 Task: In the  document illustration. Add the mentioned hyperlink after second sentence in main content 'www.wikipedia.org' Insert the picture of  'Wrestling' with name   Wrestling.png  Change shape height to 3.3
Action: Mouse moved to (26, 23)
Screenshot: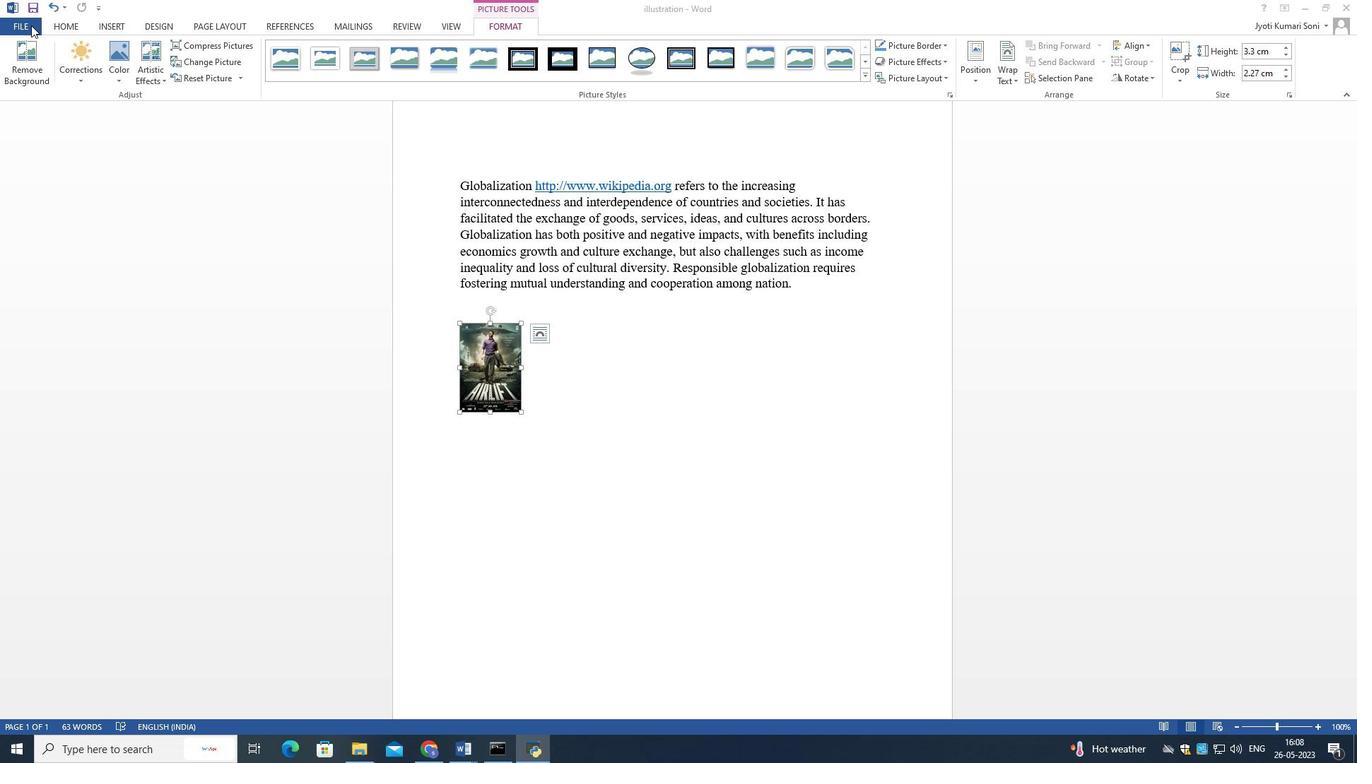 
Action: Mouse pressed left at (26, 23)
Screenshot: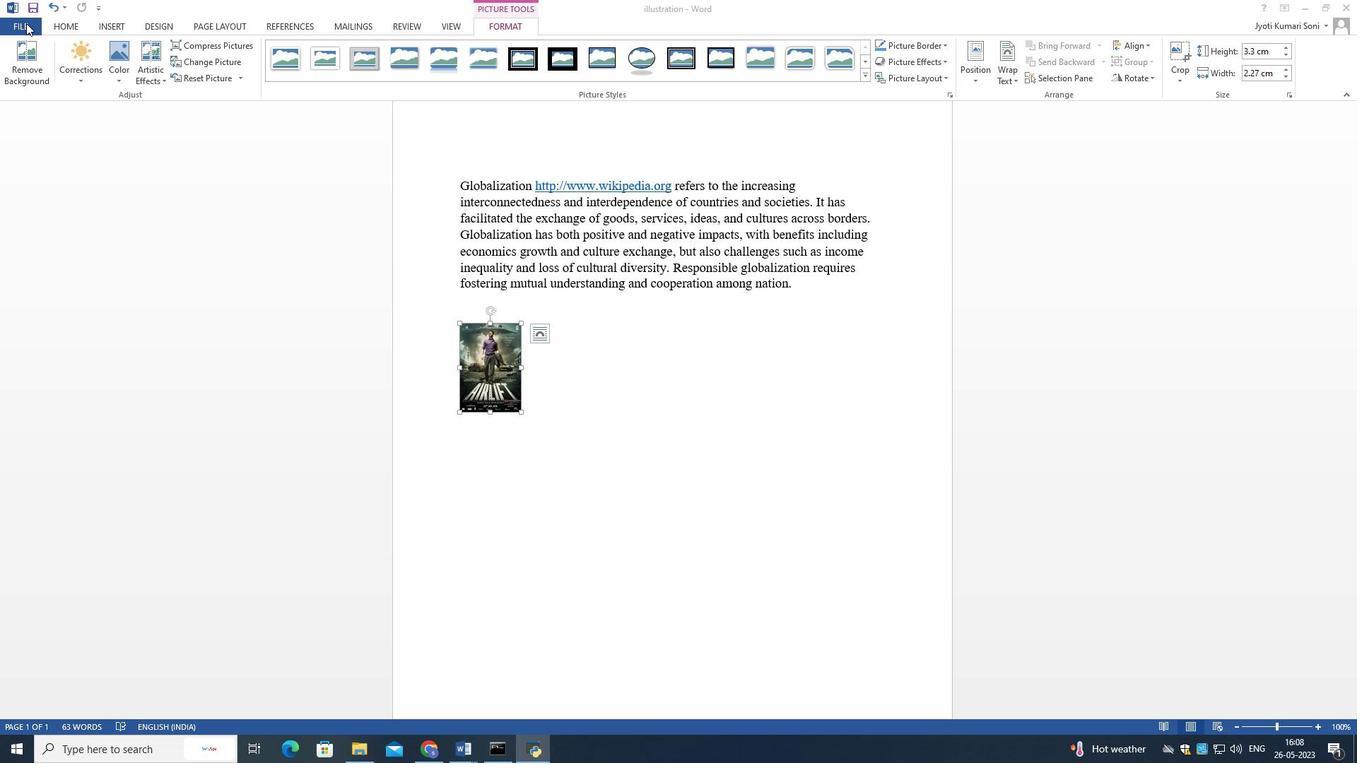 
Action: Mouse moved to (33, 24)
Screenshot: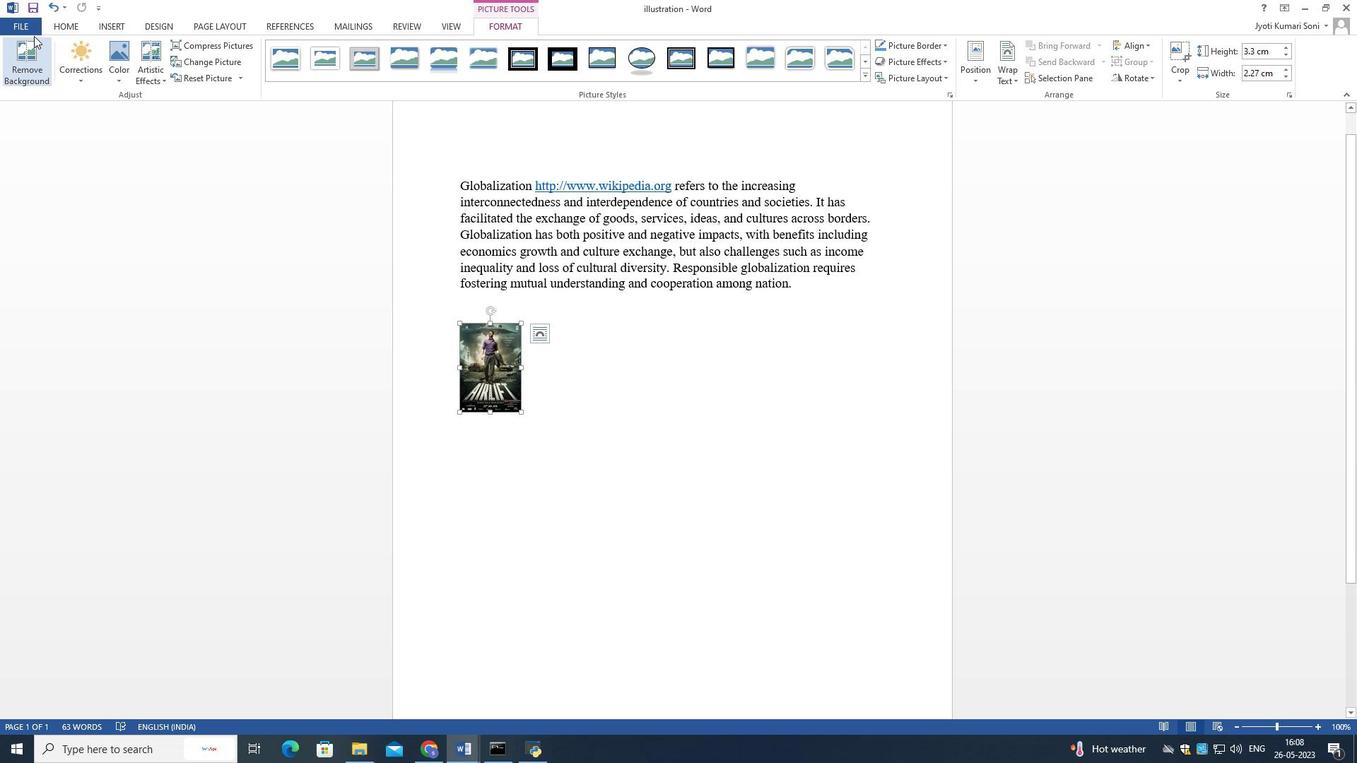 
Action: Mouse pressed left at (33, 24)
Screenshot: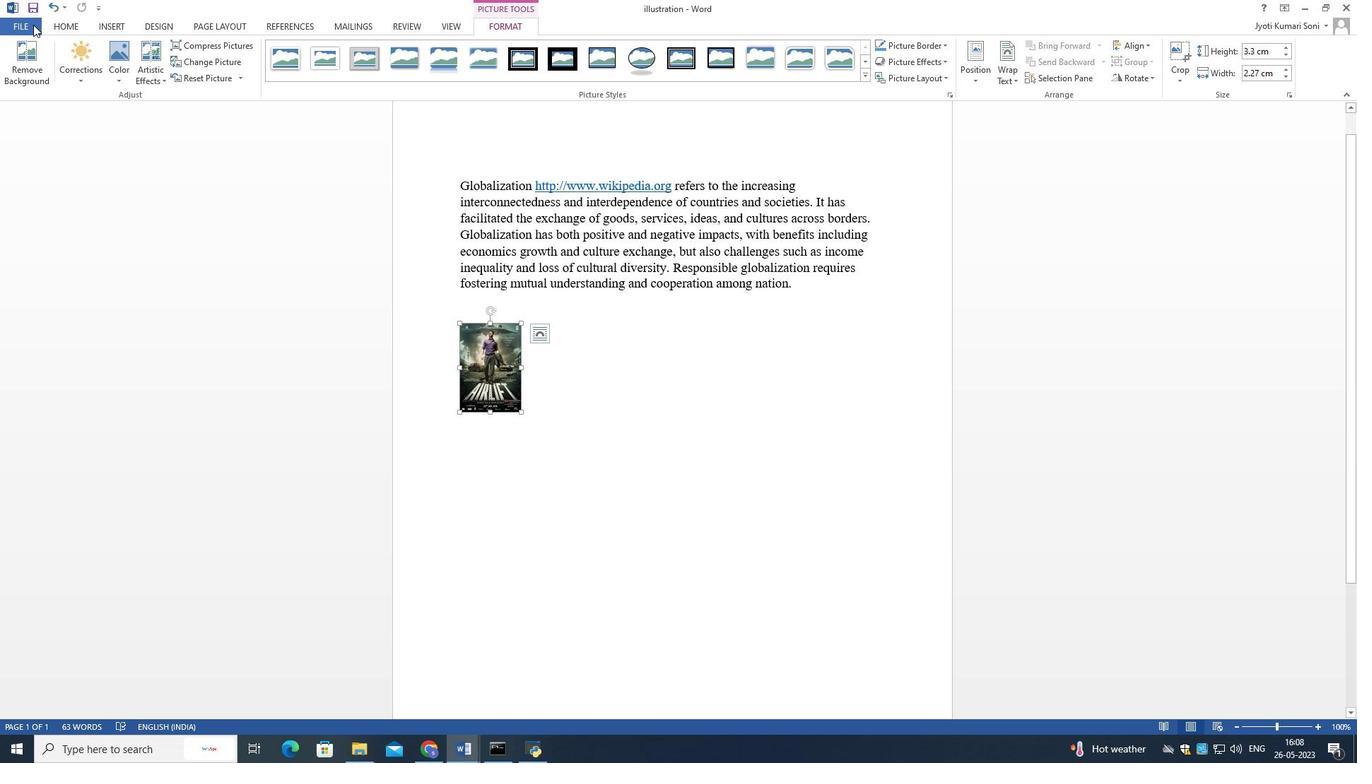 
Action: Mouse moved to (37, 115)
Screenshot: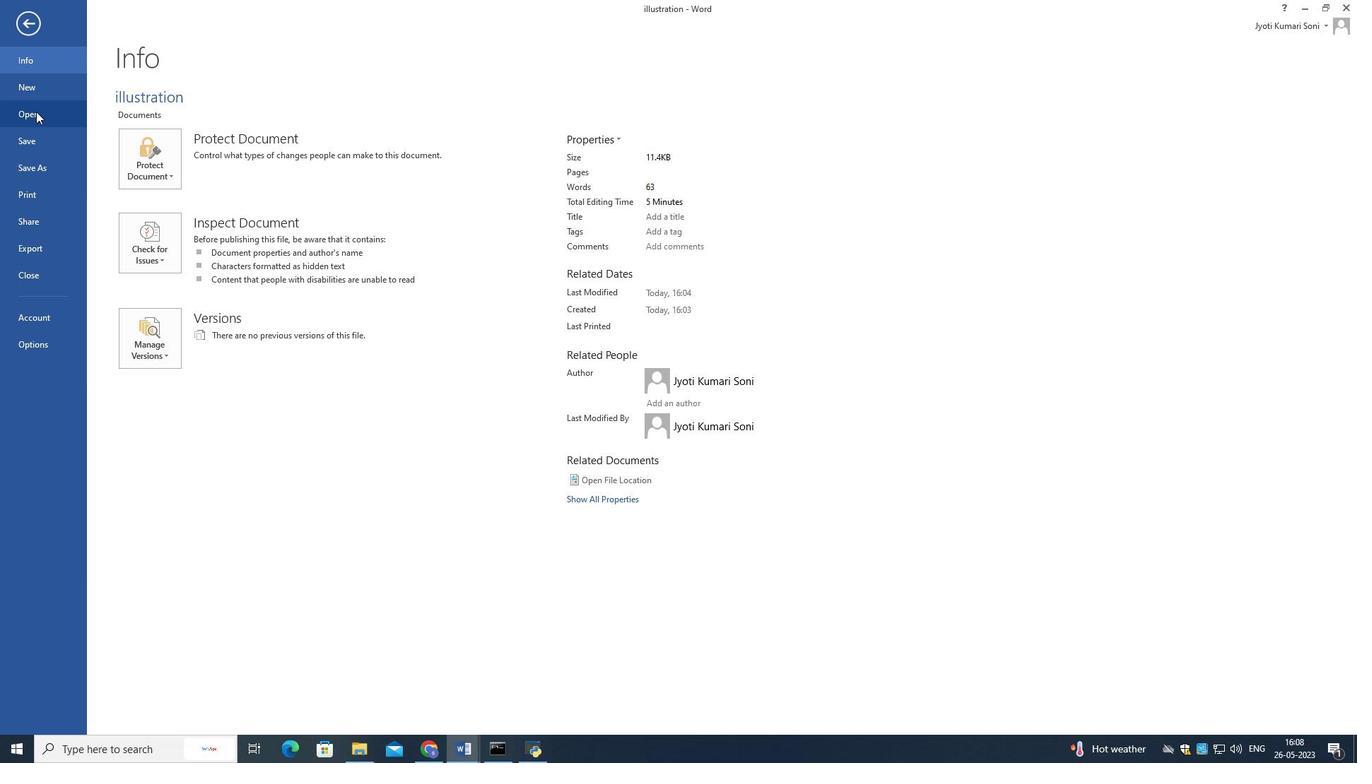 
Action: Mouse pressed left at (37, 115)
Screenshot: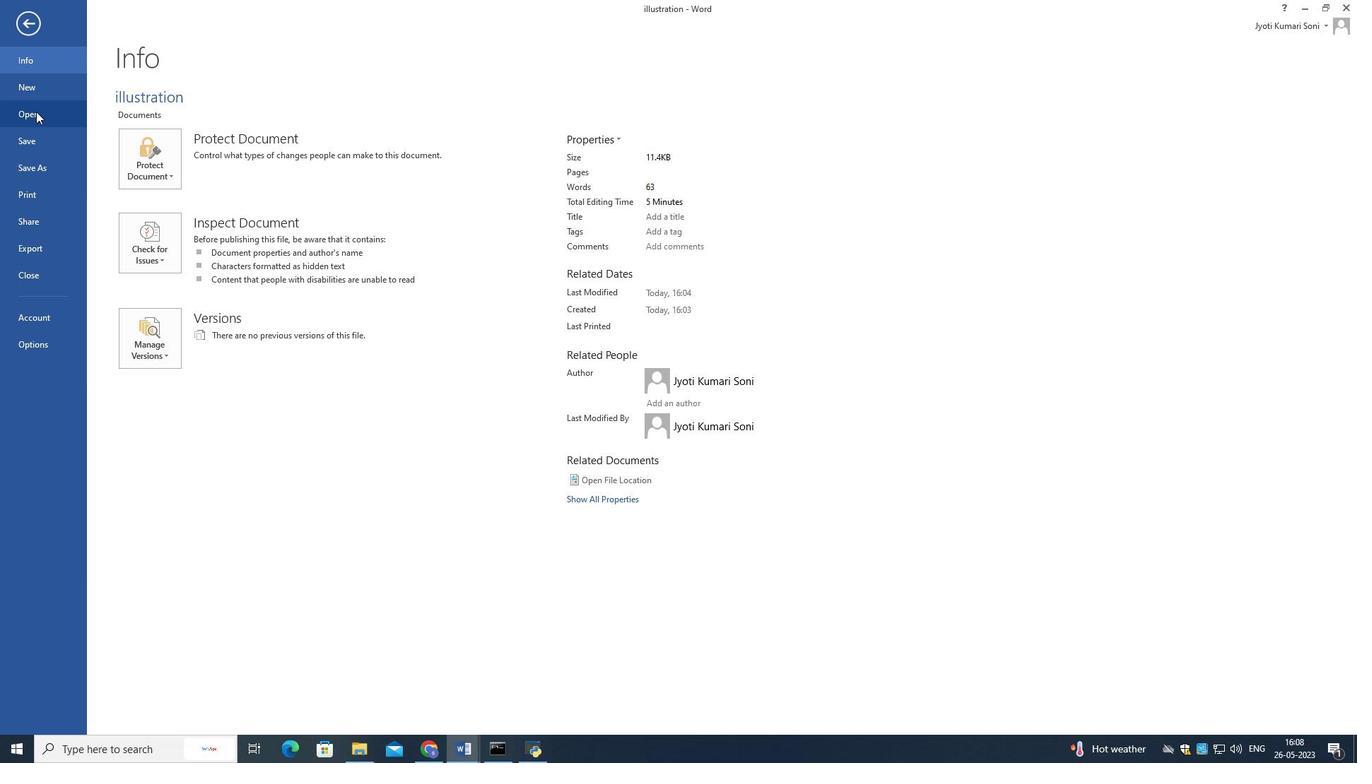 
Action: Mouse moved to (375, 124)
Screenshot: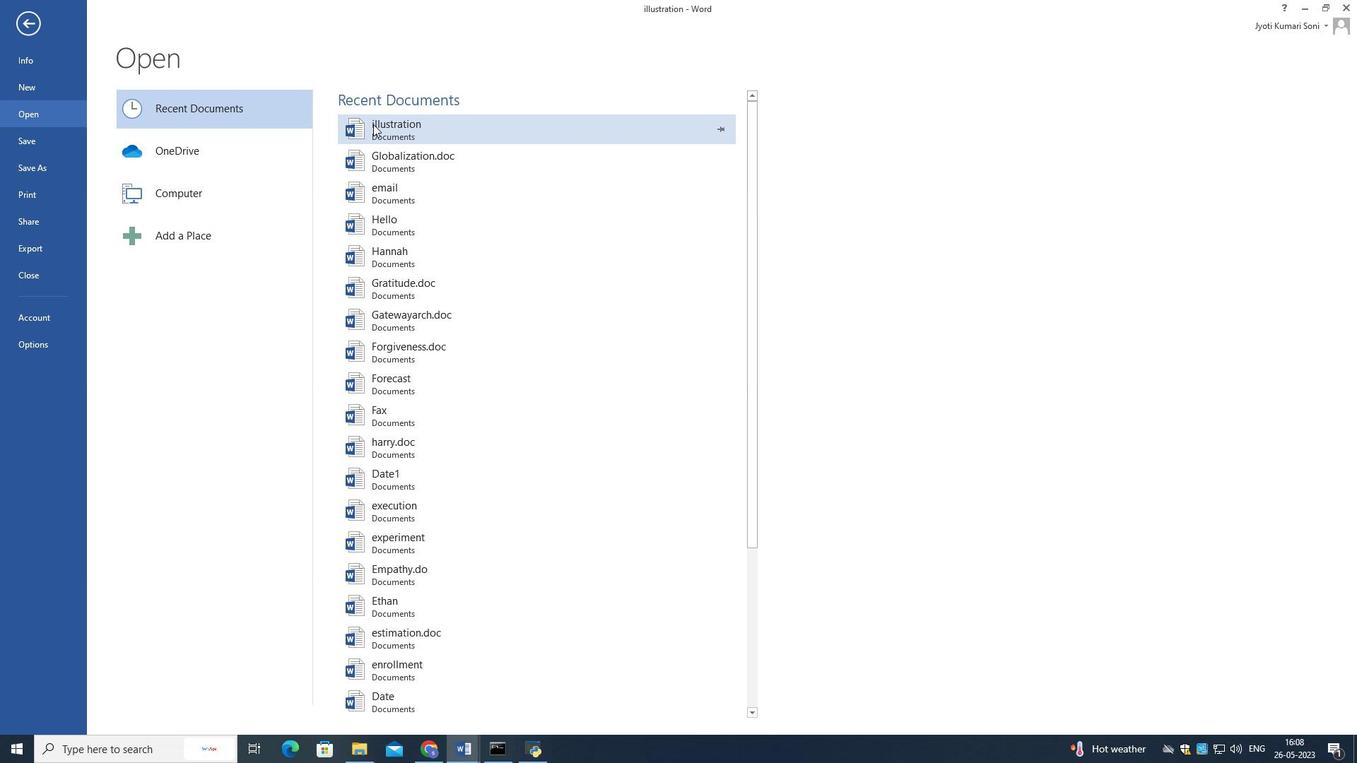 
Action: Mouse pressed left at (375, 124)
Screenshot: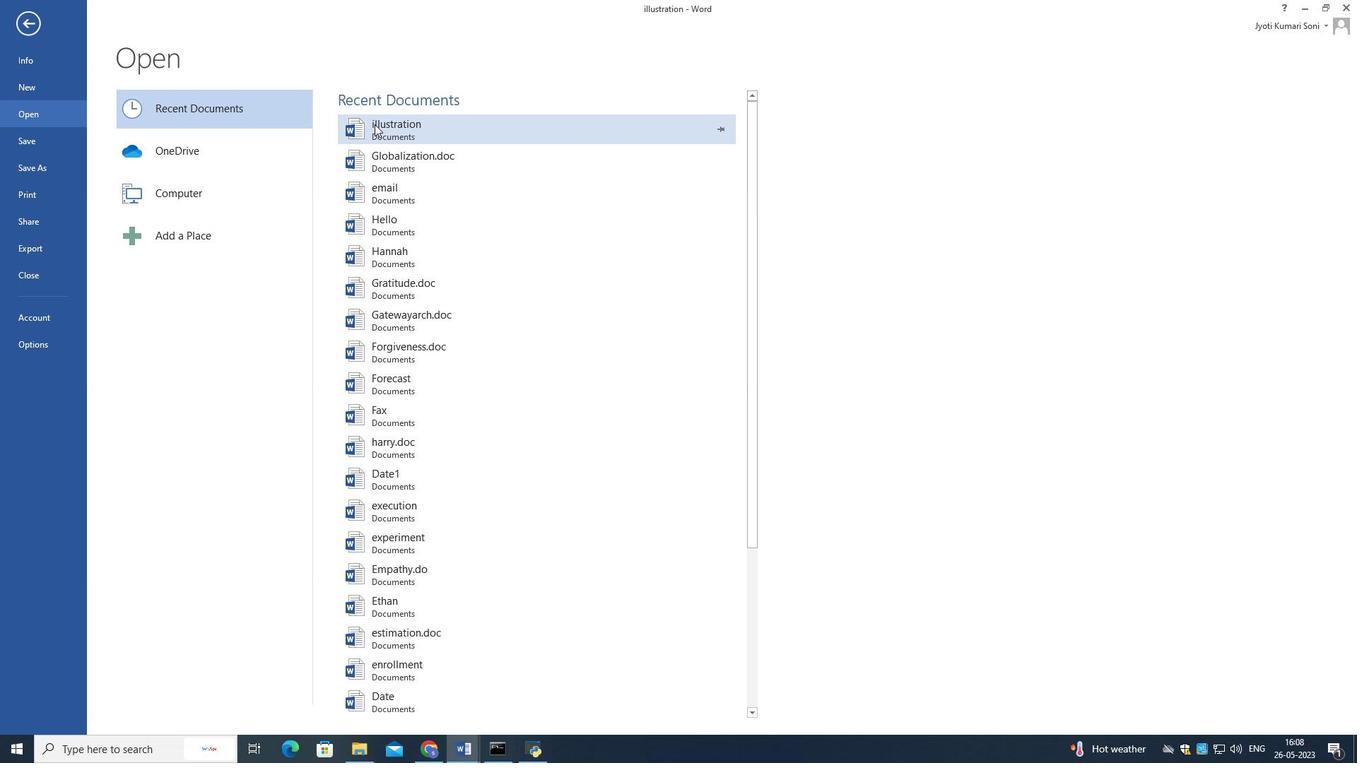 
Action: Mouse moved to (624, 325)
Screenshot: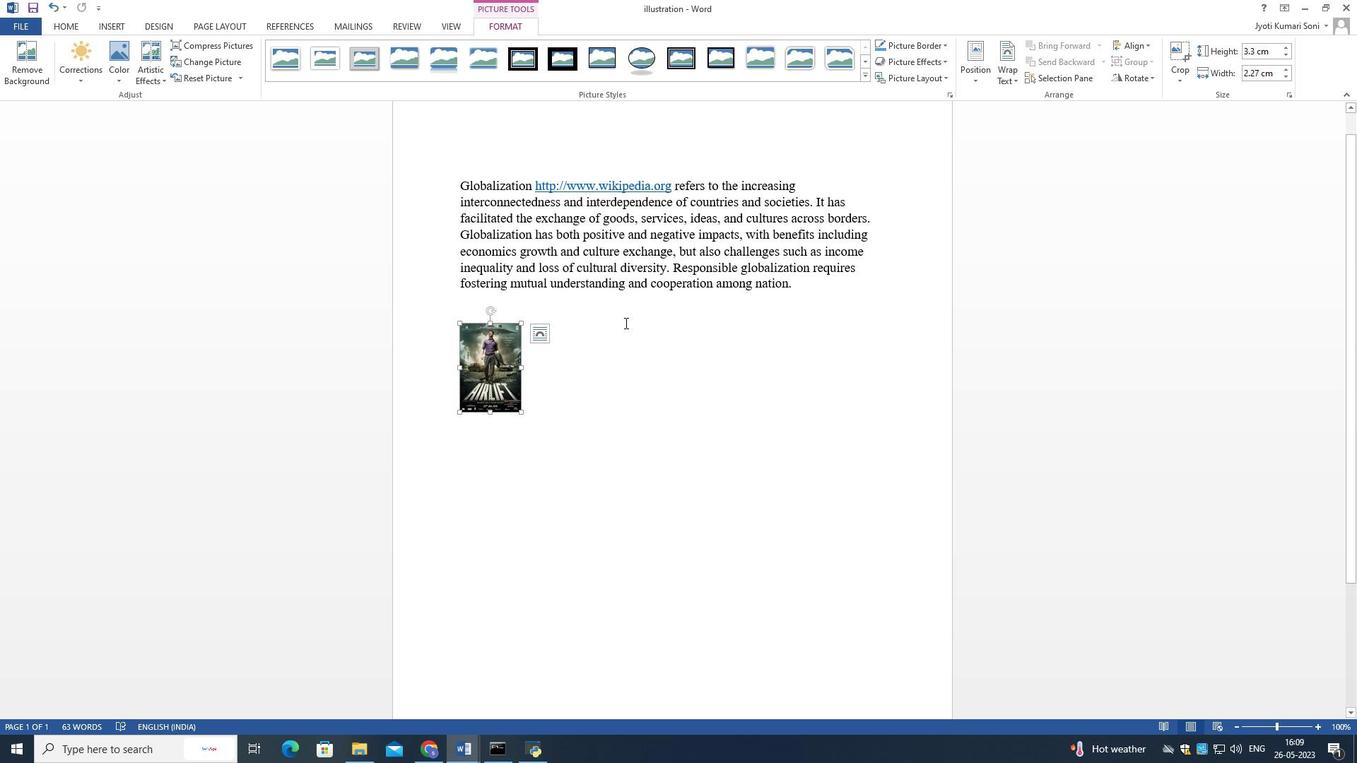 
Action: Mouse pressed left at (624, 325)
Screenshot: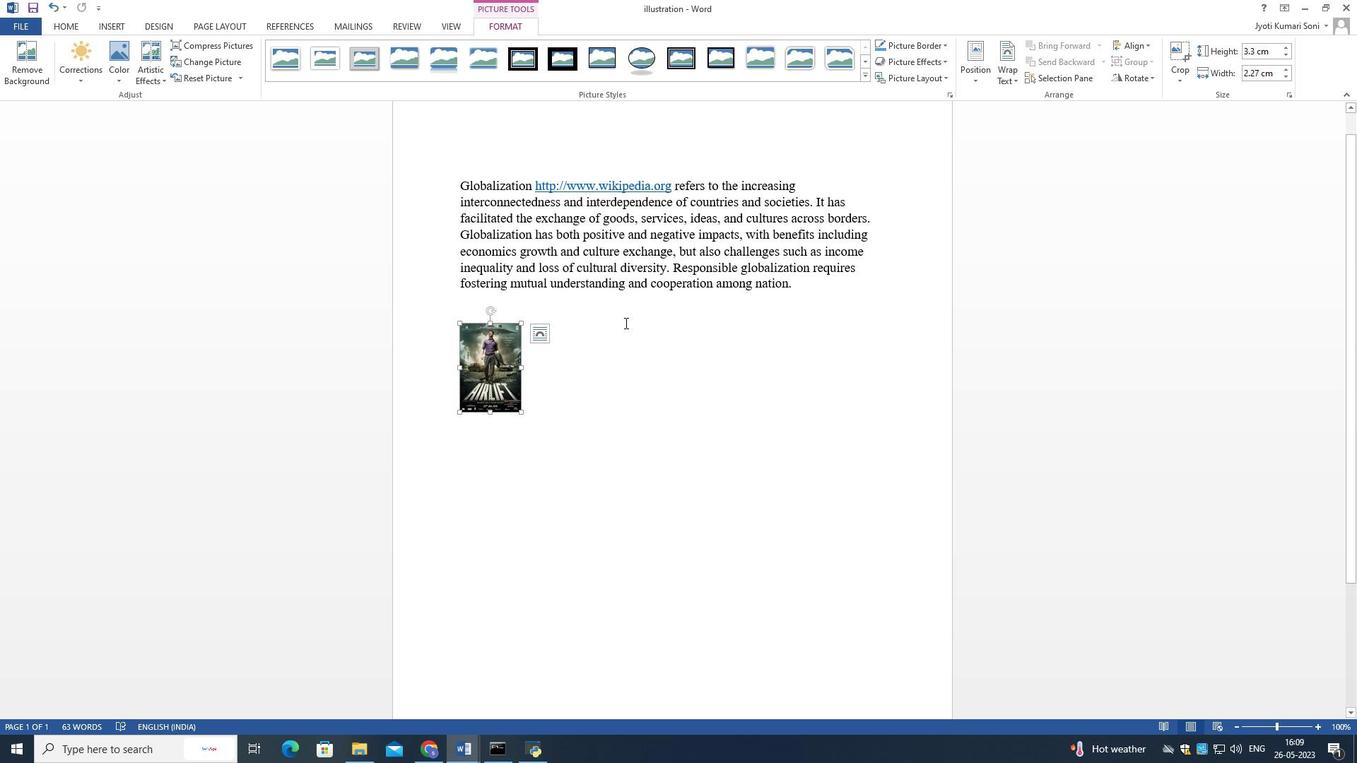 
Action: Mouse moved to (816, 201)
Screenshot: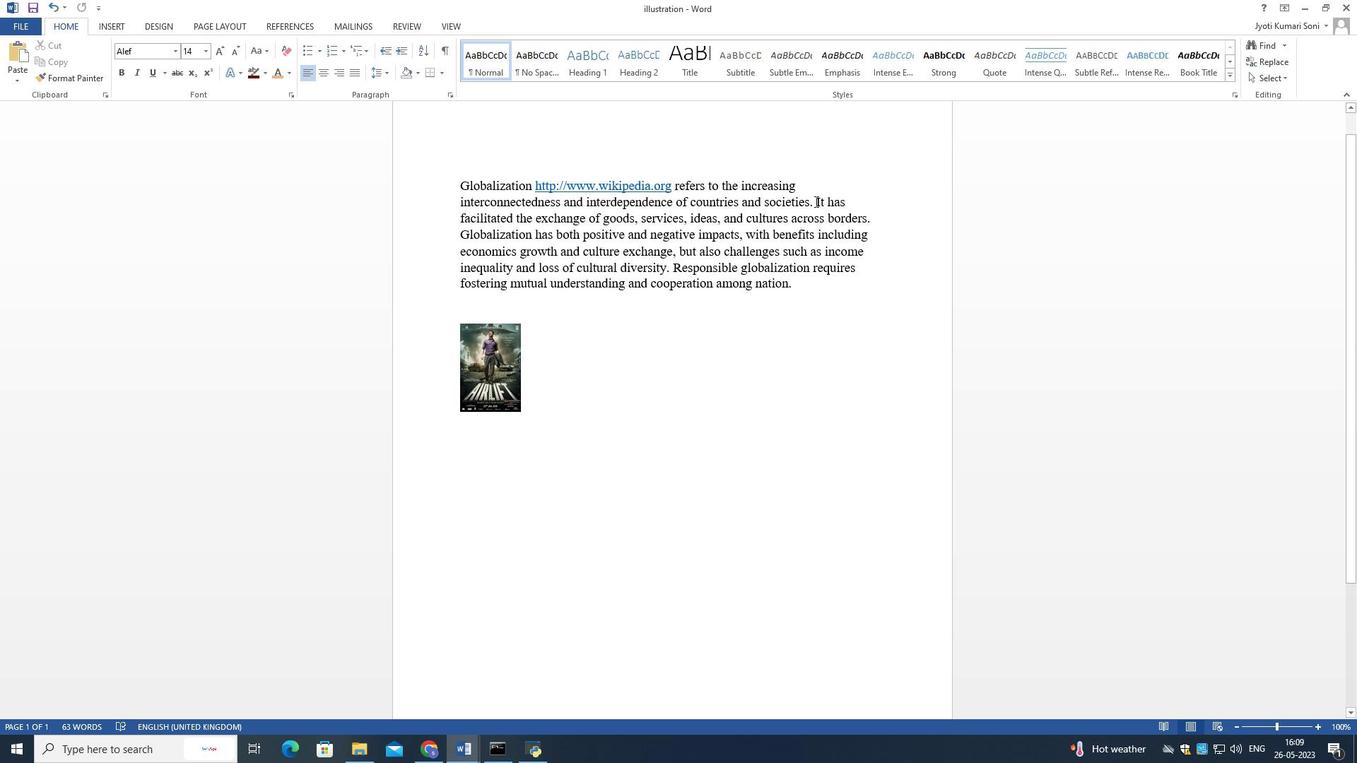 
Action: Mouse pressed left at (816, 201)
Screenshot: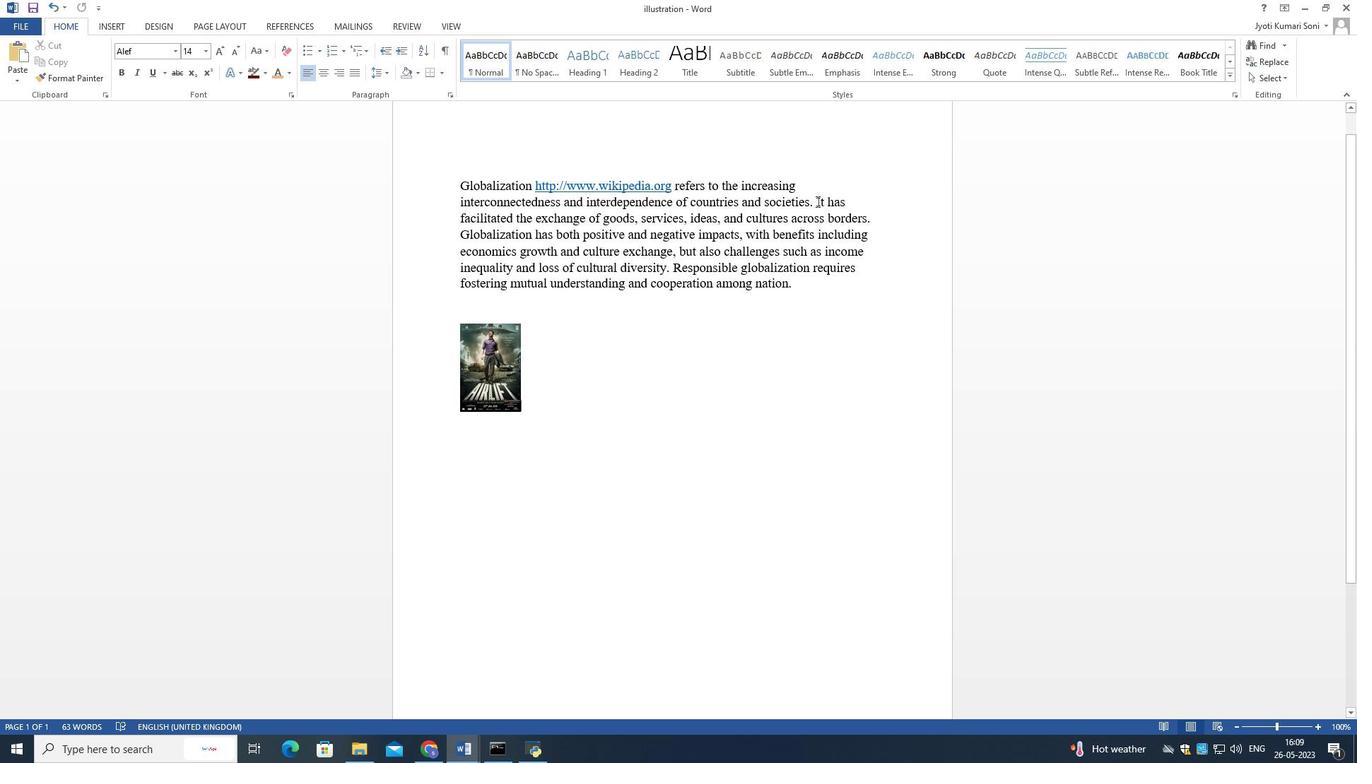 
Action: Mouse moved to (120, 24)
Screenshot: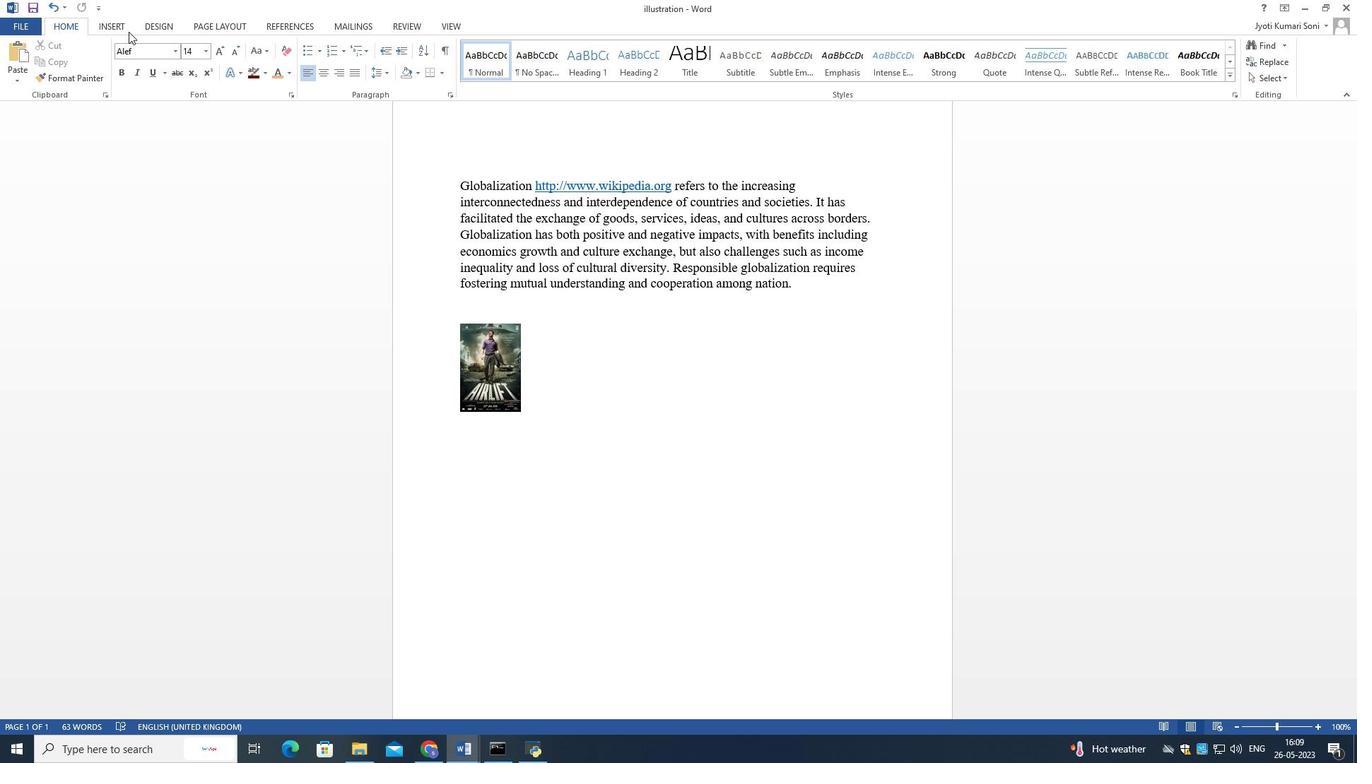 
Action: Mouse pressed left at (120, 24)
Screenshot: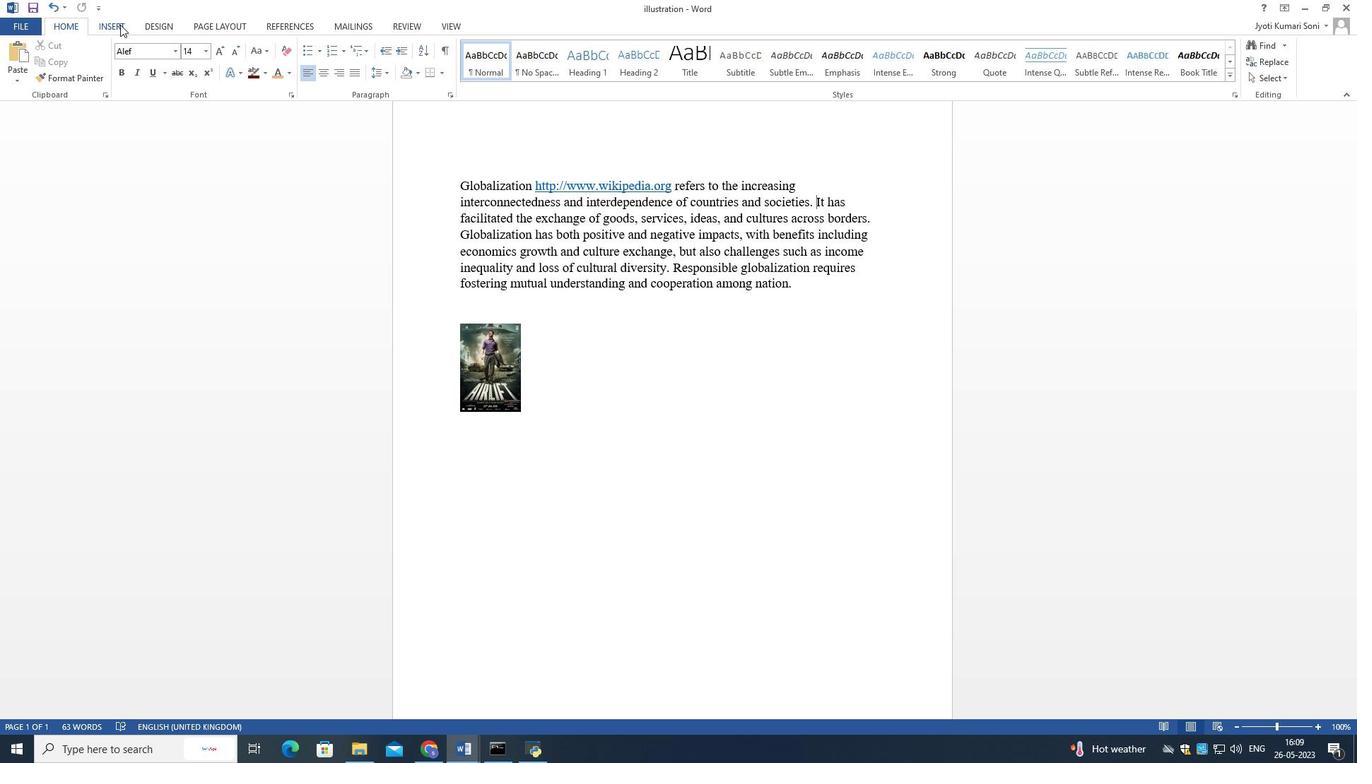 
Action: Mouse moved to (473, 57)
Screenshot: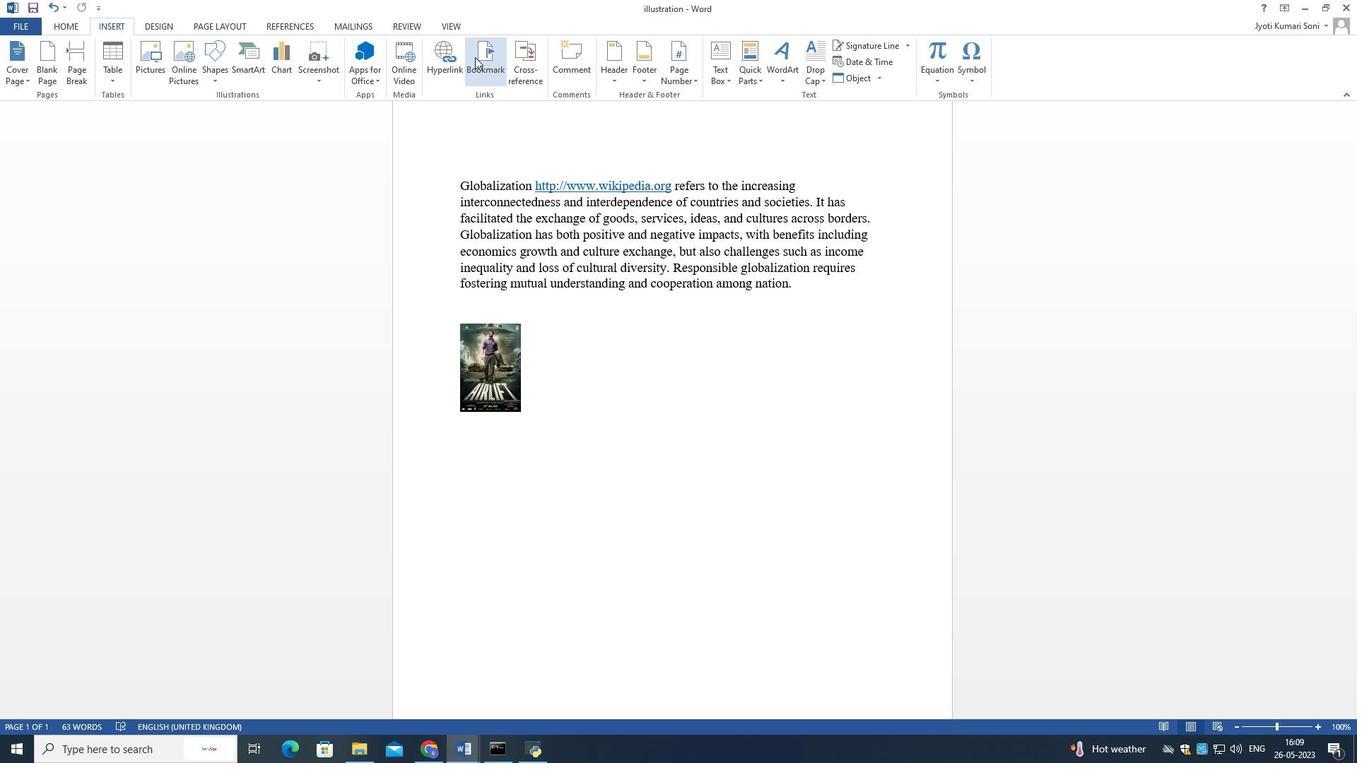 
Action: Mouse pressed left at (473, 57)
Screenshot: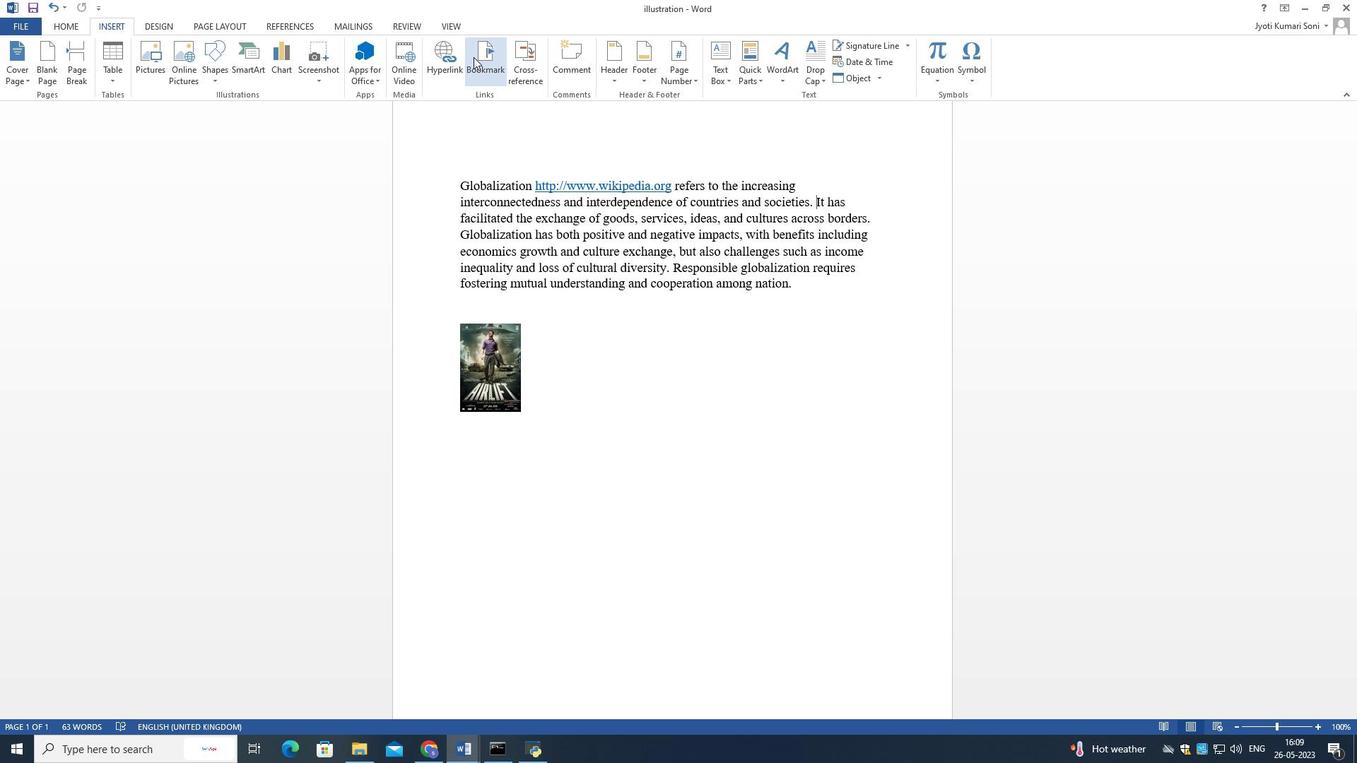 
Action: Mouse moved to (793, 243)
Screenshot: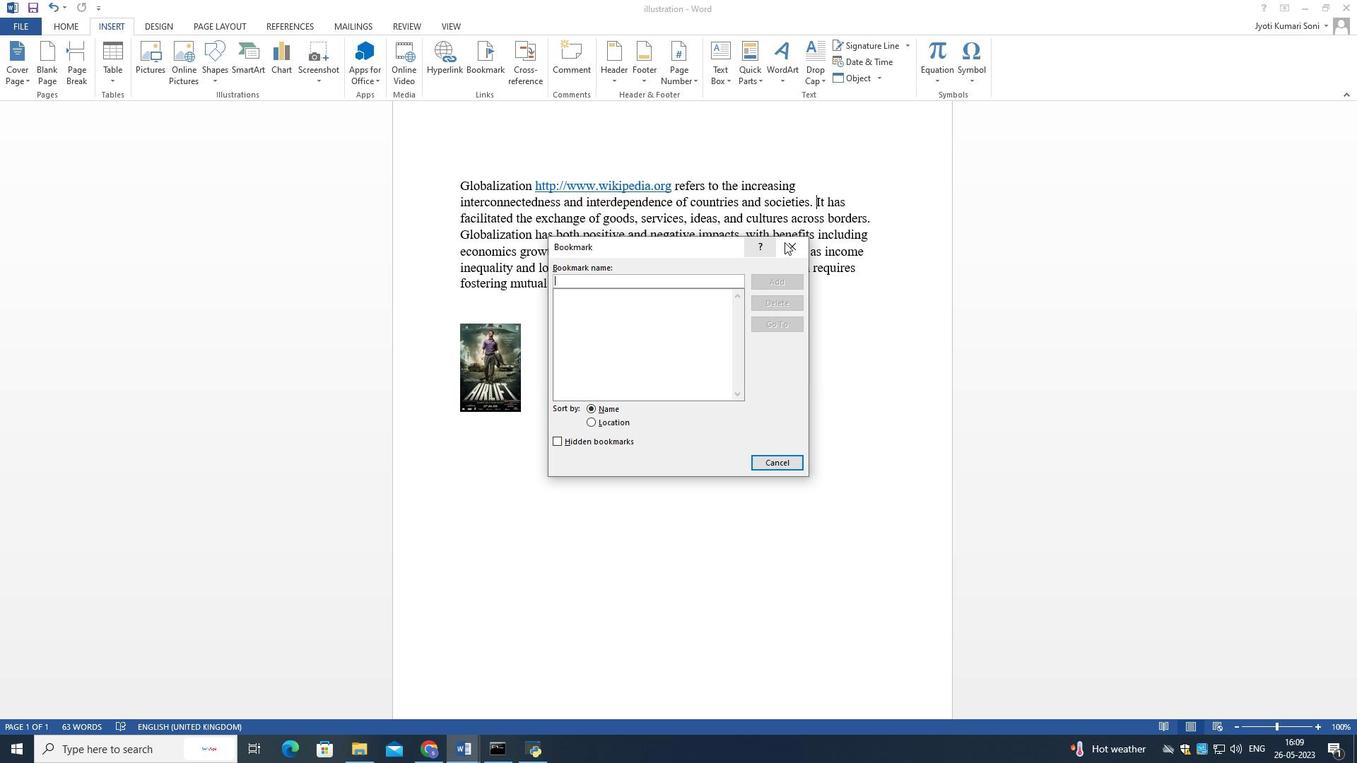 
Action: Mouse pressed left at (793, 243)
Screenshot: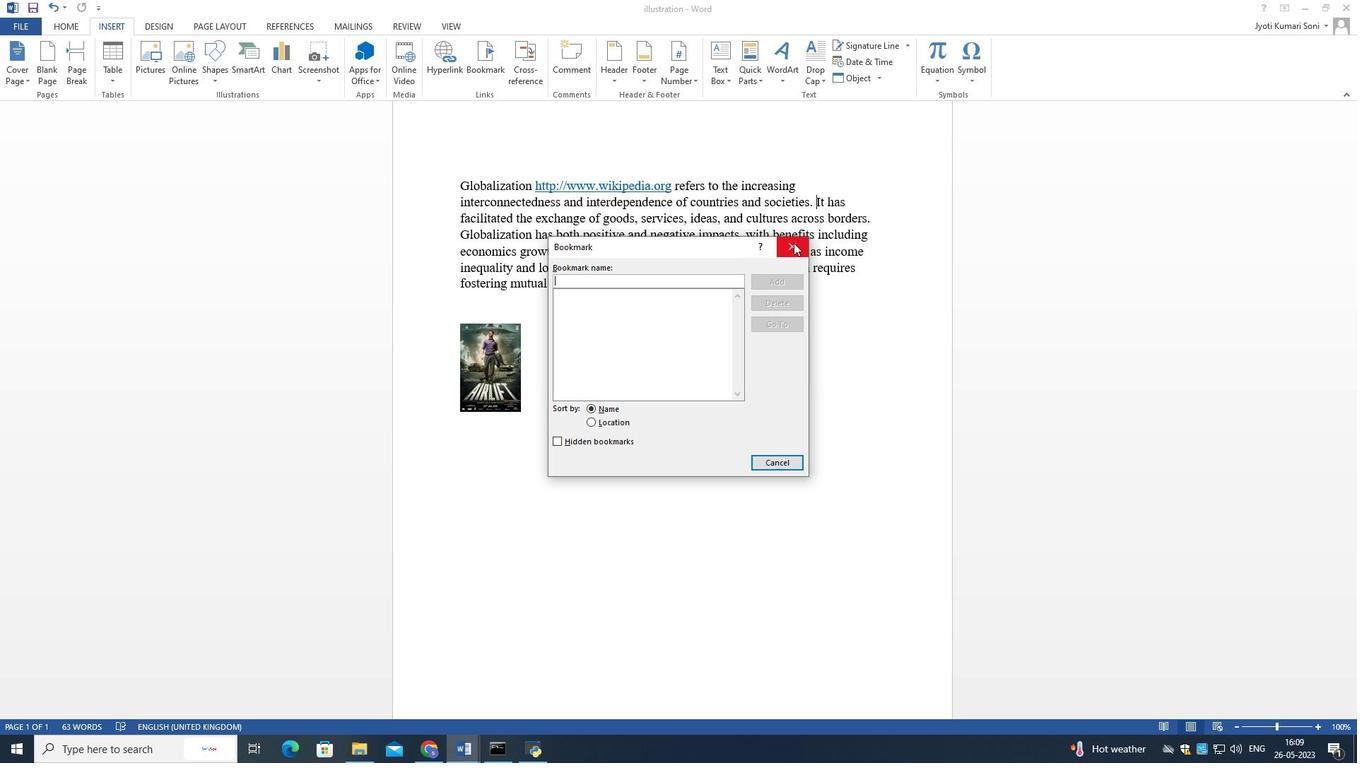
Action: Mouse moved to (454, 58)
Screenshot: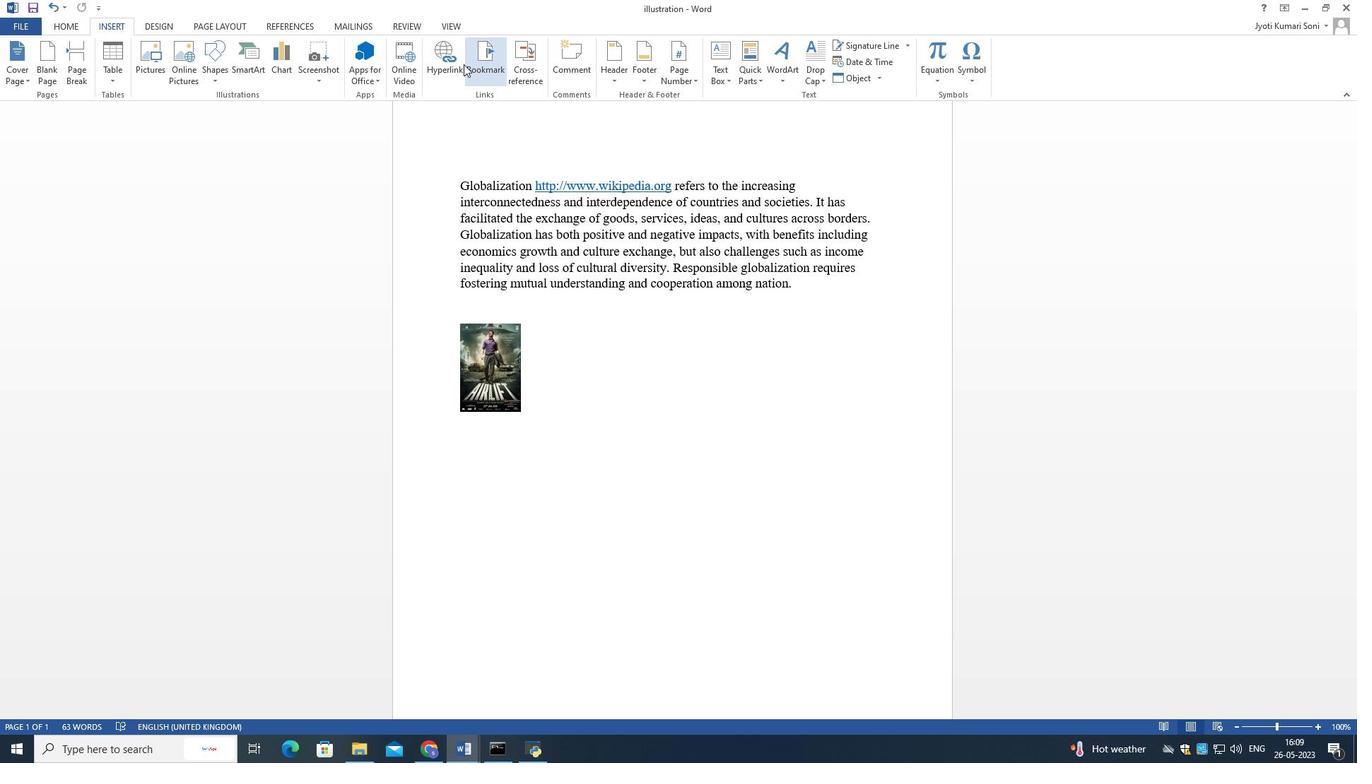 
Action: Mouse pressed left at (454, 58)
Screenshot: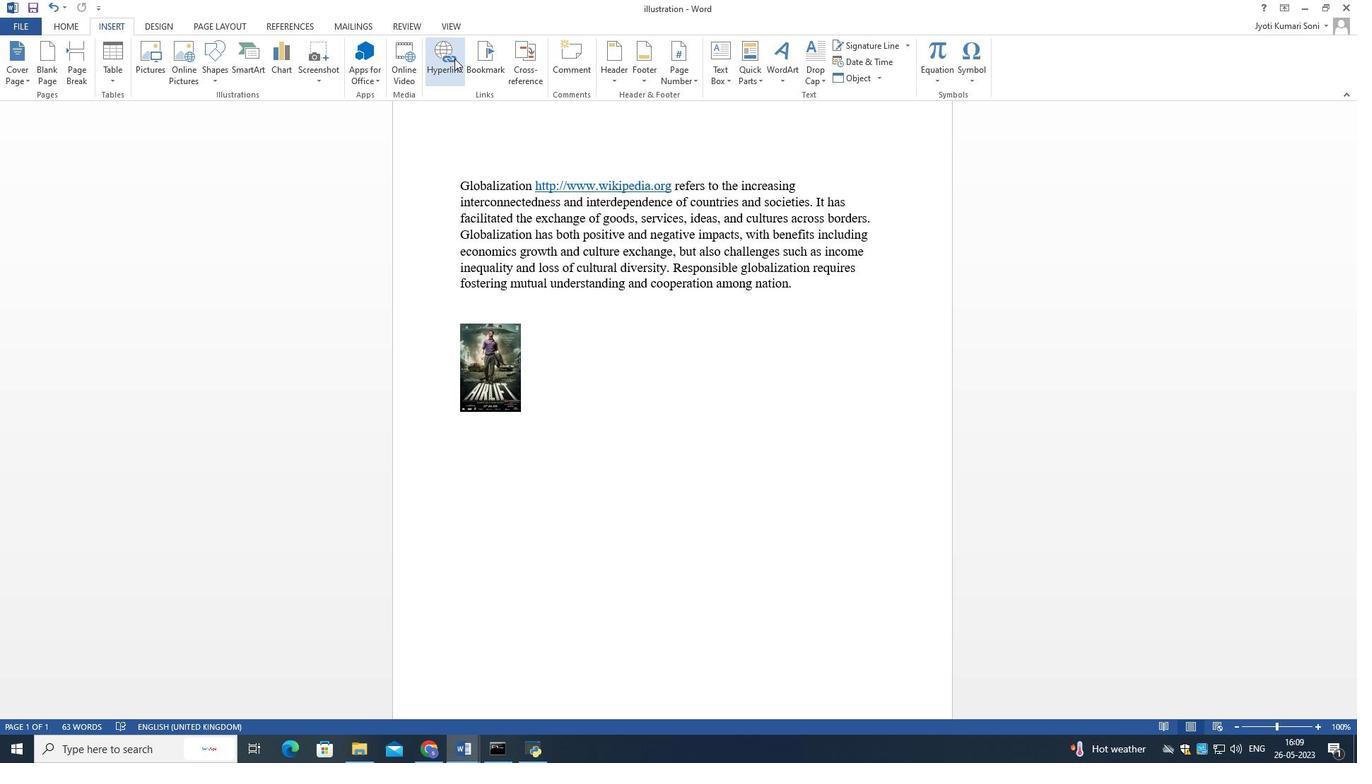 
Action: Mouse moved to (554, 167)
Screenshot: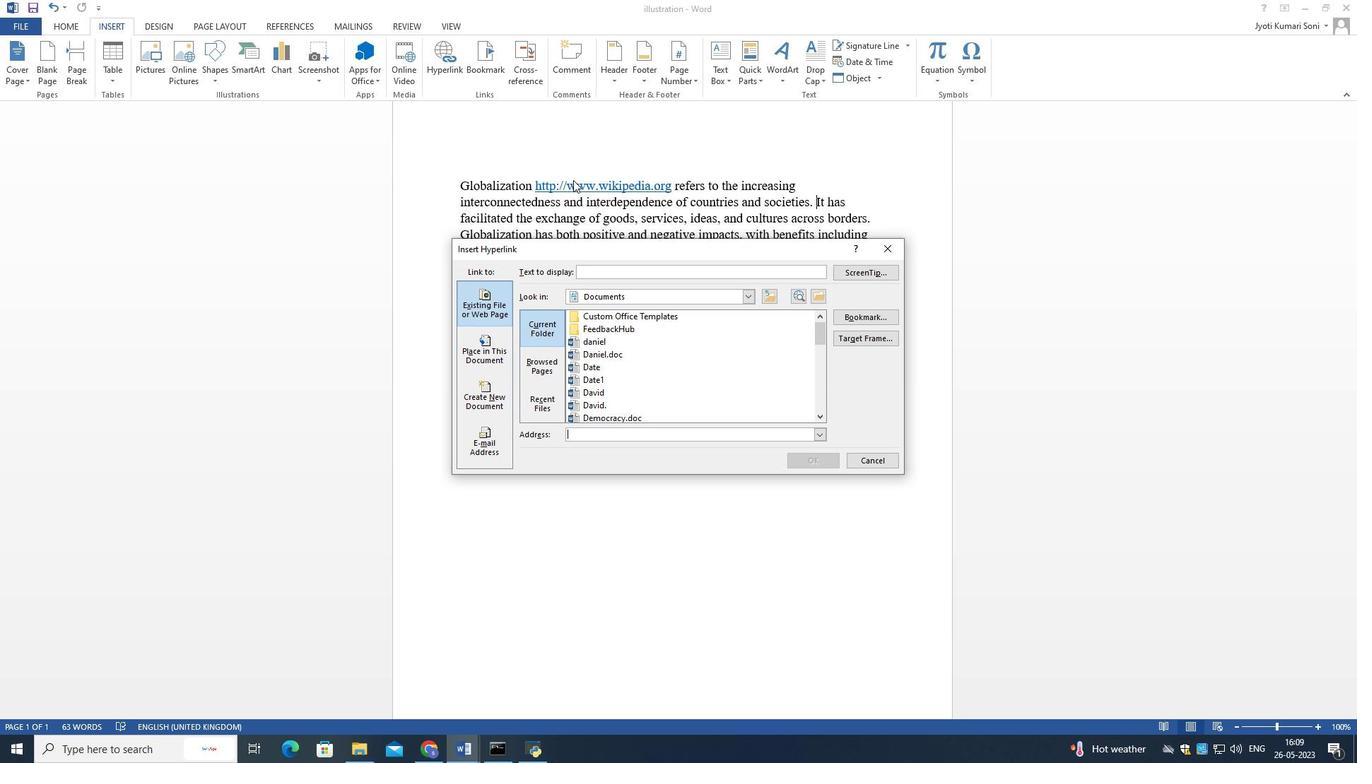 
Action: Key pressed www.
Screenshot: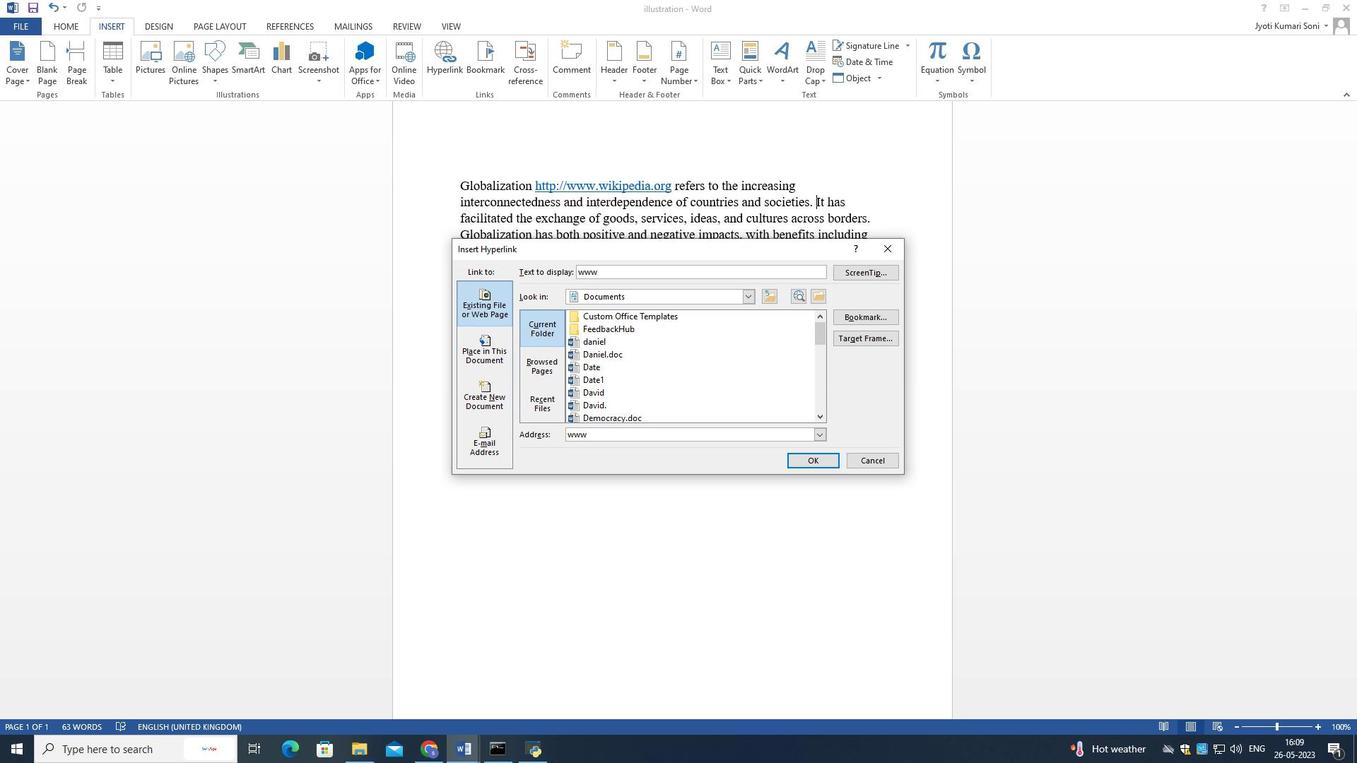 
Action: Mouse moved to (814, 460)
Screenshot: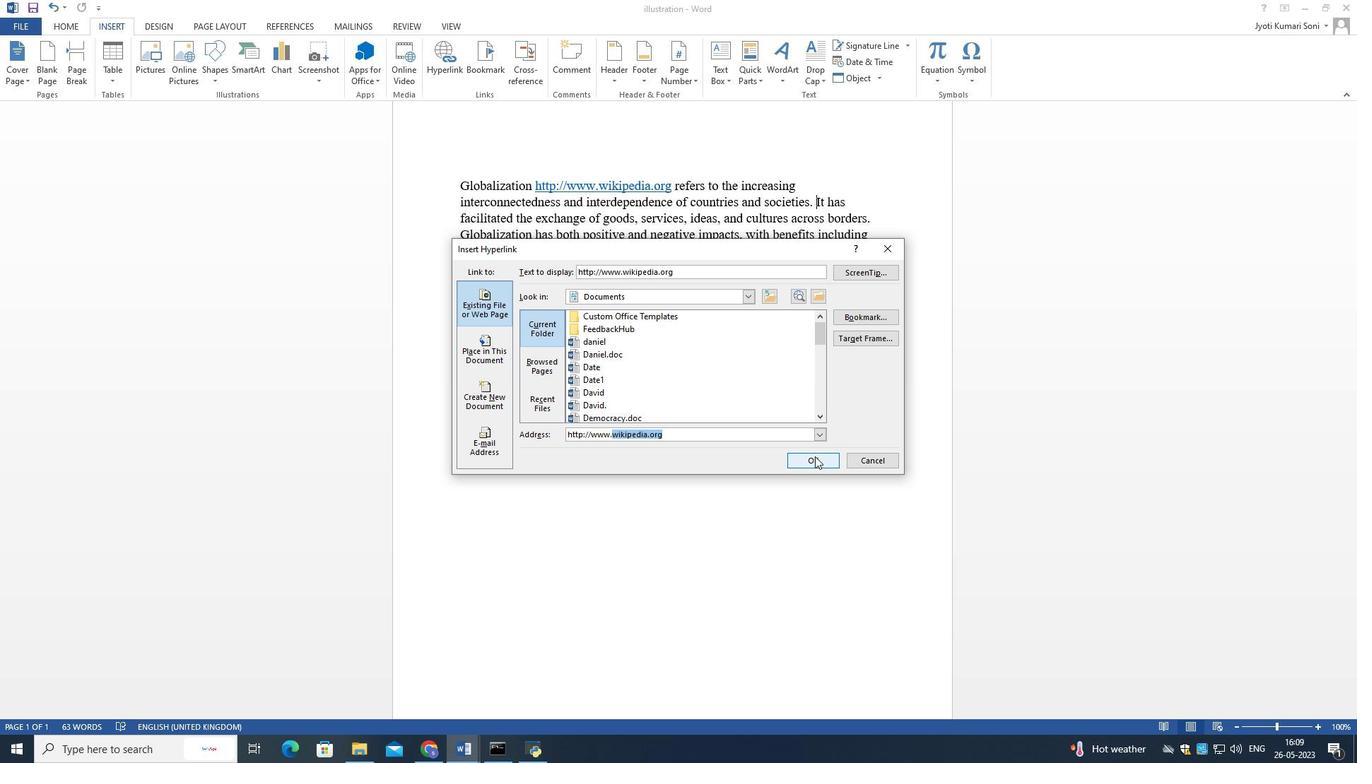 
Action: Mouse pressed left at (814, 460)
Screenshot: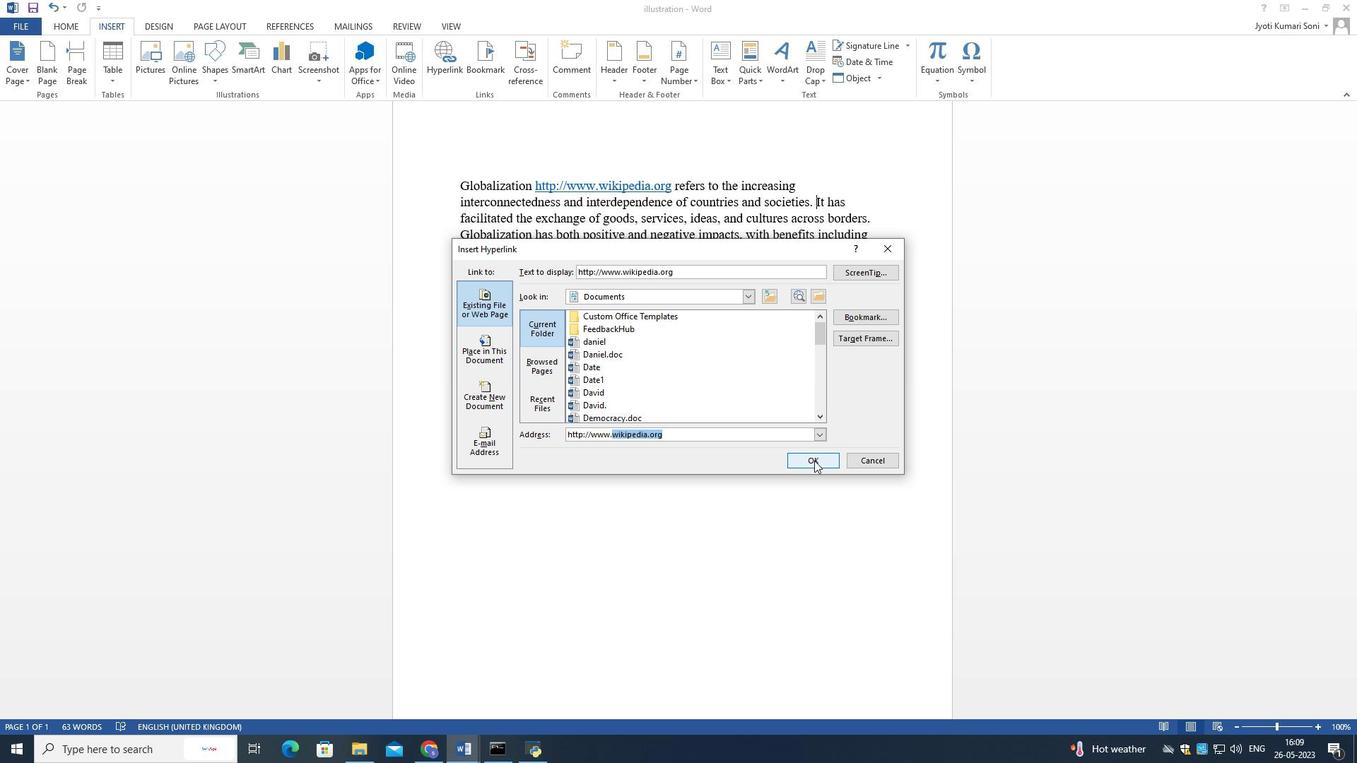 
Action: Mouse moved to (429, 748)
Screenshot: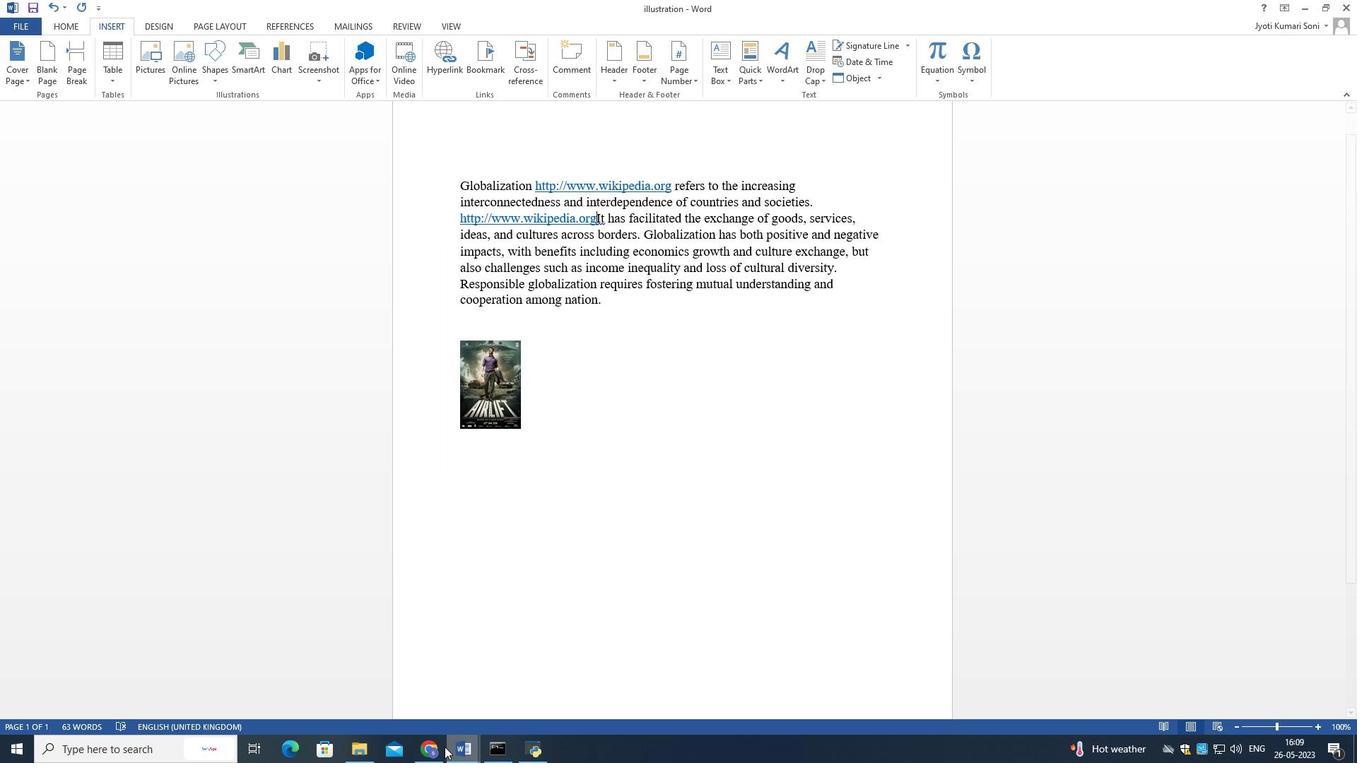 
Action: Mouse pressed left at (429, 748)
Screenshot: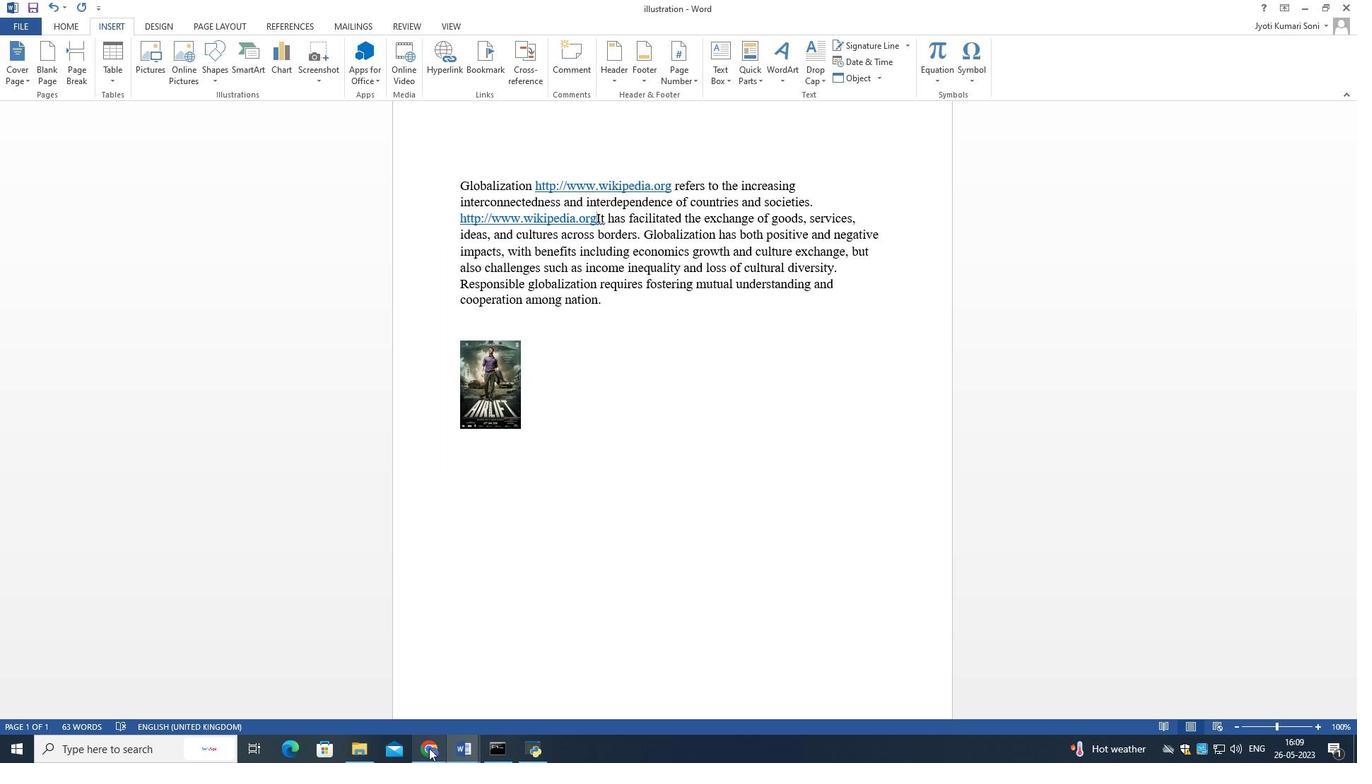 
Action: Mouse moved to (297, 96)
Screenshot: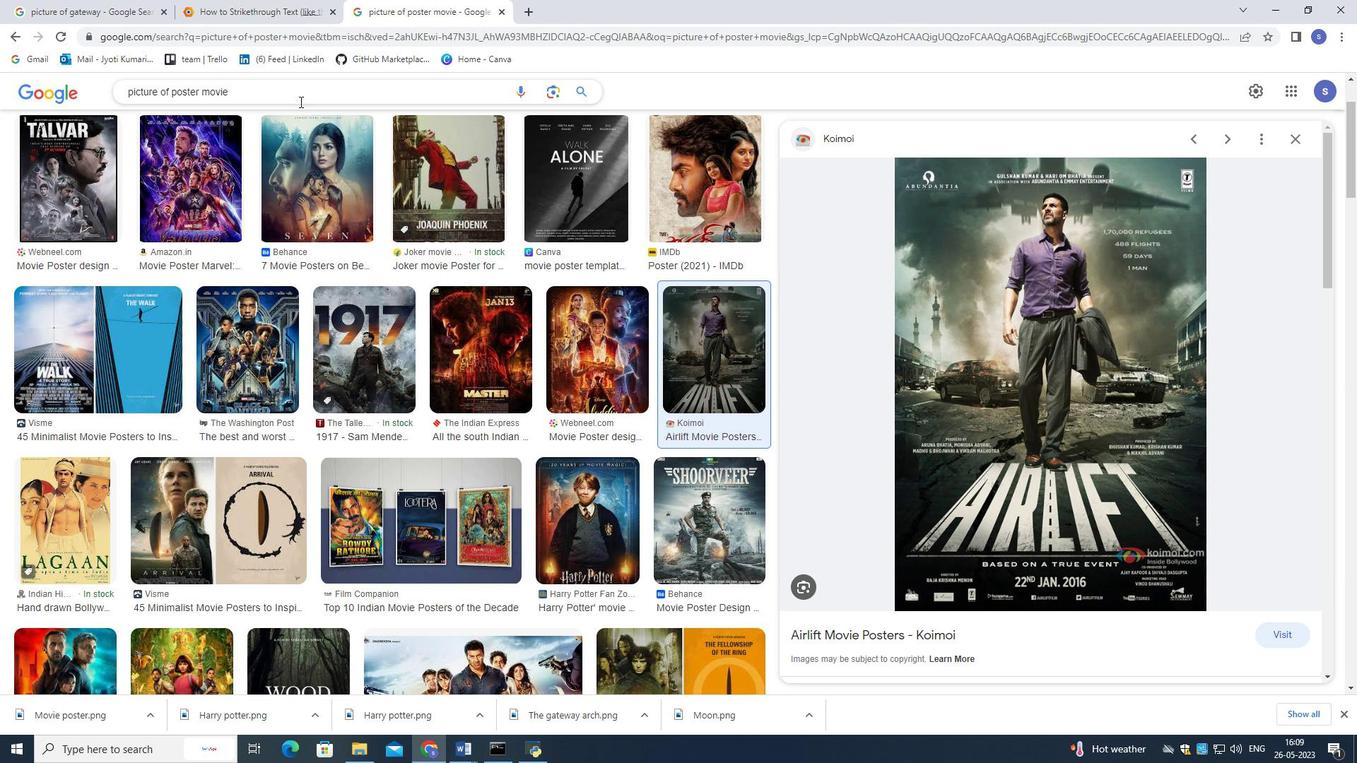 
Action: Mouse pressed left at (297, 96)
Screenshot: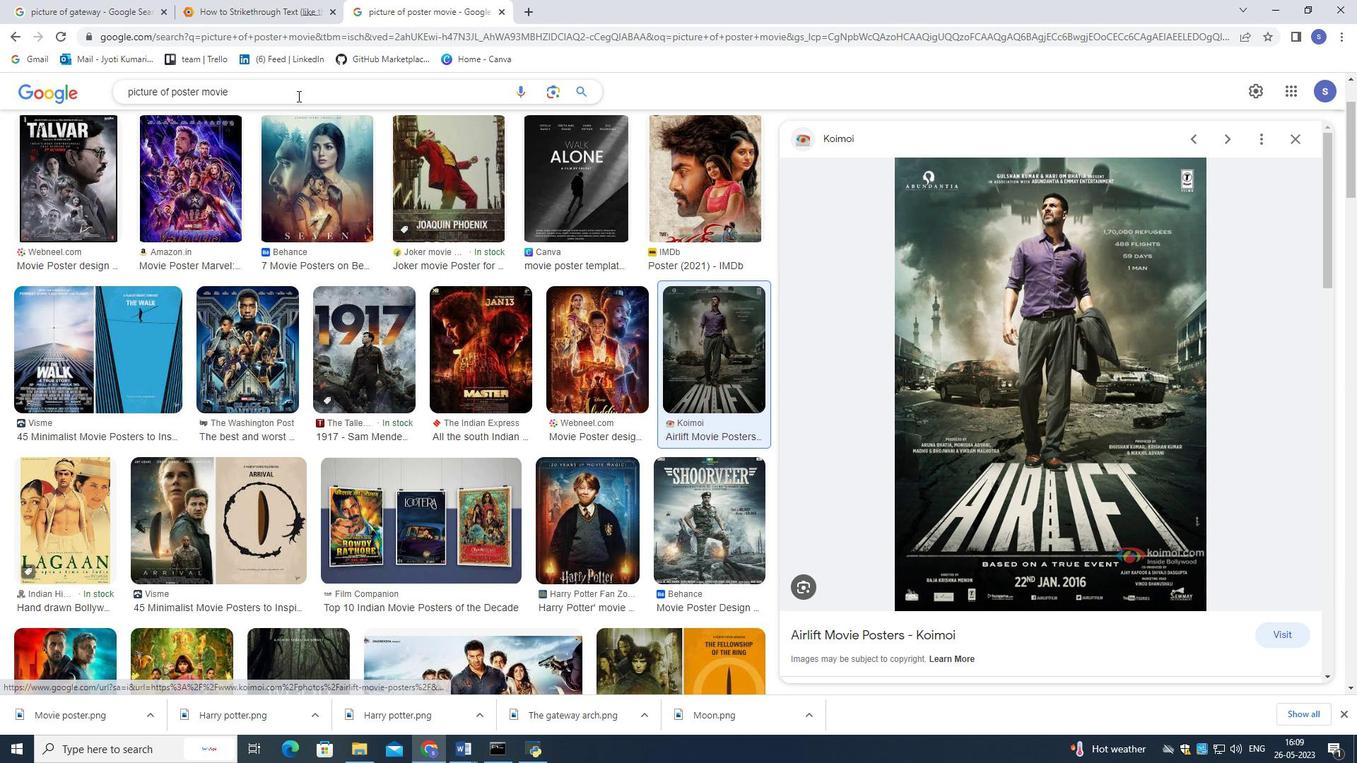 
Action: Key pressed <Key.backspace><Key.backspace><Key.backspace><Key.backspace><Key.backspace><Key.backspace><Key.backspace><Key.backspace><Key.backspace><Key.backspace><Key.backspace><Key.backspace>wrestling<Key.enter>
Screenshot: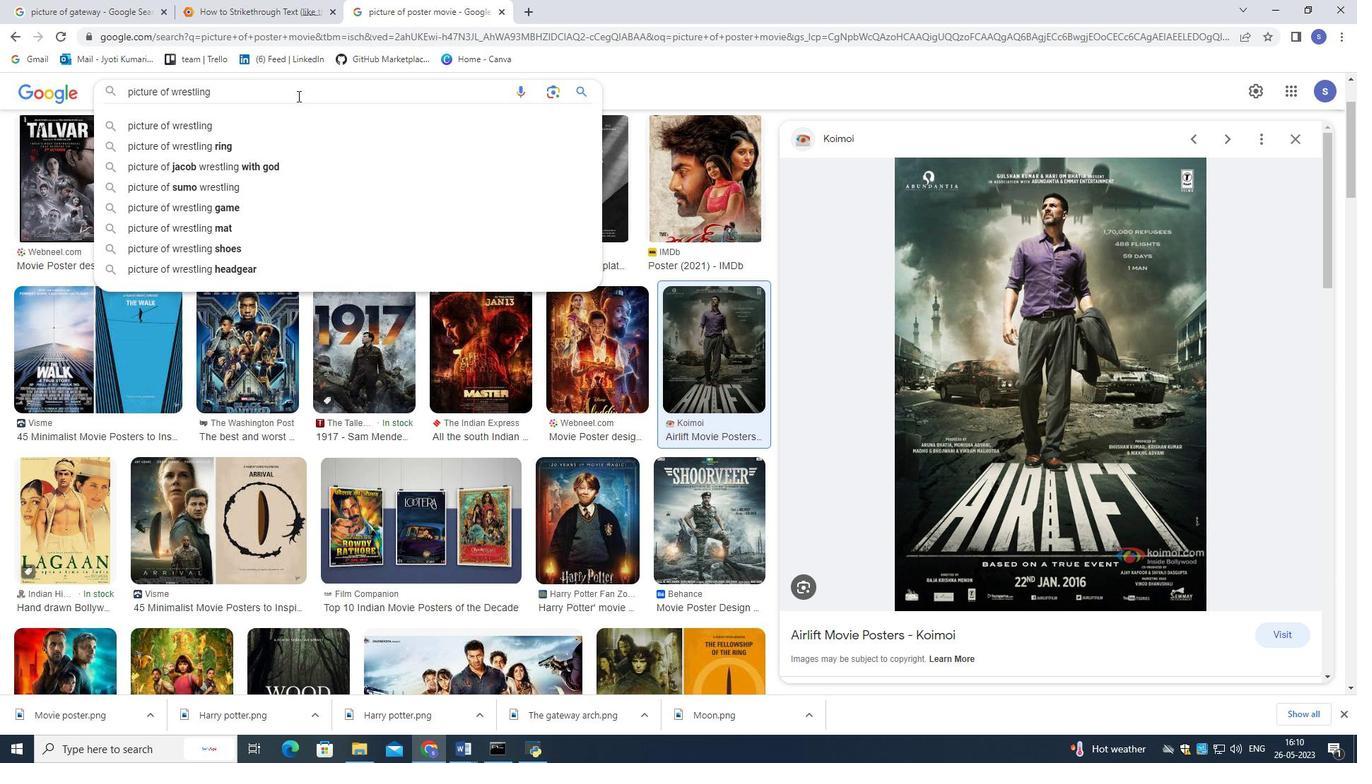 
Action: Mouse moved to (474, 368)
Screenshot: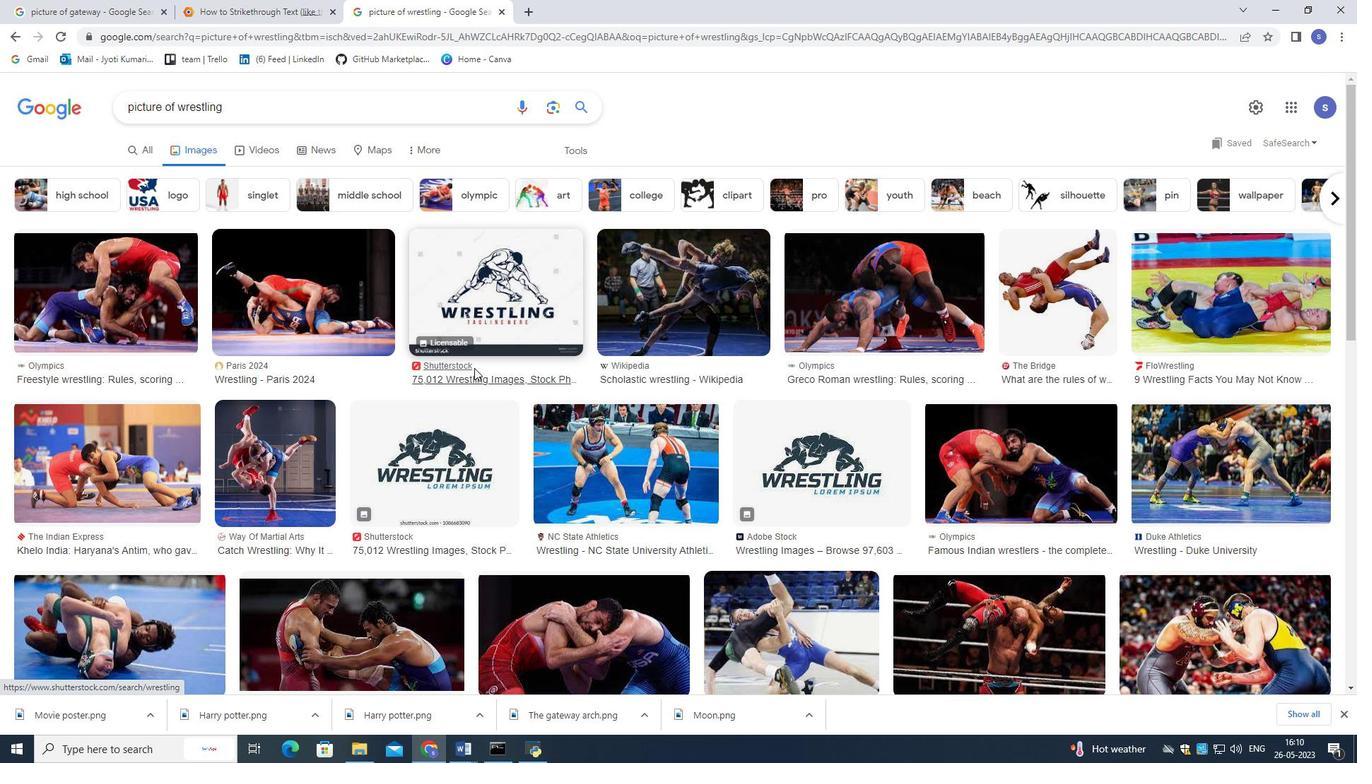 
Action: Mouse scrolled (474, 368) with delta (0, 0)
Screenshot: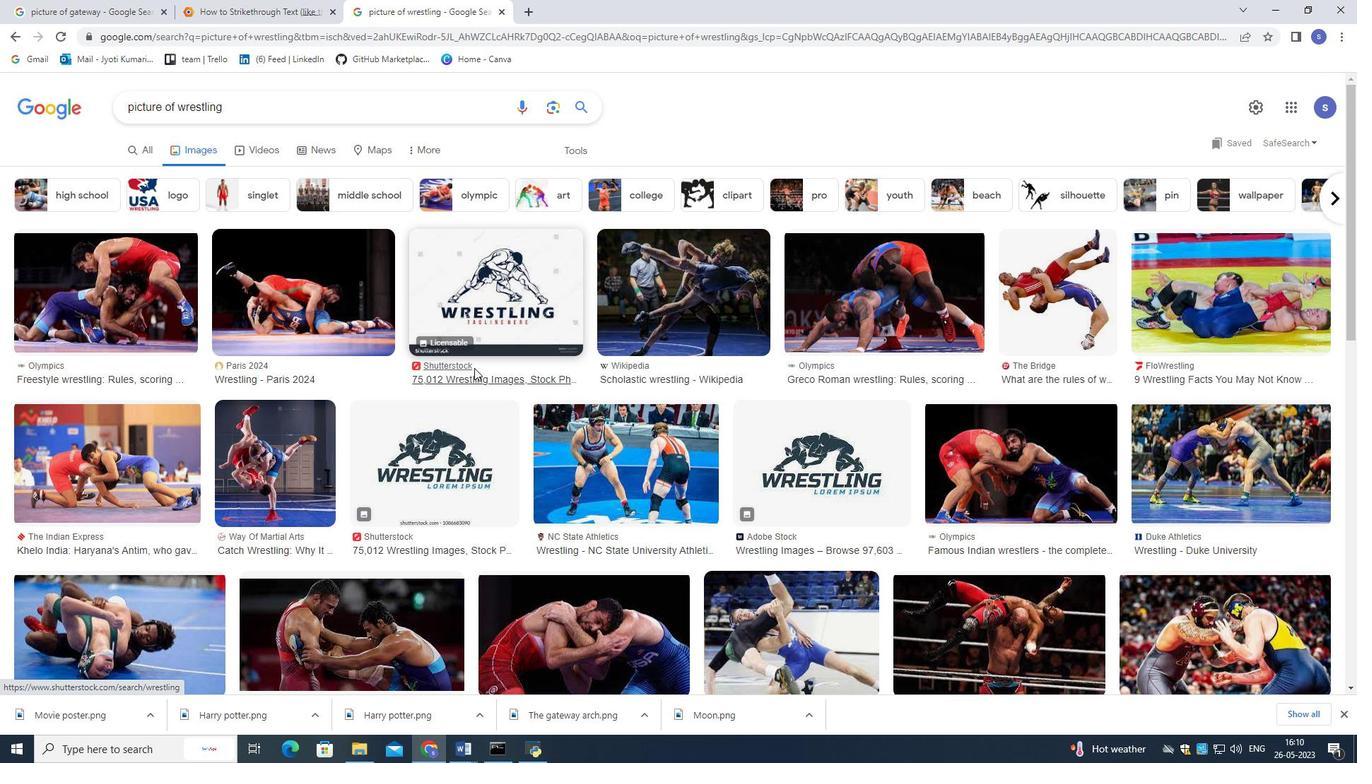 
Action: Mouse moved to (474, 371)
Screenshot: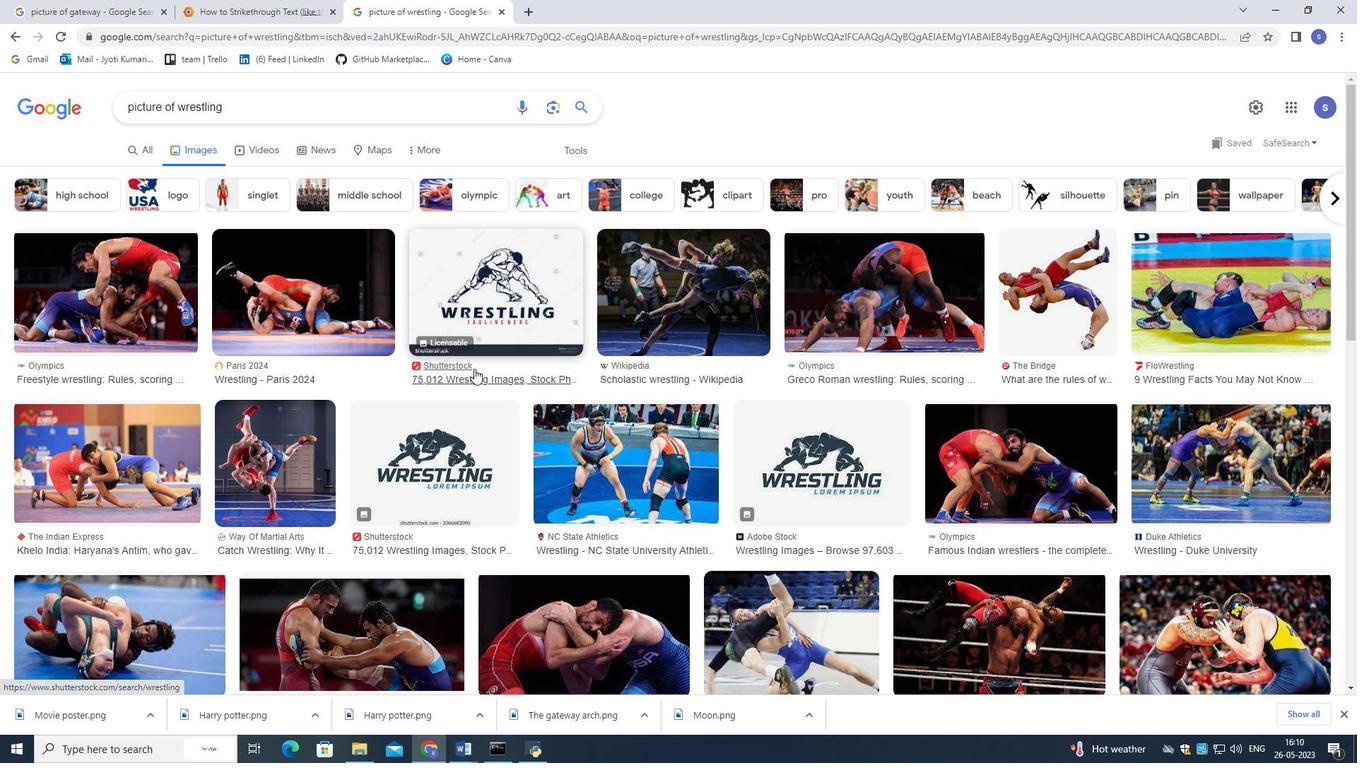 
Action: Mouse scrolled (474, 370) with delta (0, 0)
Screenshot: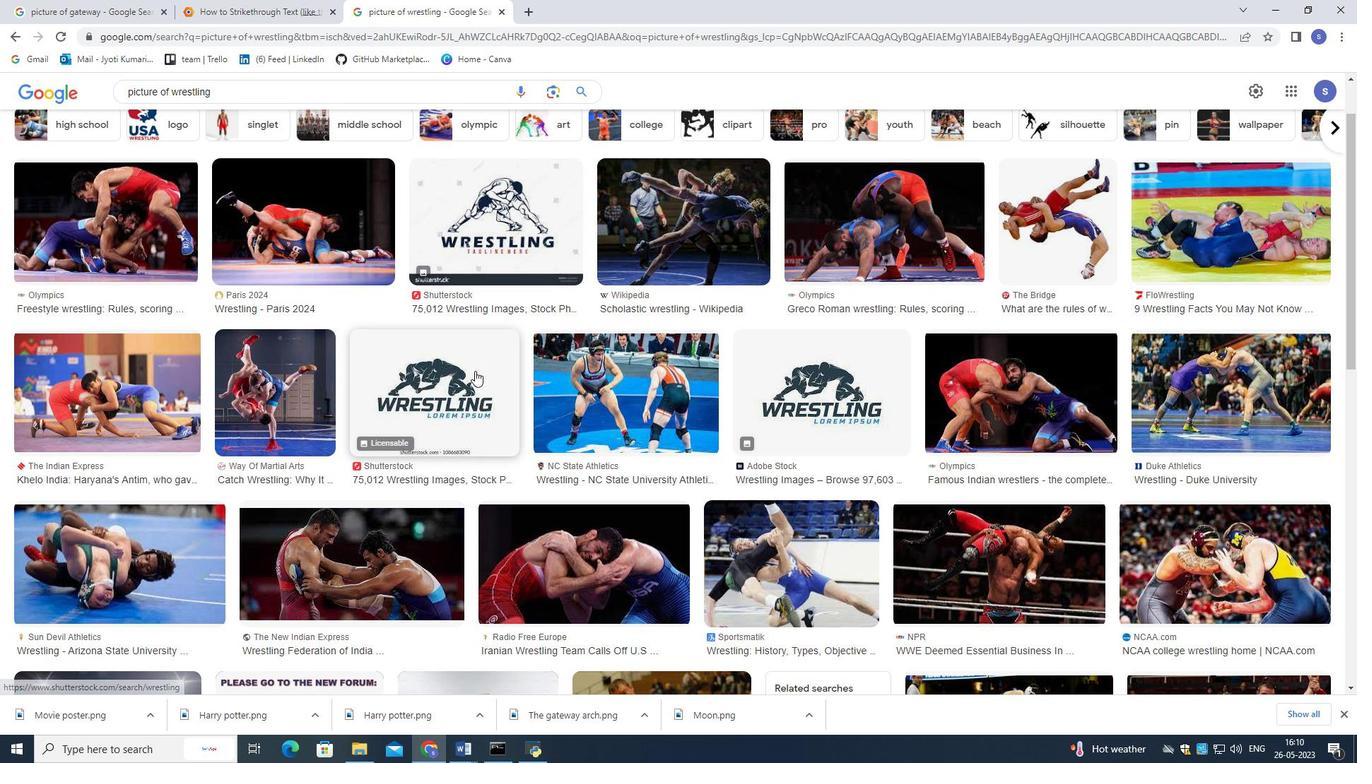 
Action: Mouse moved to (441, 387)
Screenshot: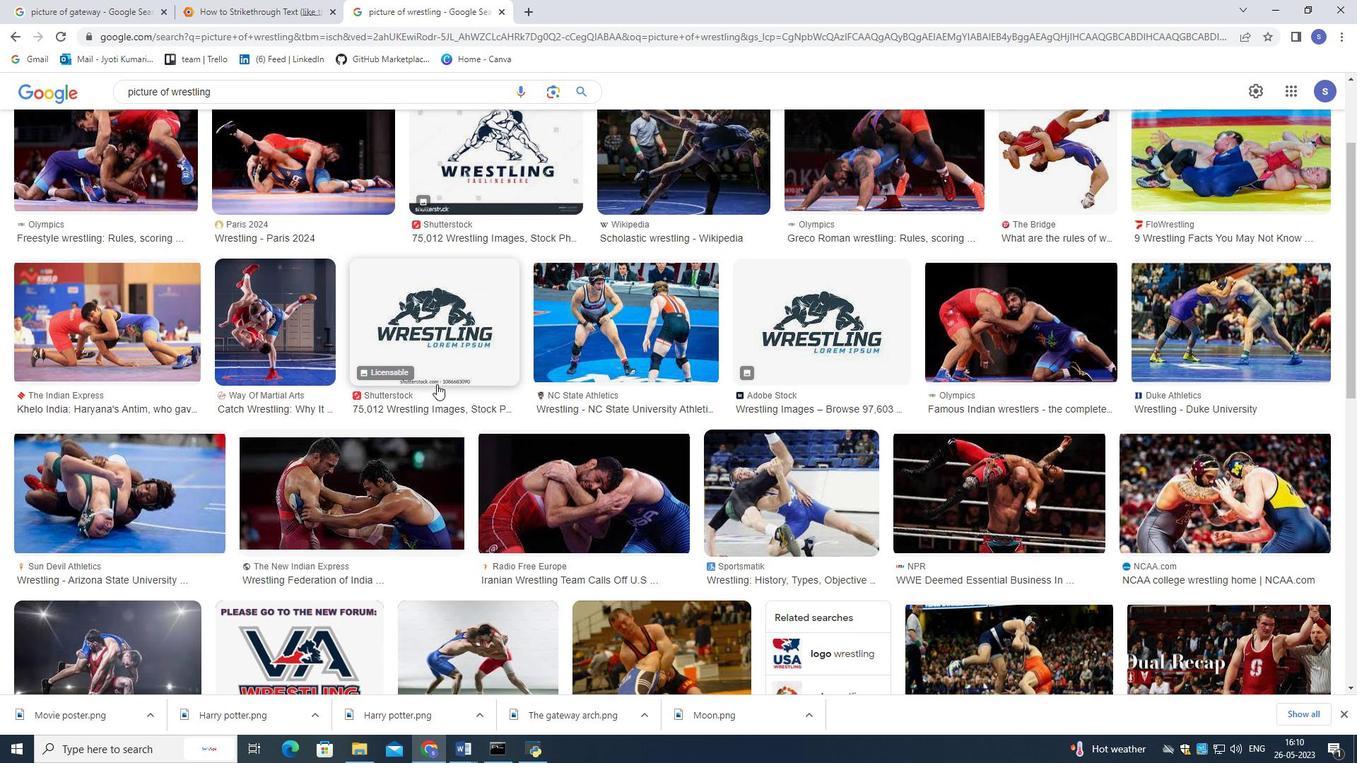 
Action: Mouse scrolled (441, 386) with delta (0, 0)
Screenshot: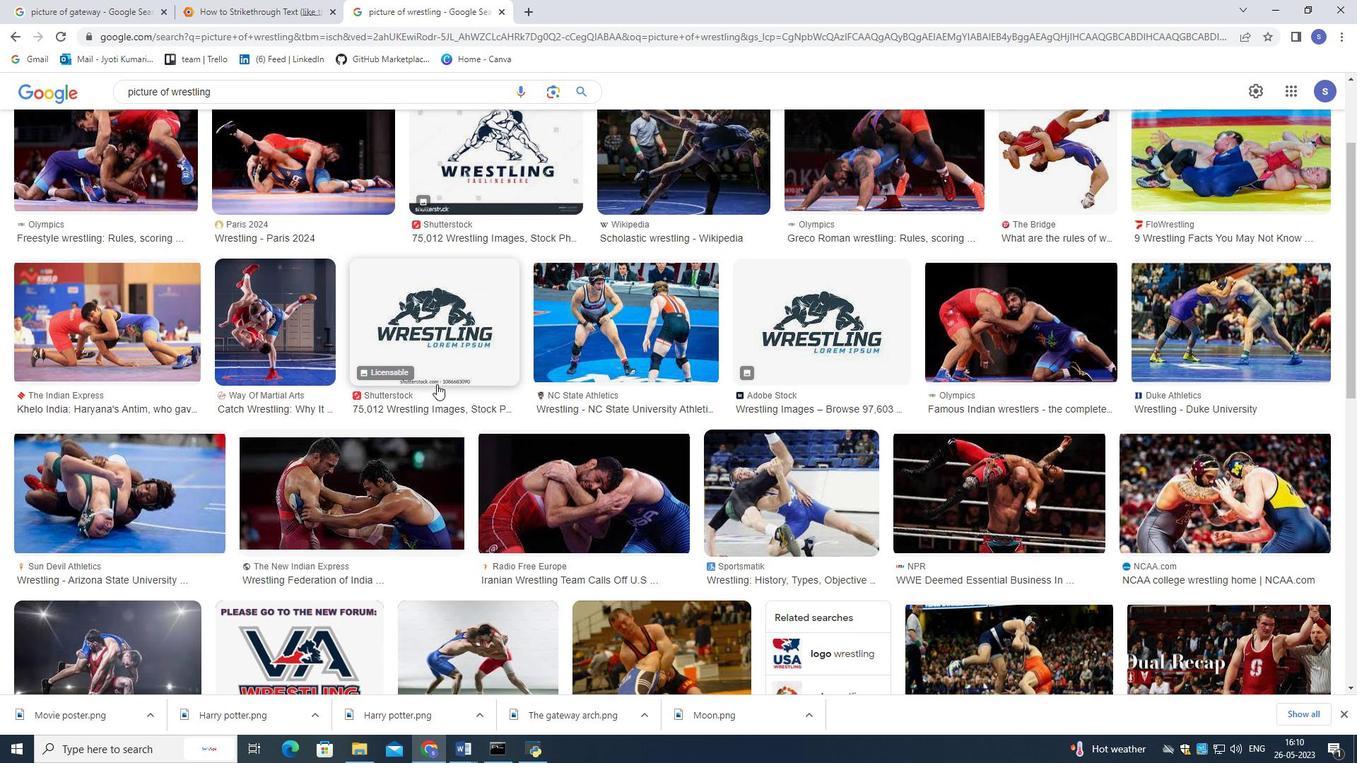 
Action: Mouse moved to (421, 371)
Screenshot: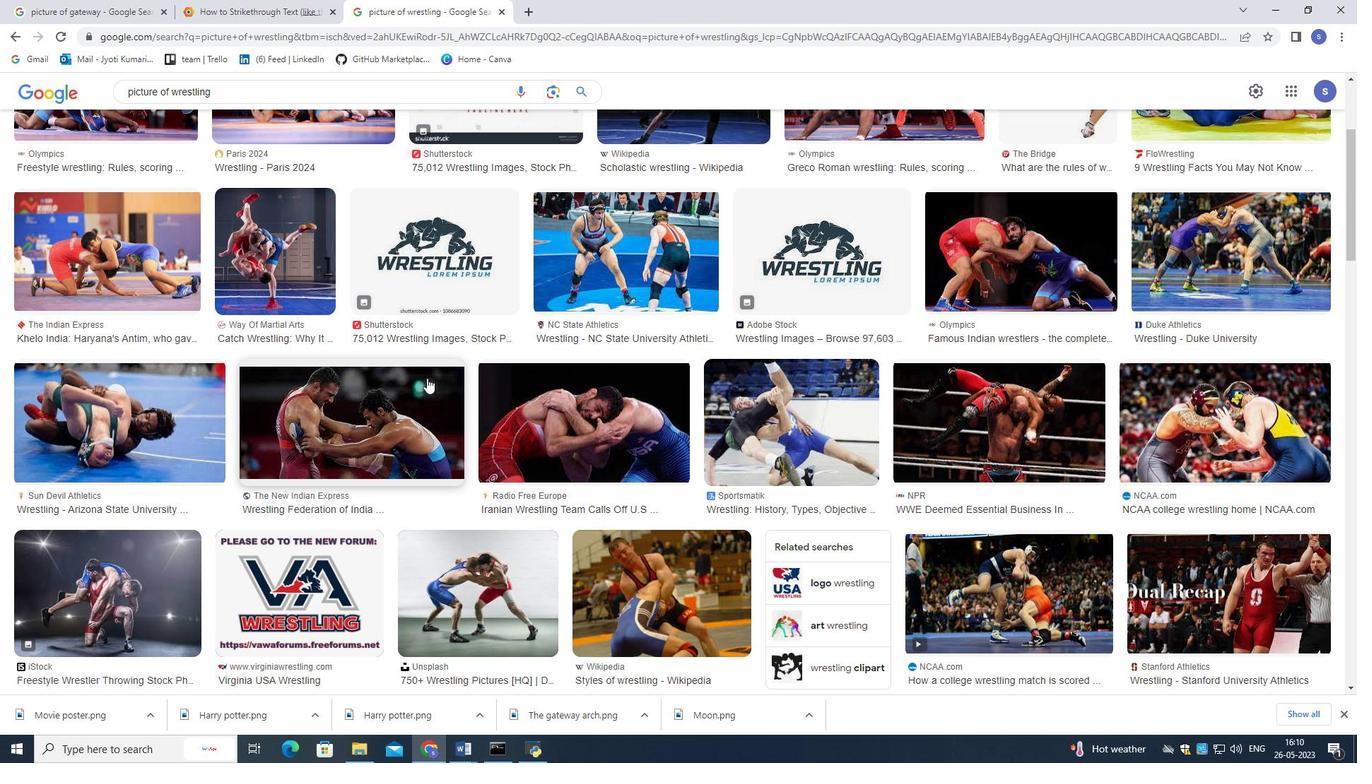 
Action: Mouse scrolled (421, 370) with delta (0, 0)
Screenshot: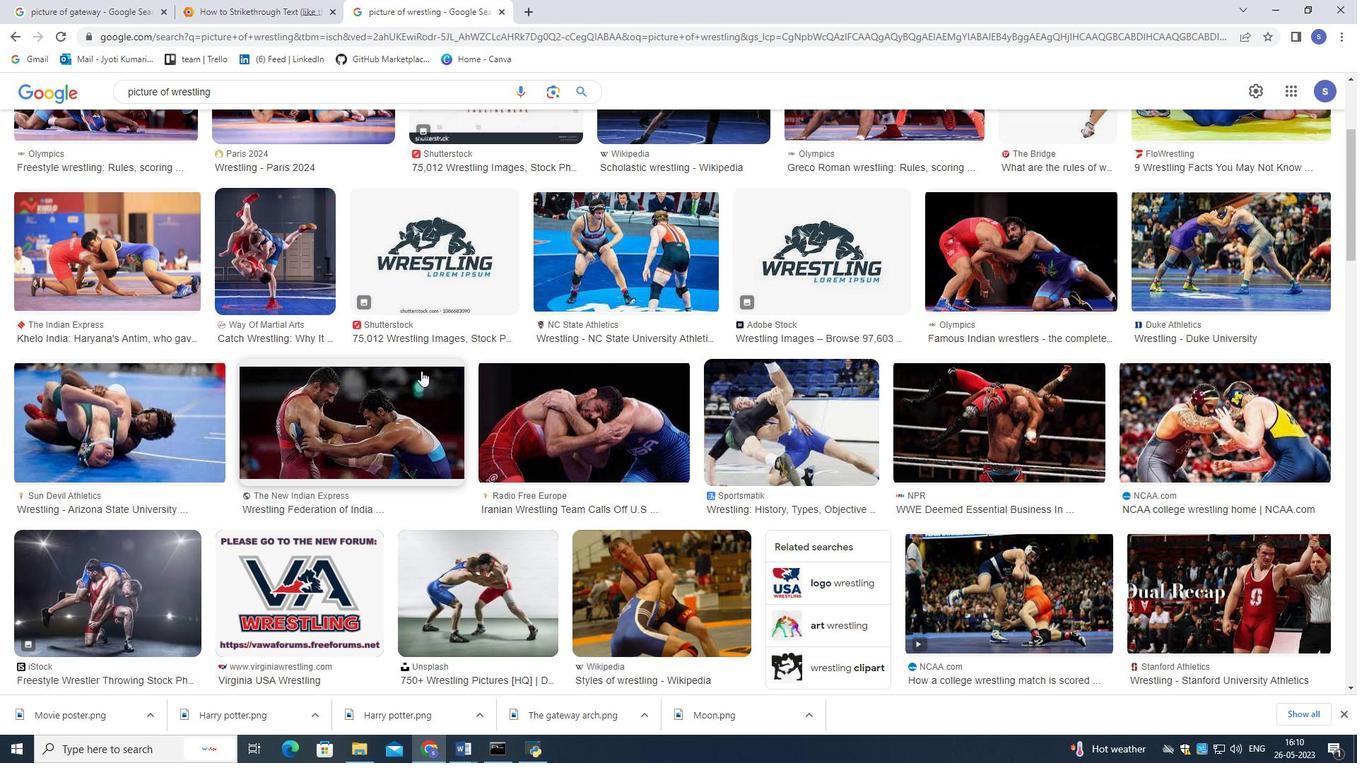 
Action: Mouse moved to (421, 371)
Screenshot: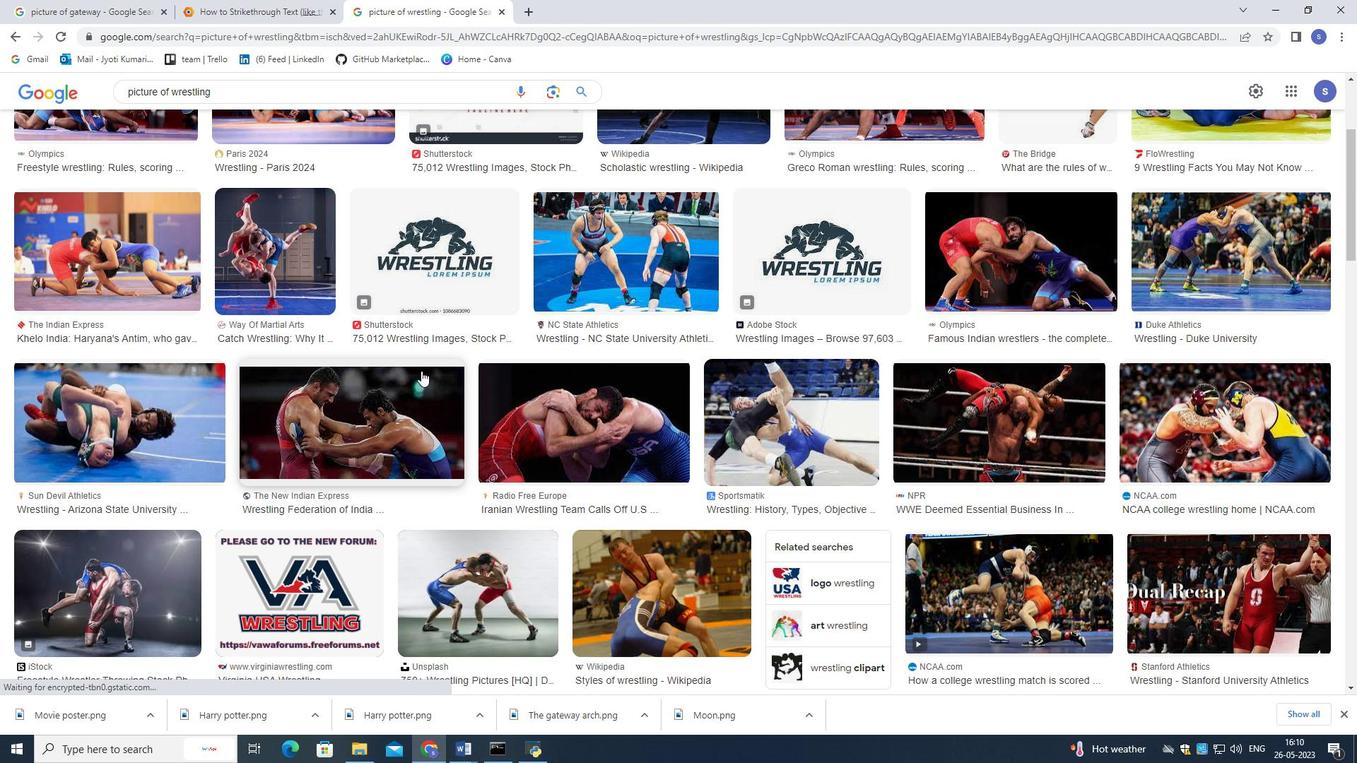 
Action: Mouse scrolled (421, 370) with delta (0, 0)
Screenshot: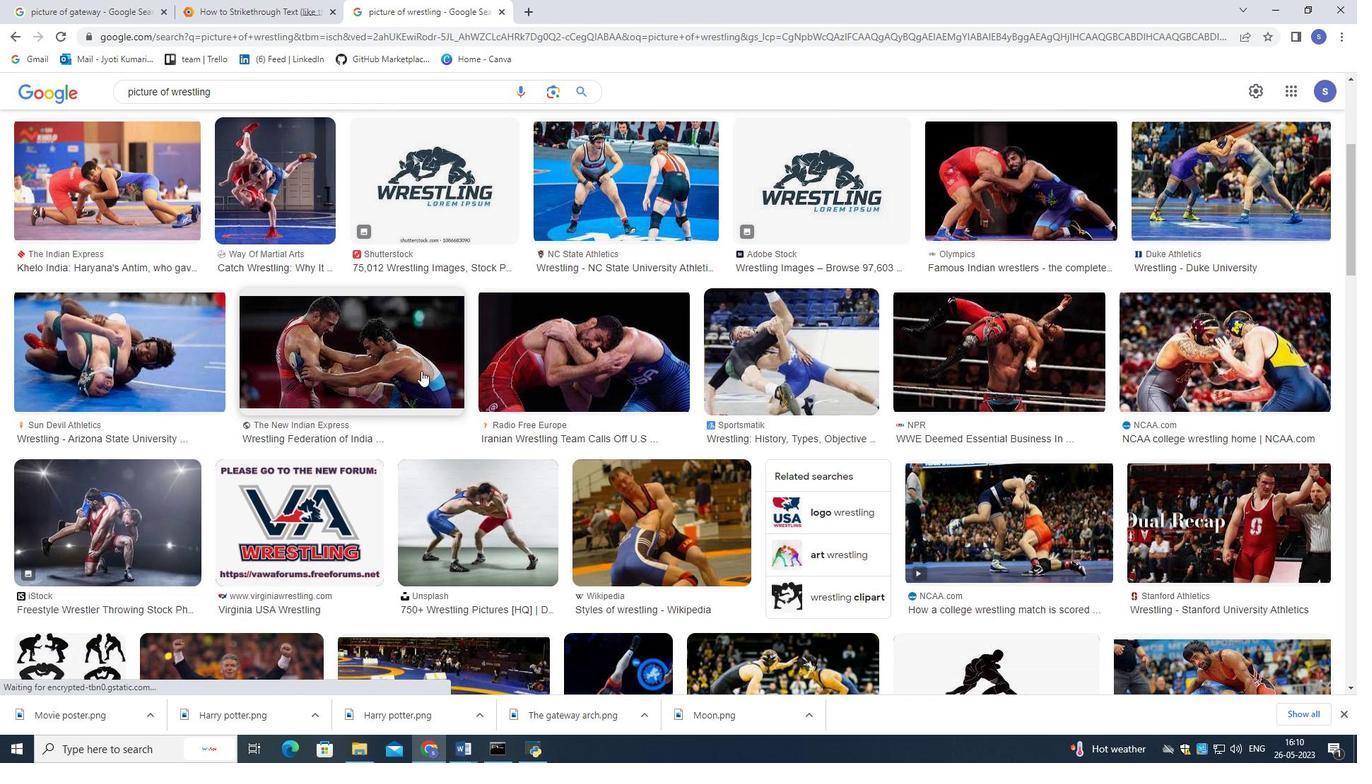 
Action: Mouse scrolled (421, 370) with delta (0, 0)
Screenshot: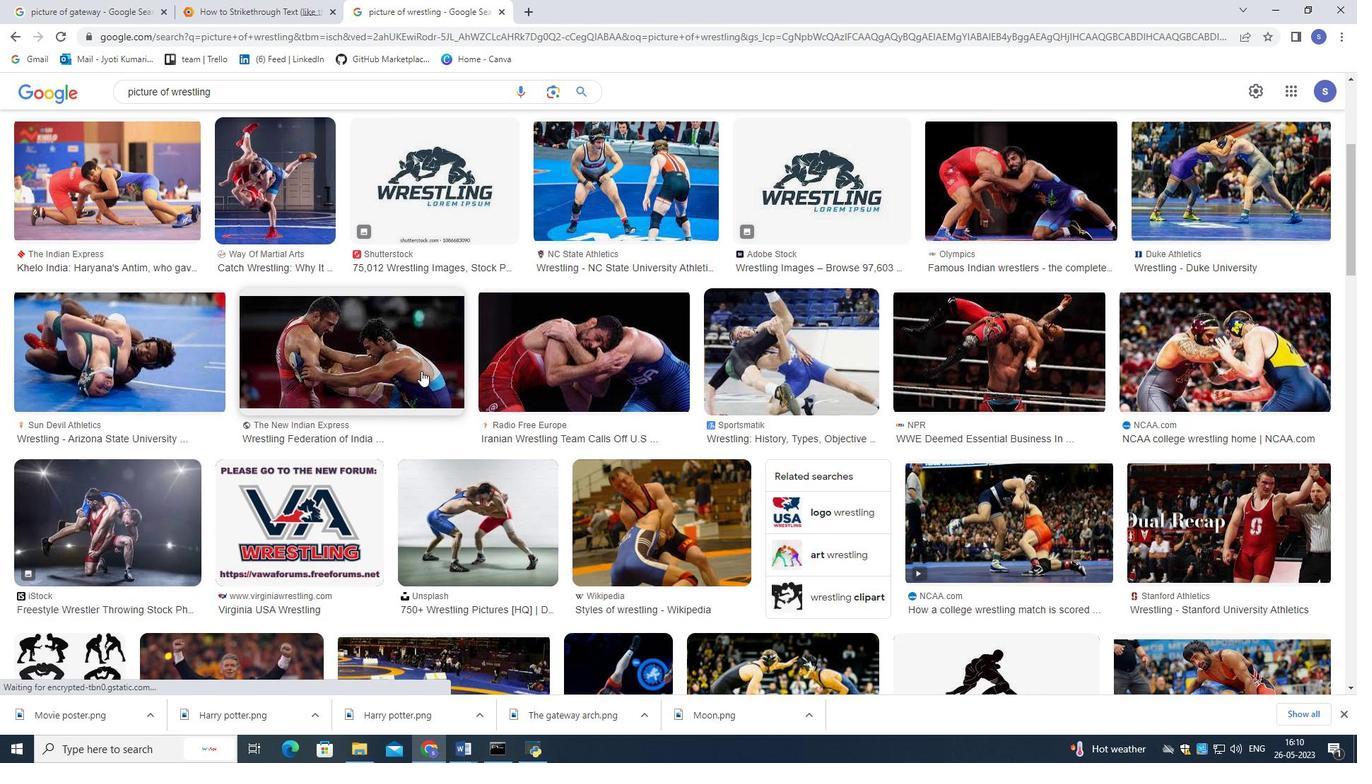 
Action: Mouse scrolled (421, 370) with delta (0, 0)
Screenshot: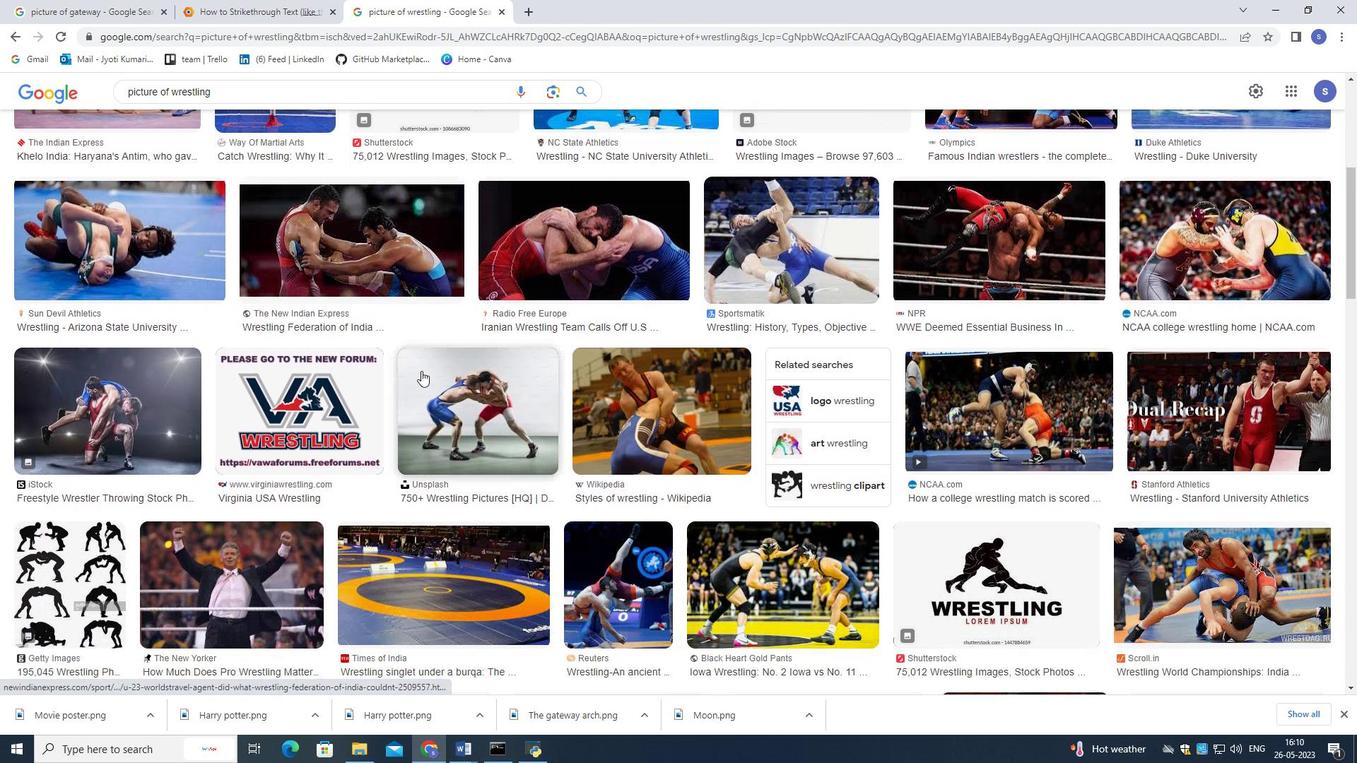
Action: Mouse scrolled (421, 370) with delta (0, 0)
Screenshot: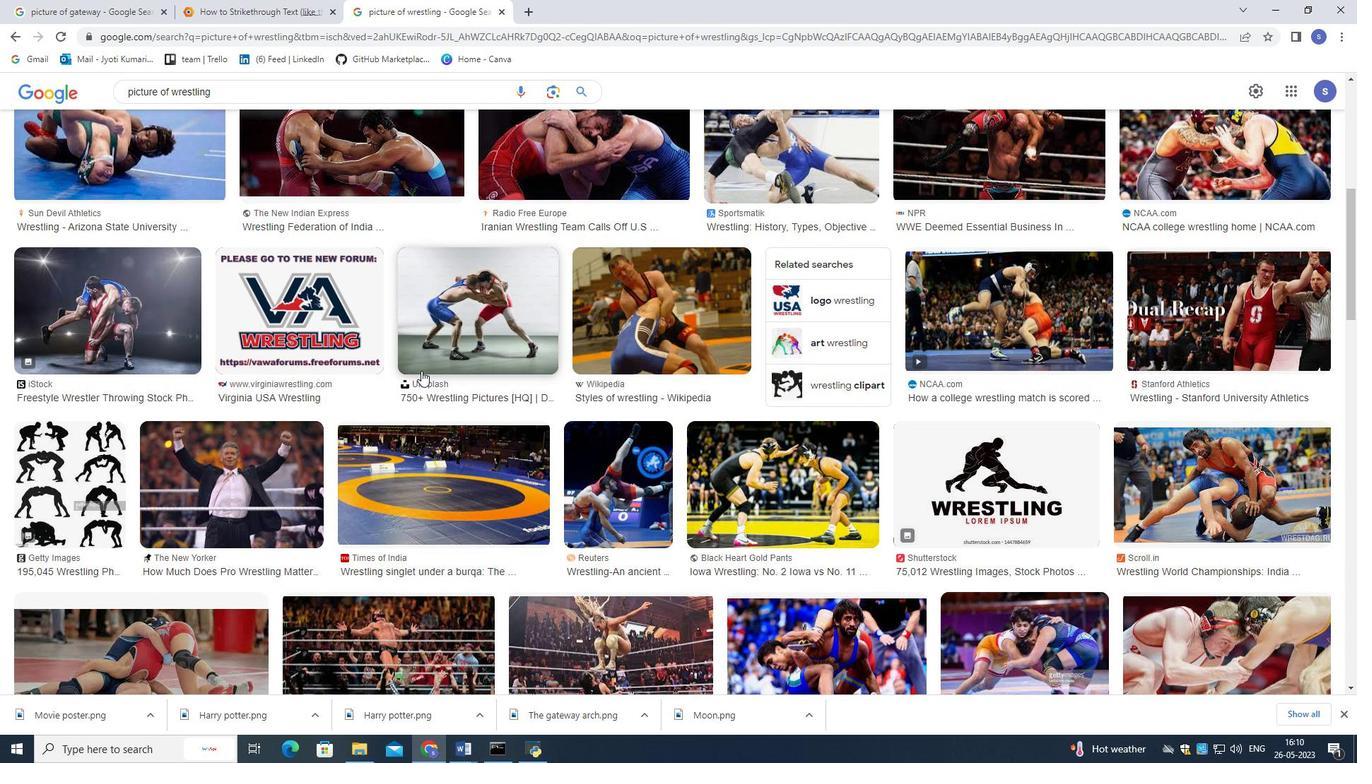 
Action: Mouse moved to (351, 476)
Screenshot: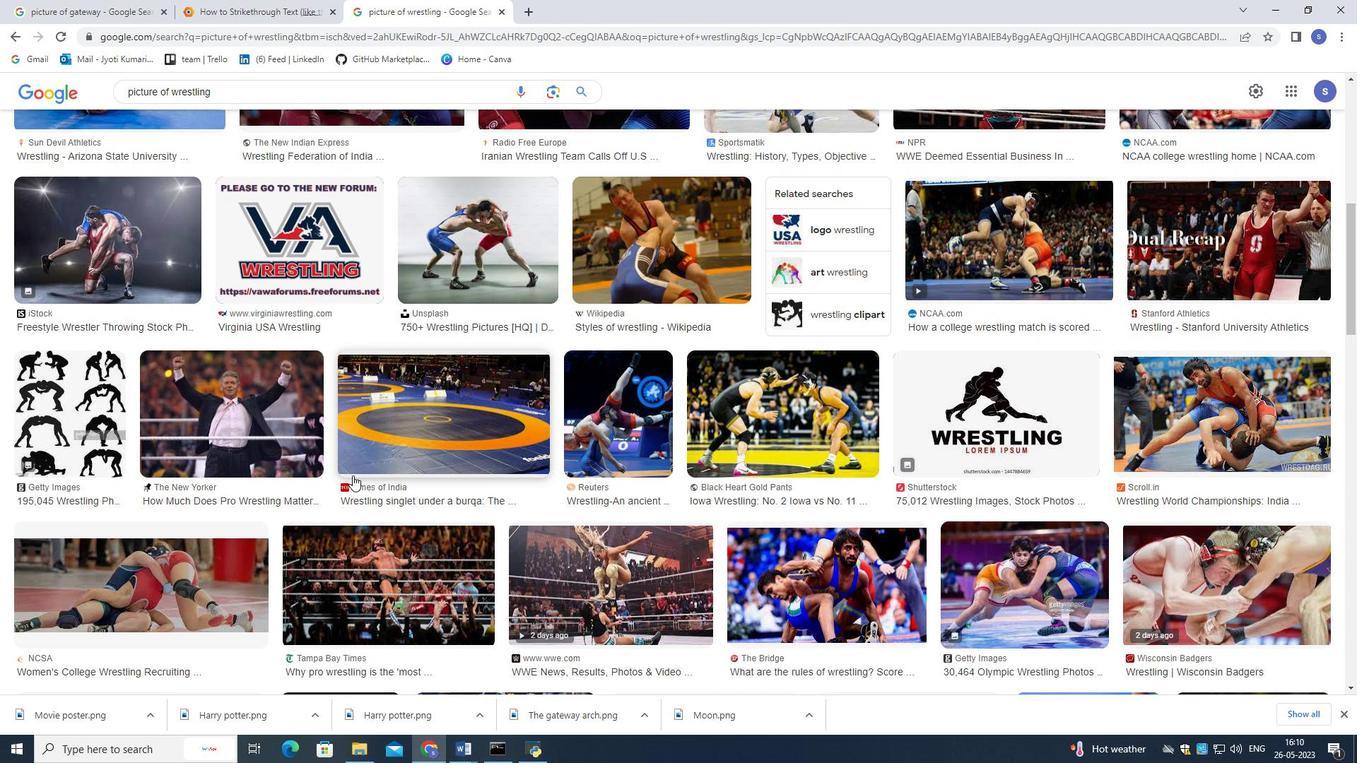 
Action: Mouse scrolled (351, 475) with delta (0, 0)
Screenshot: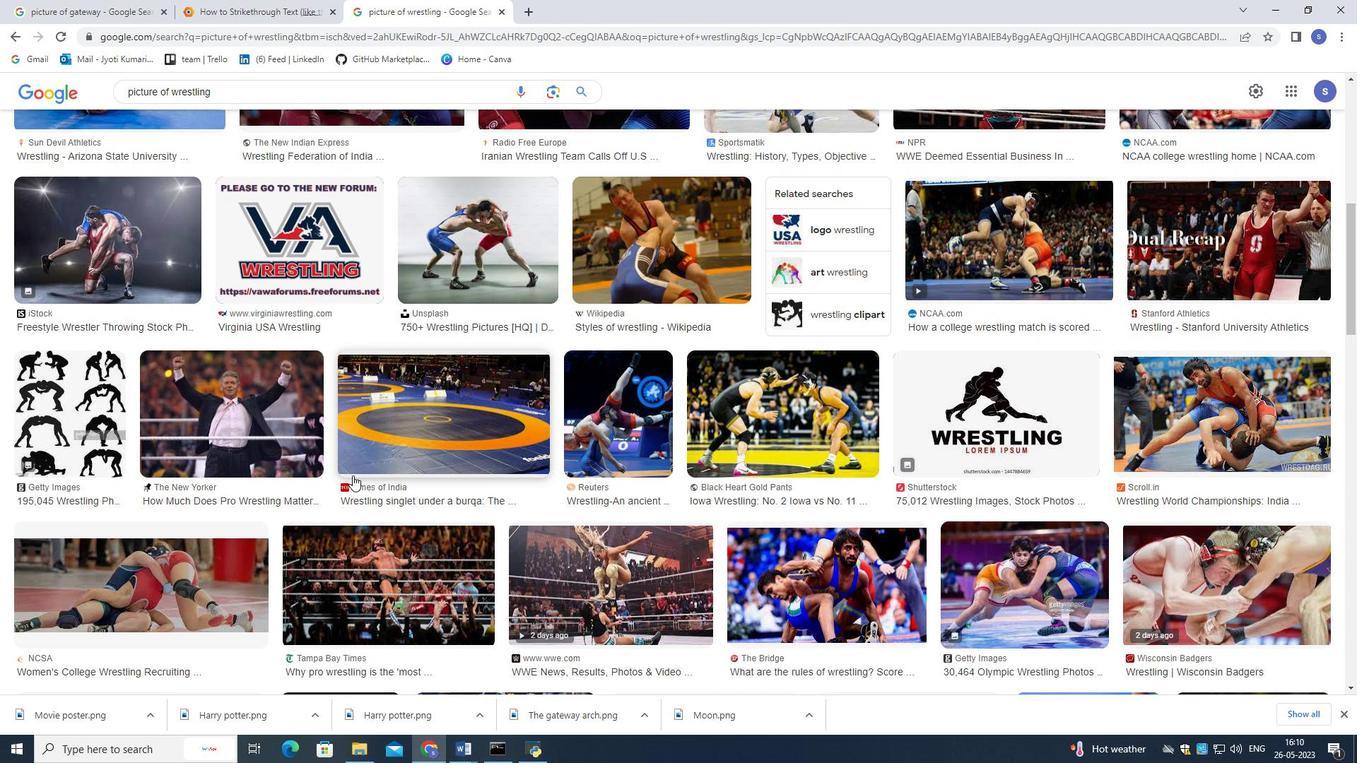 
Action: Mouse scrolled (351, 475) with delta (0, 0)
Screenshot: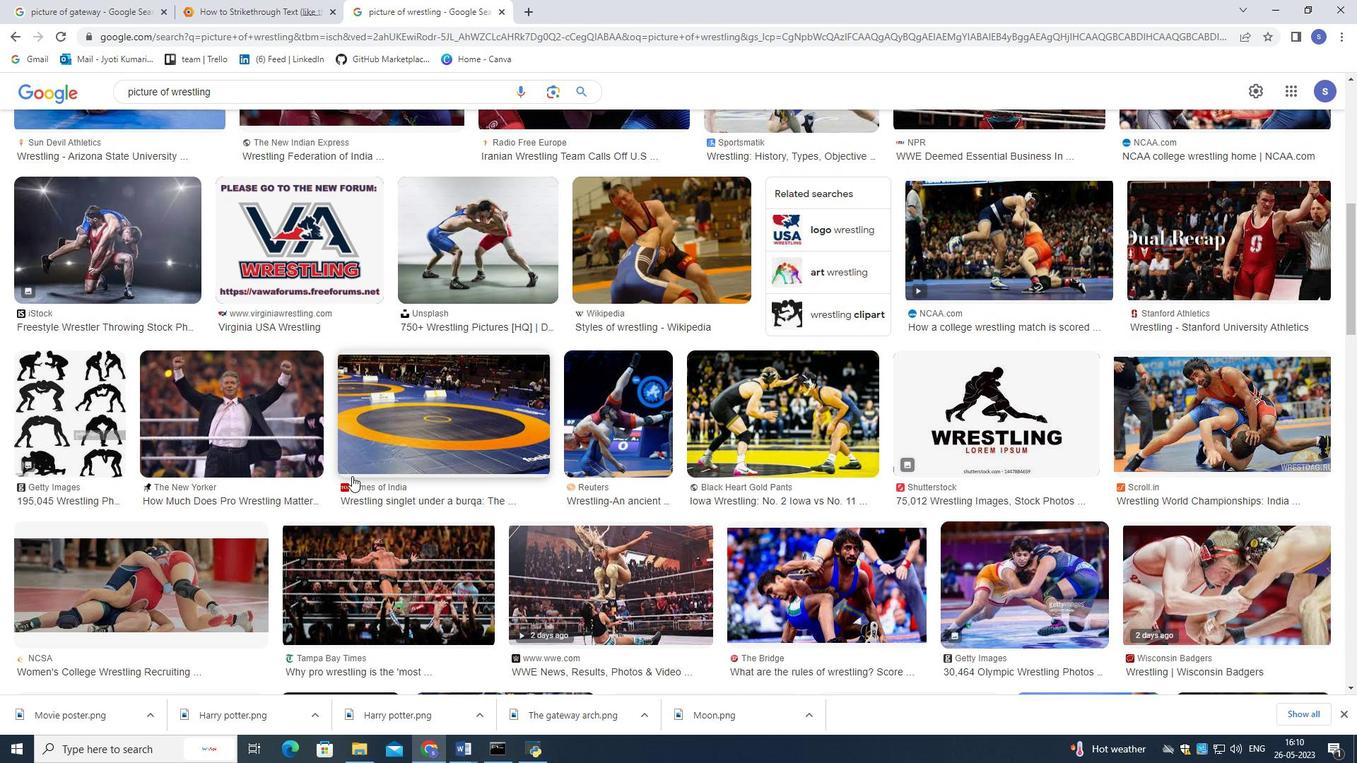 
Action: Mouse scrolled (351, 475) with delta (0, 0)
Screenshot: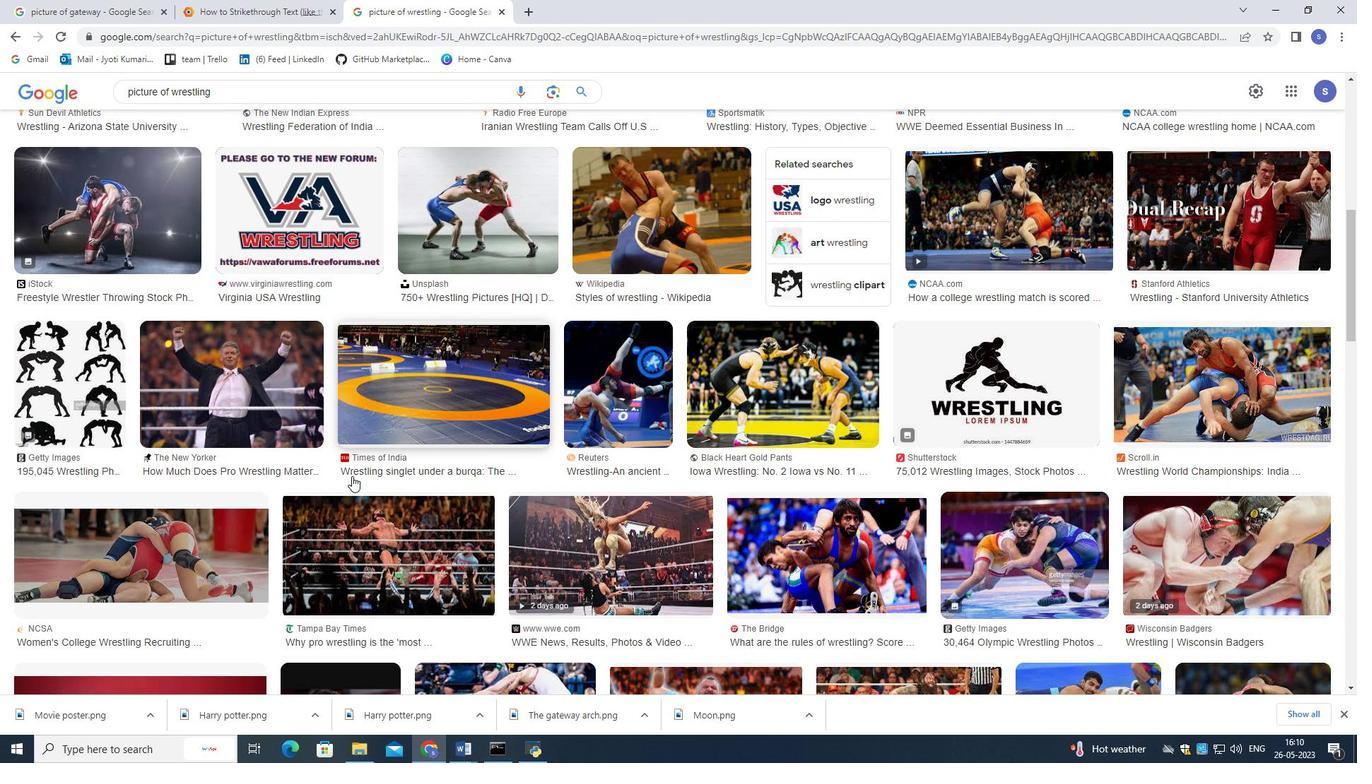 
Action: Mouse scrolled (351, 475) with delta (0, 0)
Screenshot: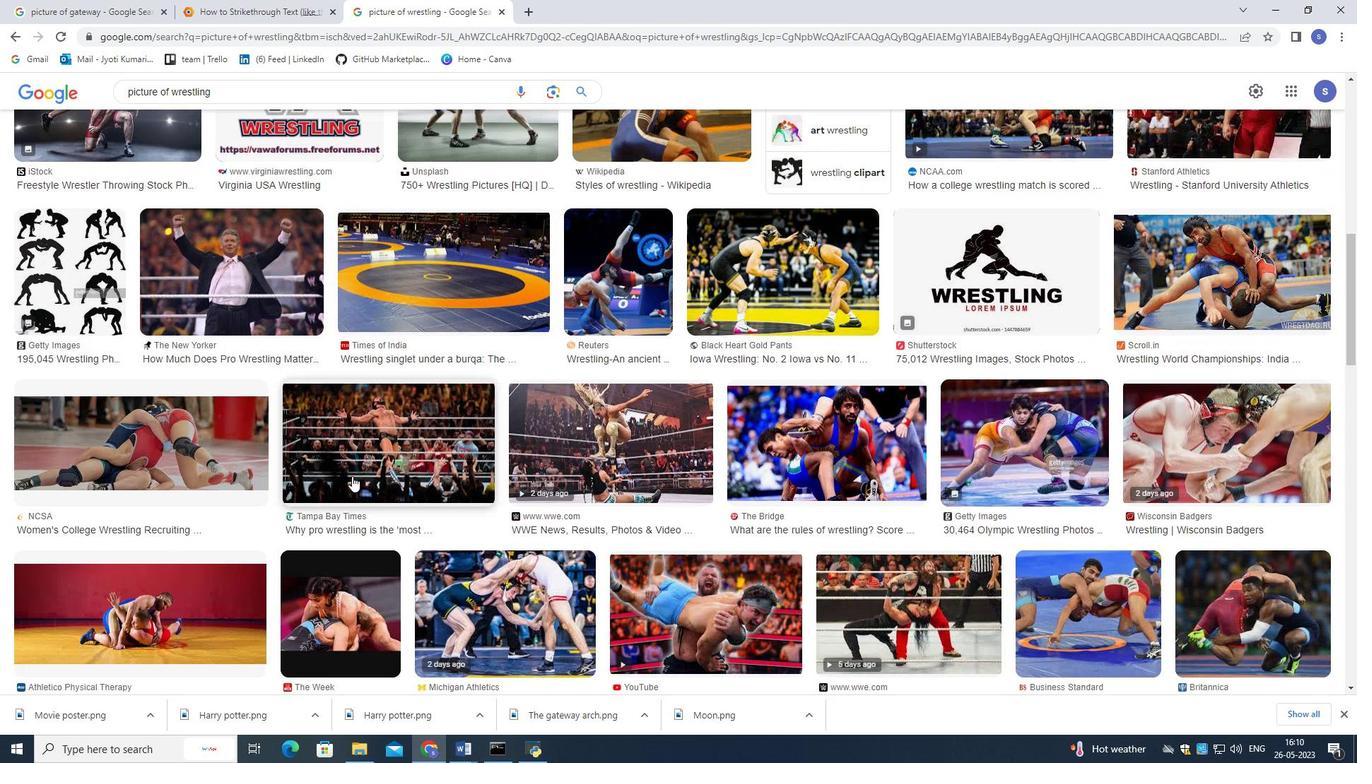 
Action: Mouse moved to (342, 512)
Screenshot: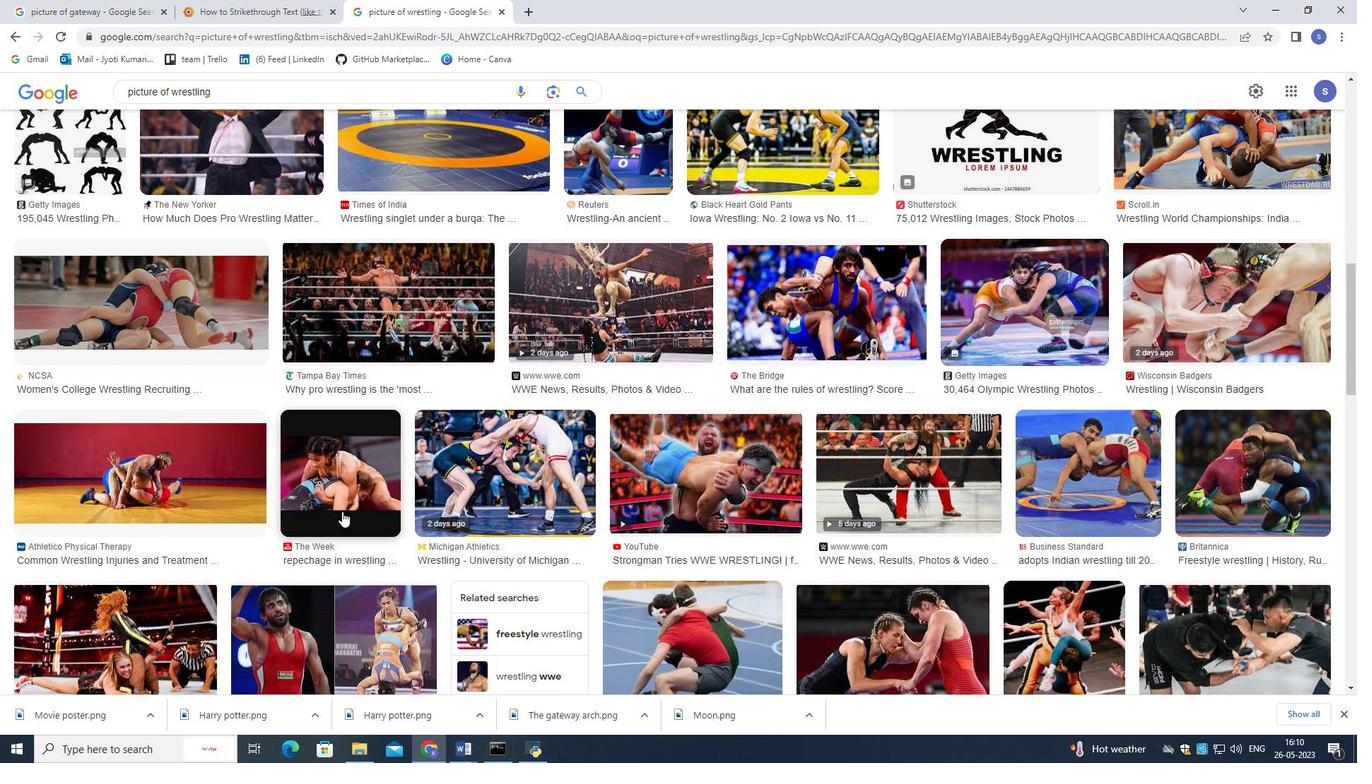 
Action: Mouse scrolled (342, 511) with delta (0, 0)
Screenshot: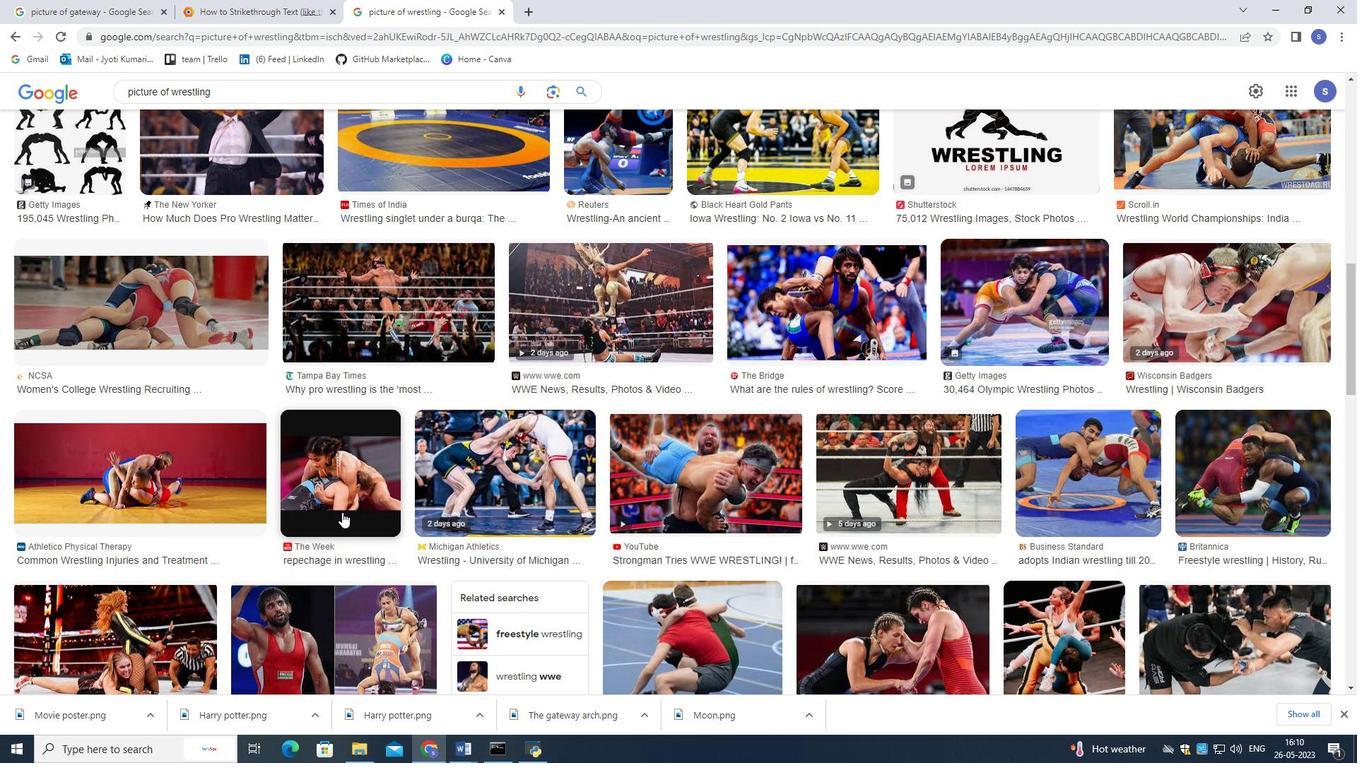 
Action: Mouse scrolled (342, 511) with delta (0, 0)
Screenshot: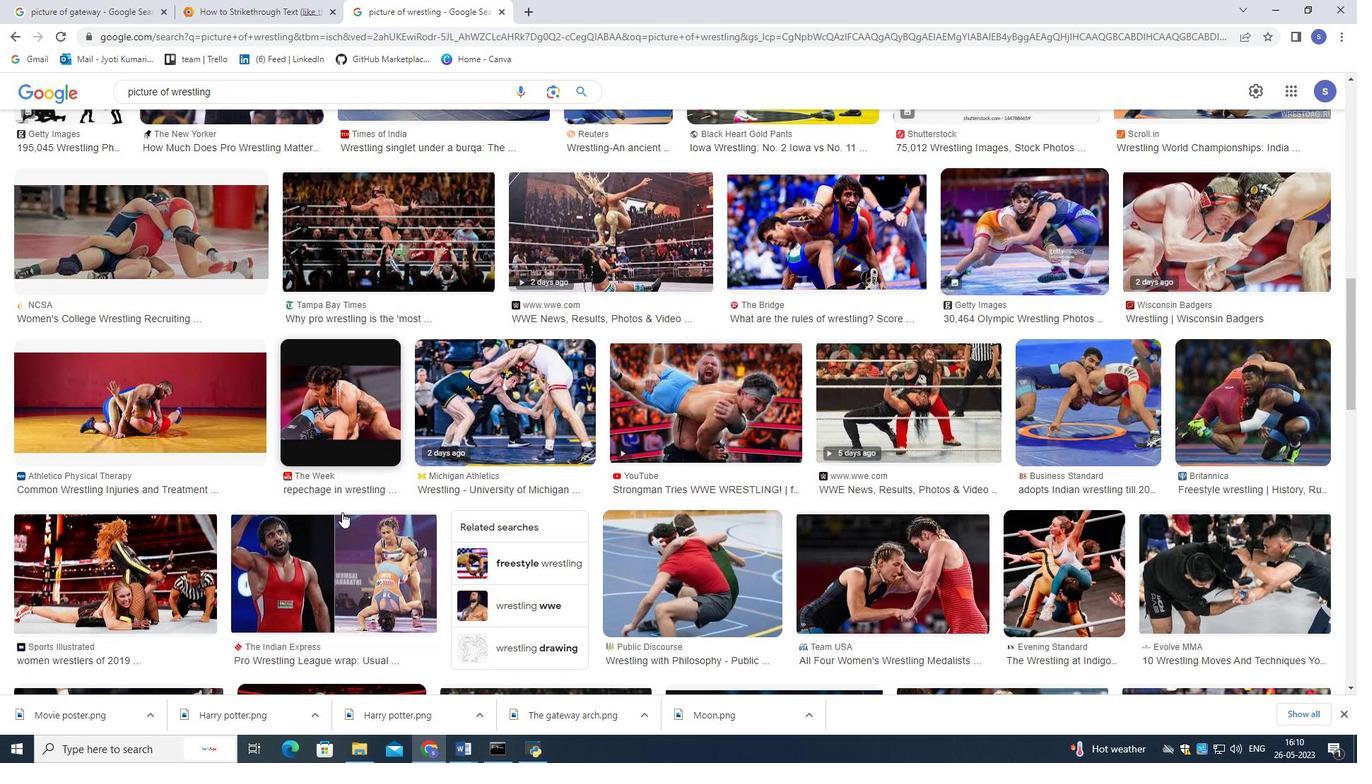 
Action: Mouse scrolled (342, 511) with delta (0, 0)
Screenshot: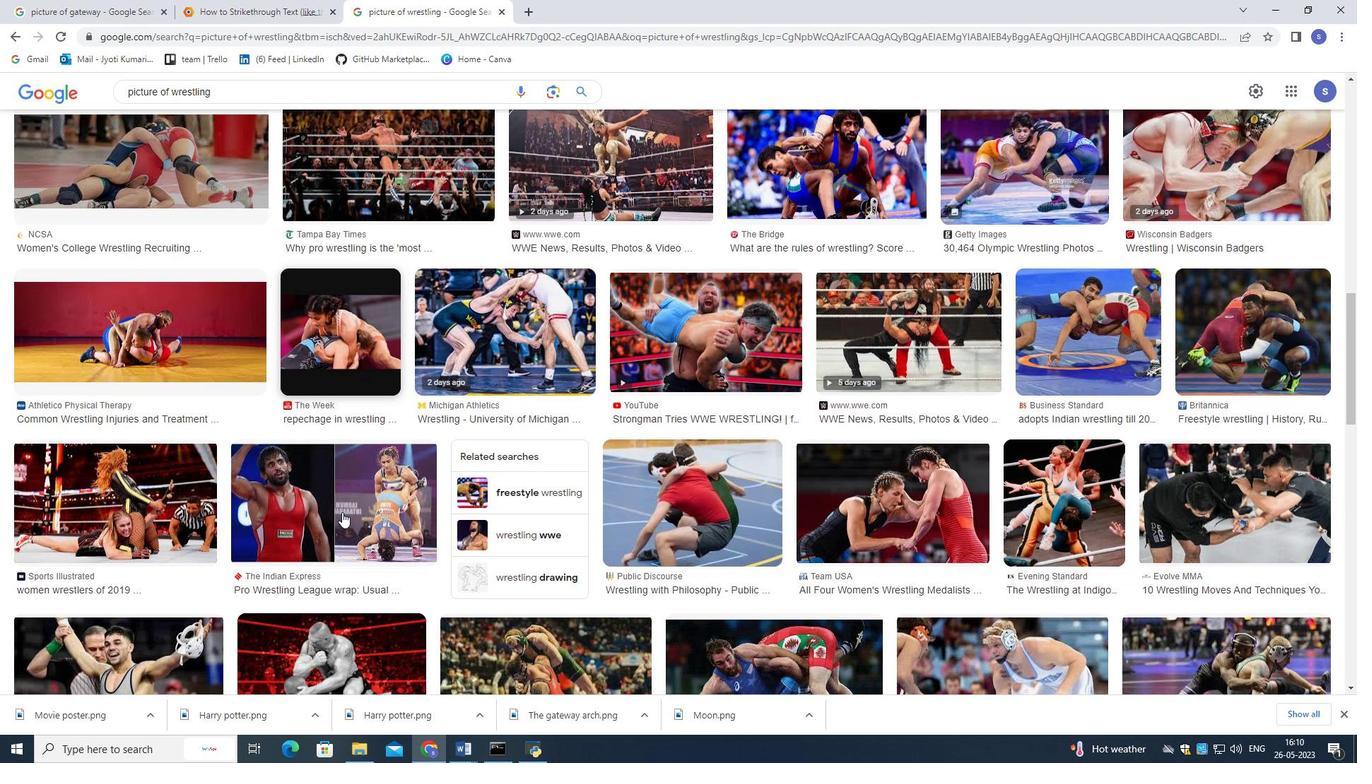 
Action: Mouse scrolled (342, 511) with delta (0, 0)
Screenshot: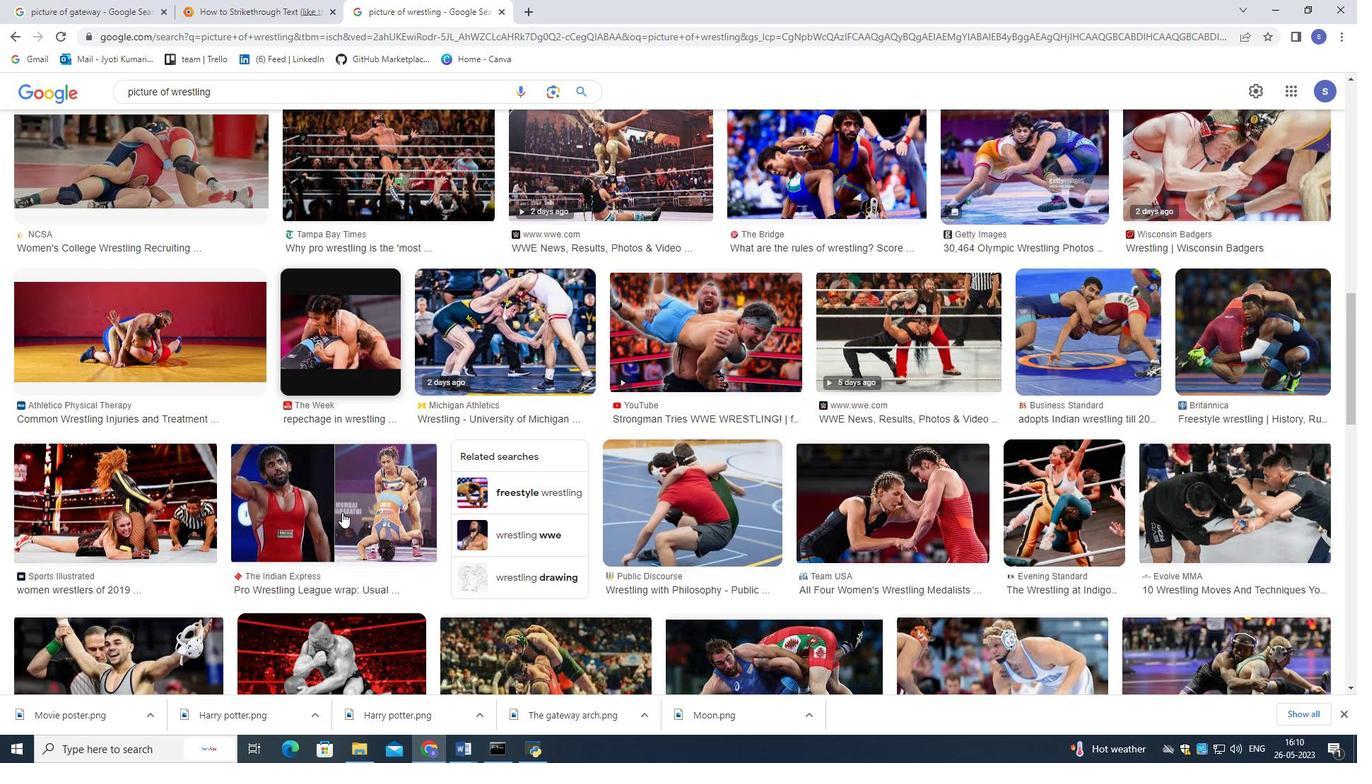 
Action: Mouse moved to (342, 512)
Screenshot: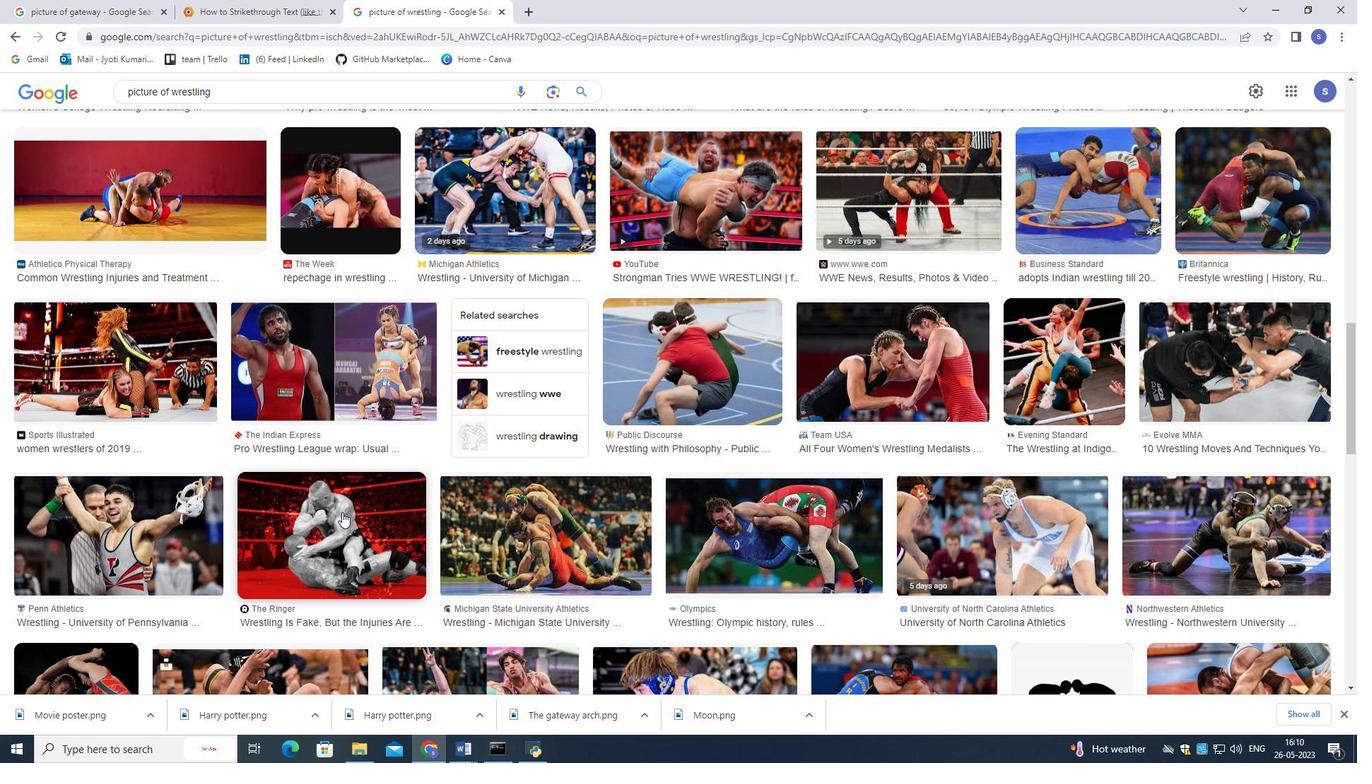 
Action: Mouse scrolled (342, 511) with delta (0, 0)
Screenshot: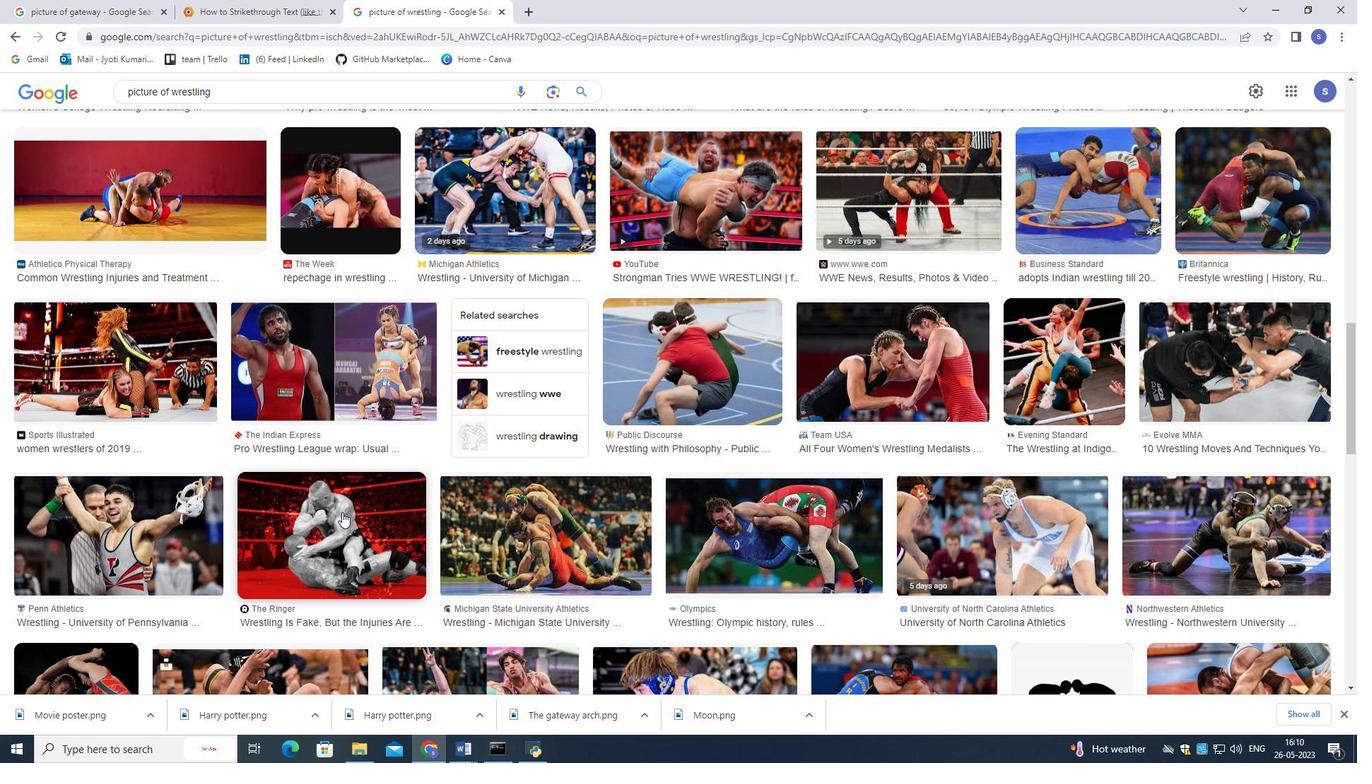
Action: Mouse moved to (342, 512)
Screenshot: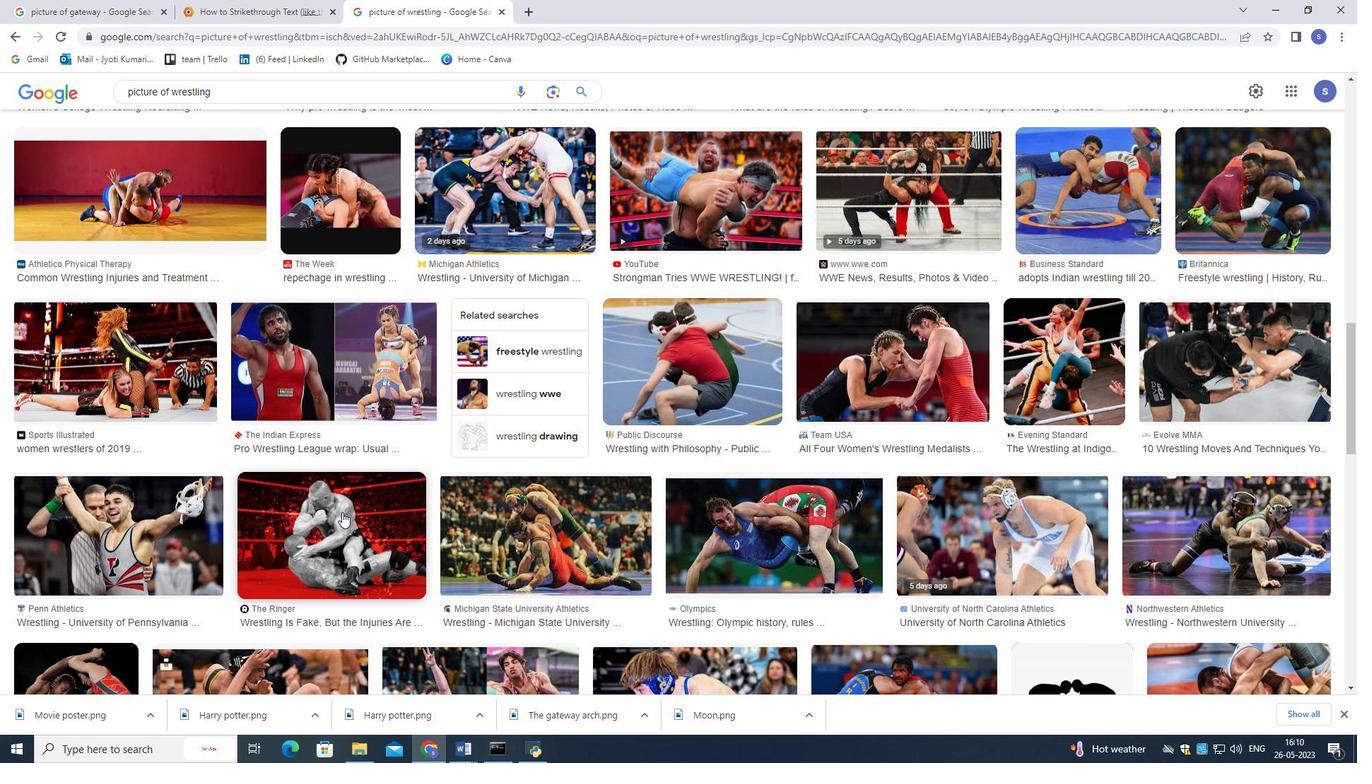 
Action: Mouse scrolled (342, 511) with delta (0, 0)
Screenshot: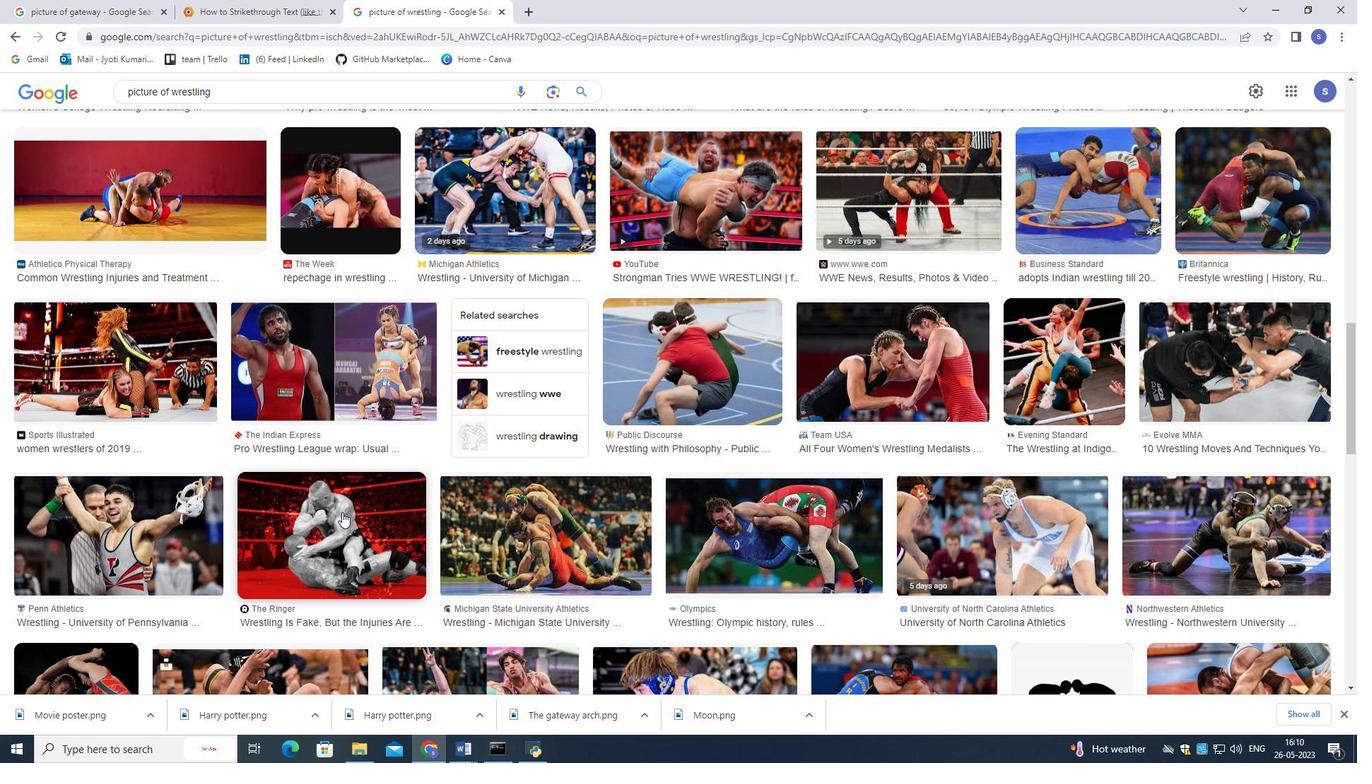 
Action: Mouse scrolled (342, 511) with delta (0, 0)
Screenshot: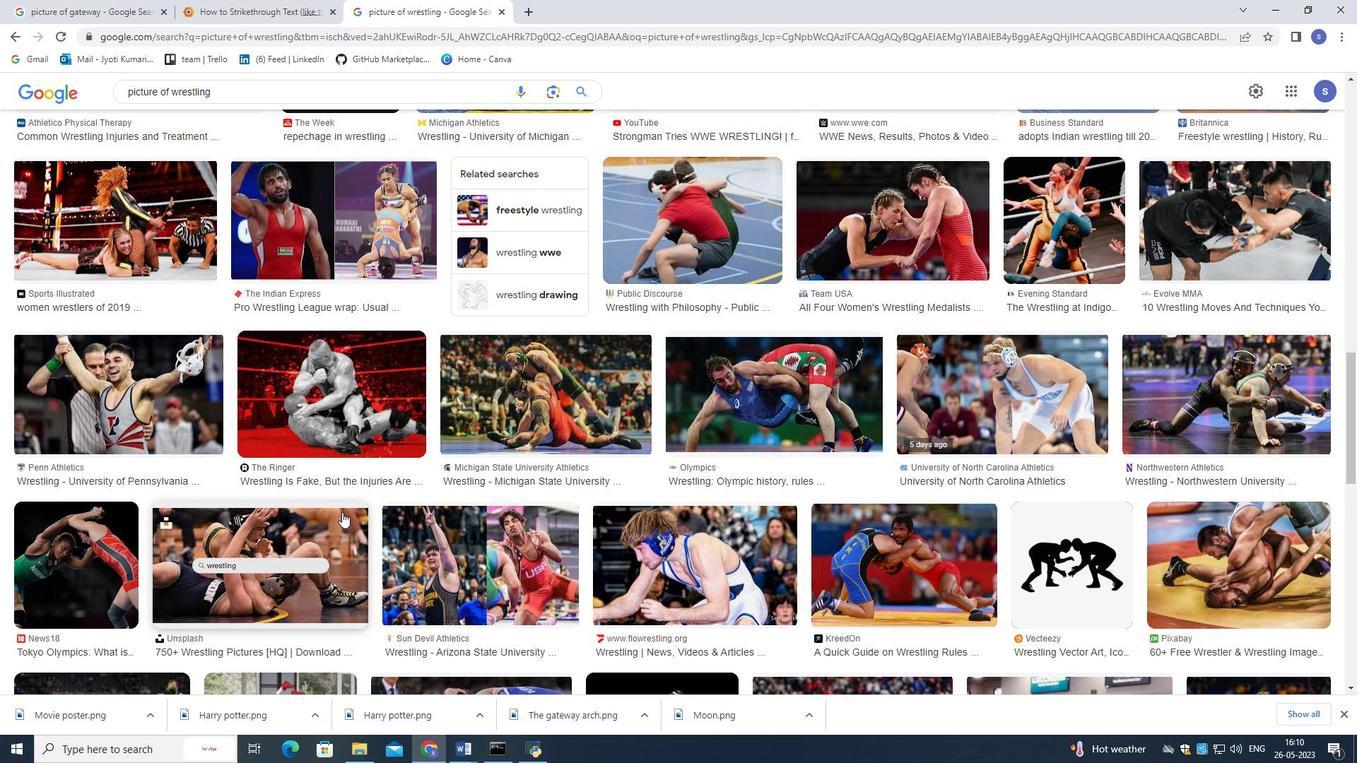 
Action: Mouse scrolled (342, 511) with delta (0, 0)
Screenshot: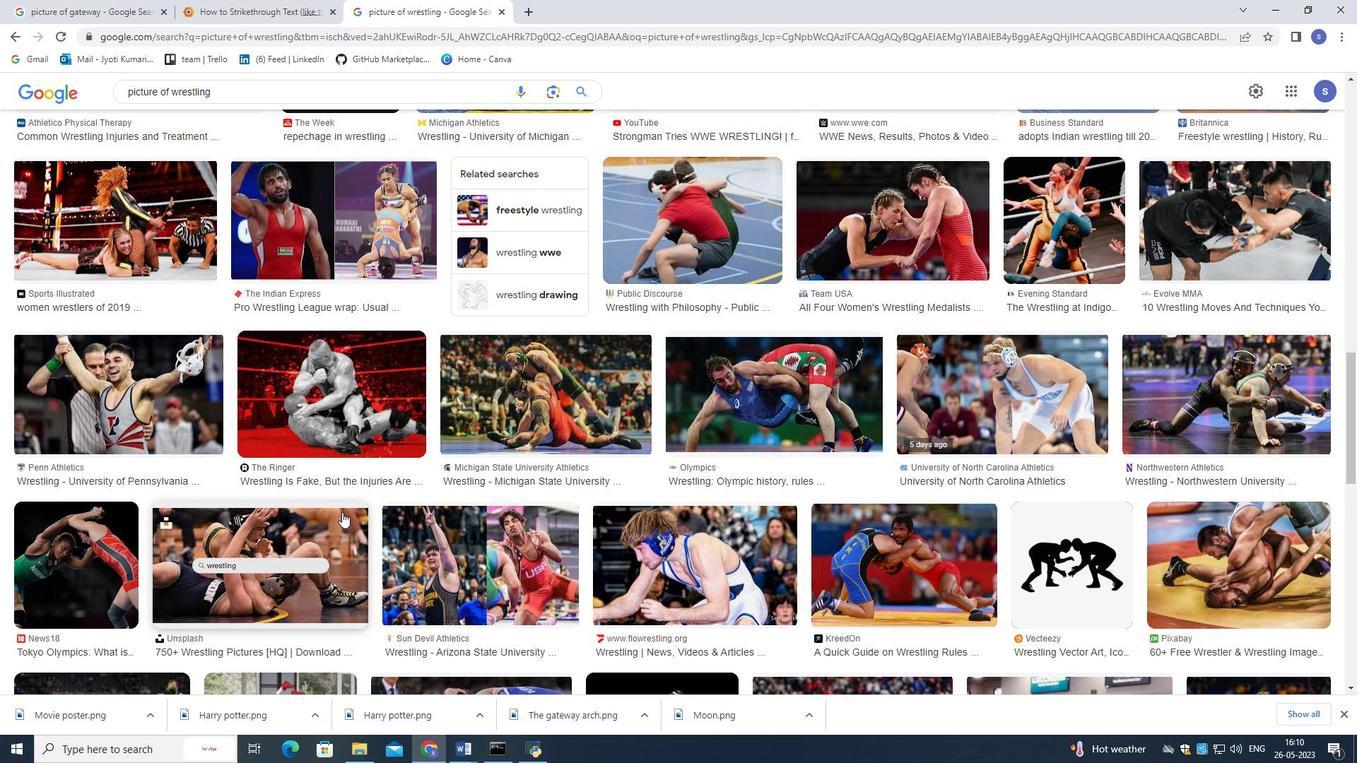 
Action: Mouse moved to (342, 511)
Screenshot: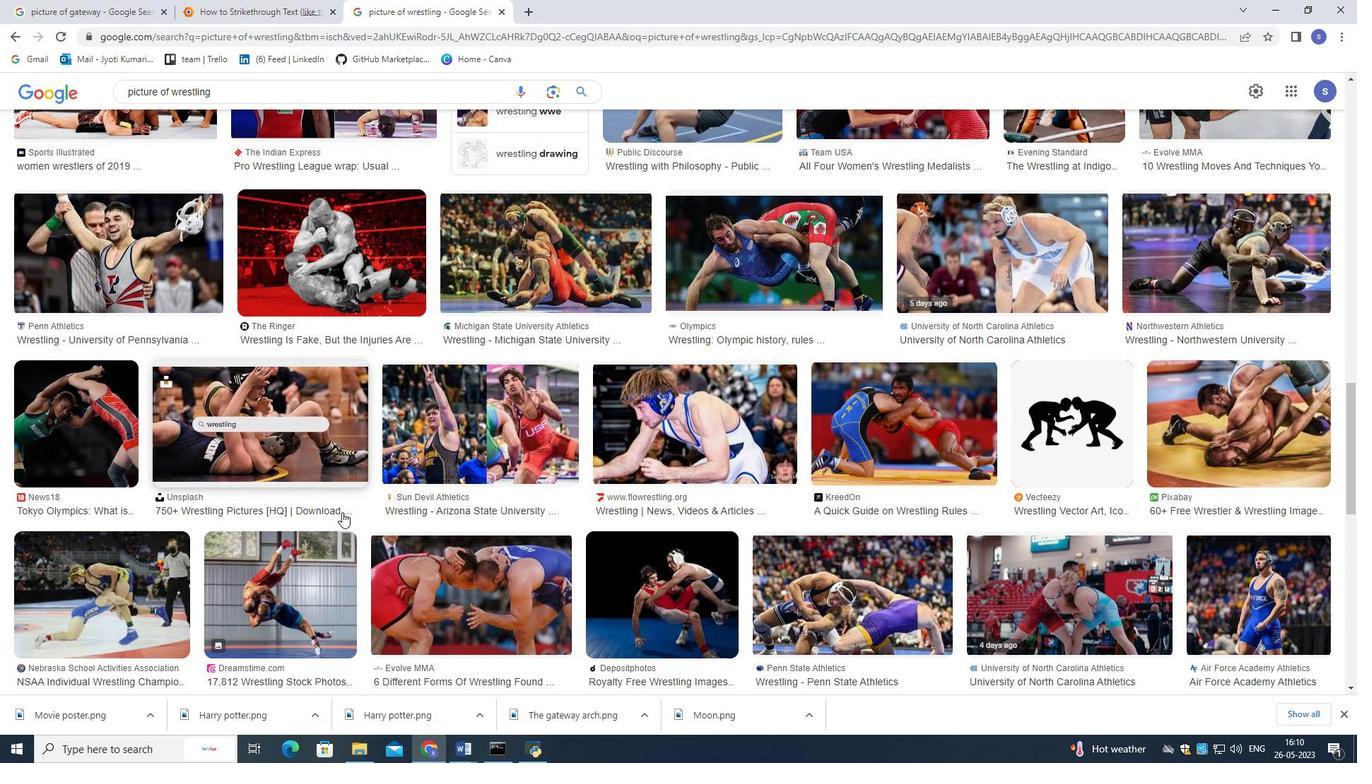 
Action: Mouse scrolled (342, 510) with delta (0, 0)
Screenshot: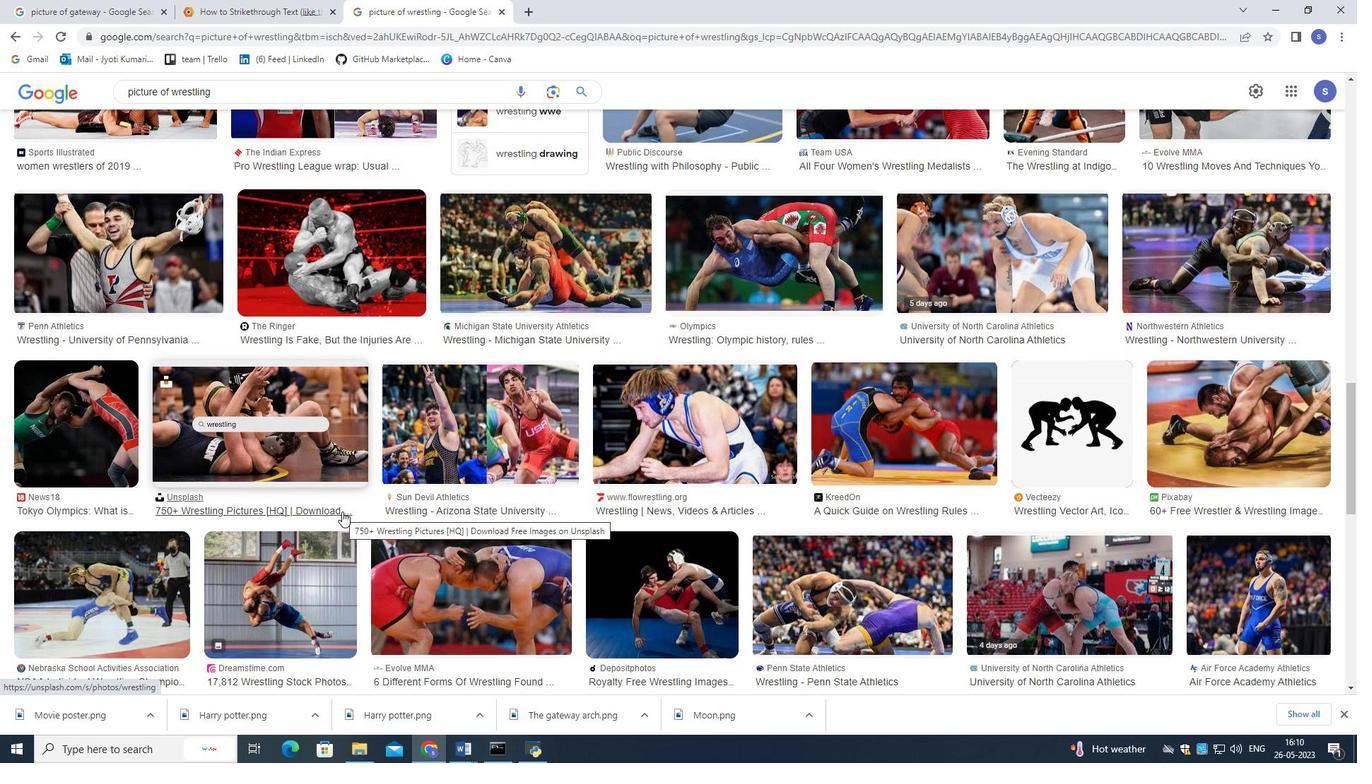 
Action: Mouse scrolled (342, 510) with delta (0, 0)
Screenshot: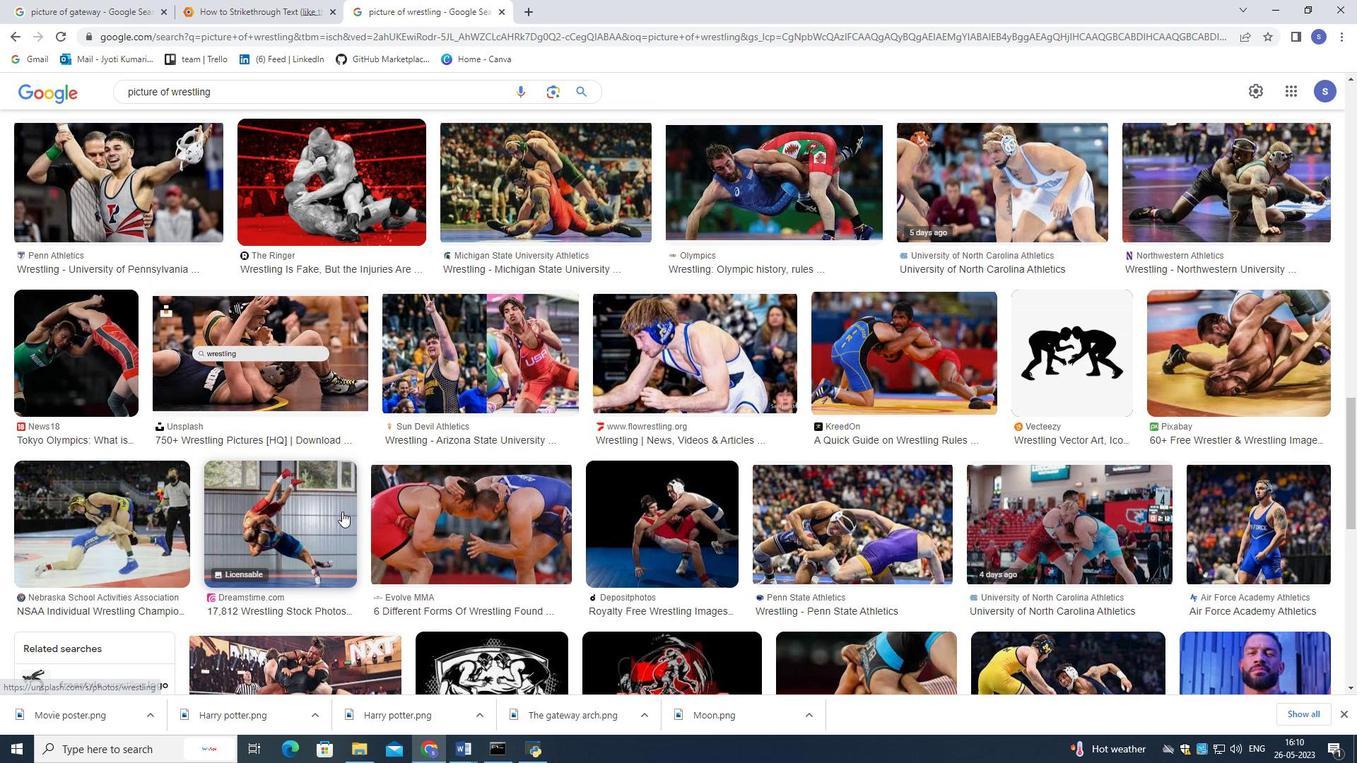 
Action: Mouse scrolled (342, 510) with delta (0, 0)
Screenshot: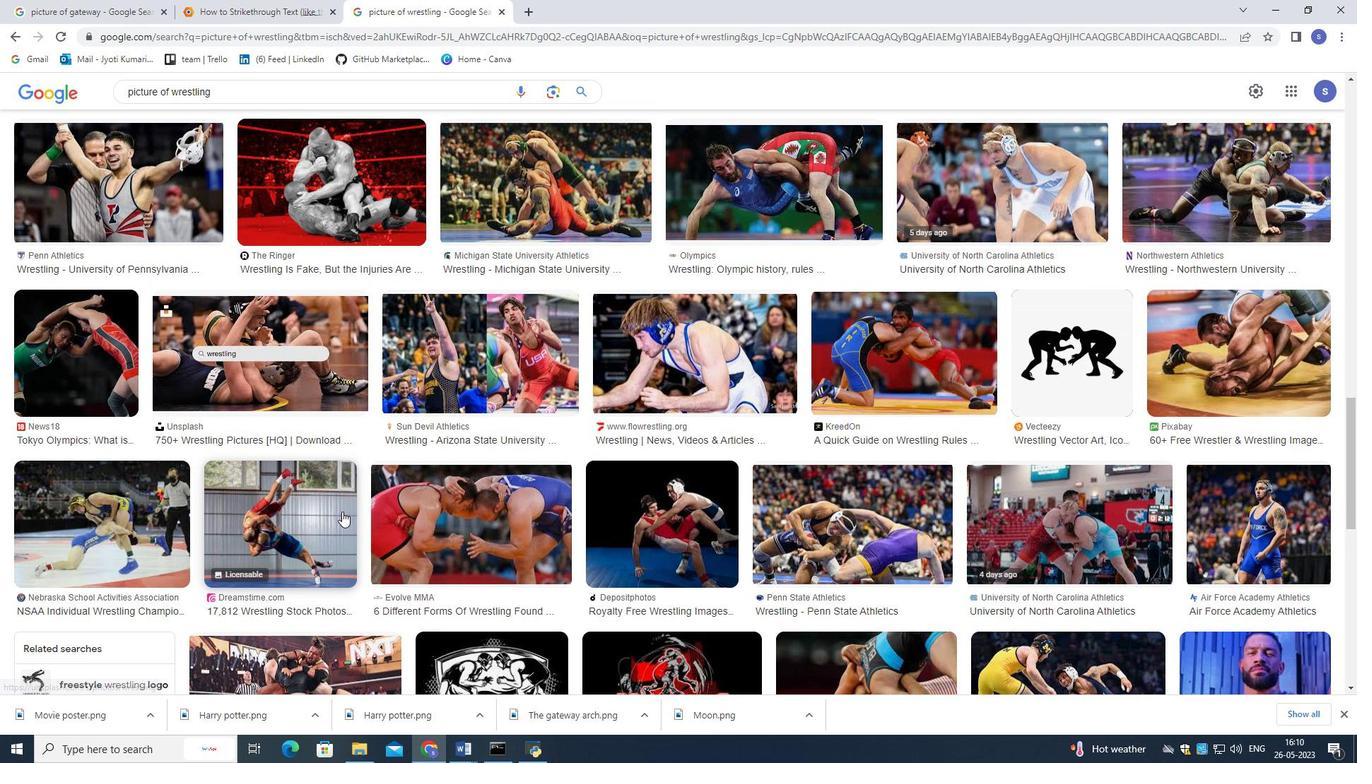 
Action: Mouse moved to (340, 508)
Screenshot: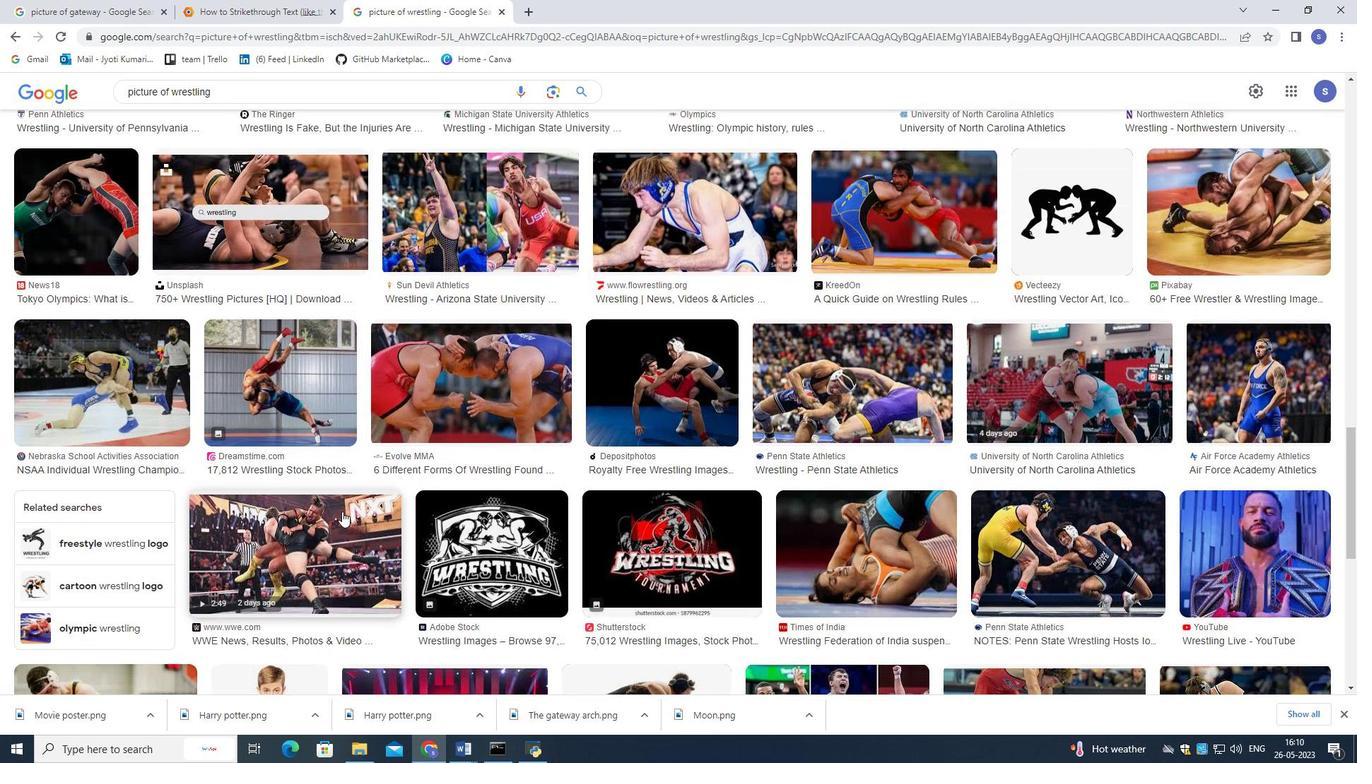 
Action: Mouse scrolled (340, 508) with delta (0, 0)
Screenshot: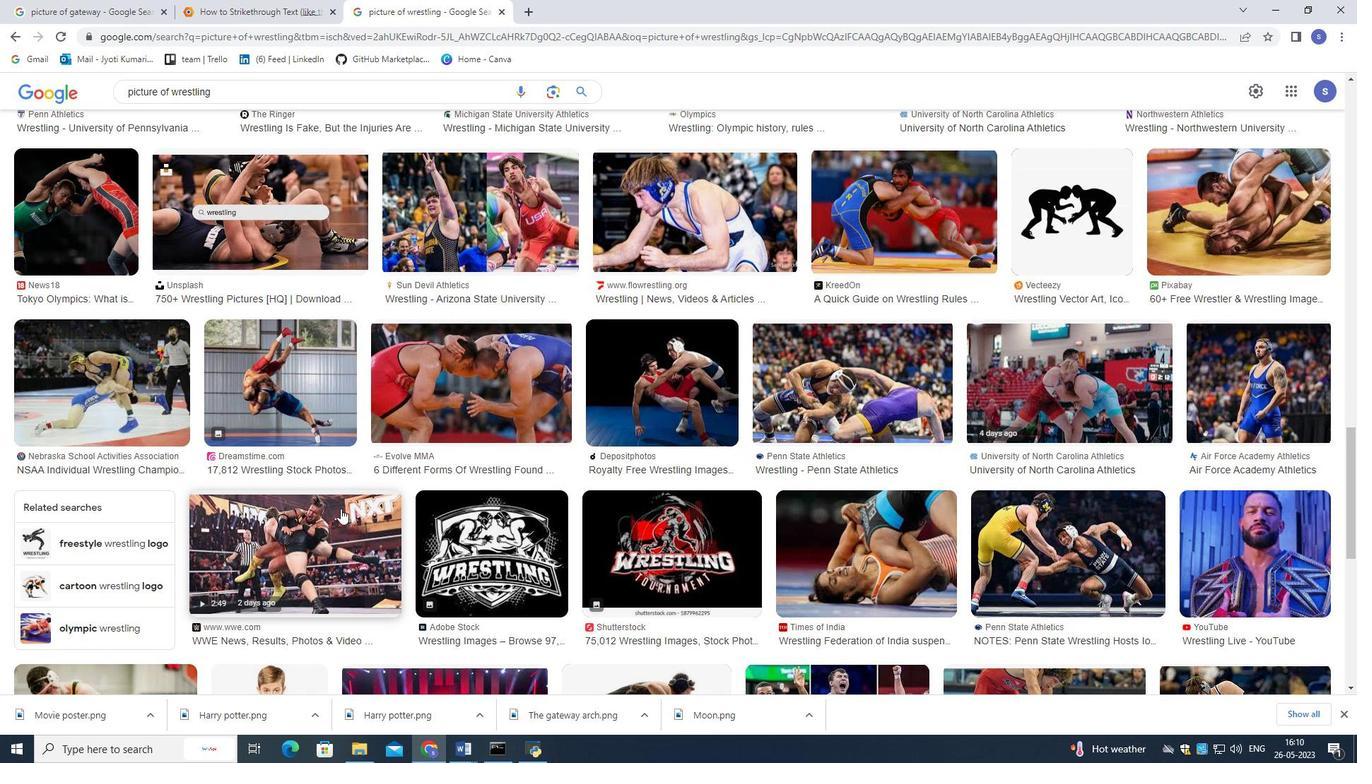 
Action: Mouse moved to (339, 508)
Screenshot: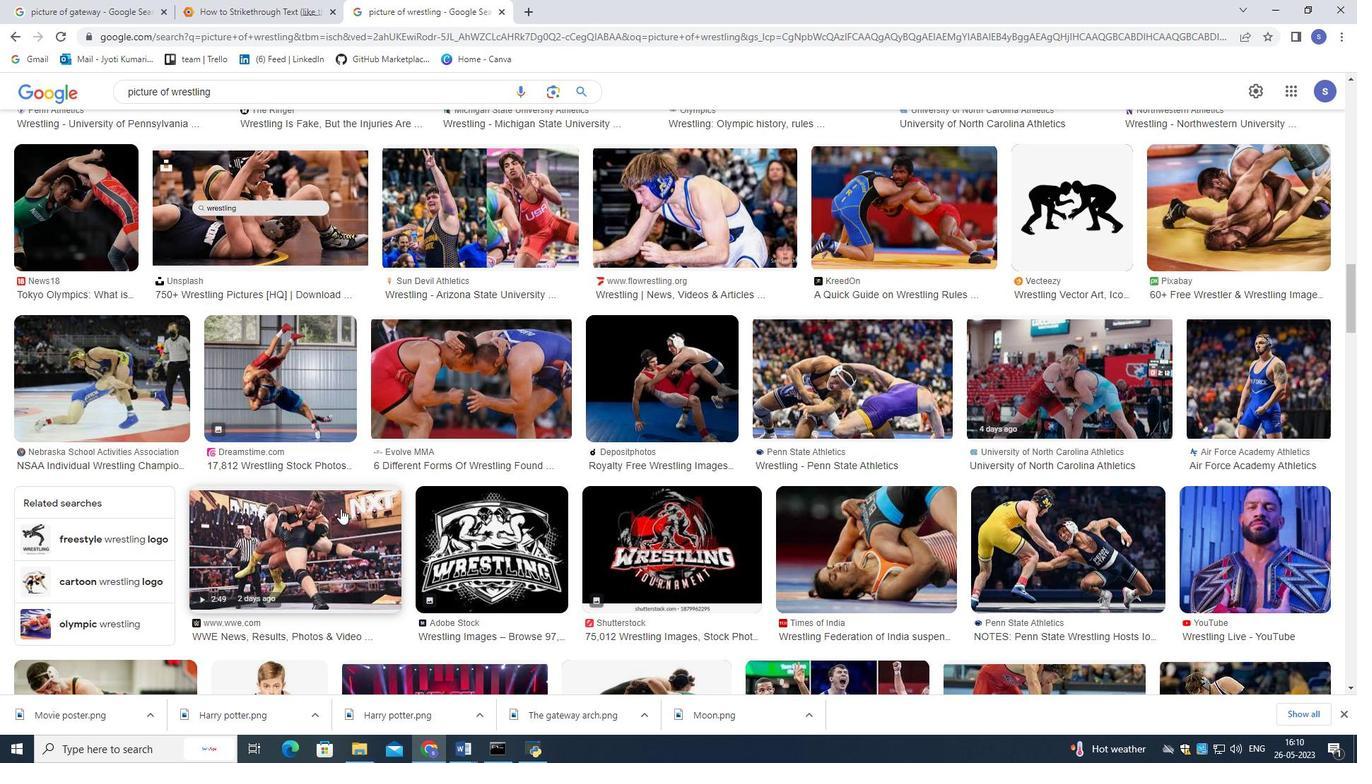 
Action: Mouse scrolled (339, 507) with delta (0, 0)
Screenshot: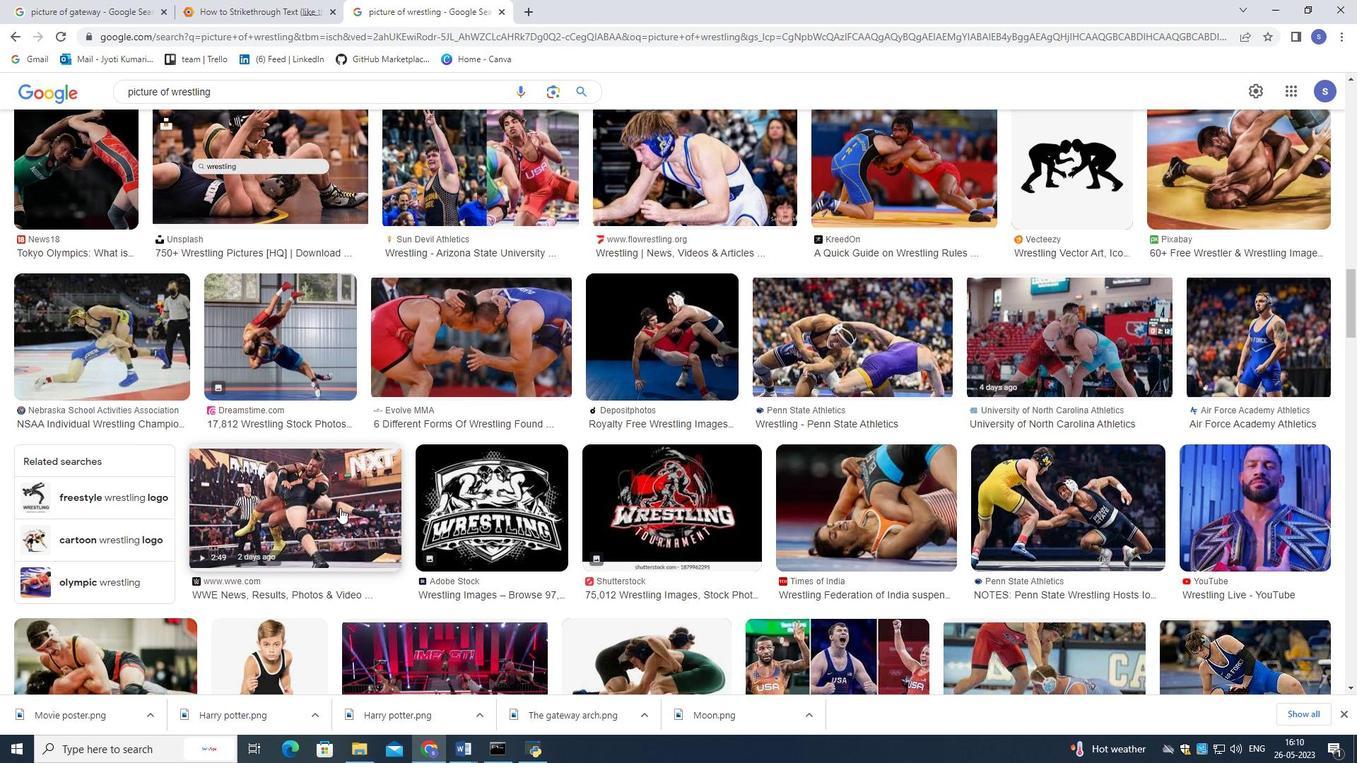 
Action: Mouse moved to (339, 507)
Screenshot: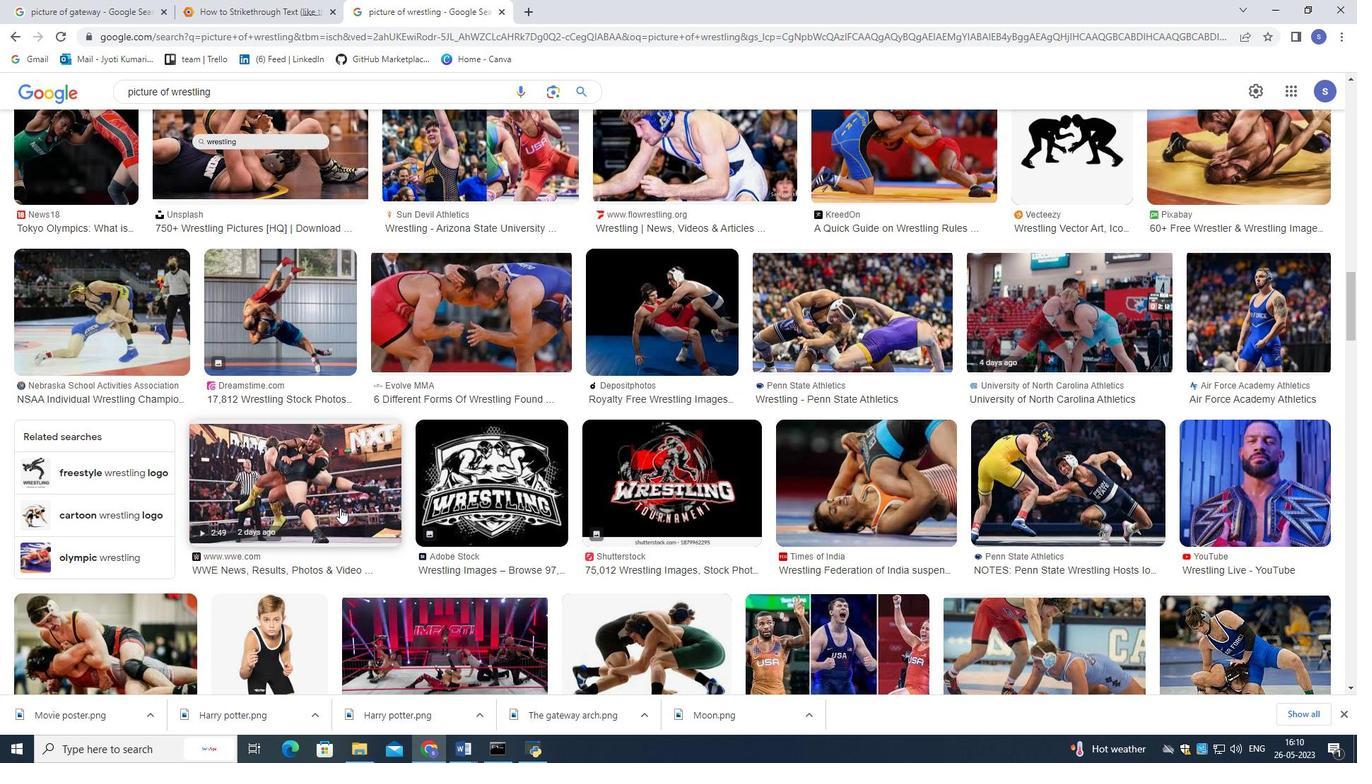 
Action: Mouse scrolled (339, 506) with delta (0, 0)
Screenshot: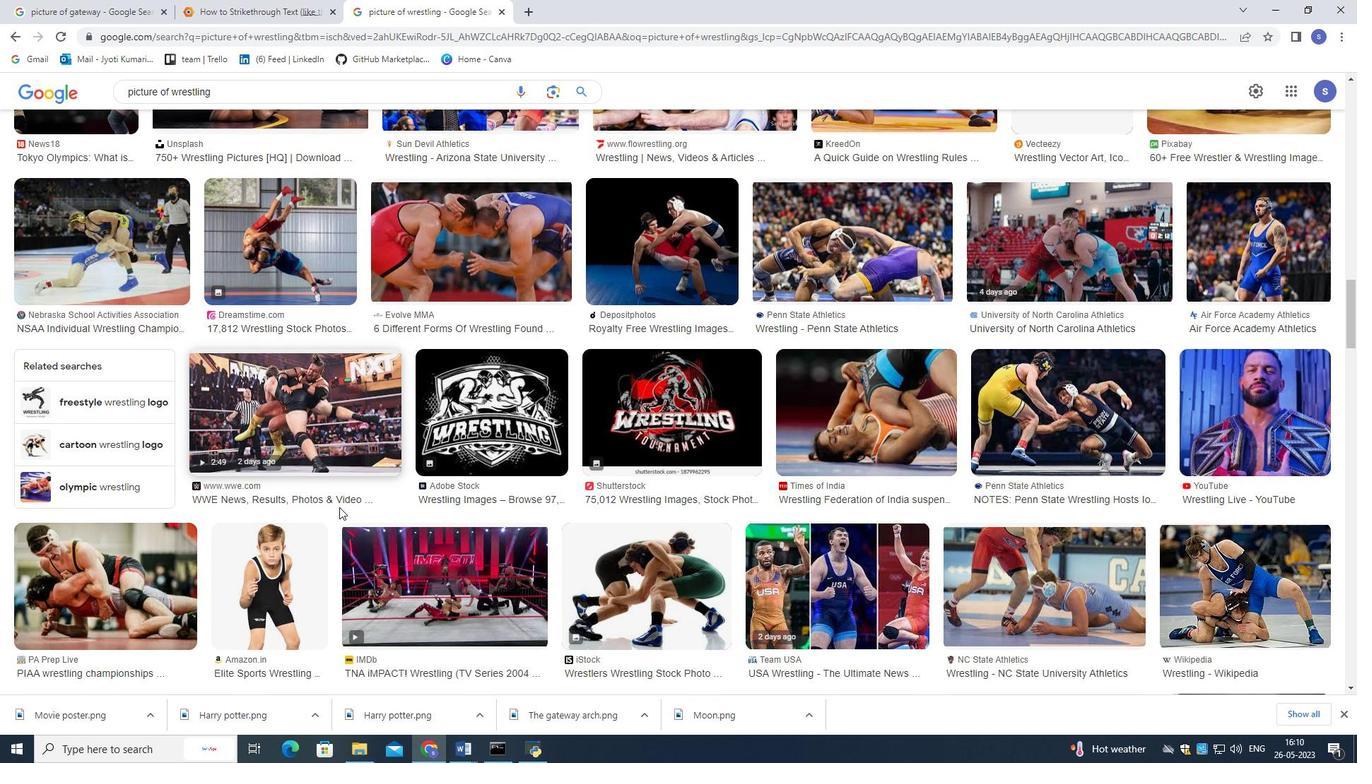 
Action: Mouse scrolled (339, 506) with delta (0, 0)
Screenshot: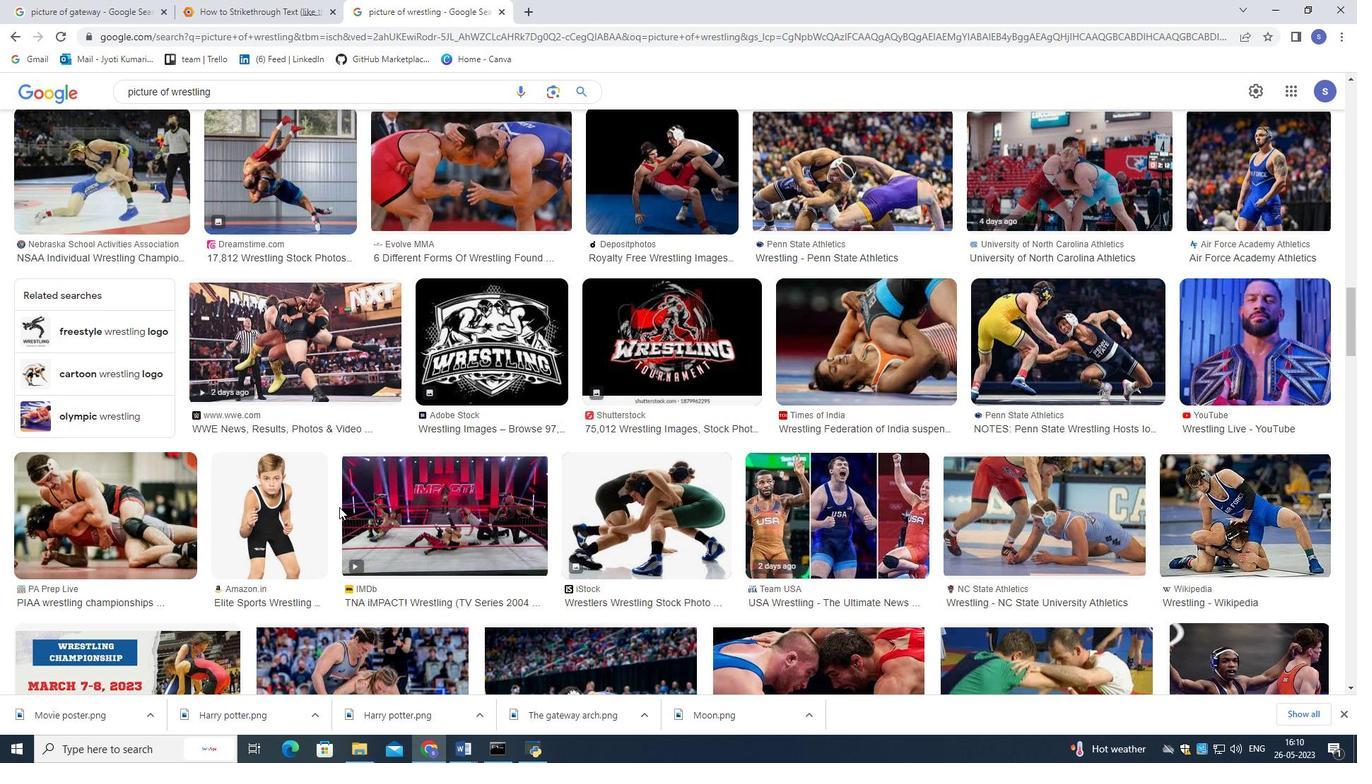 
Action: Mouse scrolled (339, 506) with delta (0, 0)
Screenshot: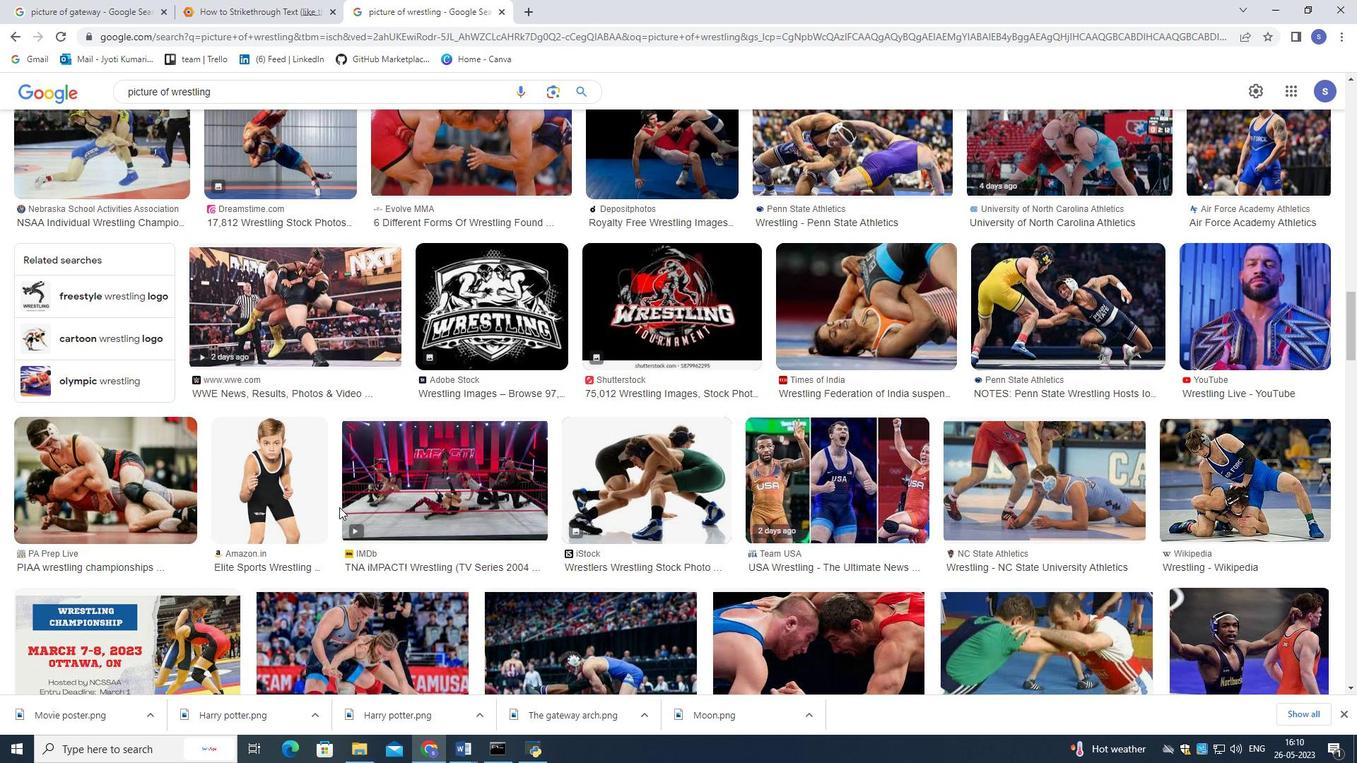 
Action: Mouse scrolled (339, 506) with delta (0, 0)
Screenshot: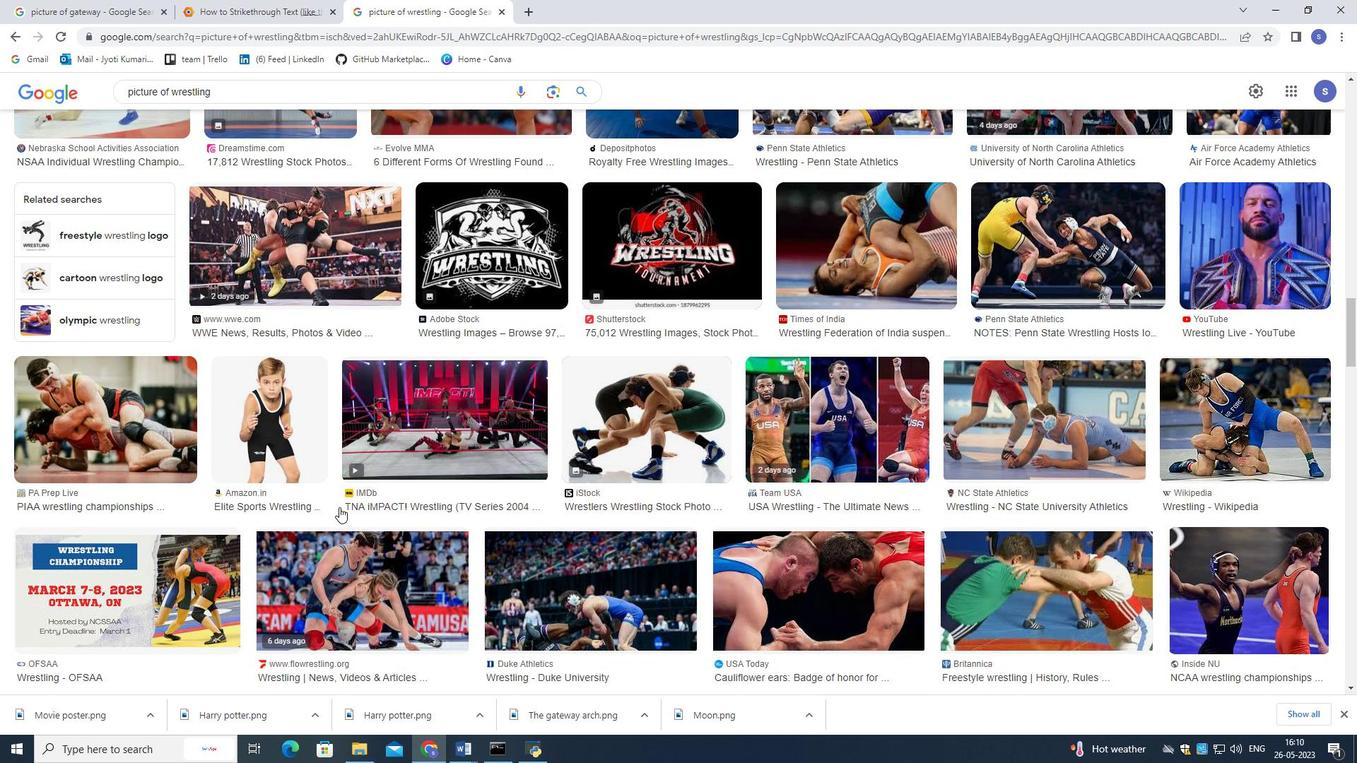 
Action: Mouse scrolled (339, 506) with delta (0, 0)
Screenshot: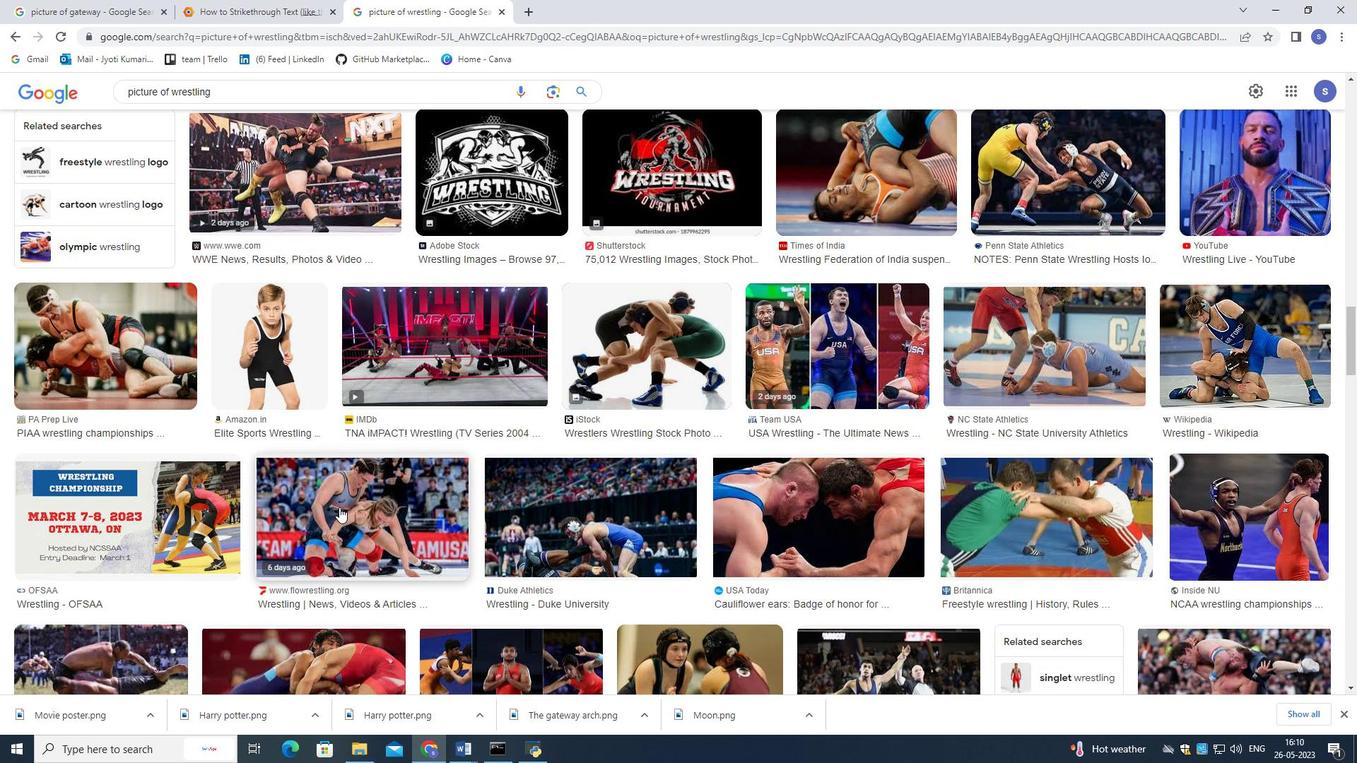 
Action: Mouse moved to (338, 507)
Screenshot: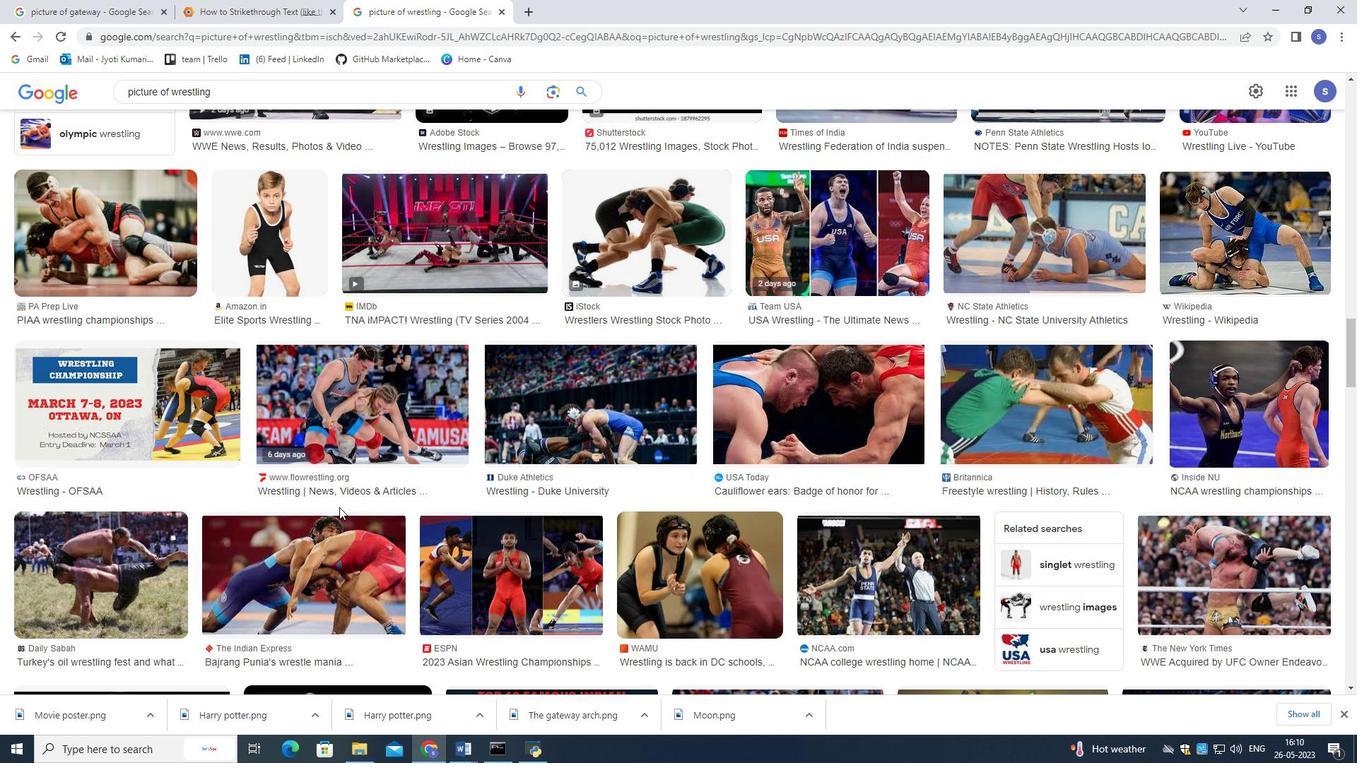 
Action: Mouse scrolled (338, 506) with delta (0, 0)
Screenshot: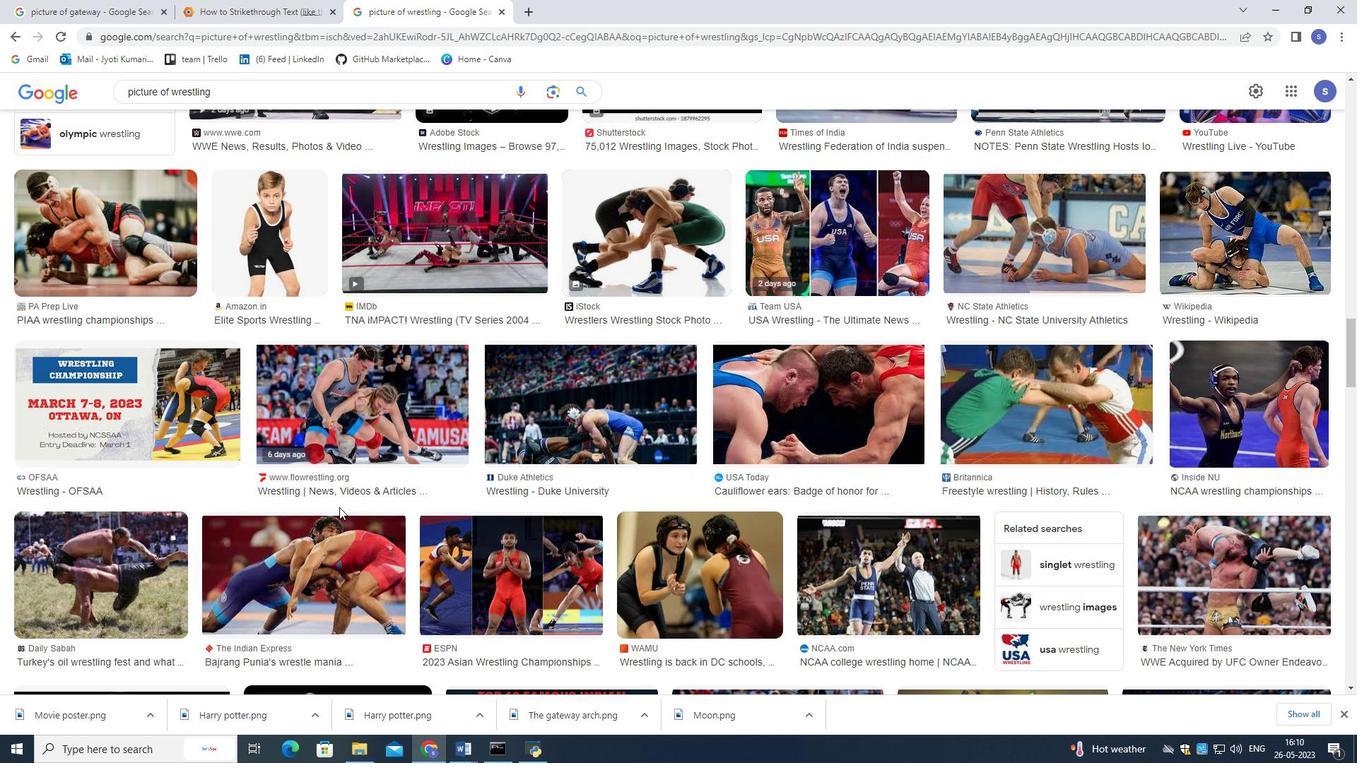 
Action: Mouse scrolled (338, 506) with delta (0, 0)
Screenshot: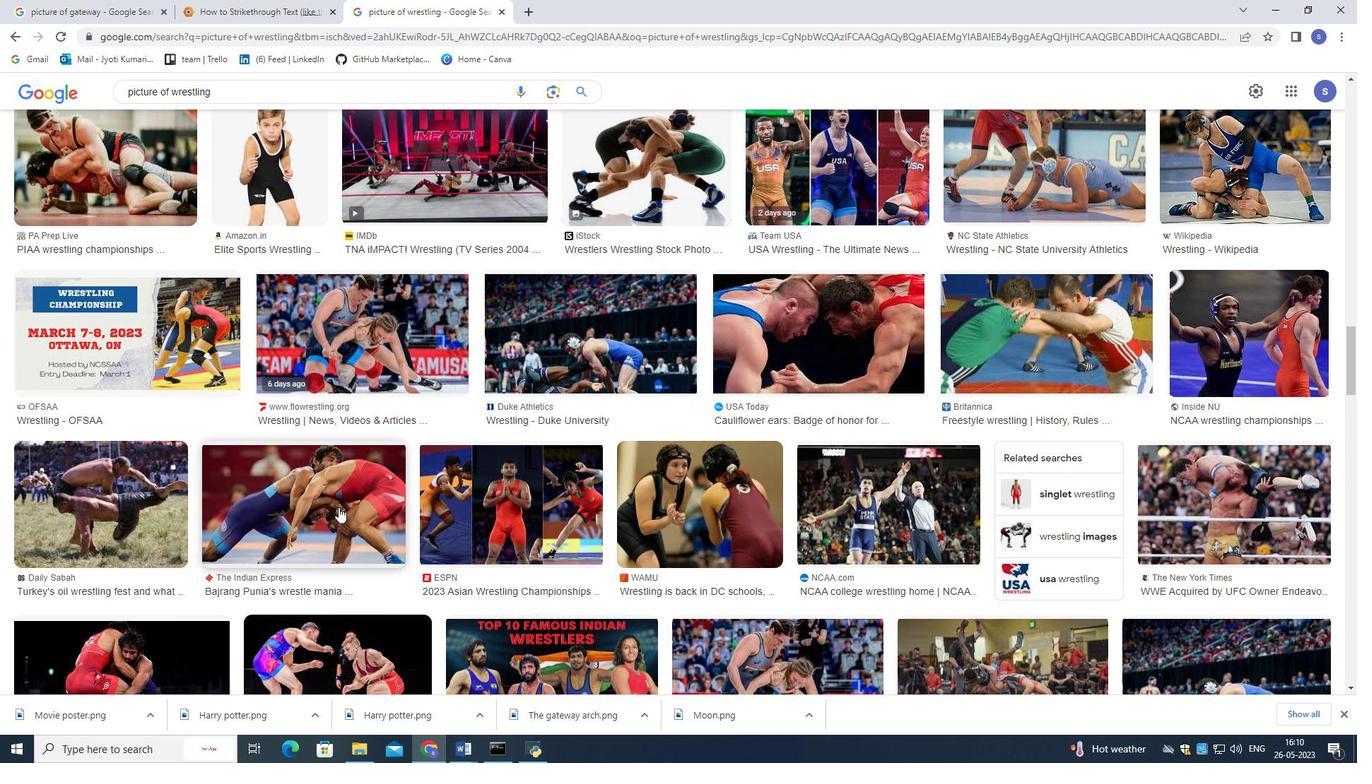 
Action: Mouse moved to (338, 509)
Screenshot: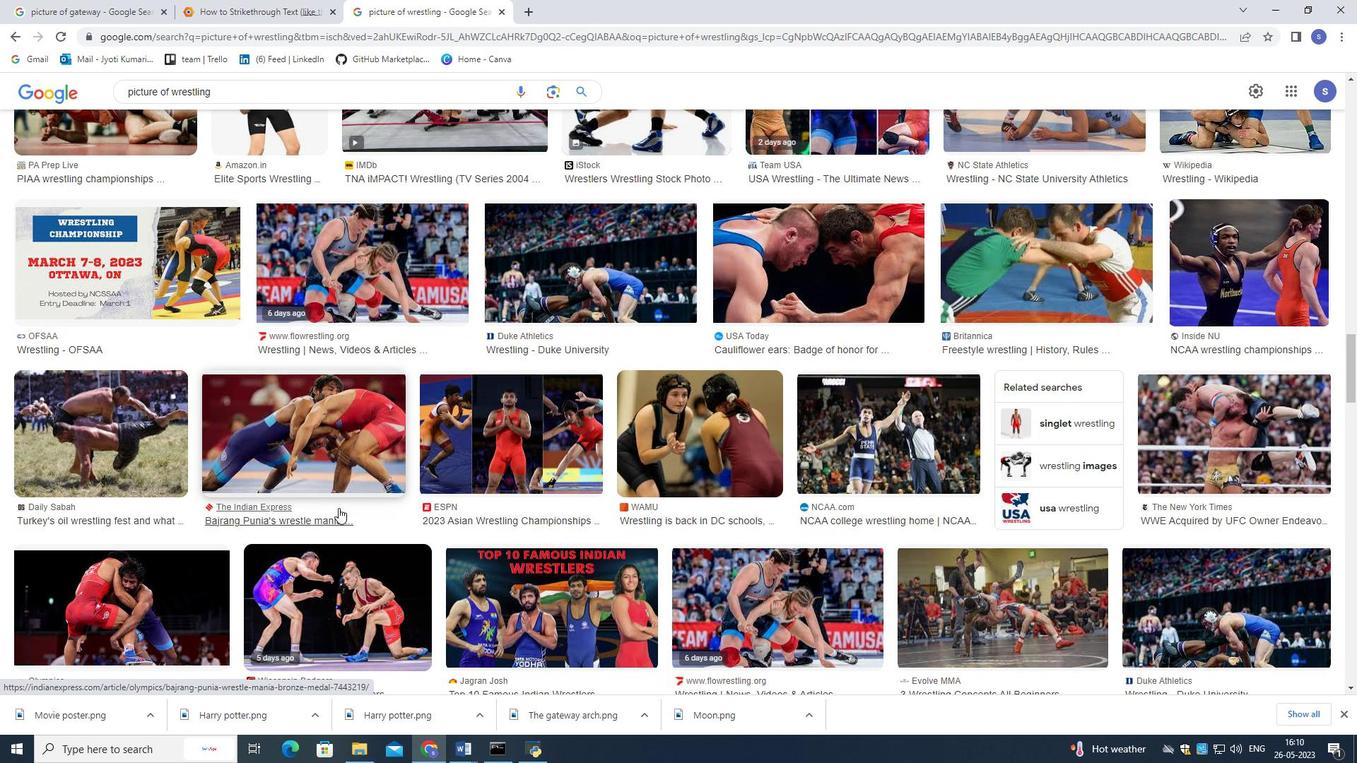 
Action: Mouse scrolled (338, 508) with delta (0, 0)
Screenshot: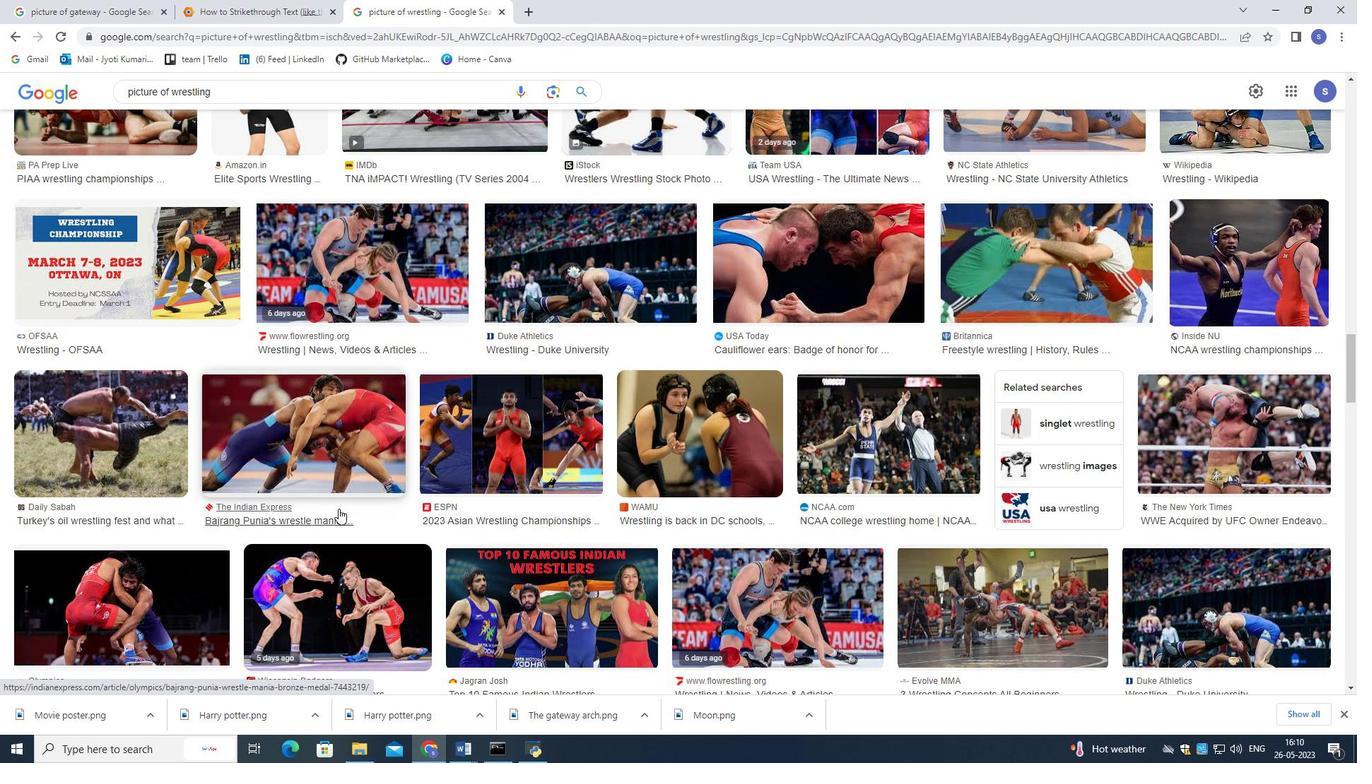 
Action: Mouse moved to (354, 464)
Screenshot: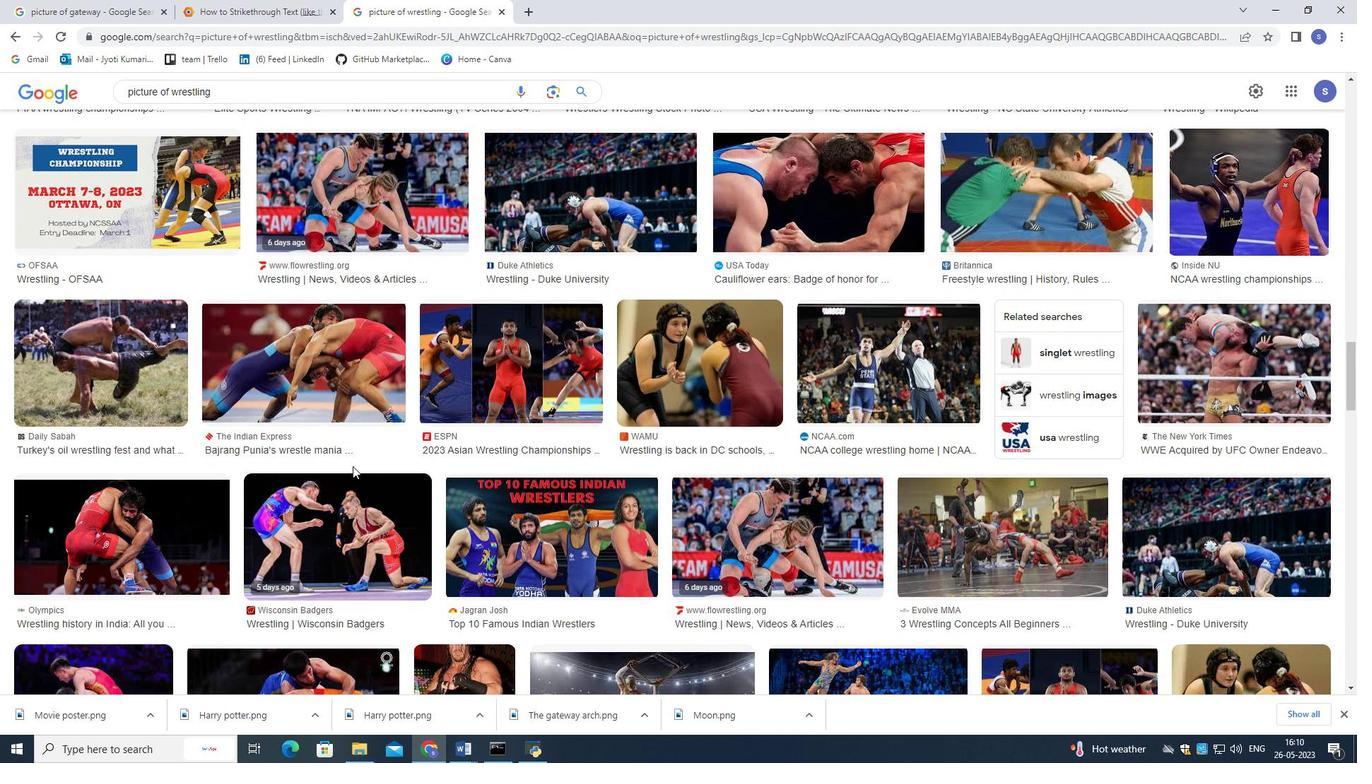 
Action: Mouse scrolled (354, 463) with delta (0, 0)
Screenshot: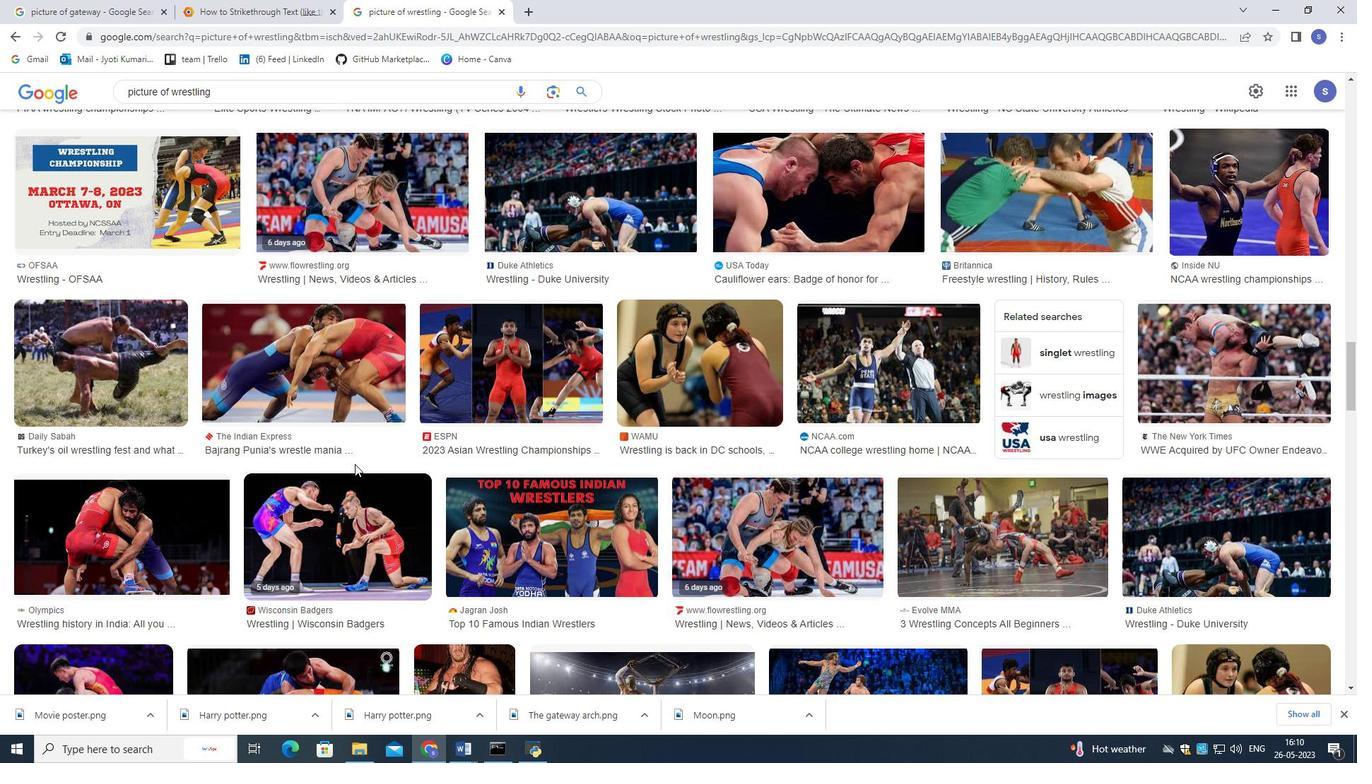 
Action: Mouse scrolled (354, 463) with delta (0, 0)
Screenshot: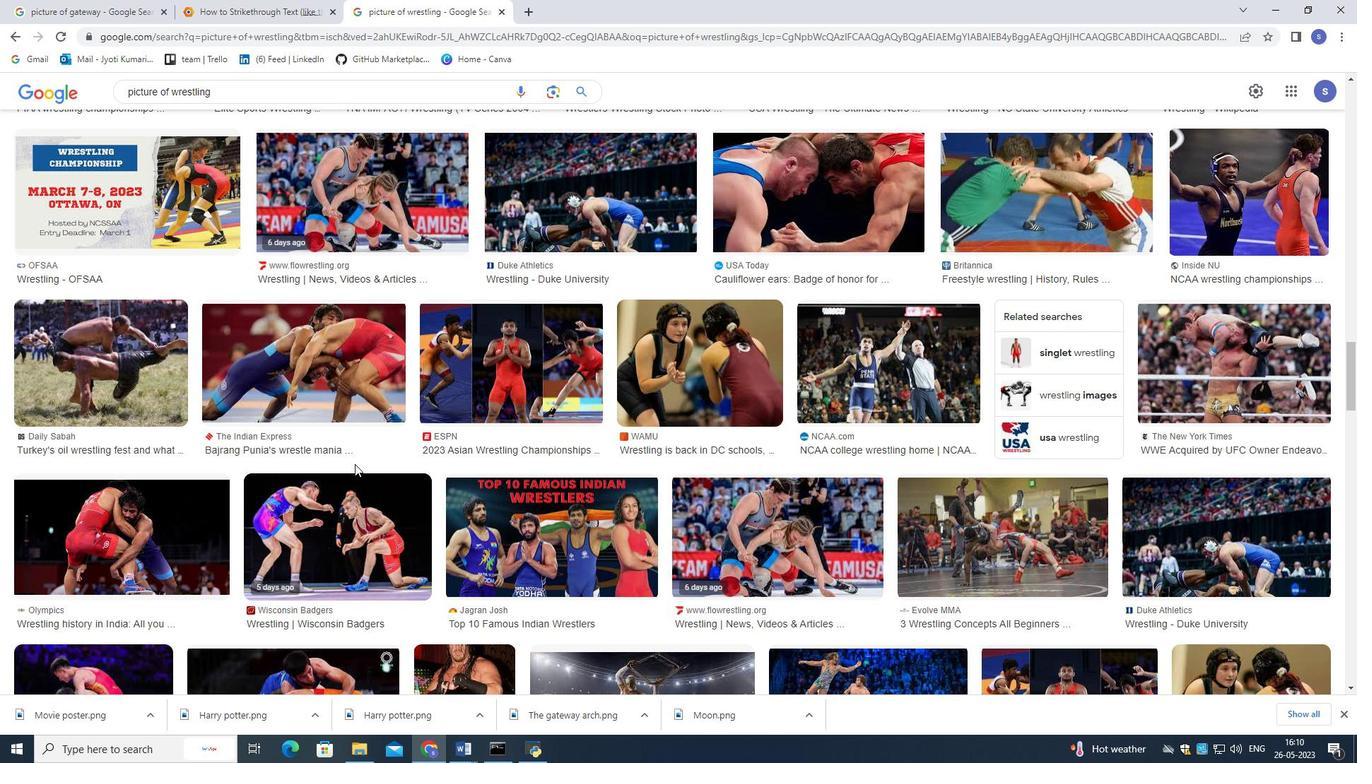 
Action: Mouse moved to (356, 464)
Screenshot: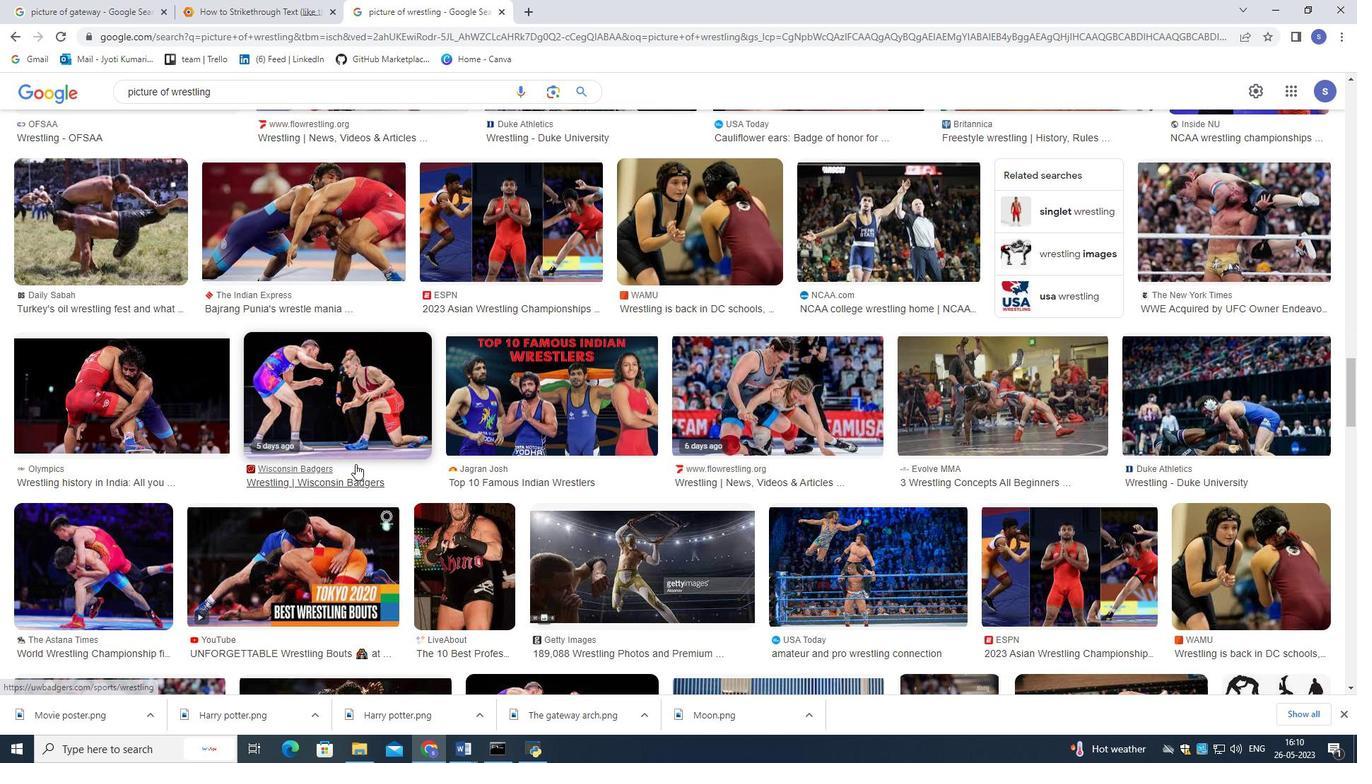 
Action: Mouse scrolled (356, 463) with delta (0, 0)
Screenshot: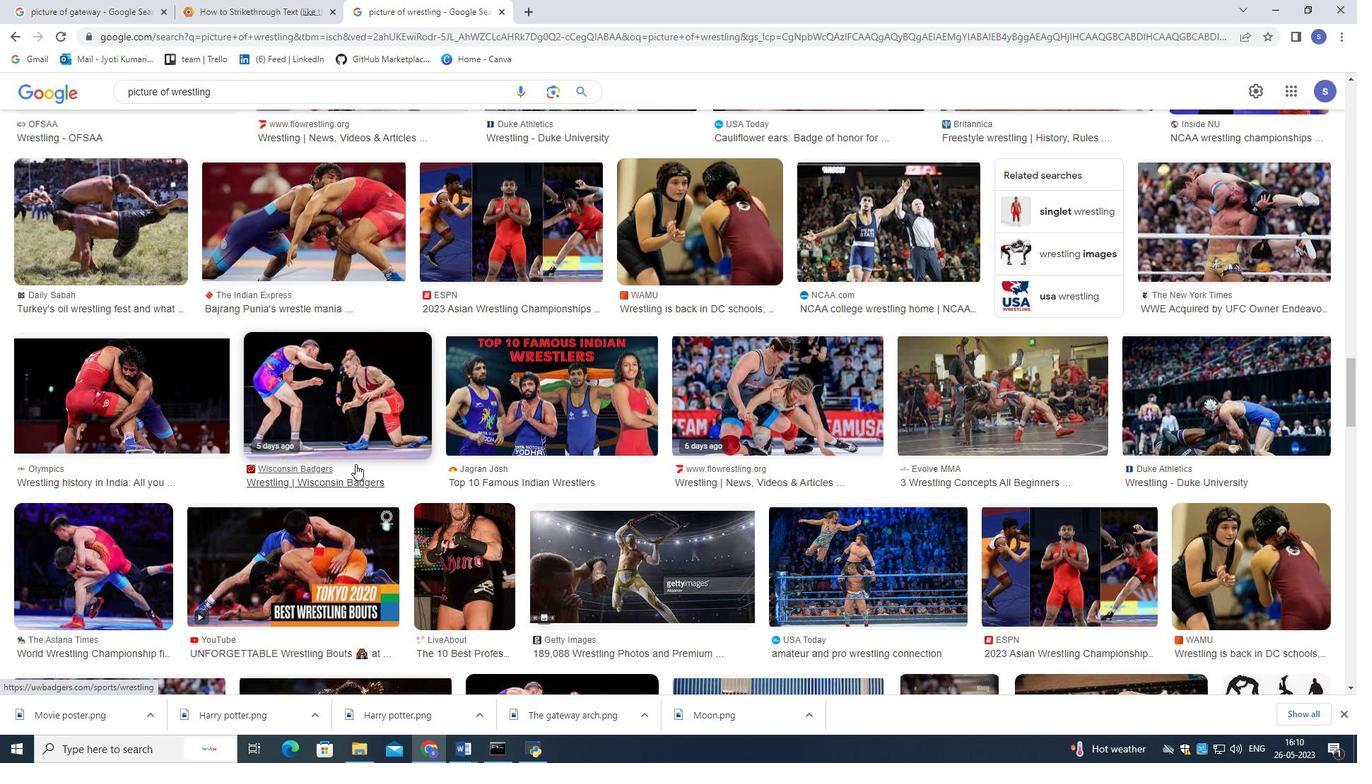 
Action: Mouse moved to (559, 469)
Screenshot: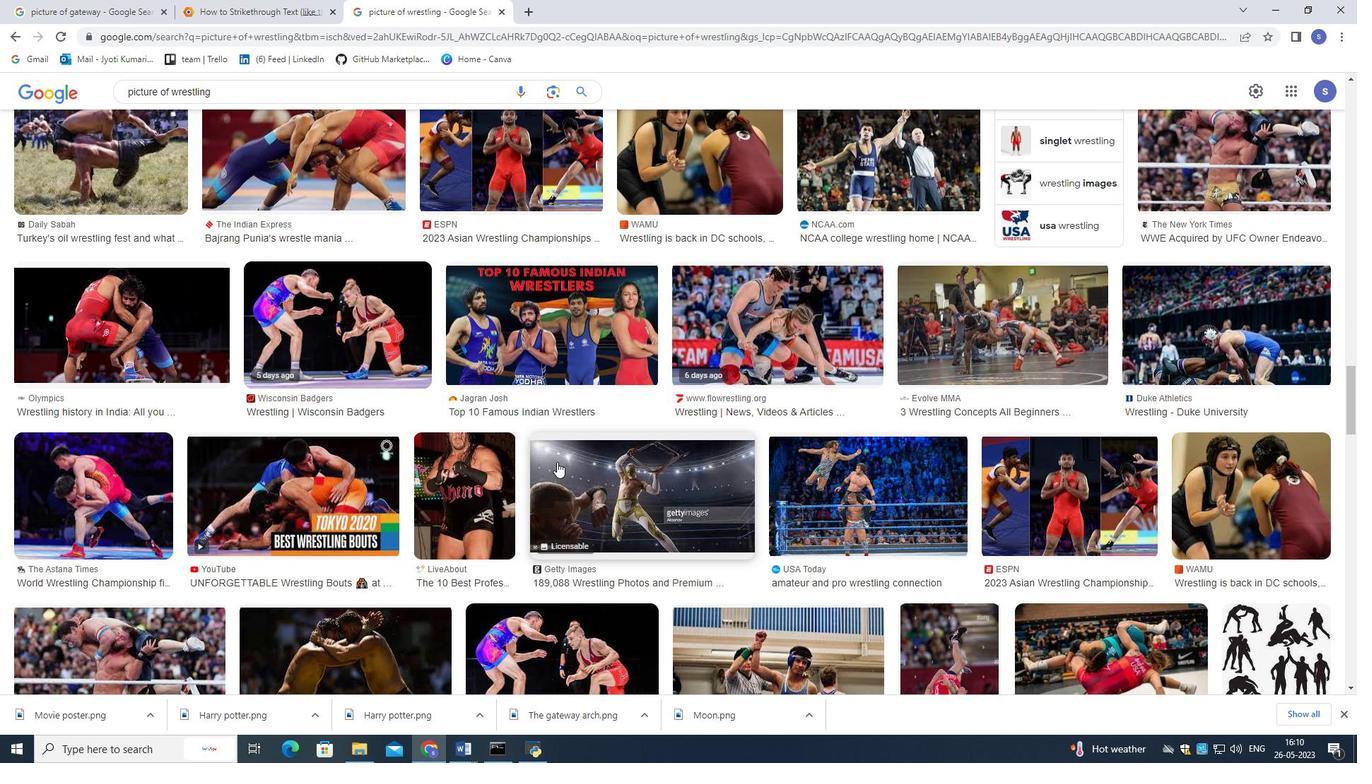 
Action: Mouse scrolled (559, 468) with delta (0, 0)
Screenshot: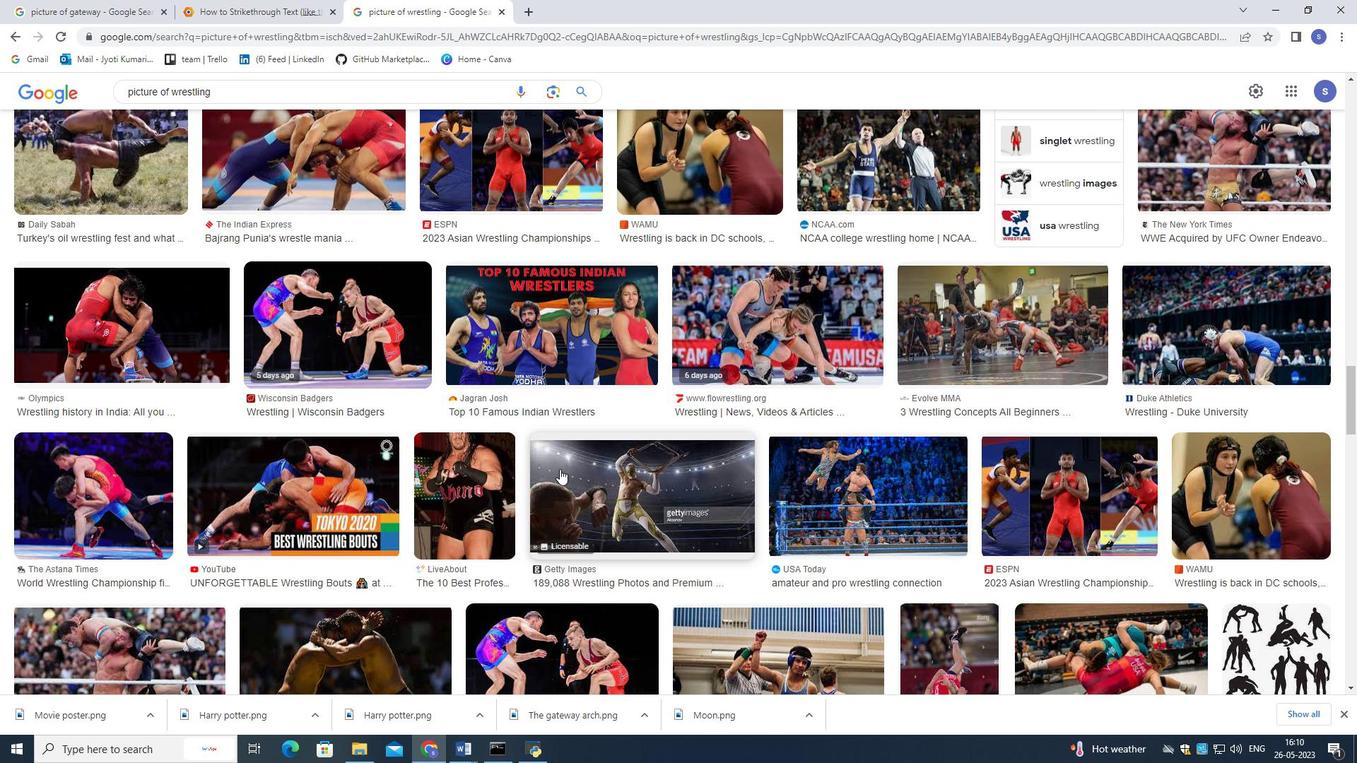 
Action: Mouse moved to (559, 482)
Screenshot: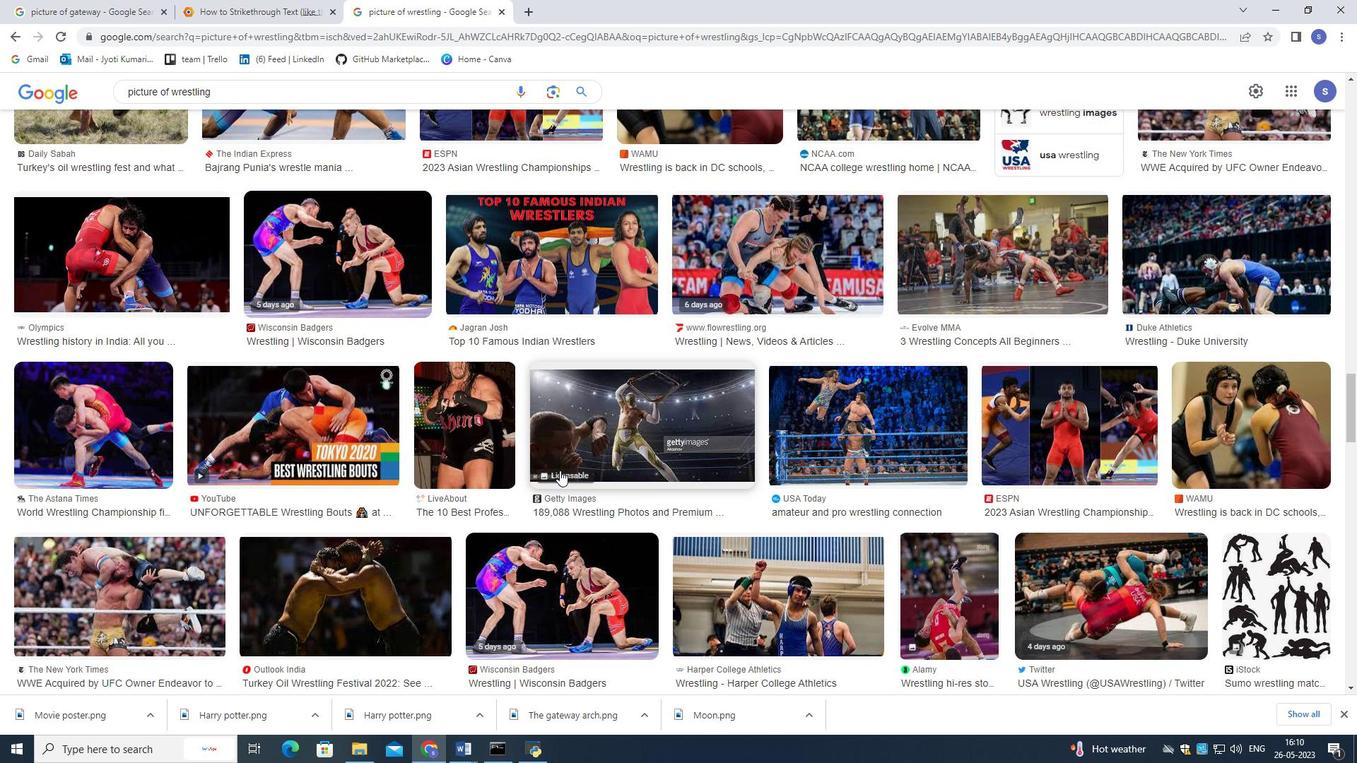 
Action: Mouse scrolled (559, 482) with delta (0, 0)
Screenshot: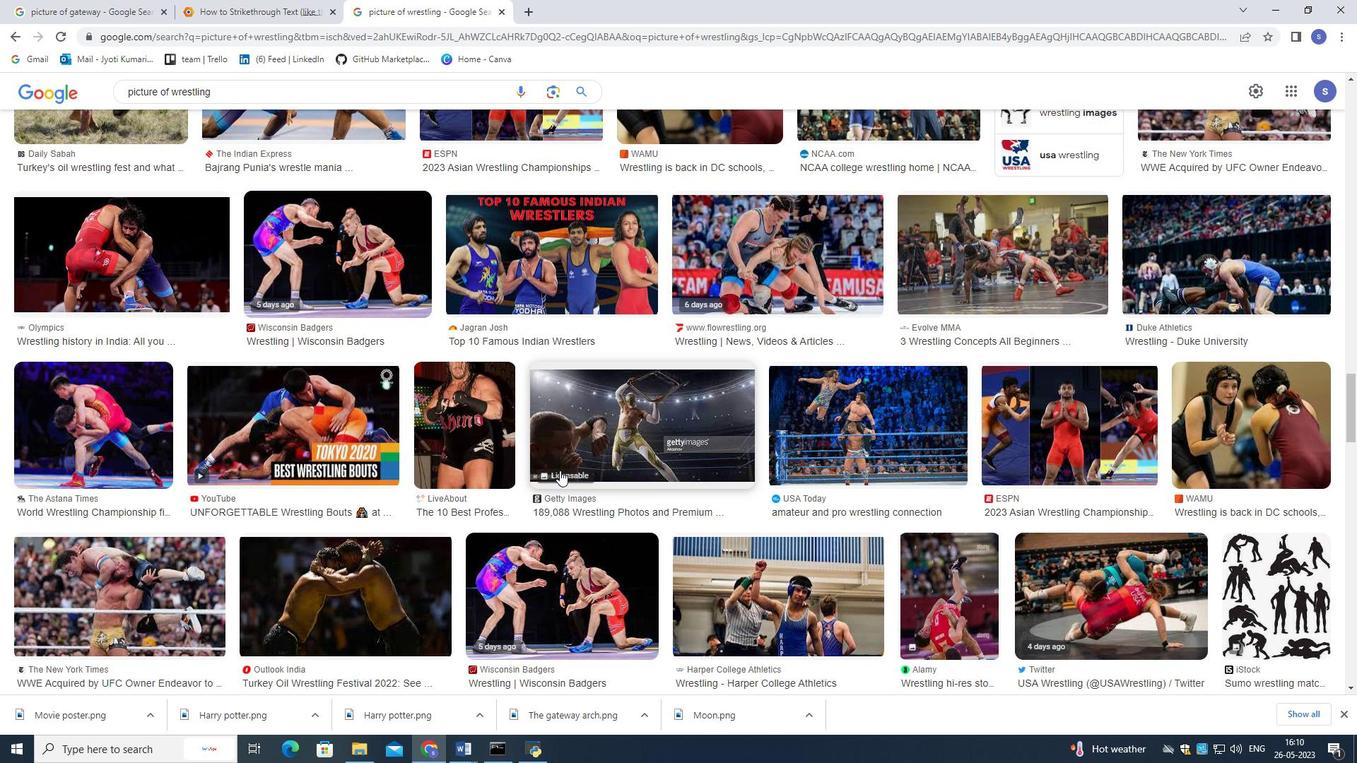 
Action: Mouse moved to (566, 470)
Screenshot: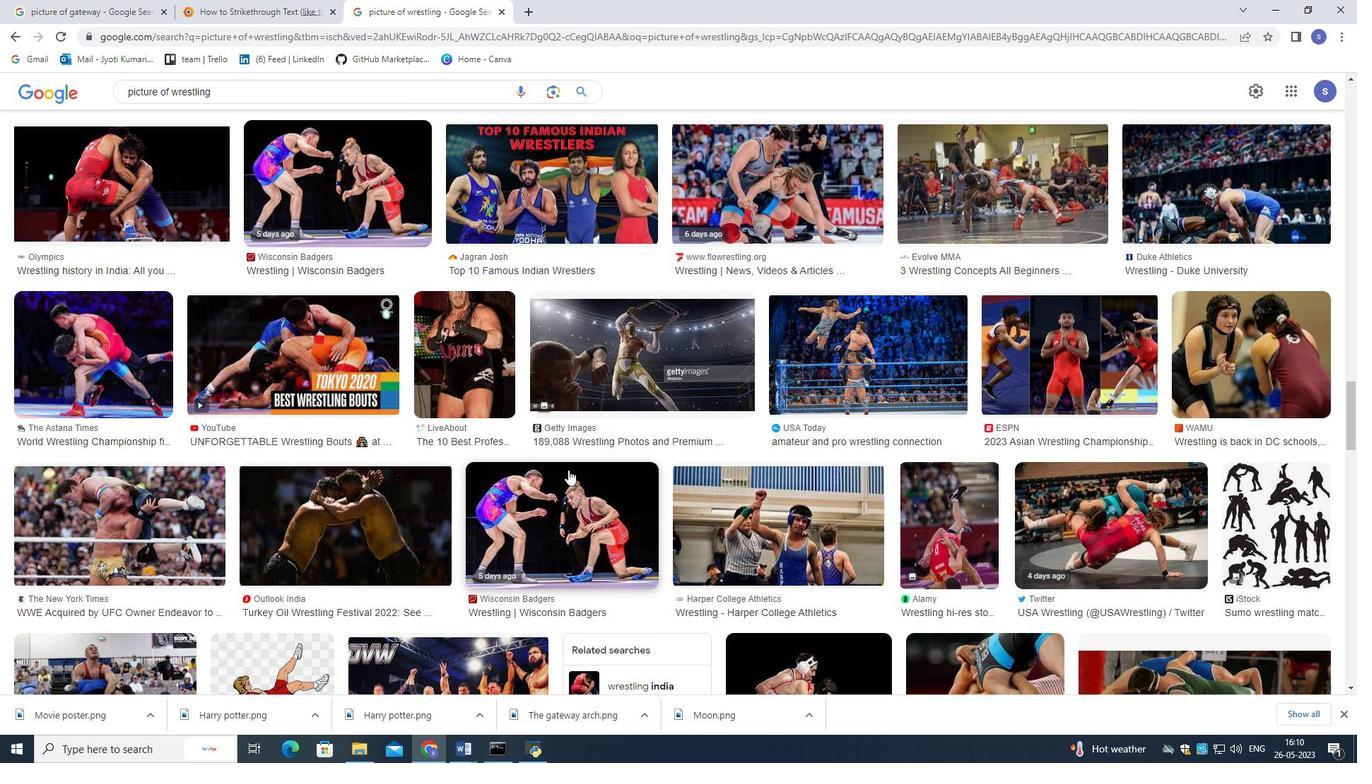 
Action: Mouse scrolled (566, 469) with delta (0, 0)
Screenshot: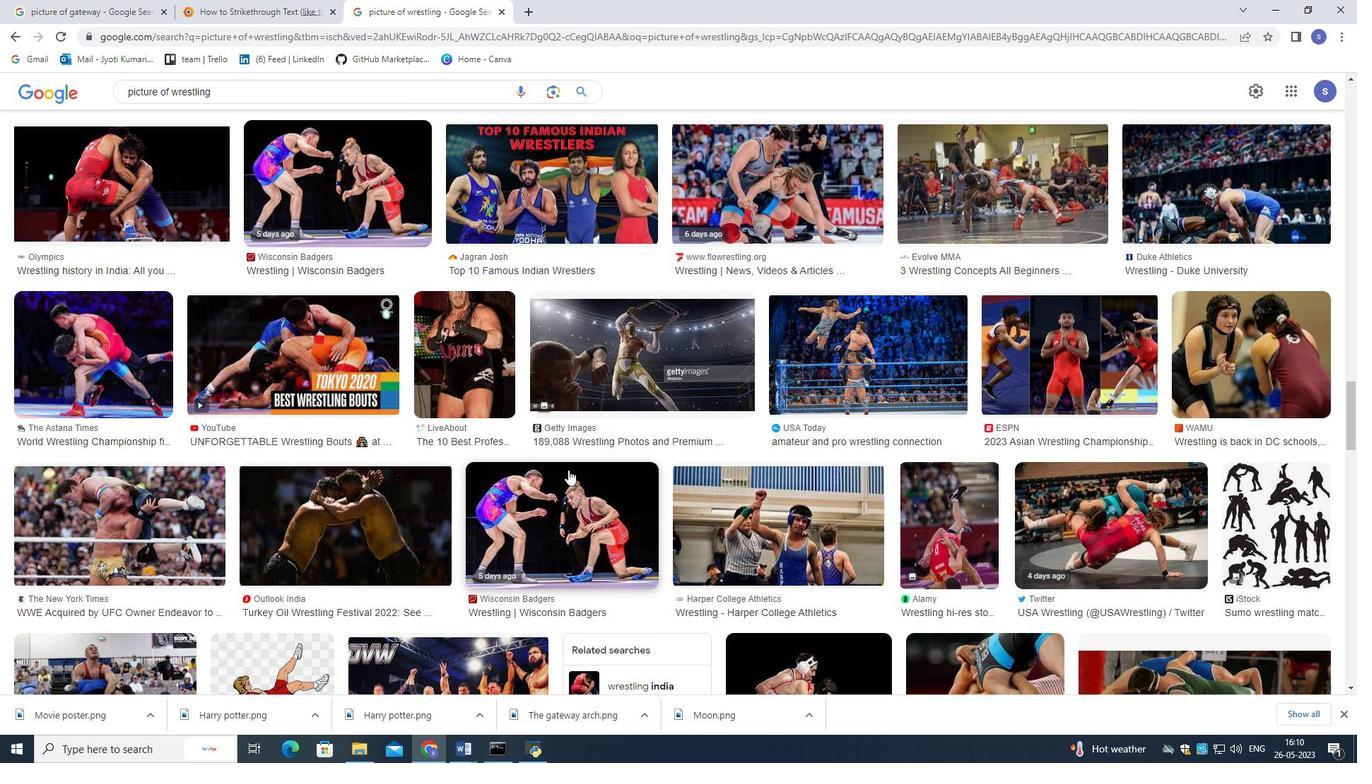 
Action: Mouse moved to (564, 479)
Screenshot: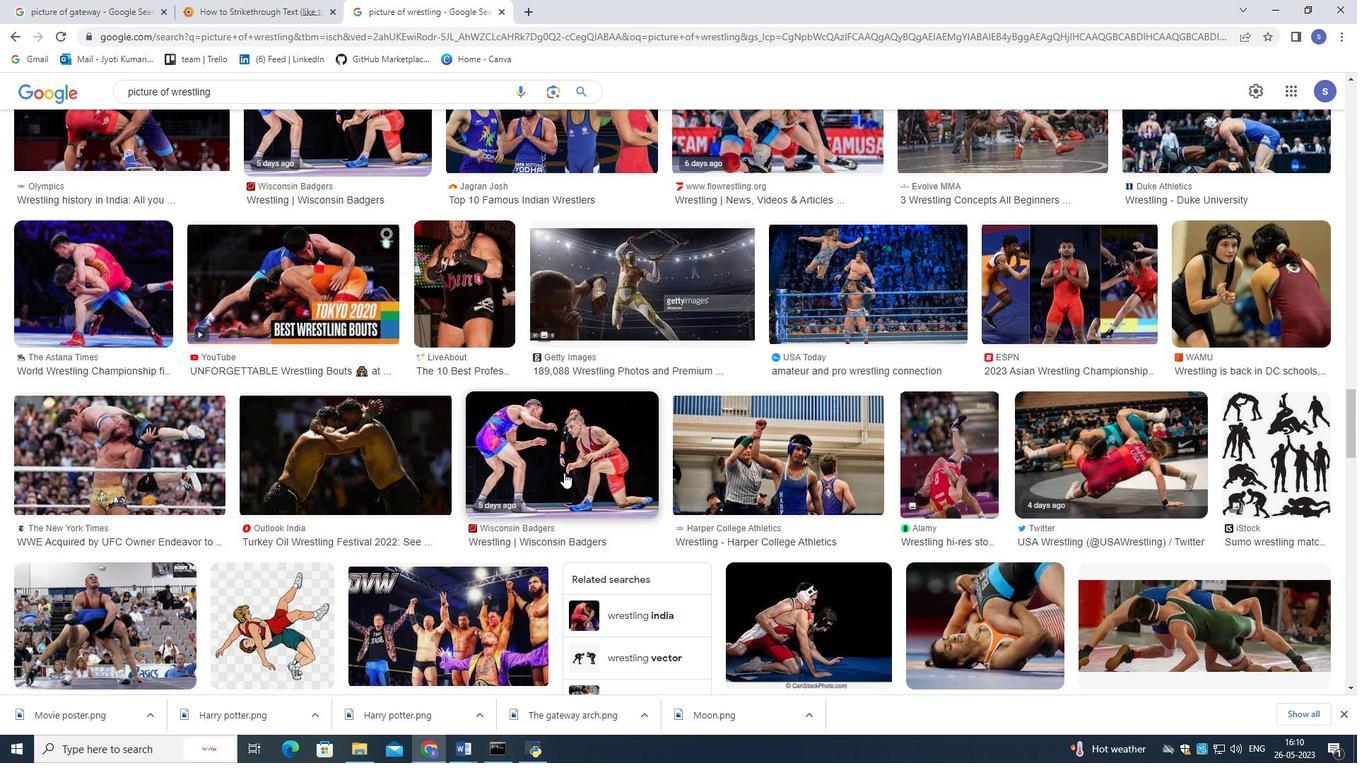 
Action: Mouse scrolled (564, 479) with delta (0, 0)
Screenshot: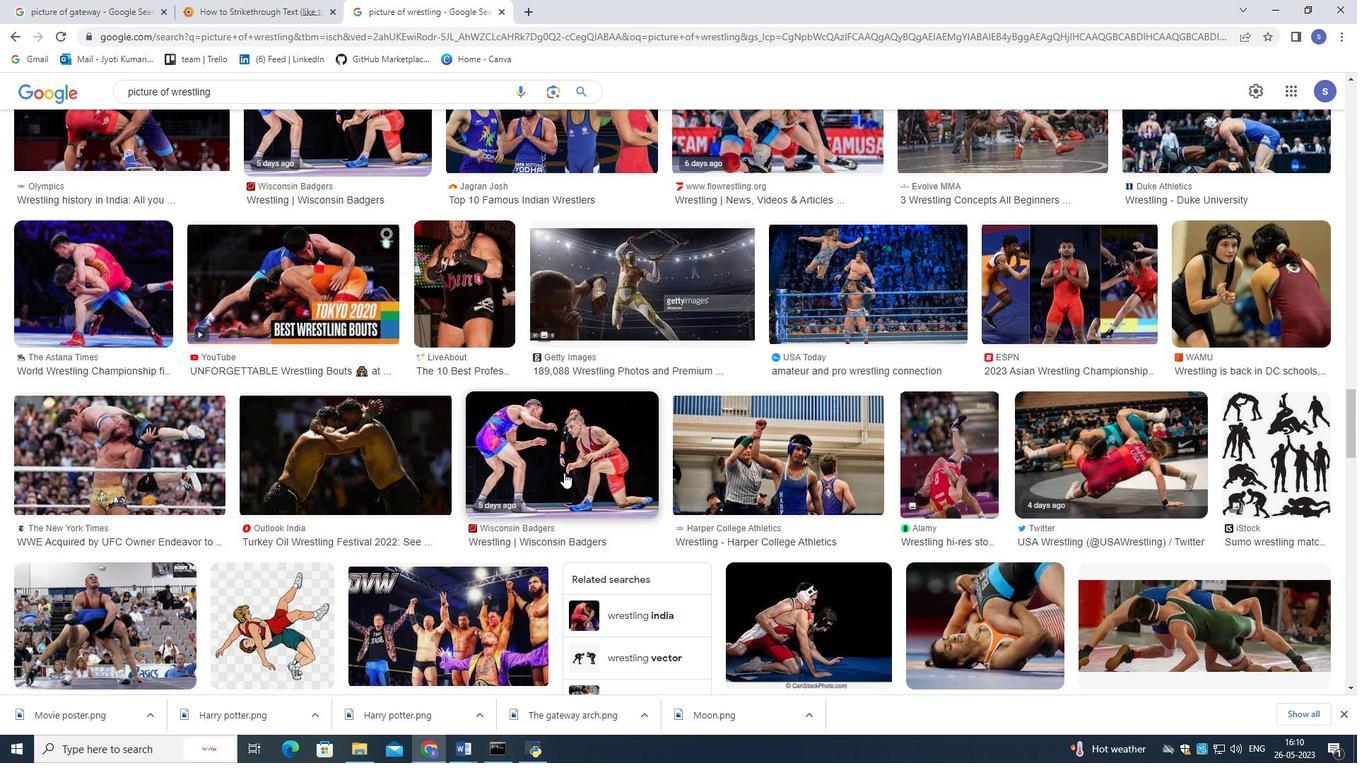 
Action: Mouse moved to (565, 489)
Screenshot: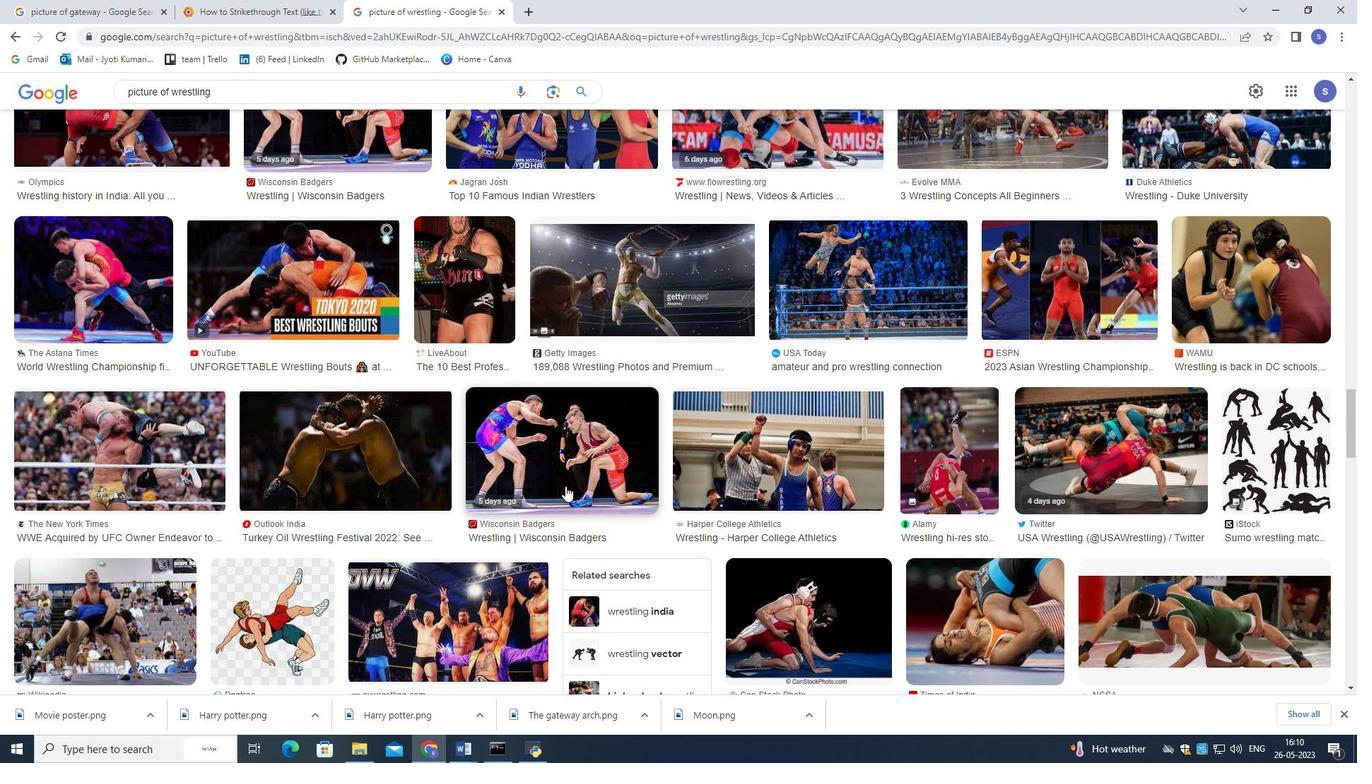 
Action: Mouse scrolled (565, 488) with delta (0, 0)
Screenshot: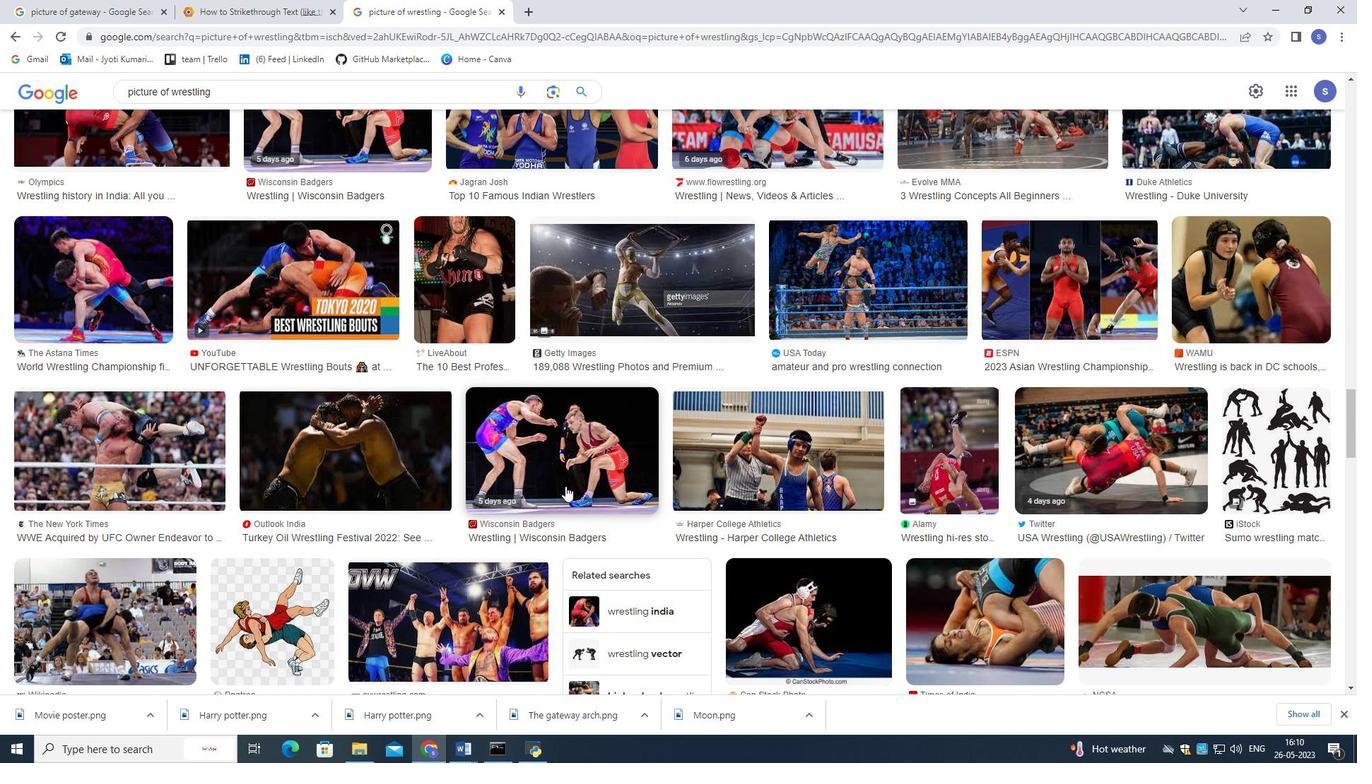 
Action: Mouse moved to (565, 491)
Screenshot: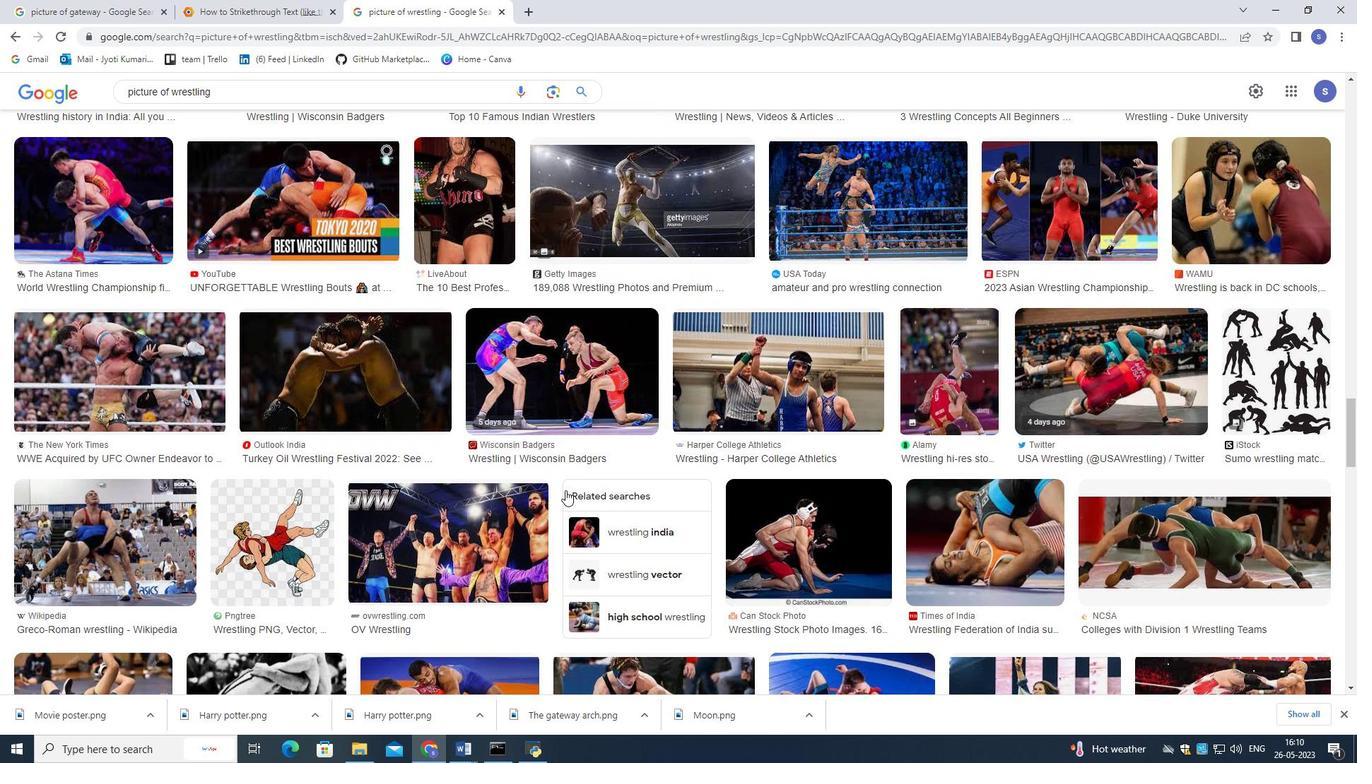 
Action: Mouse scrolled (565, 490) with delta (0, 0)
Screenshot: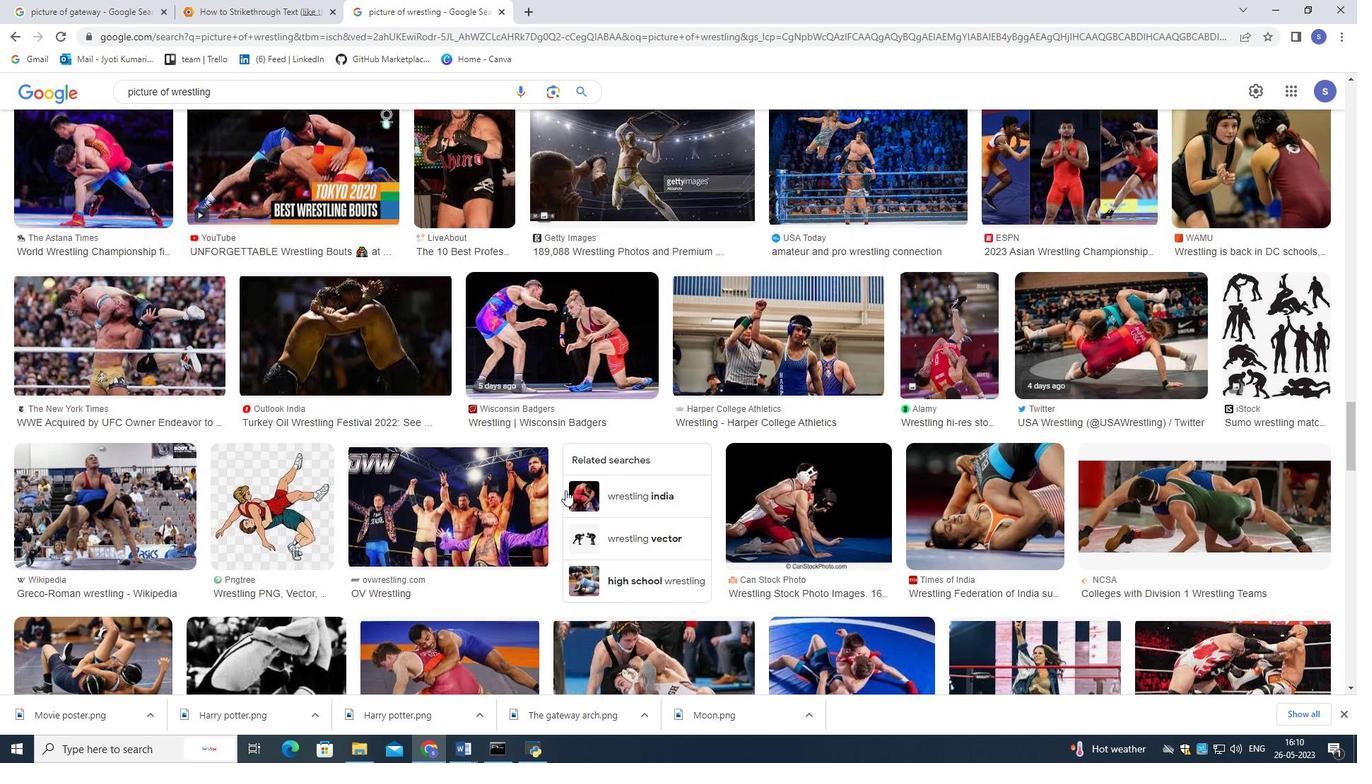 
Action: Mouse moved to (546, 522)
Screenshot: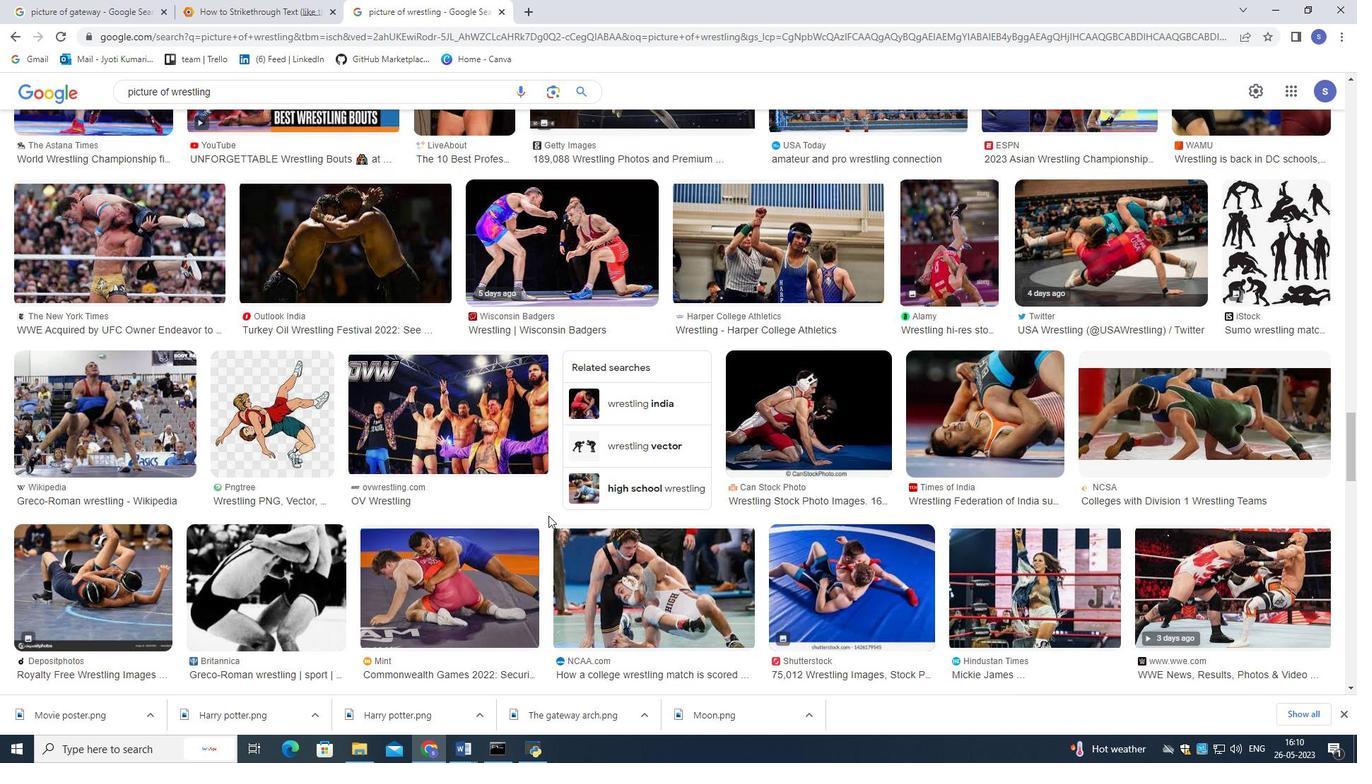 
Action: Mouse scrolled (546, 521) with delta (0, 0)
Screenshot: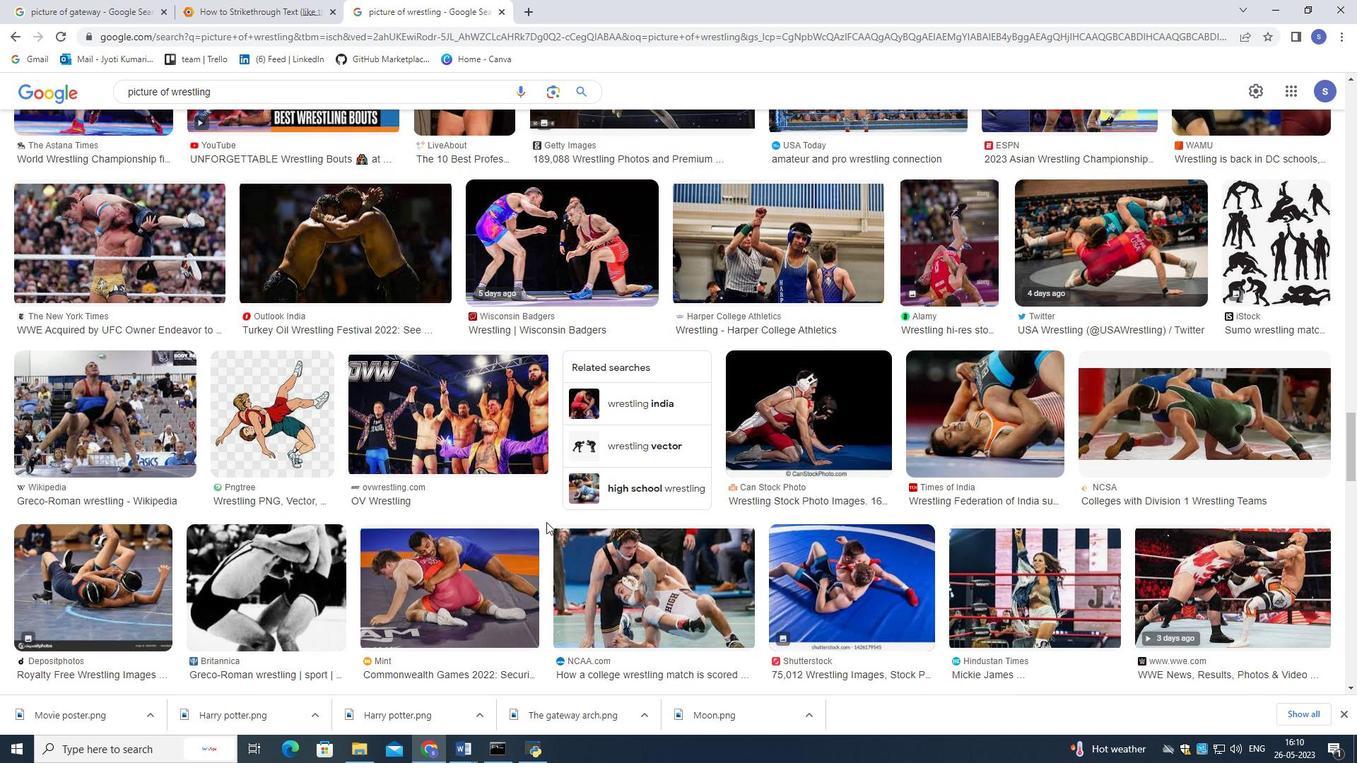 
Action: Mouse moved to (563, 496)
Screenshot: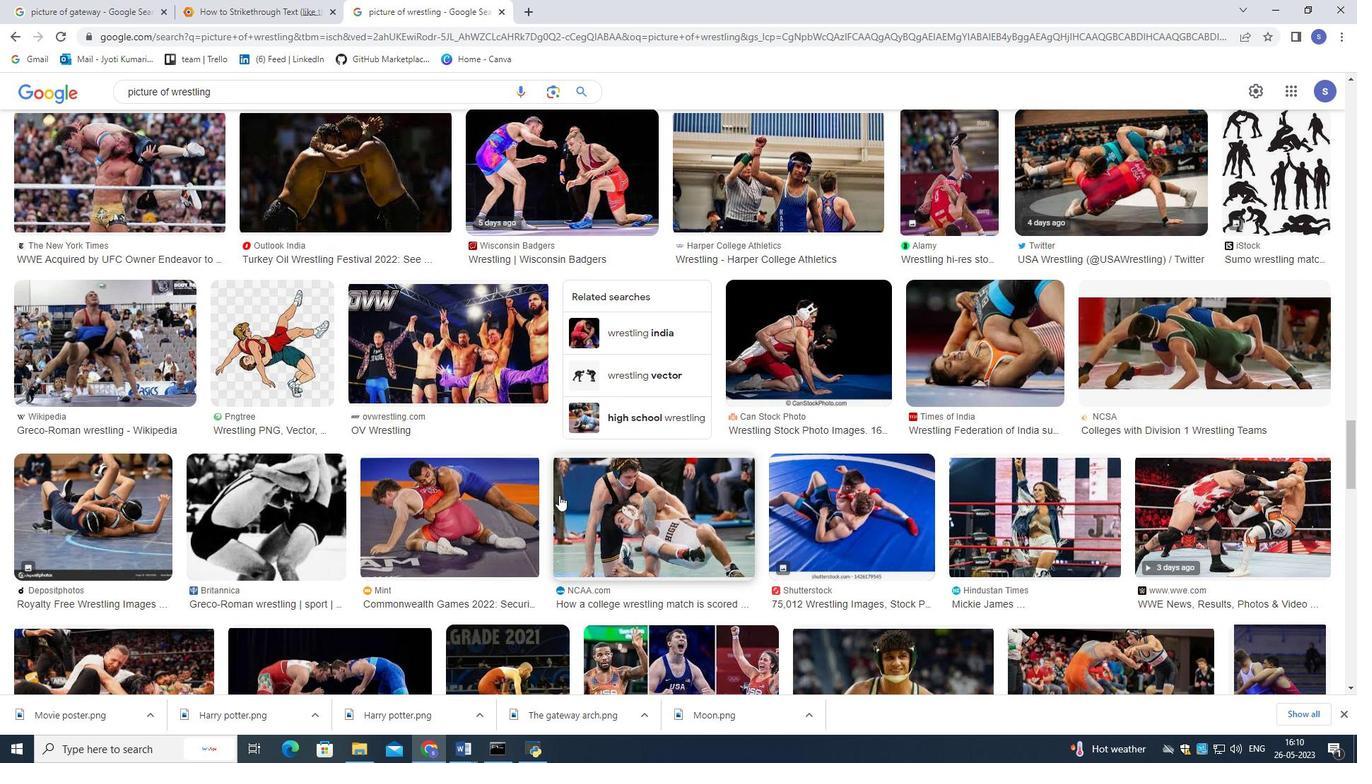 
Action: Mouse scrolled (563, 495) with delta (0, 0)
Screenshot: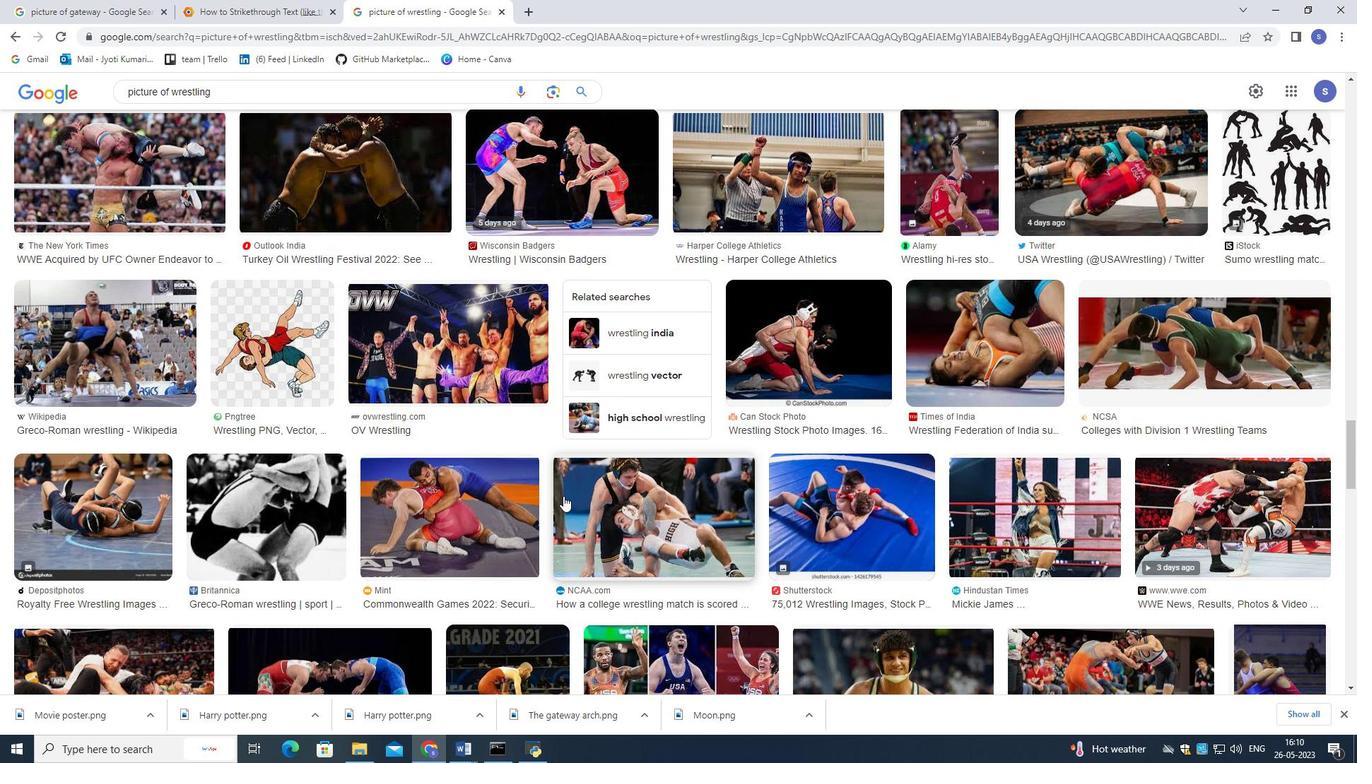 
Action: Mouse scrolled (563, 495) with delta (0, 0)
Screenshot: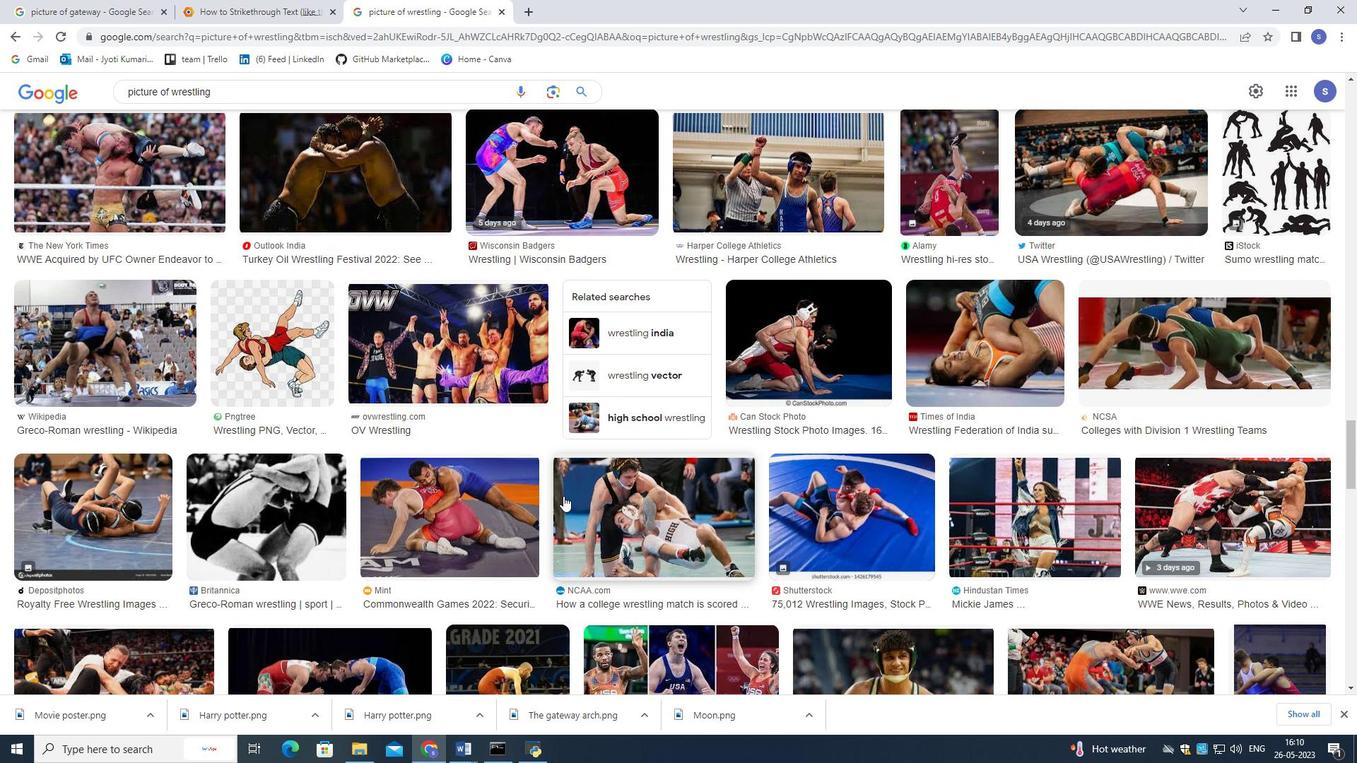 
Action: Mouse moved to (561, 503)
Screenshot: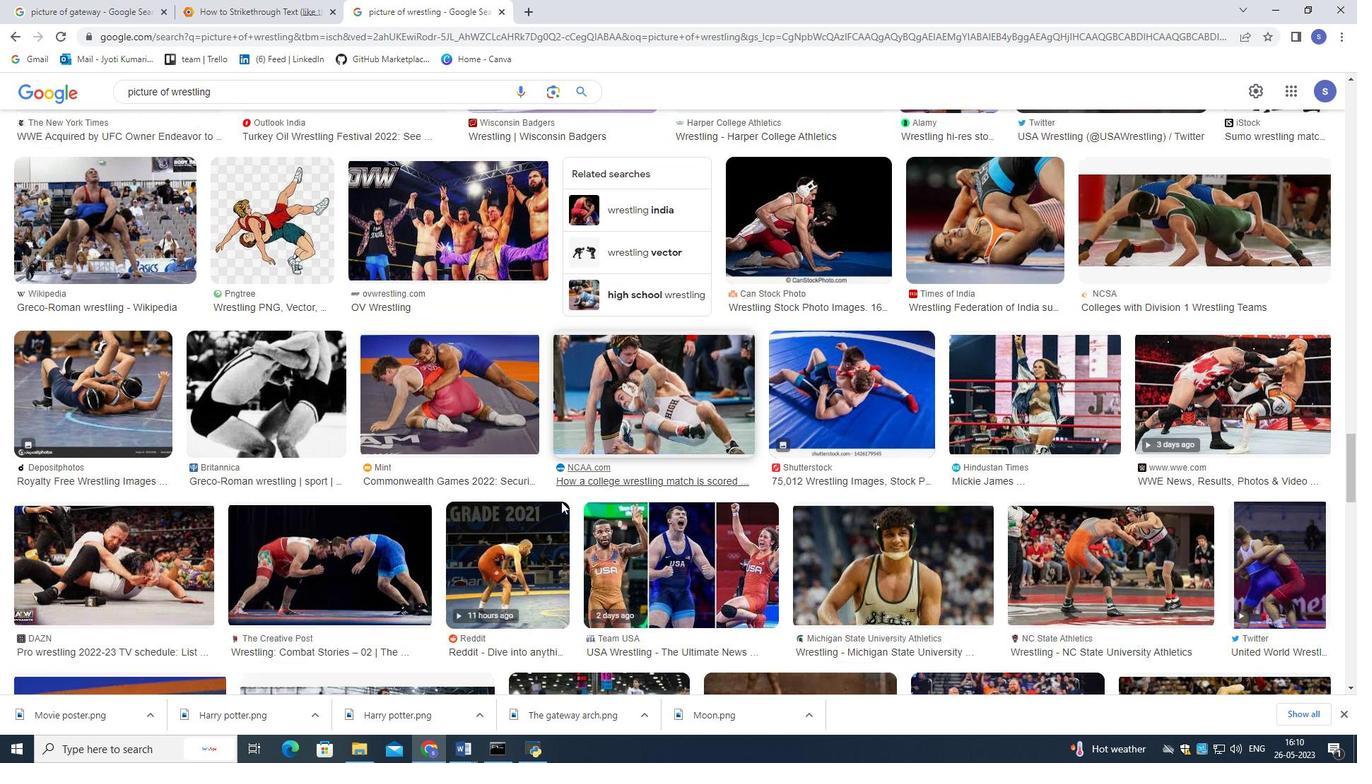 
Action: Mouse scrolled (561, 503) with delta (0, 0)
Screenshot: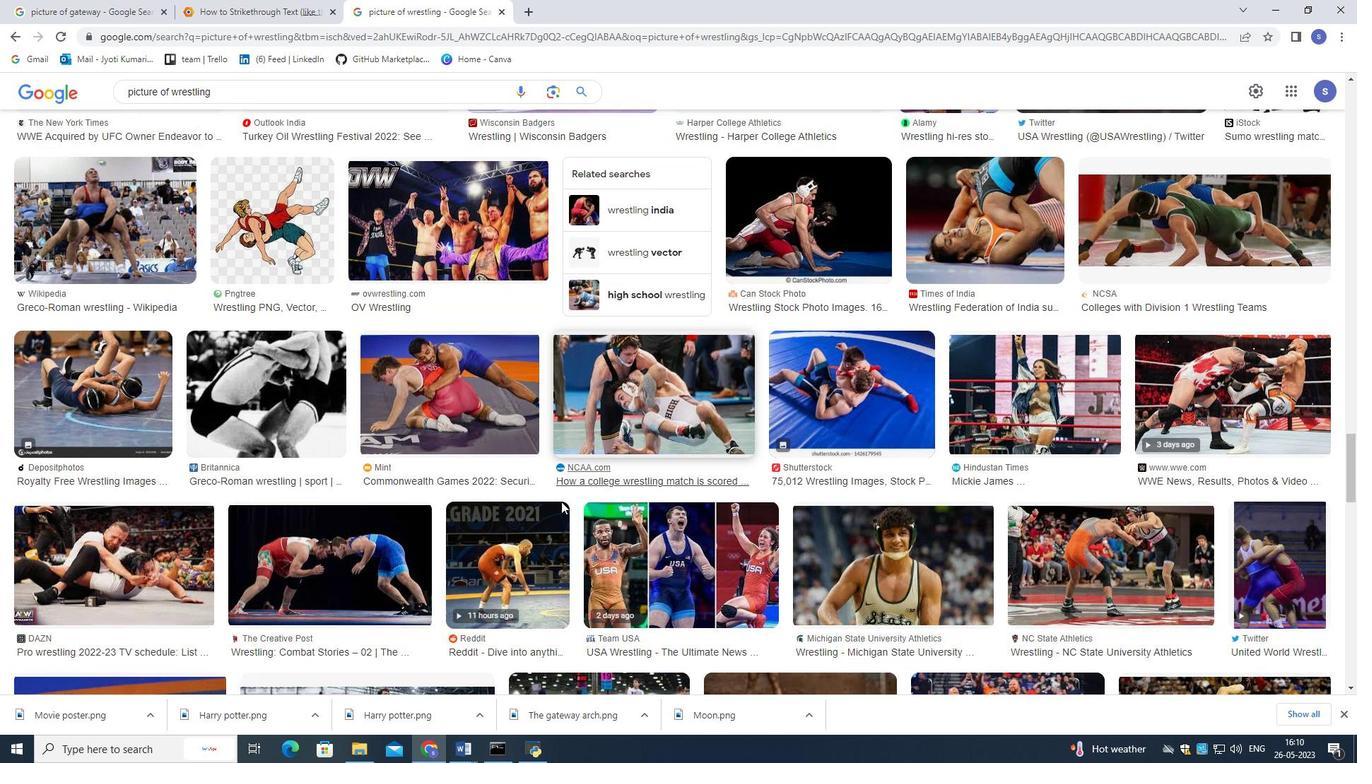 
Action: Mouse moved to (564, 509)
Screenshot: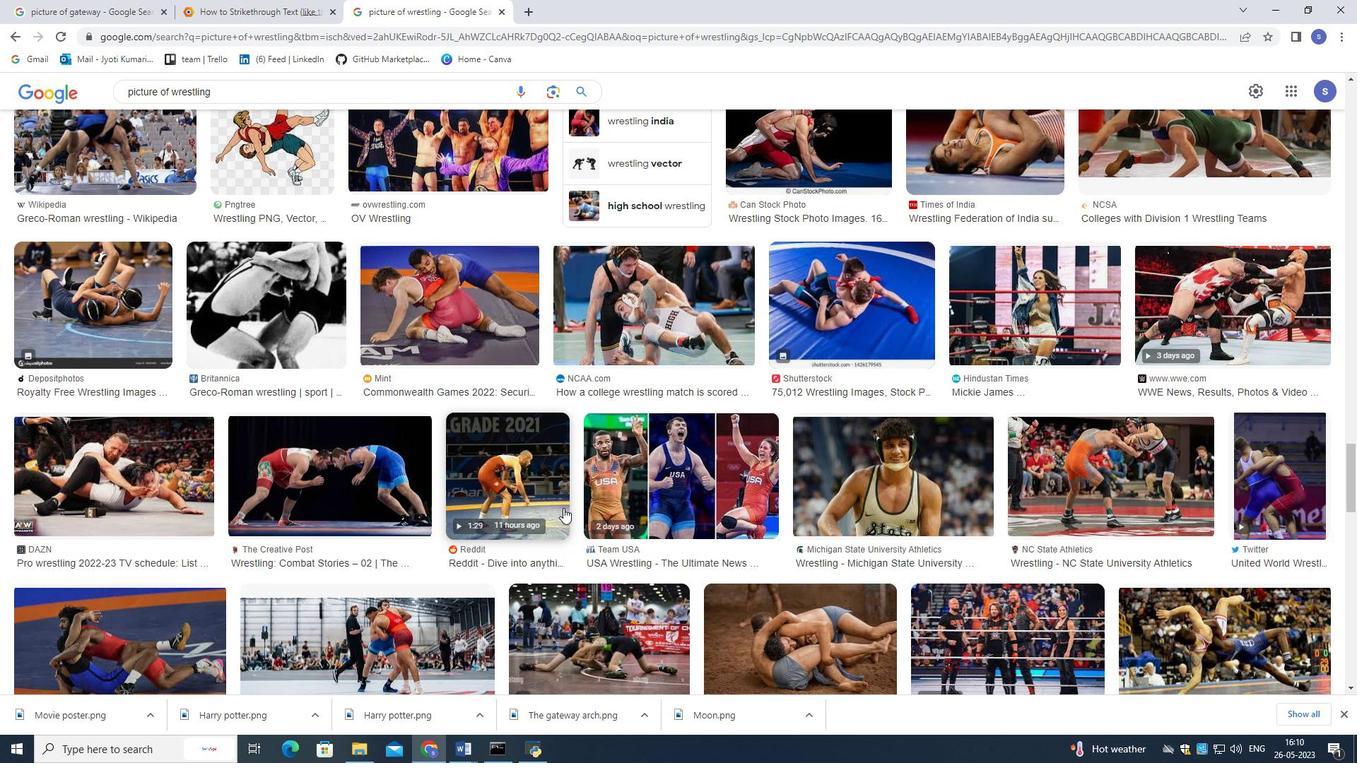 
Action: Mouse scrolled (563, 508) with delta (0, 0)
Screenshot: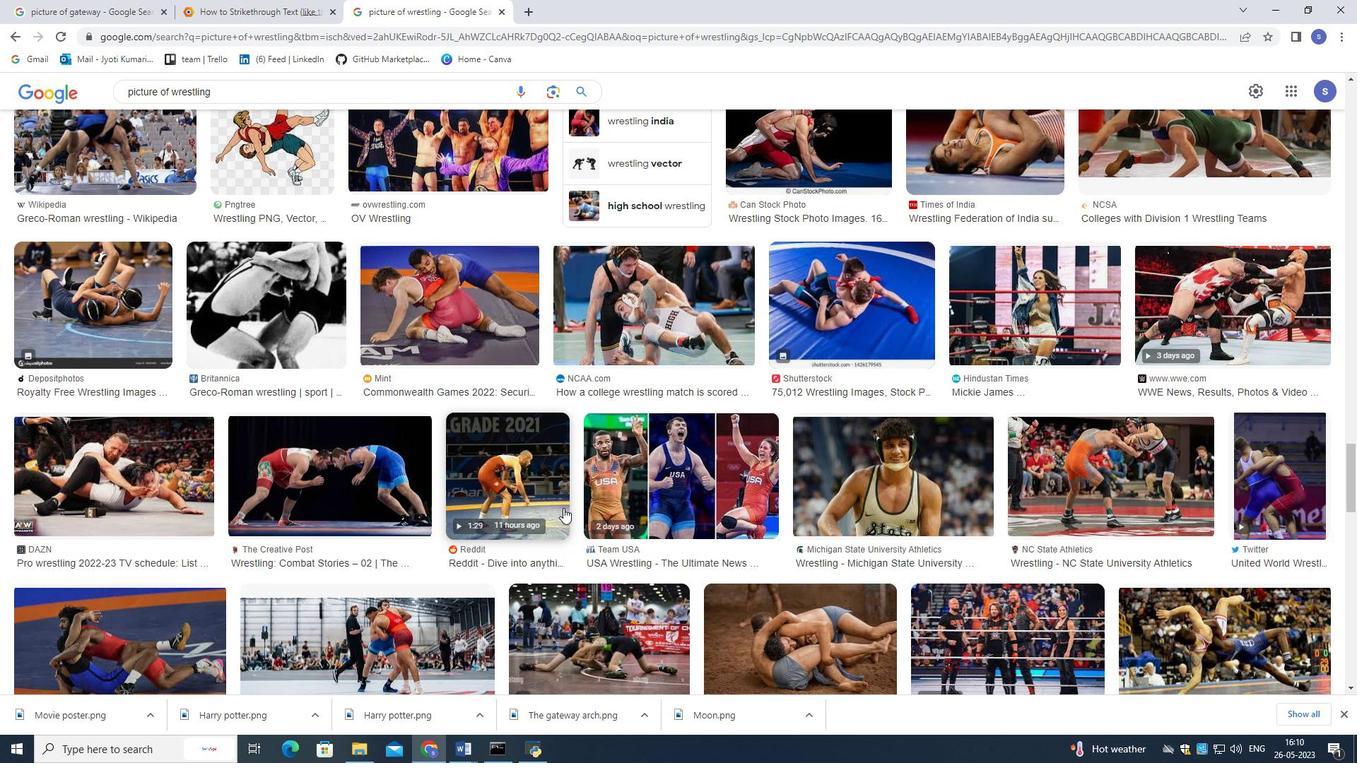
Action: Mouse moved to (564, 509)
Screenshot: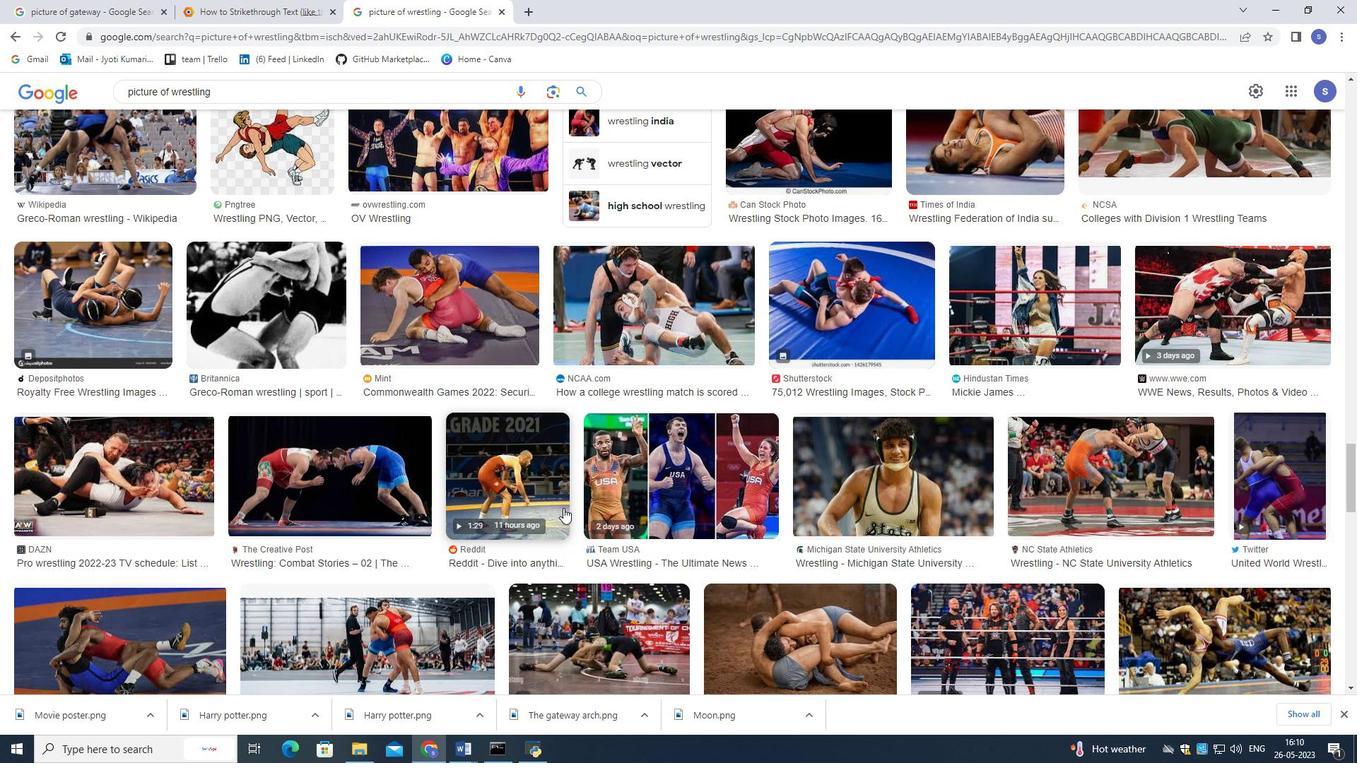 
Action: Mouse scrolled (564, 508) with delta (0, 0)
Screenshot: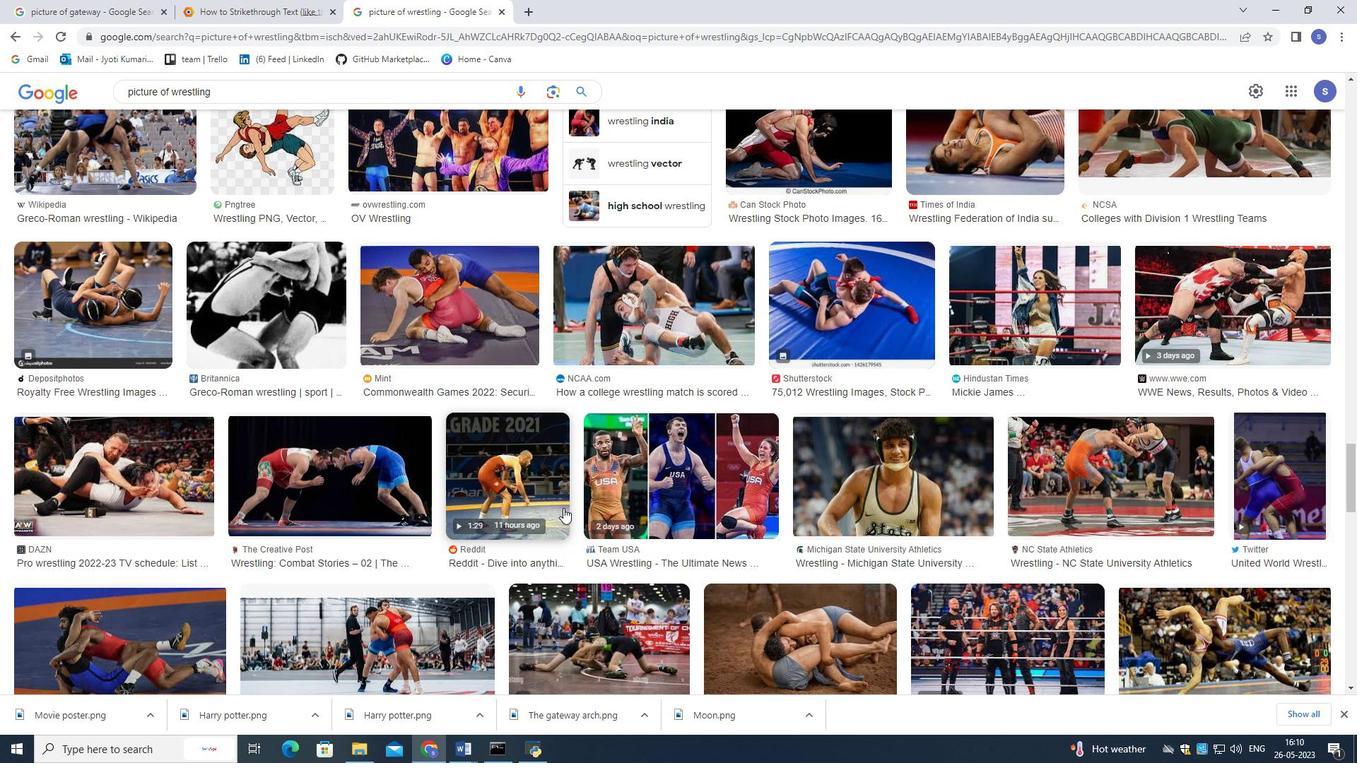 
Action: Mouse moved to (1095, 528)
Screenshot: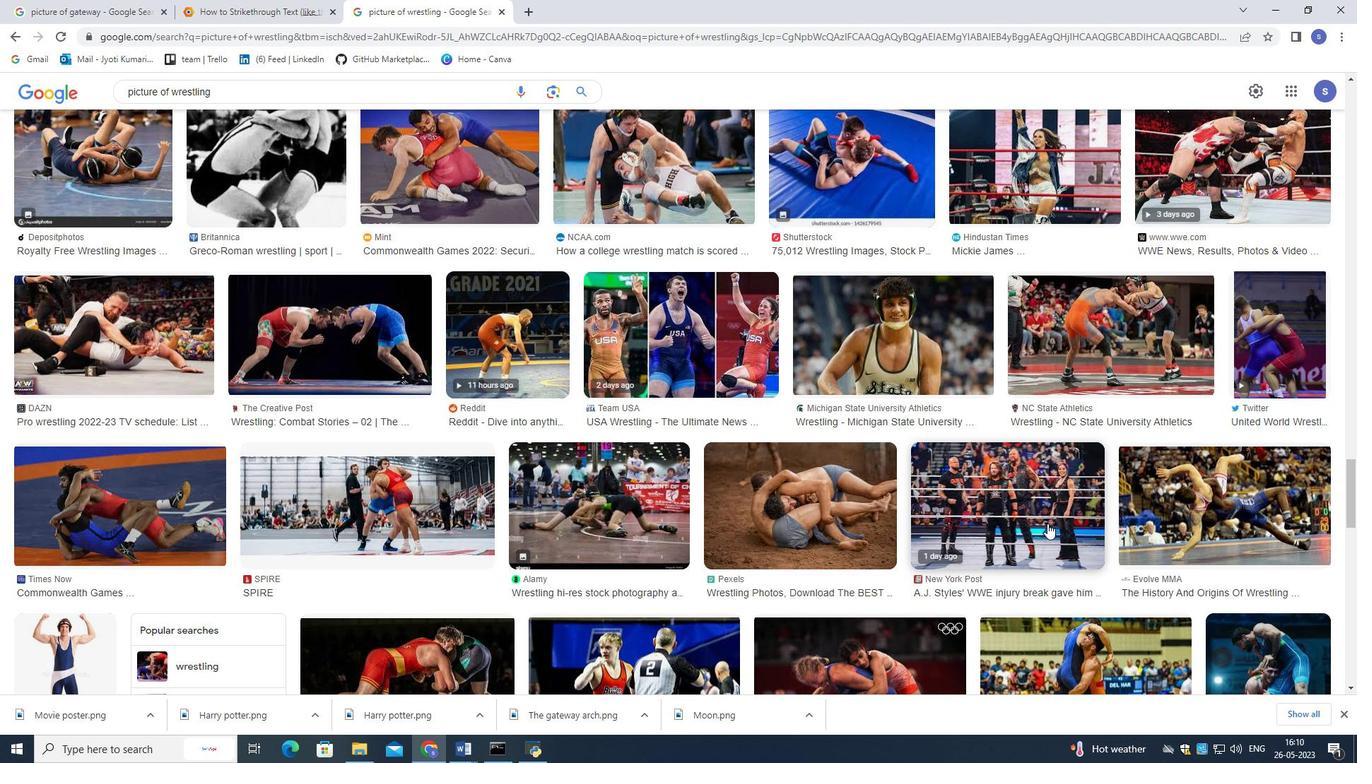 
Action: Mouse scrolled (1095, 527) with delta (0, 0)
Screenshot: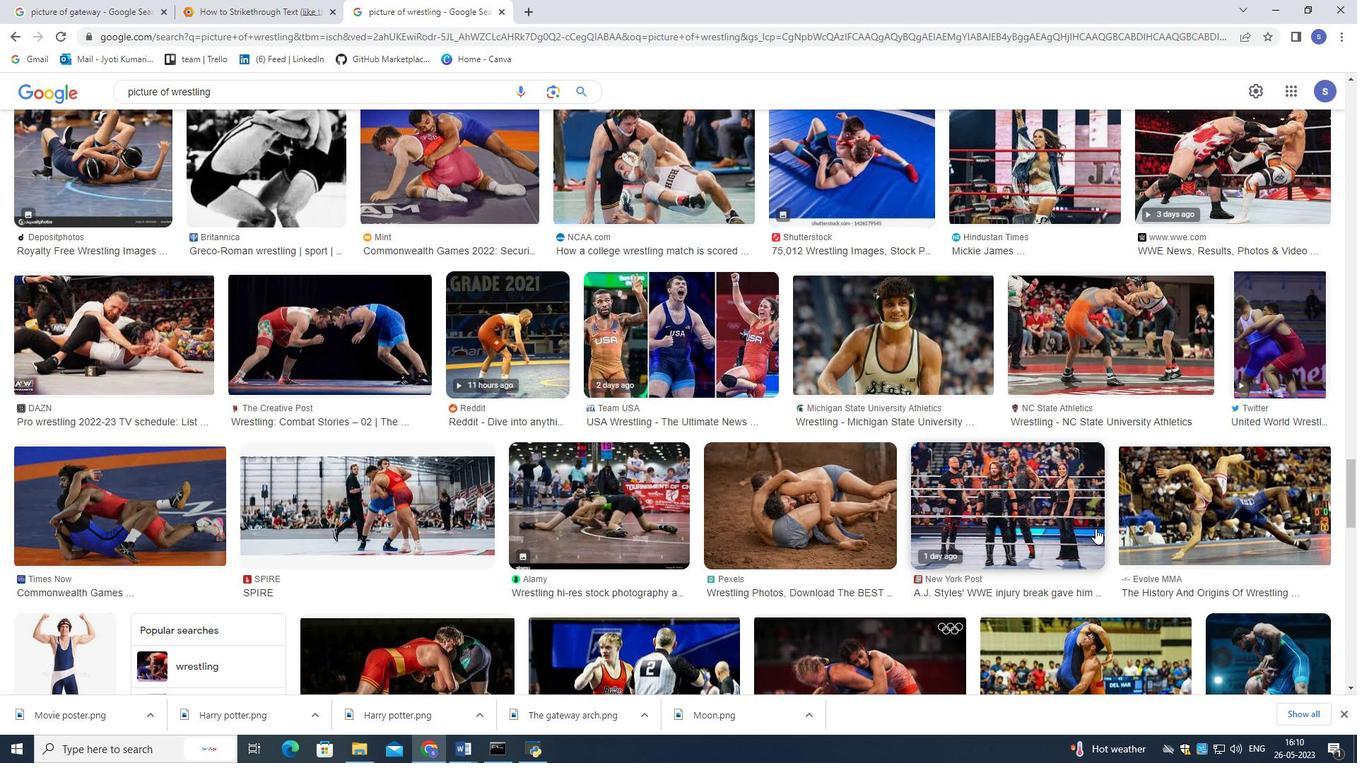 
Action: Mouse moved to (1094, 530)
Screenshot: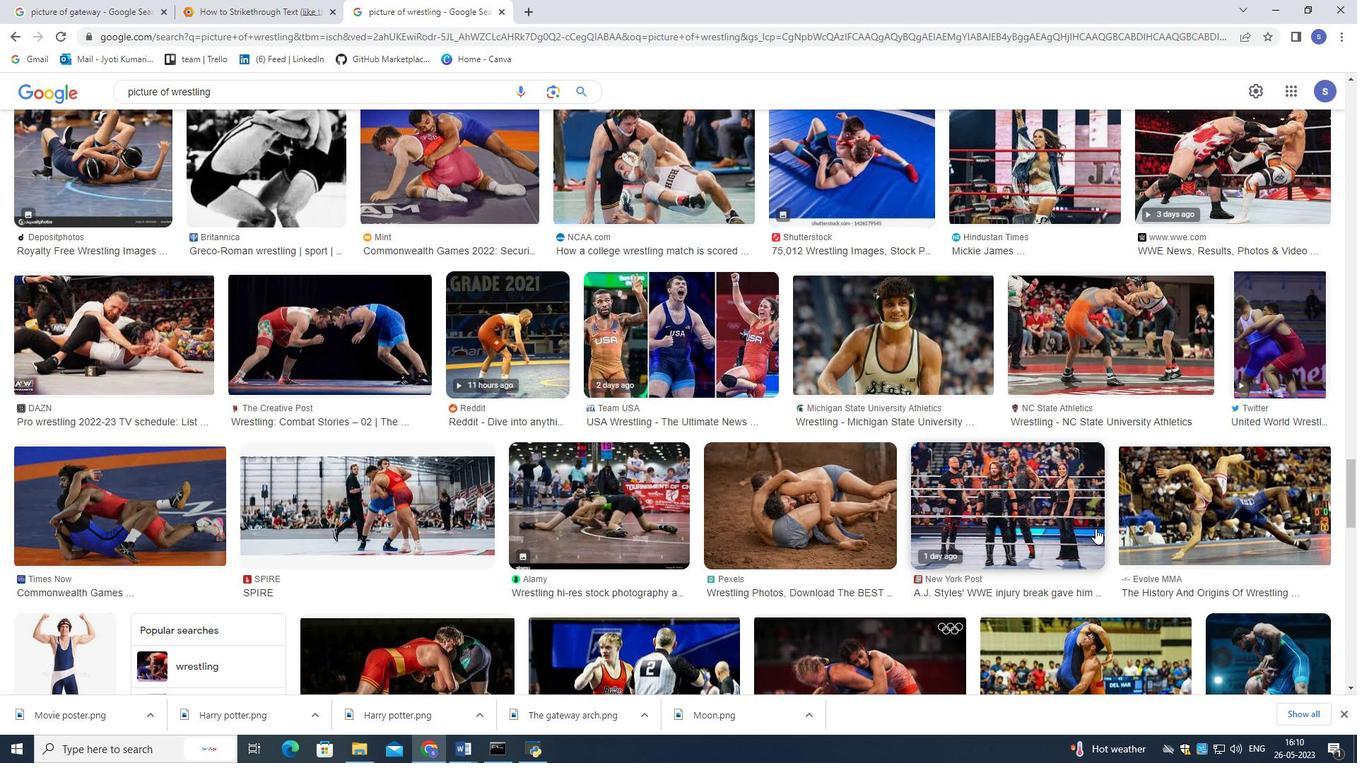
Action: Mouse scrolled (1094, 530) with delta (0, 0)
Screenshot: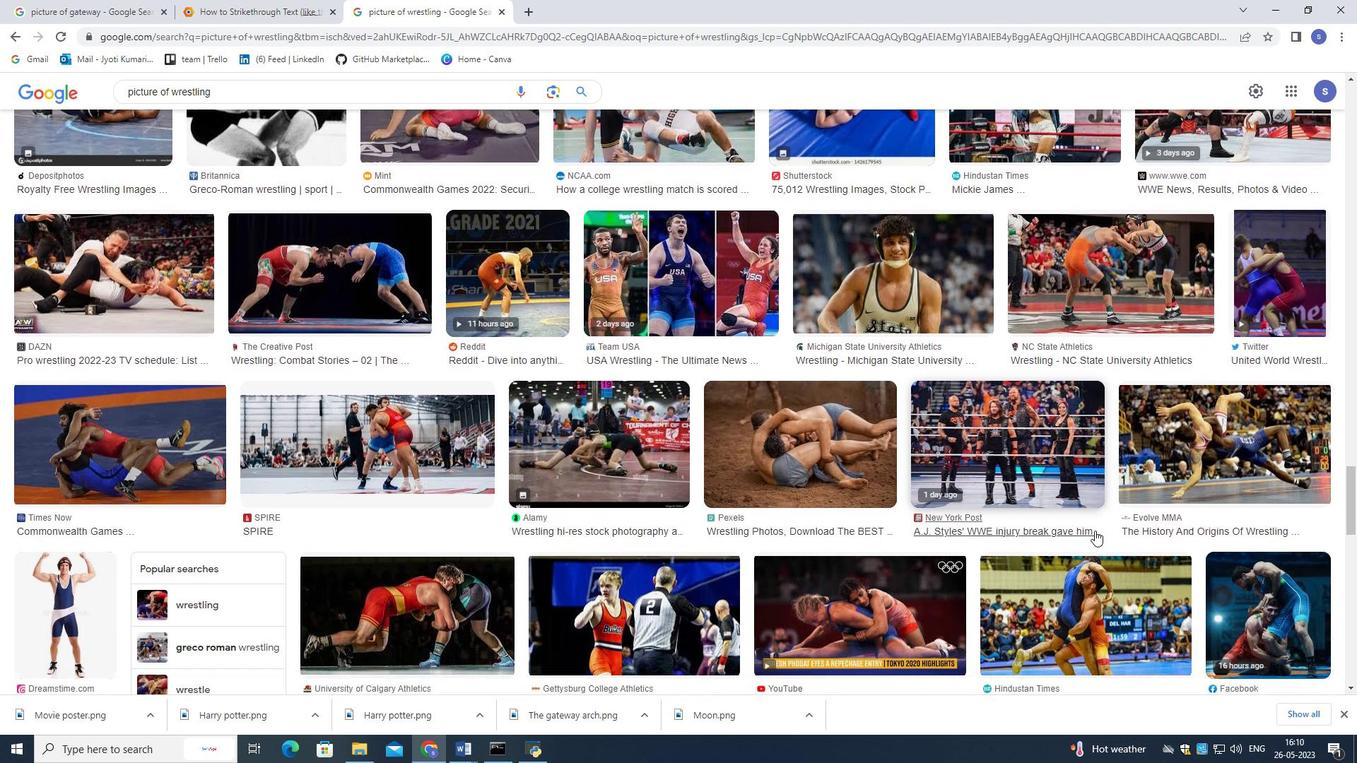 
Action: Mouse moved to (1091, 532)
Screenshot: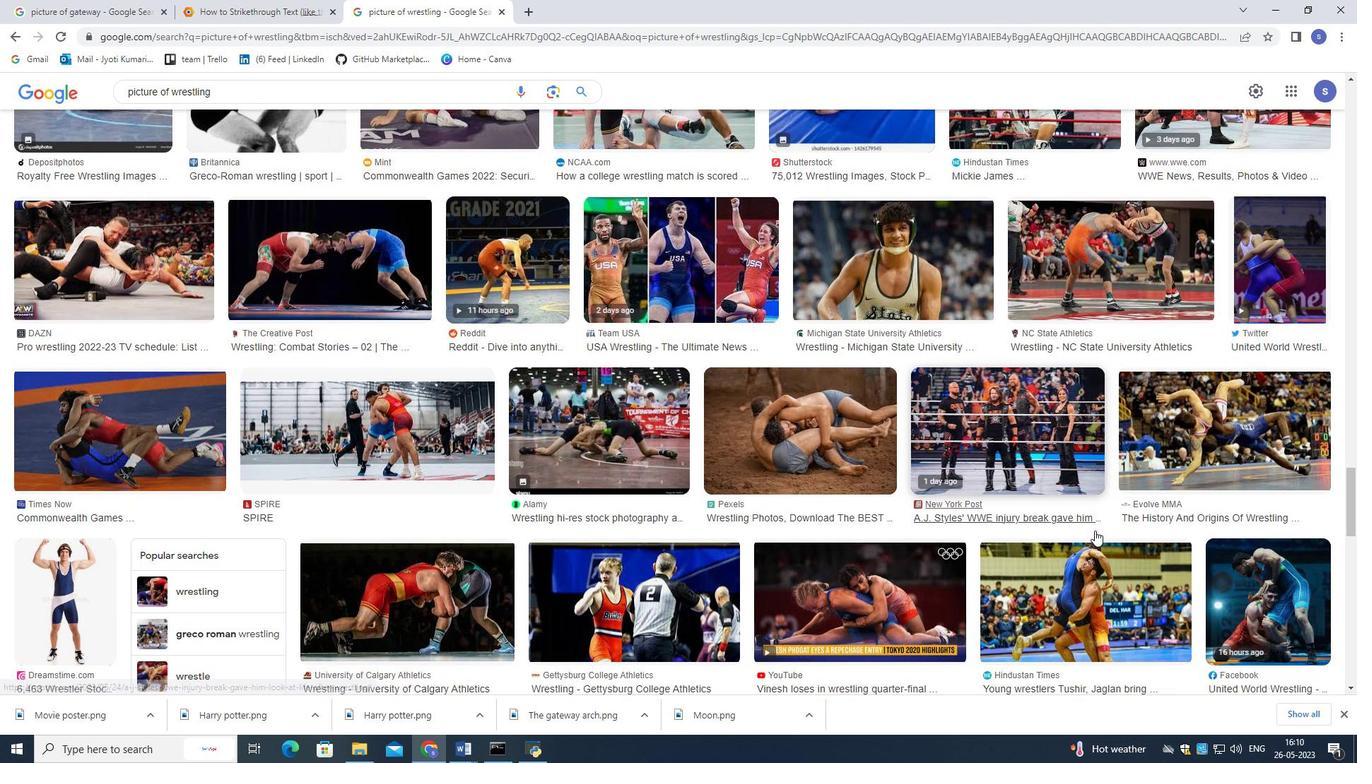 
Action: Mouse scrolled (1091, 531) with delta (0, 0)
Screenshot: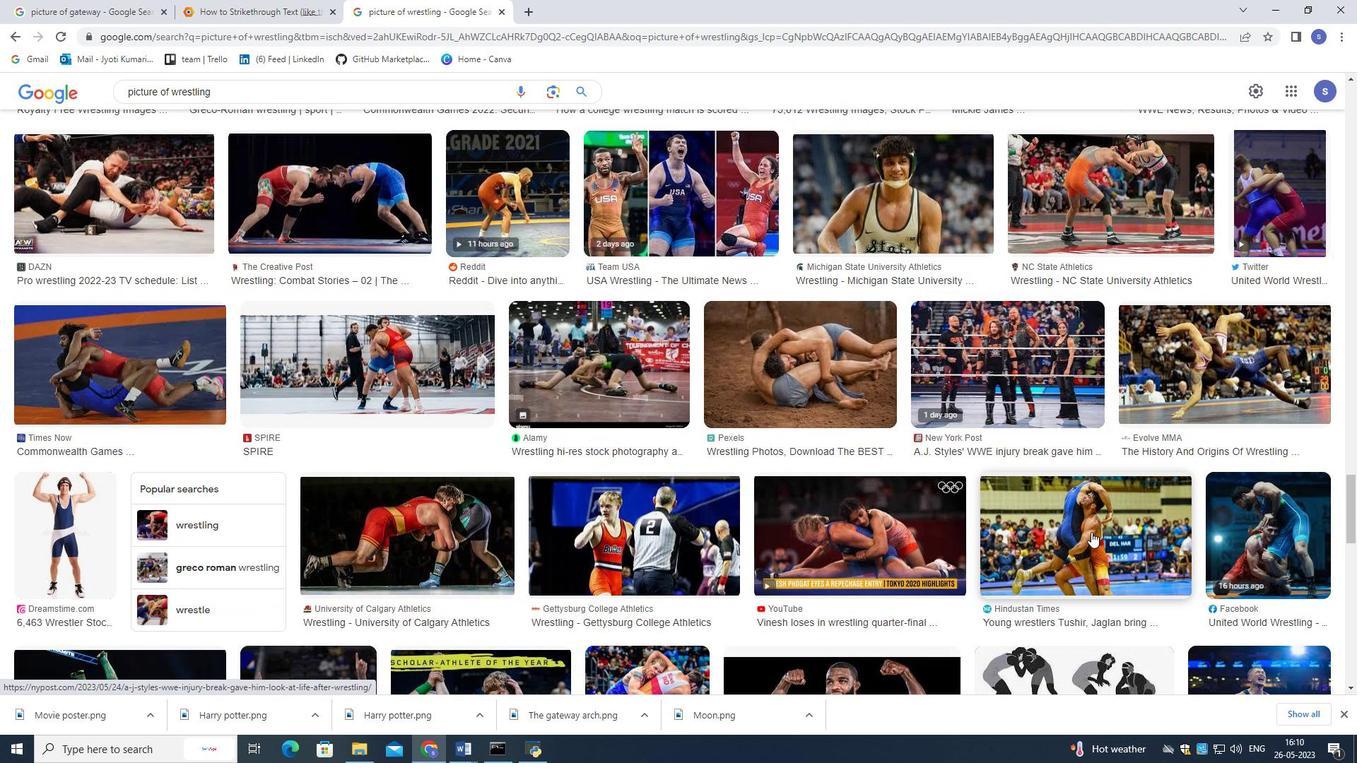 
Action: Mouse moved to (1089, 532)
Screenshot: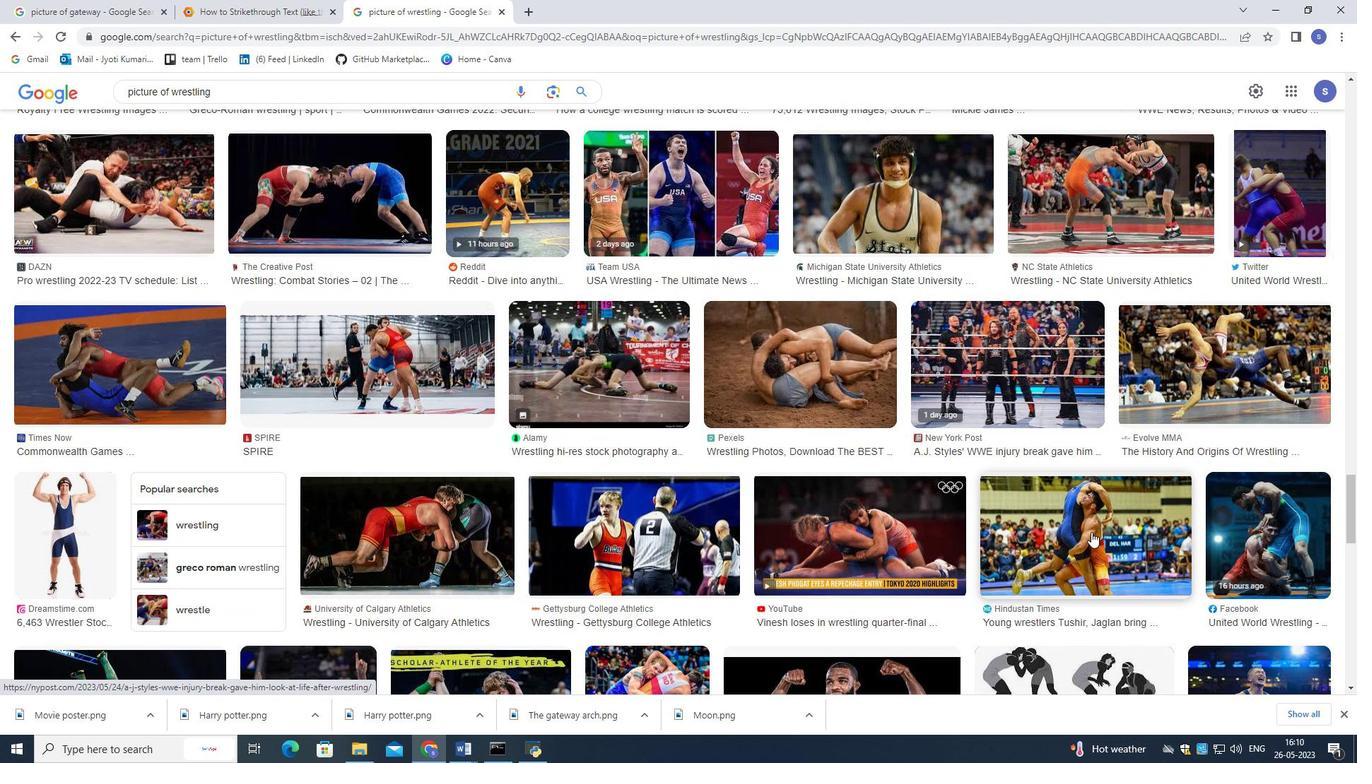 
Action: Mouse scrolled (1089, 531) with delta (0, 0)
Screenshot: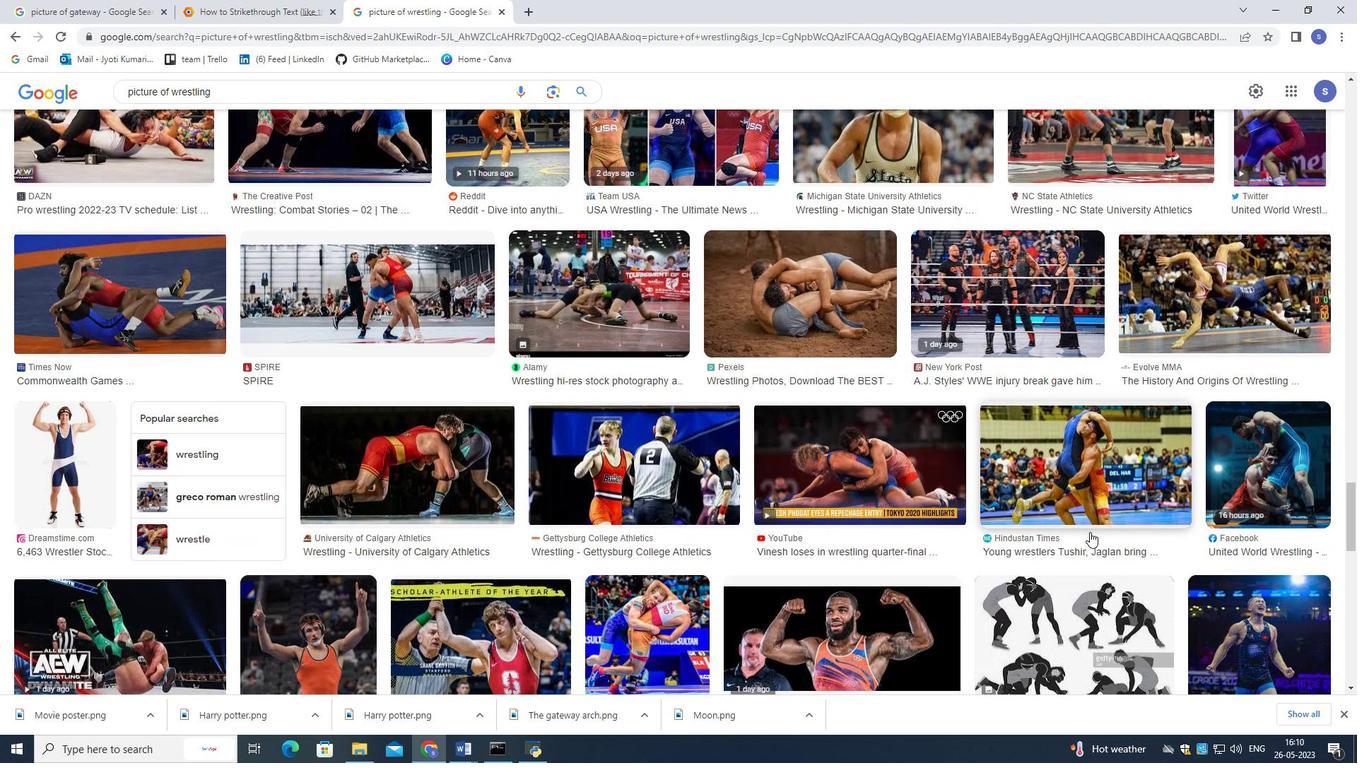 
Action: Mouse moved to (1064, 537)
Screenshot: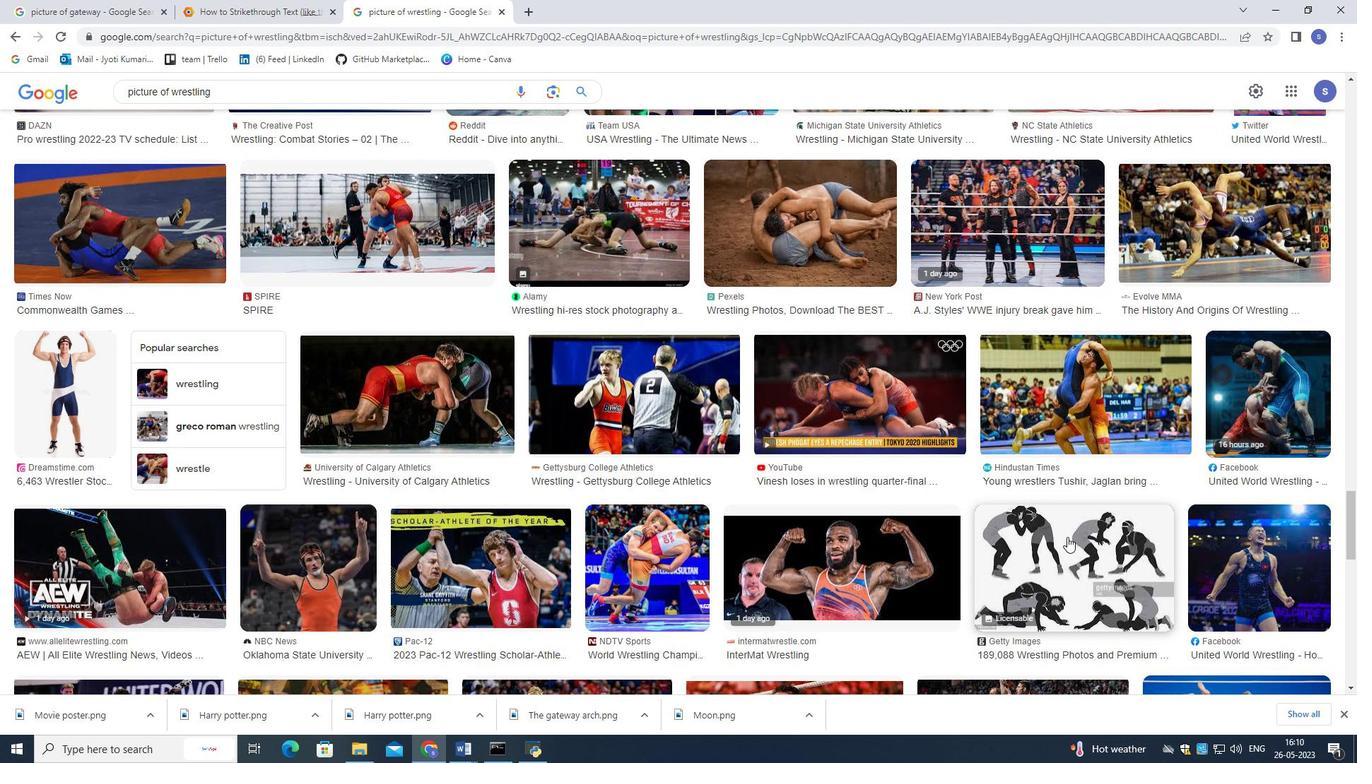 
Action: Mouse scrolled (1064, 536) with delta (0, 0)
Screenshot: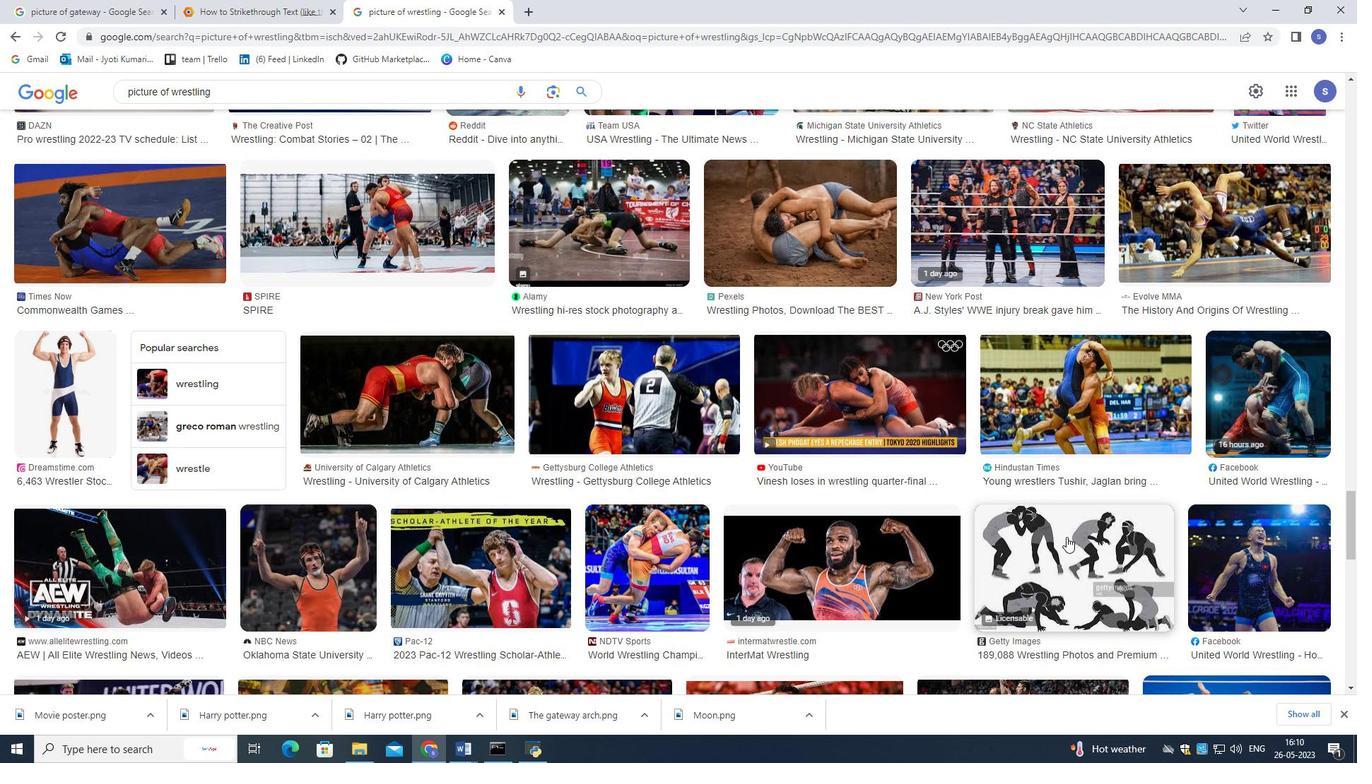 
Action: Mouse moved to (703, 630)
Screenshot: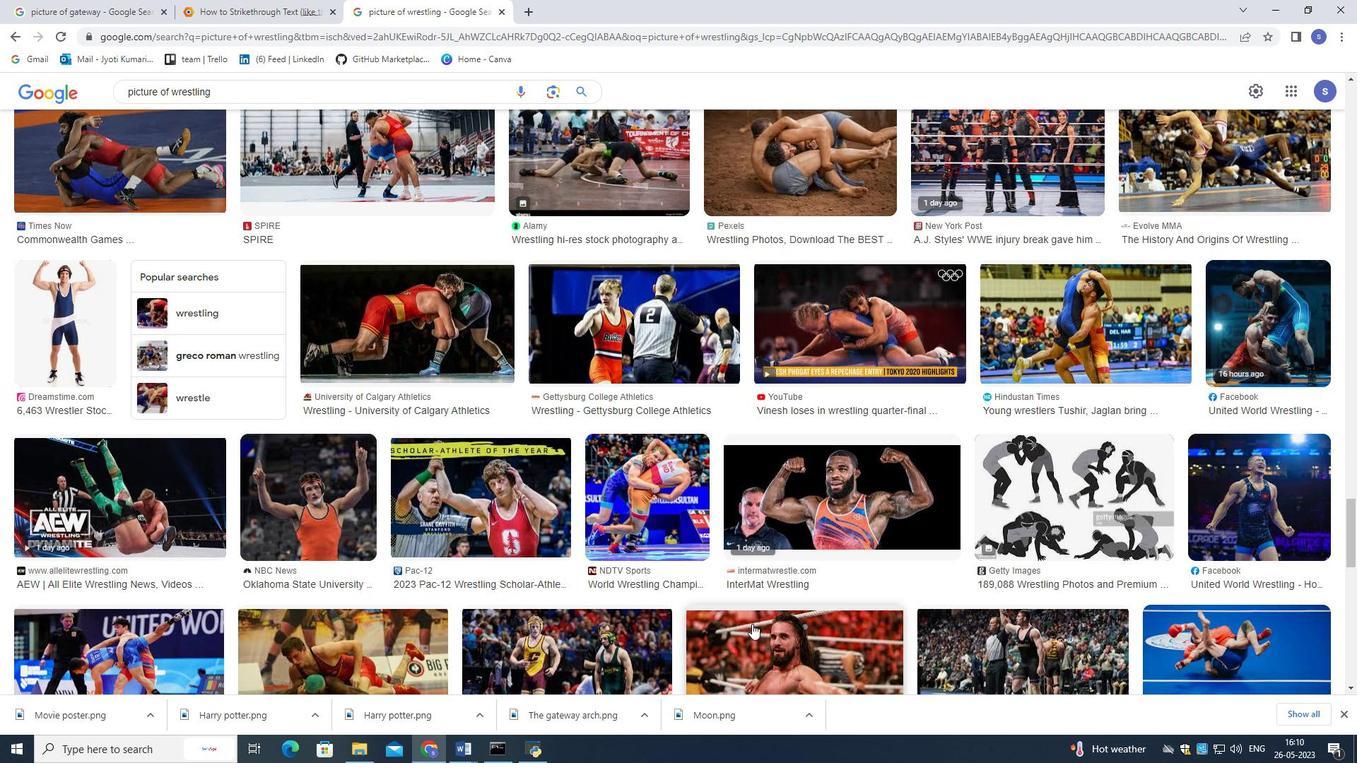 
Action: Mouse scrolled (703, 629) with delta (0, 0)
Screenshot: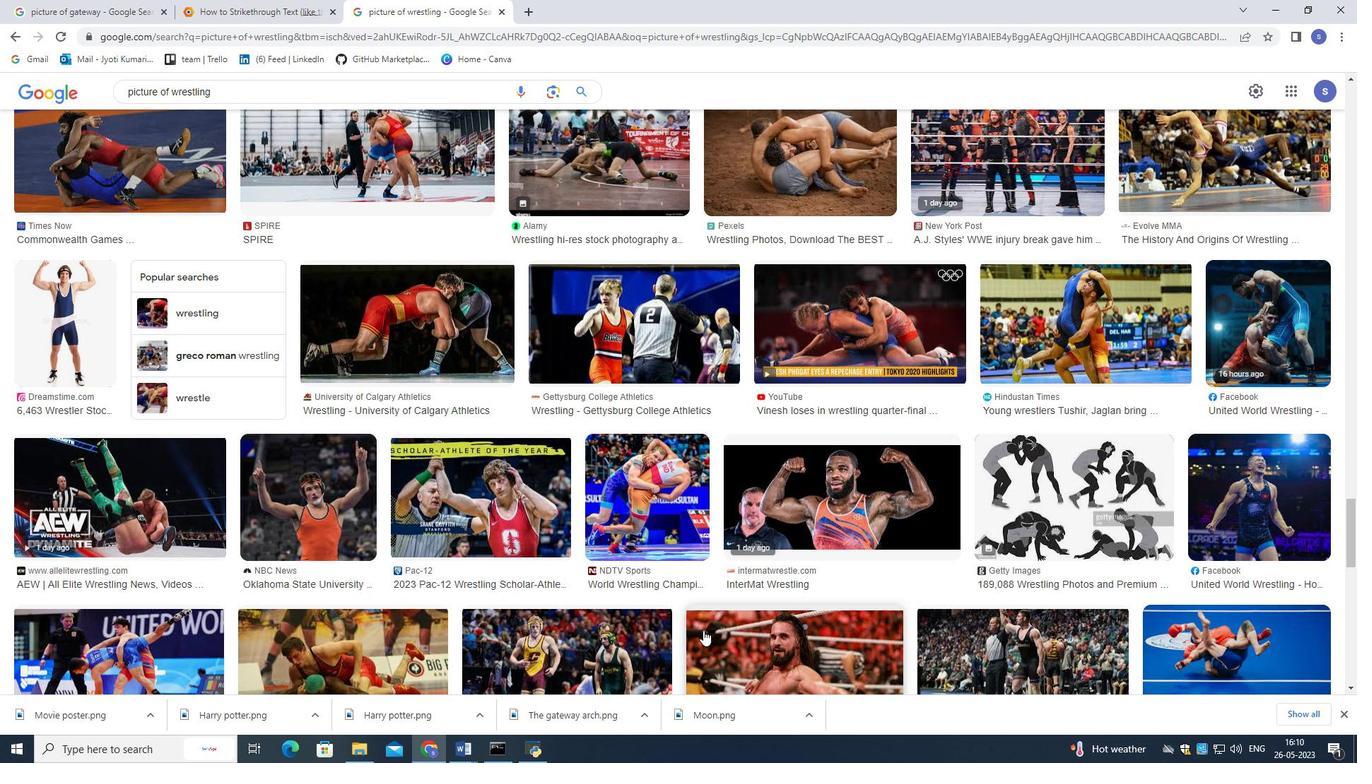
Action: Mouse moved to (702, 630)
Screenshot: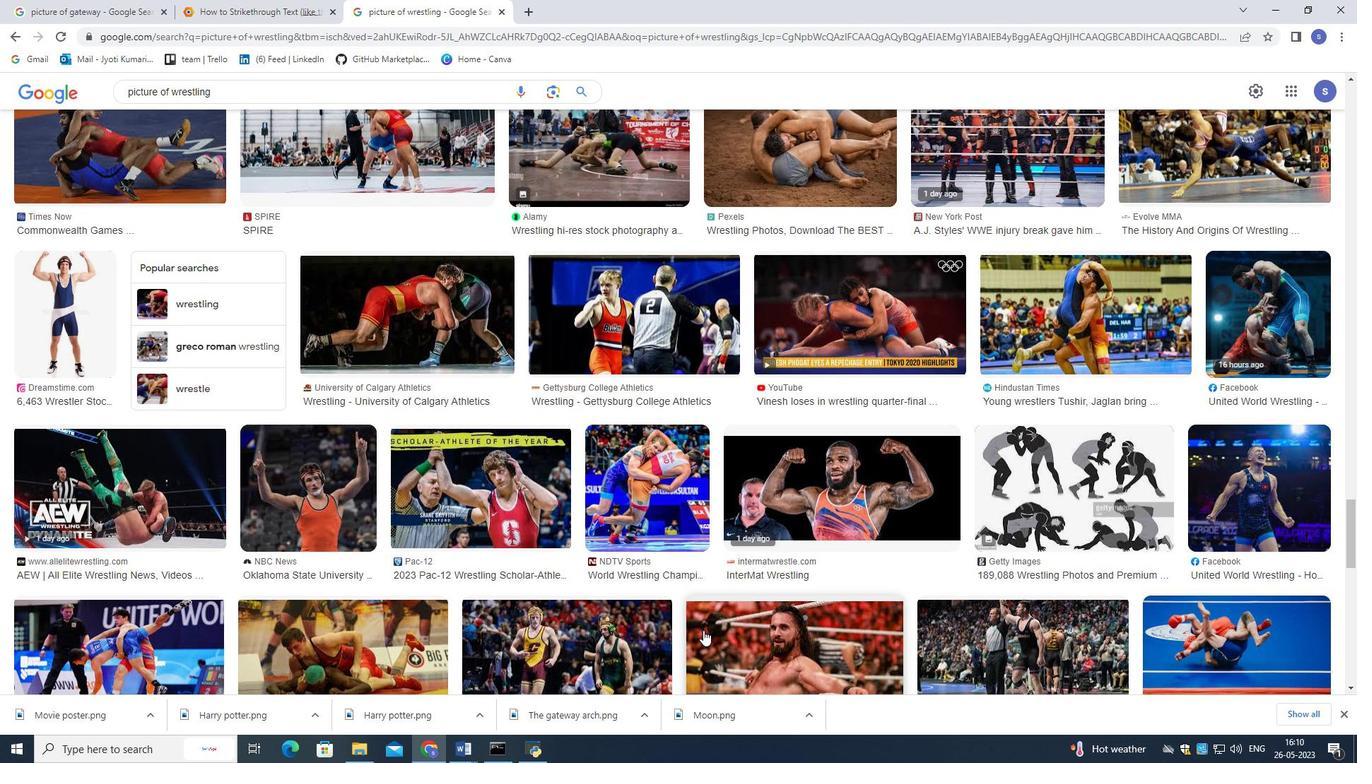 
Action: Mouse scrolled (702, 629) with delta (0, 0)
Screenshot: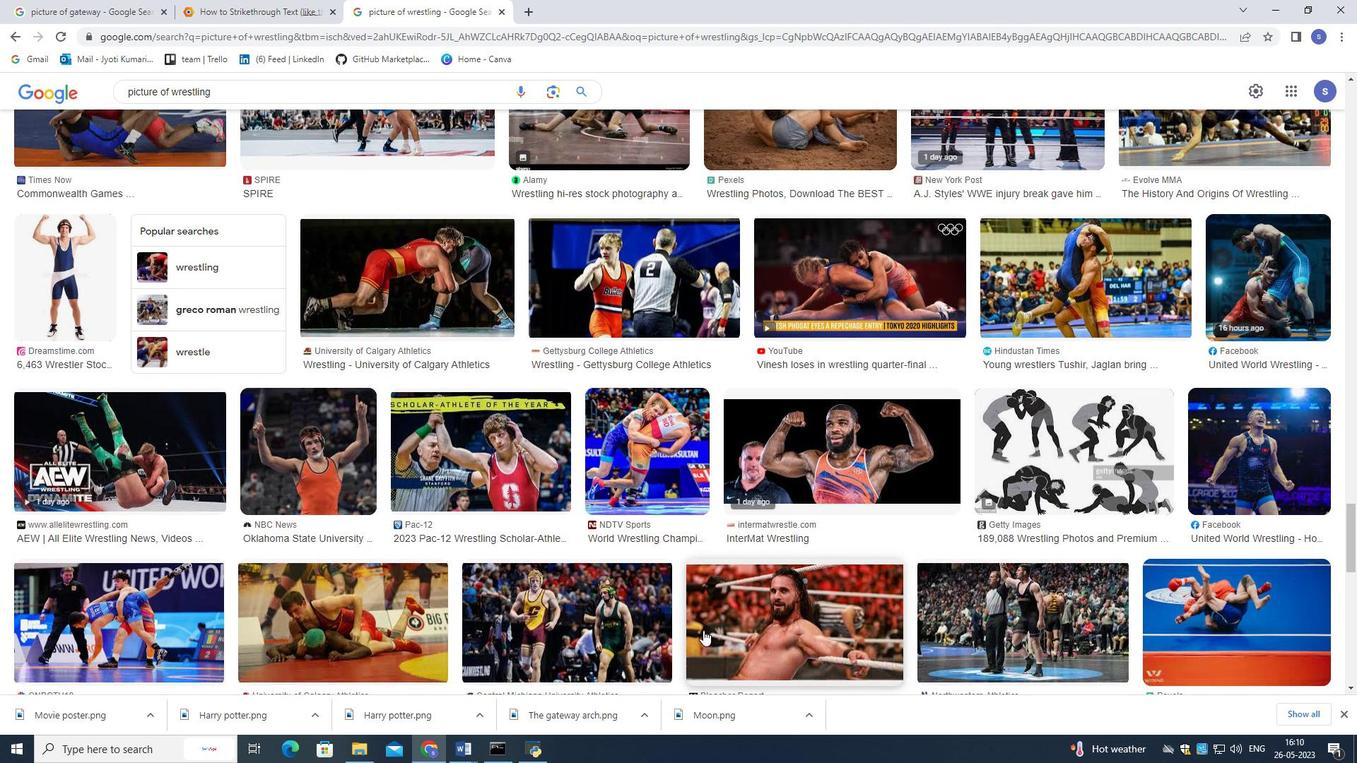 
Action: Mouse scrolled (702, 629) with delta (0, 0)
Screenshot: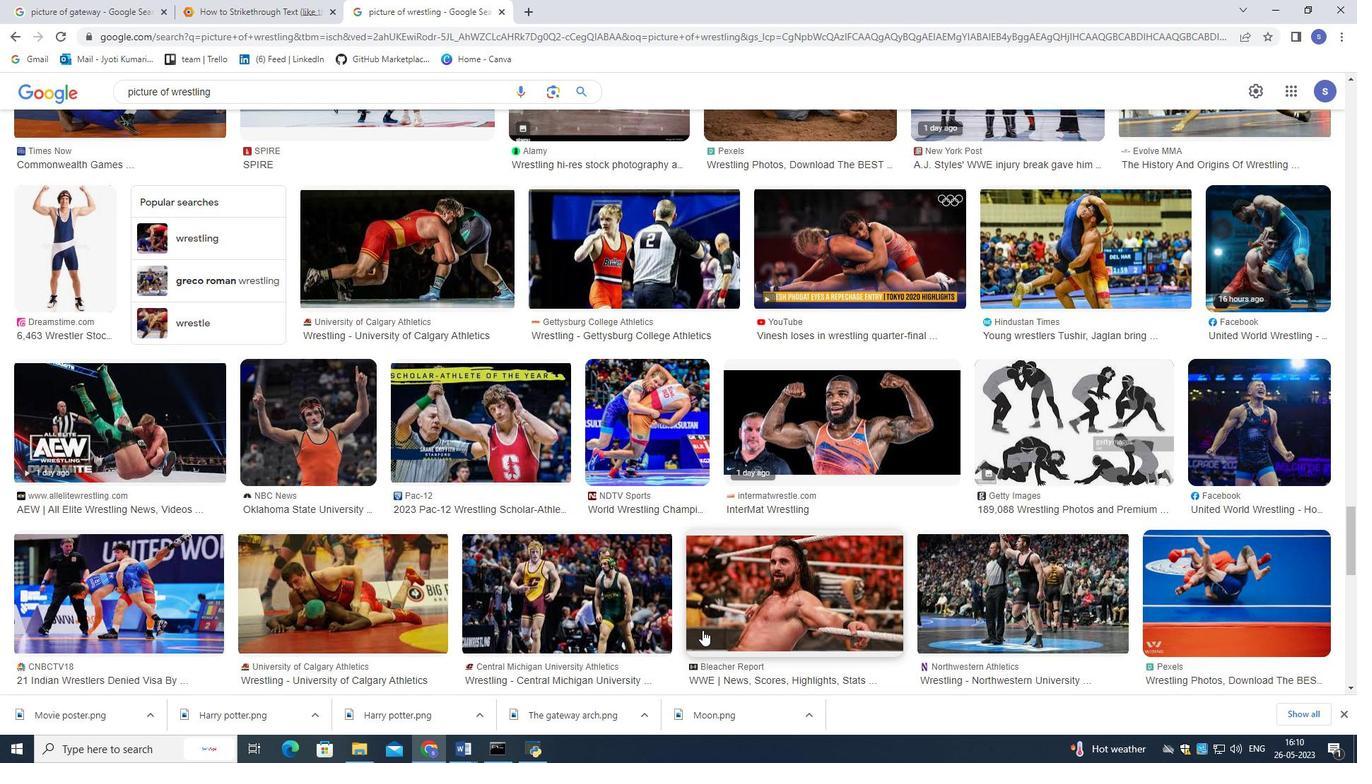 
Action: Mouse scrolled (702, 629) with delta (0, 0)
Screenshot: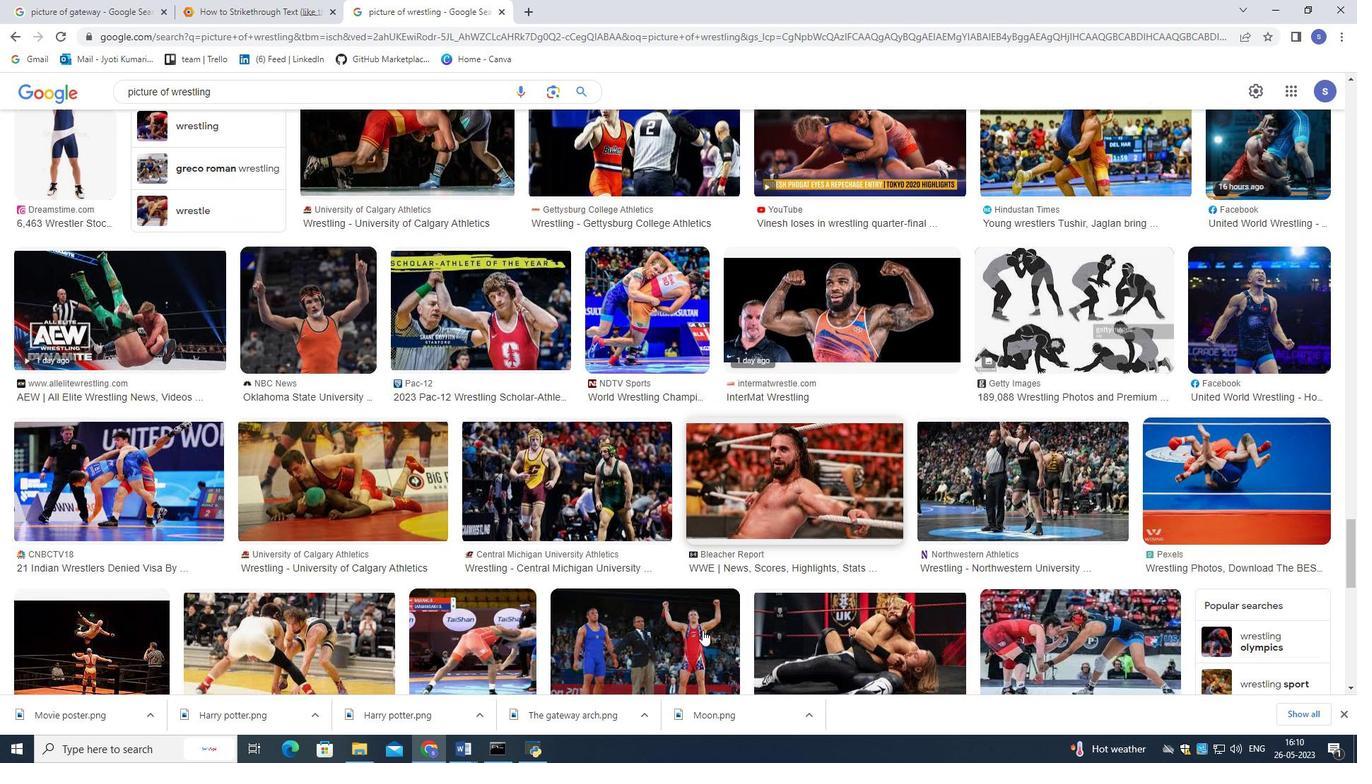 
Action: Mouse moved to (702, 631)
Screenshot: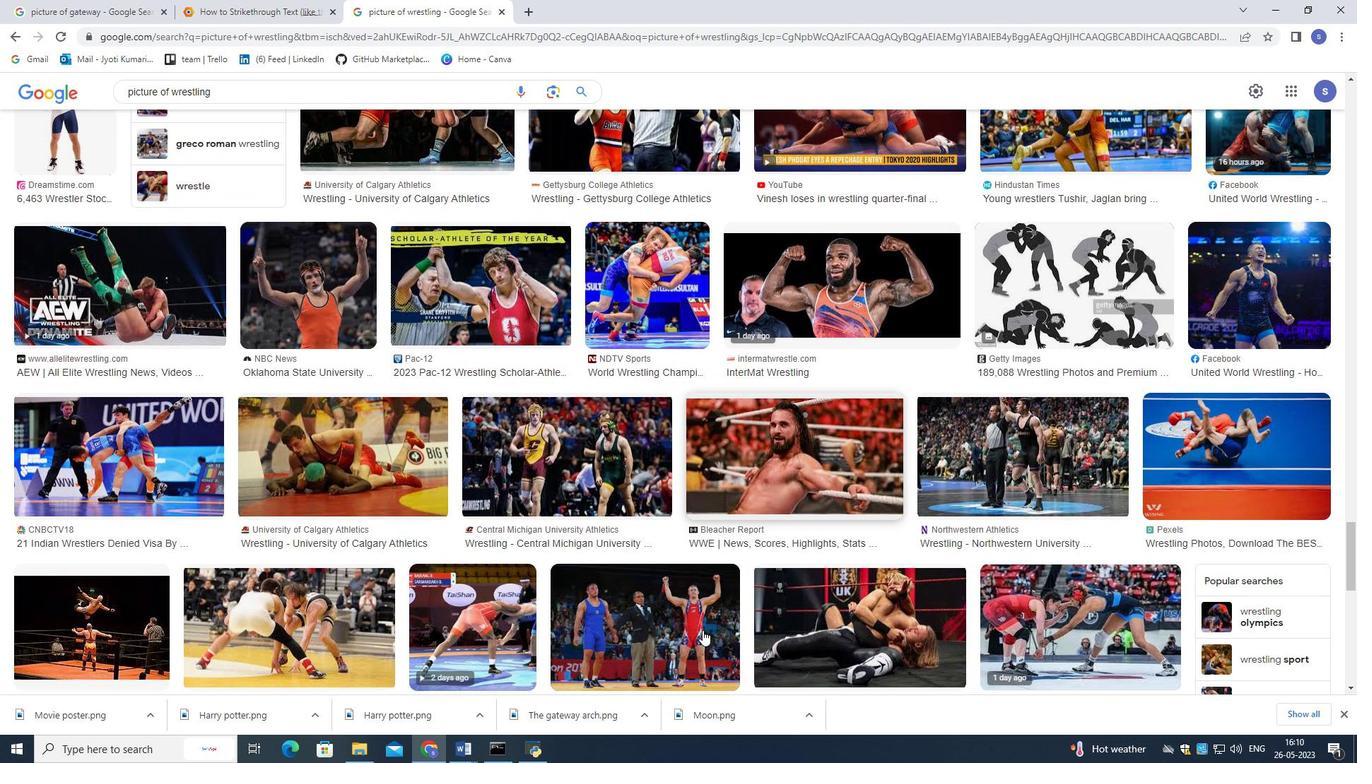 
Action: Mouse scrolled (702, 630) with delta (0, 0)
Screenshot: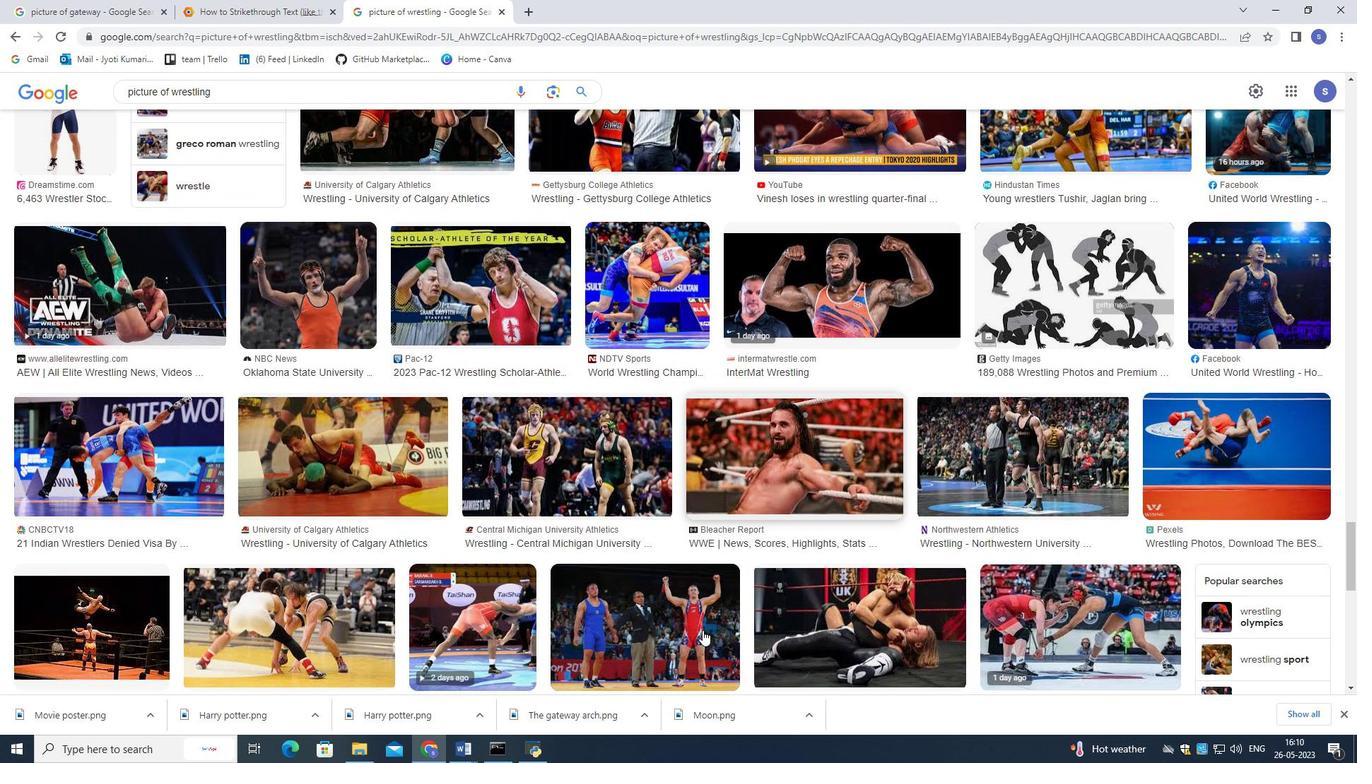 
Action: Mouse moved to (701, 631)
Screenshot: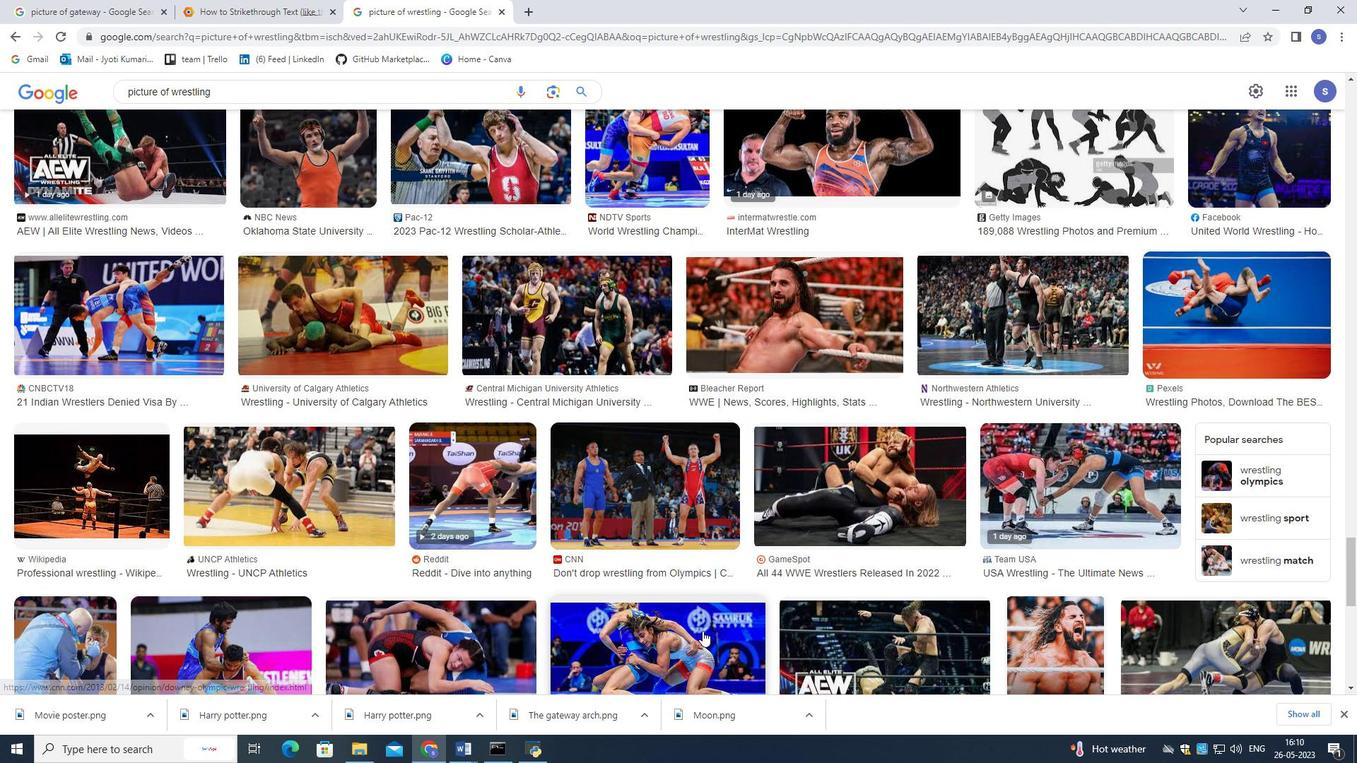 
Action: Mouse scrolled (701, 631) with delta (0, 0)
Screenshot: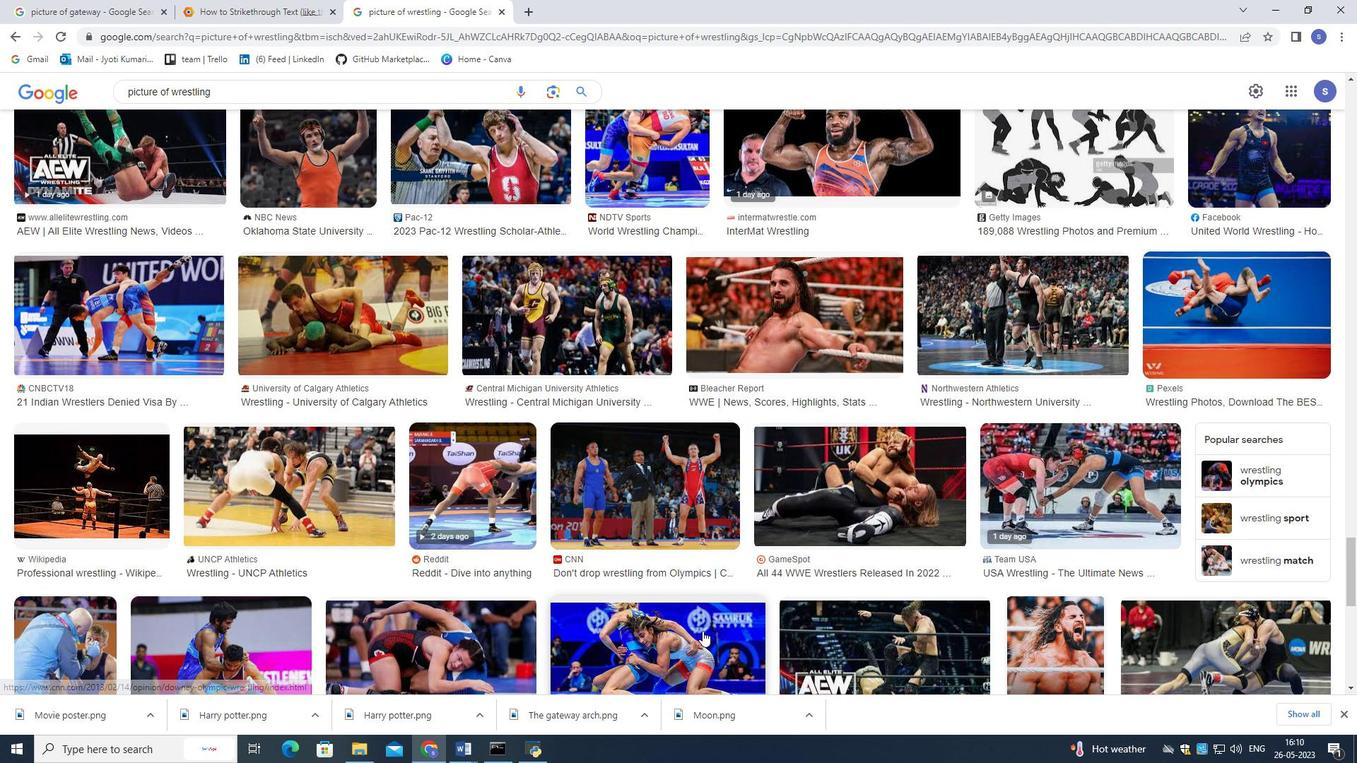 
Action: Mouse moved to (701, 631)
Screenshot: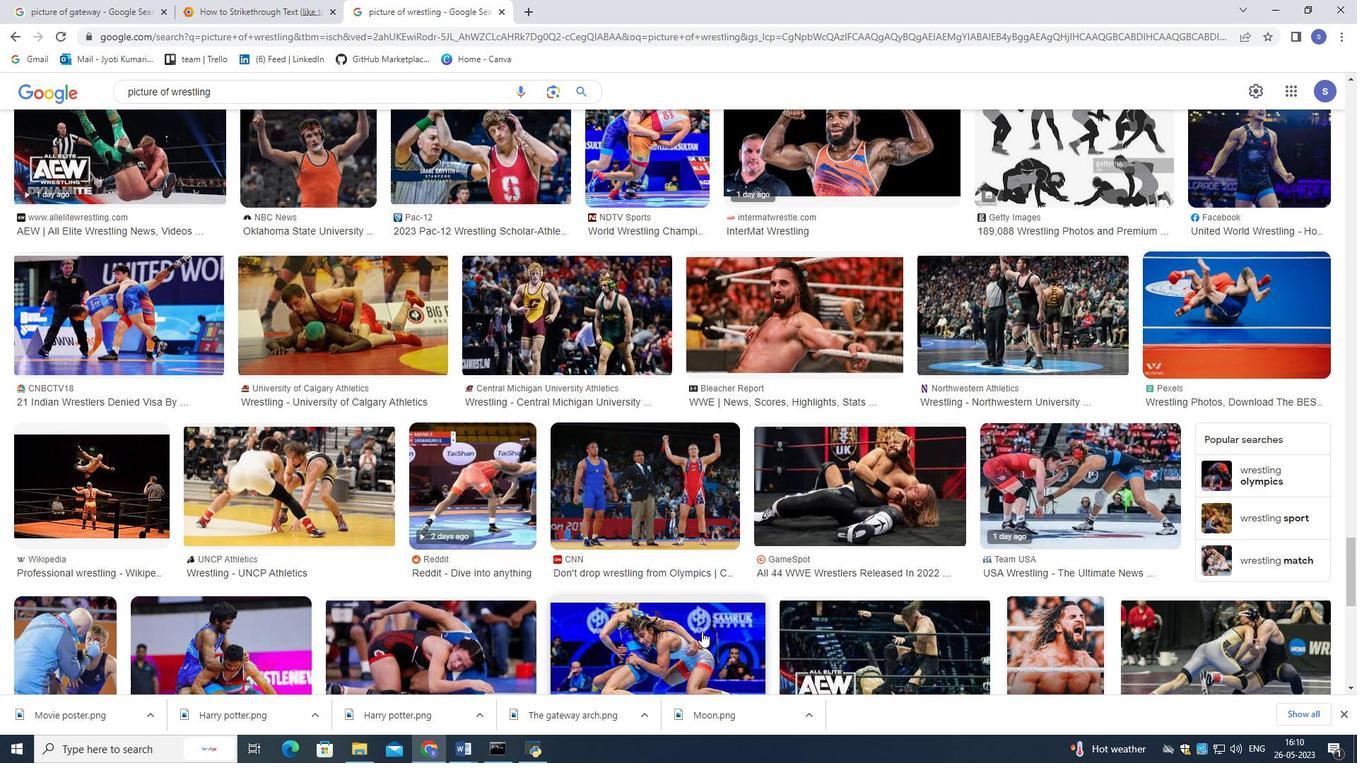 
Action: Mouse scrolled (701, 631) with delta (0, 0)
Screenshot: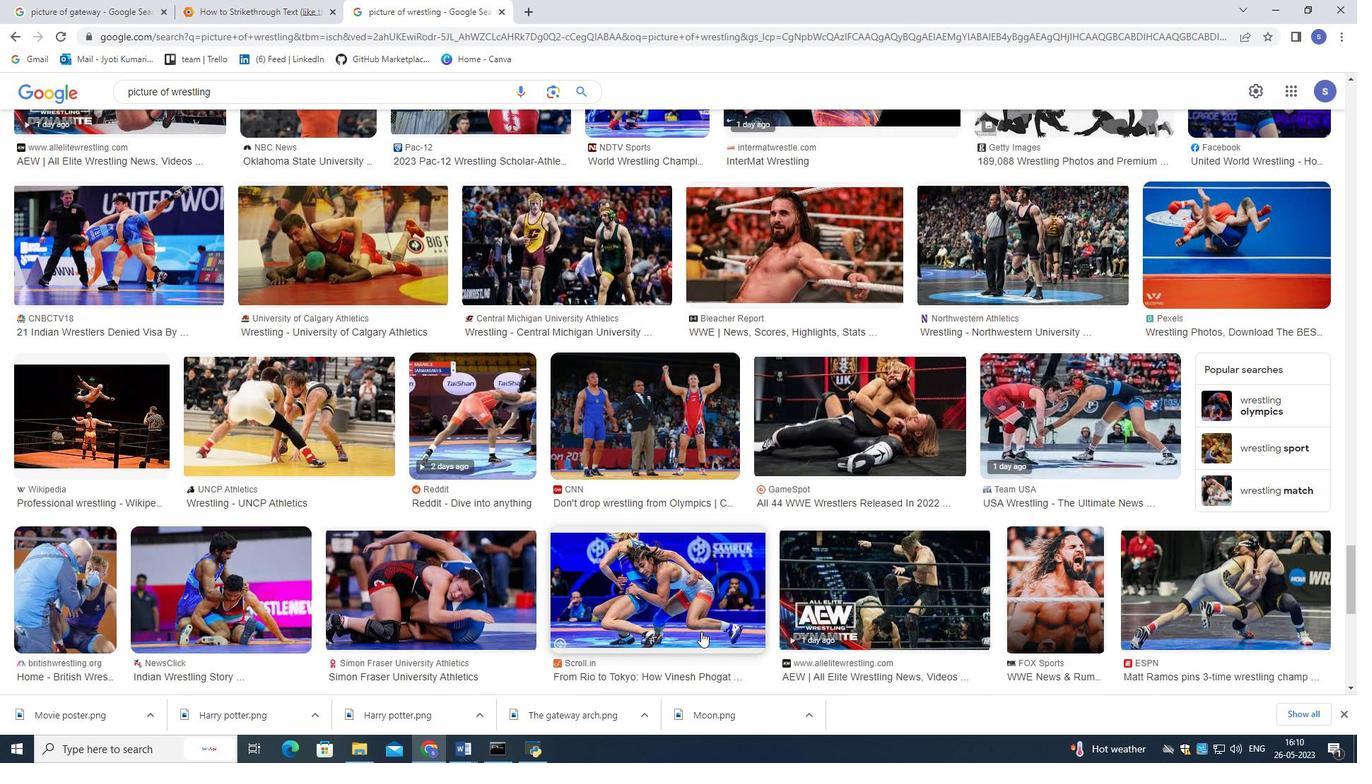 
Action: Mouse scrolled (701, 631) with delta (0, 0)
Screenshot: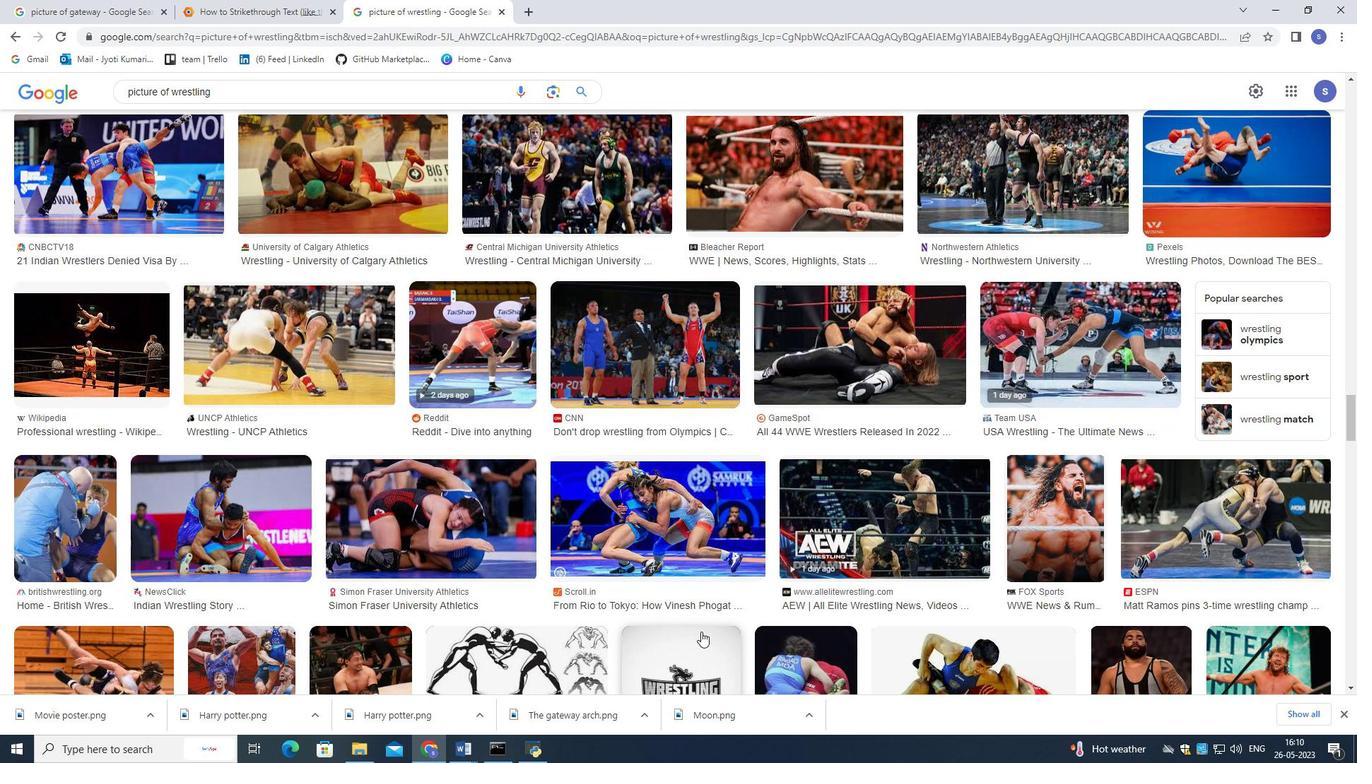
Action: Mouse scrolled (701, 631) with delta (0, 0)
Screenshot: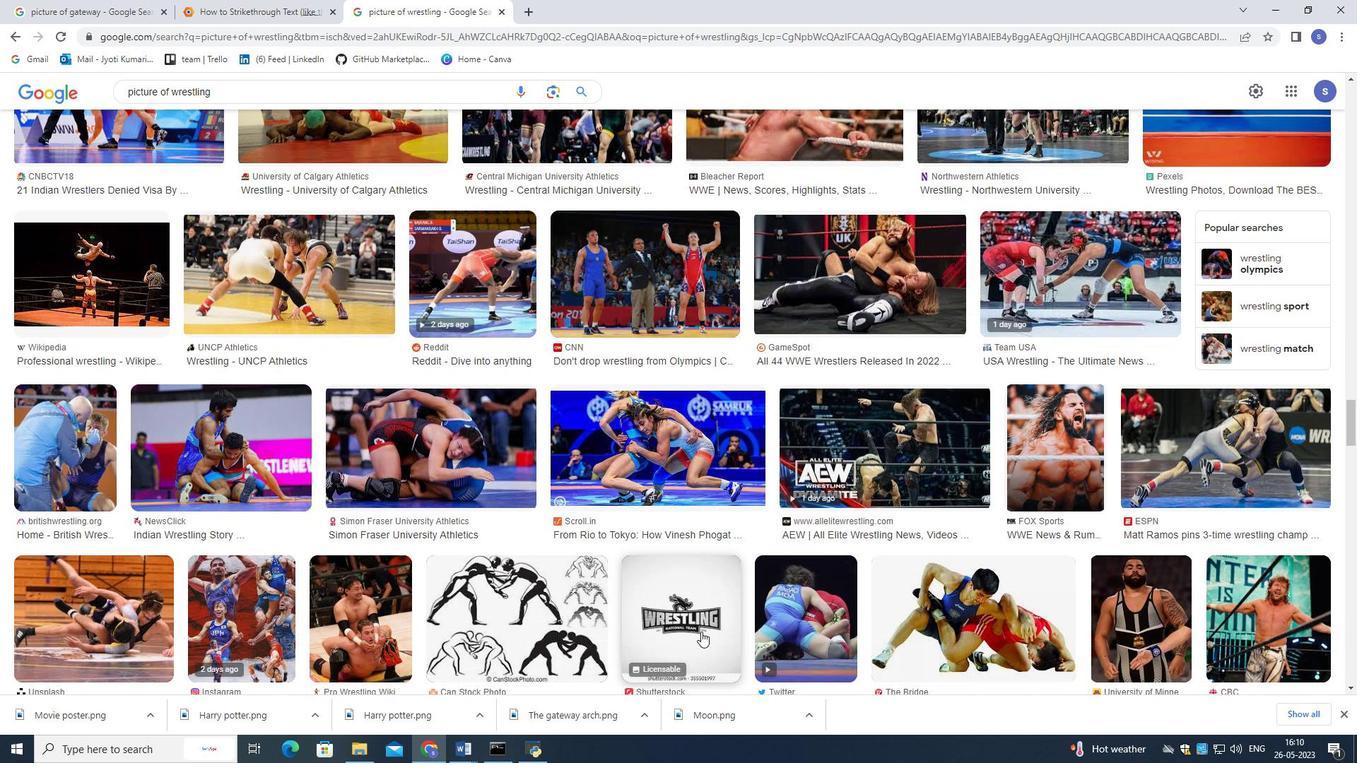 
Action: Mouse scrolled (701, 631) with delta (0, 0)
Screenshot: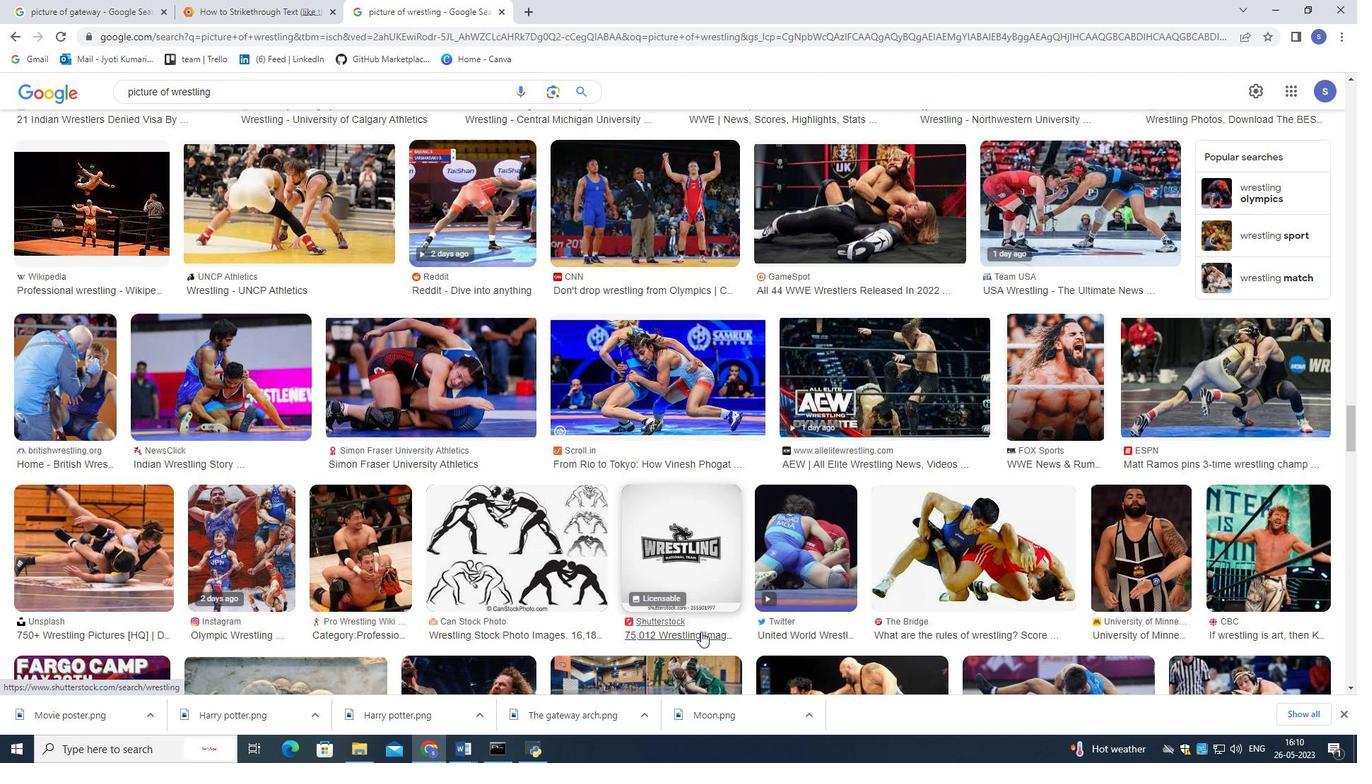 
Action: Mouse moved to (694, 629)
Screenshot: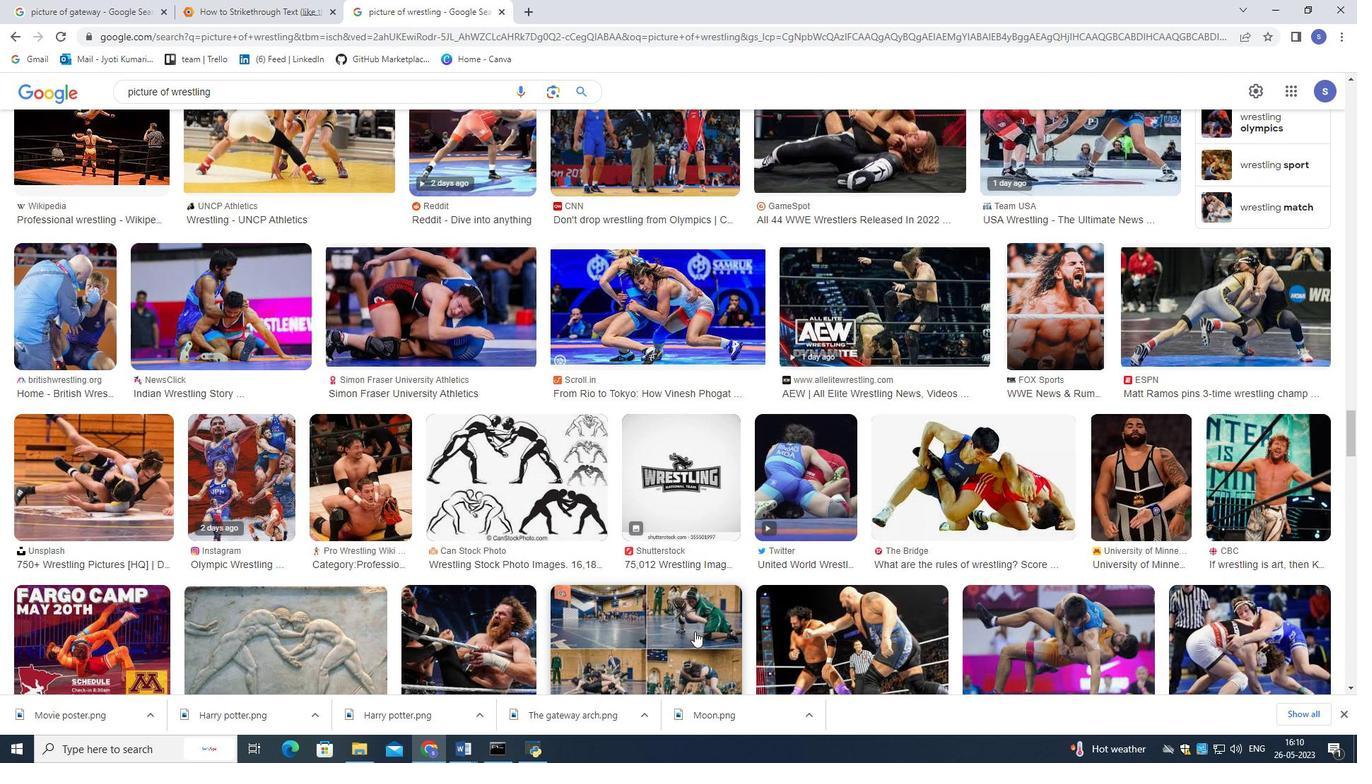 
Action: Mouse scrolled (694, 629) with delta (0, 0)
Screenshot: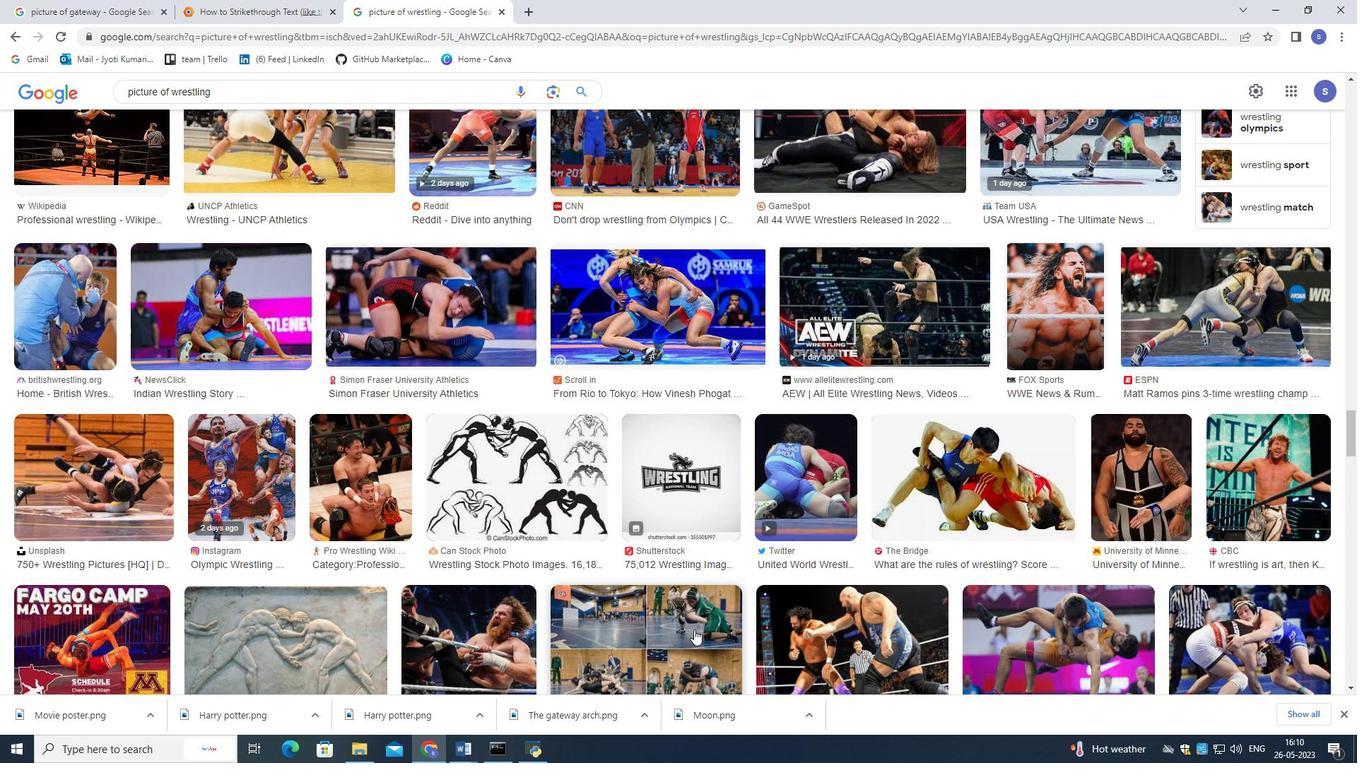 
Action: Mouse scrolled (694, 629) with delta (0, 0)
Screenshot: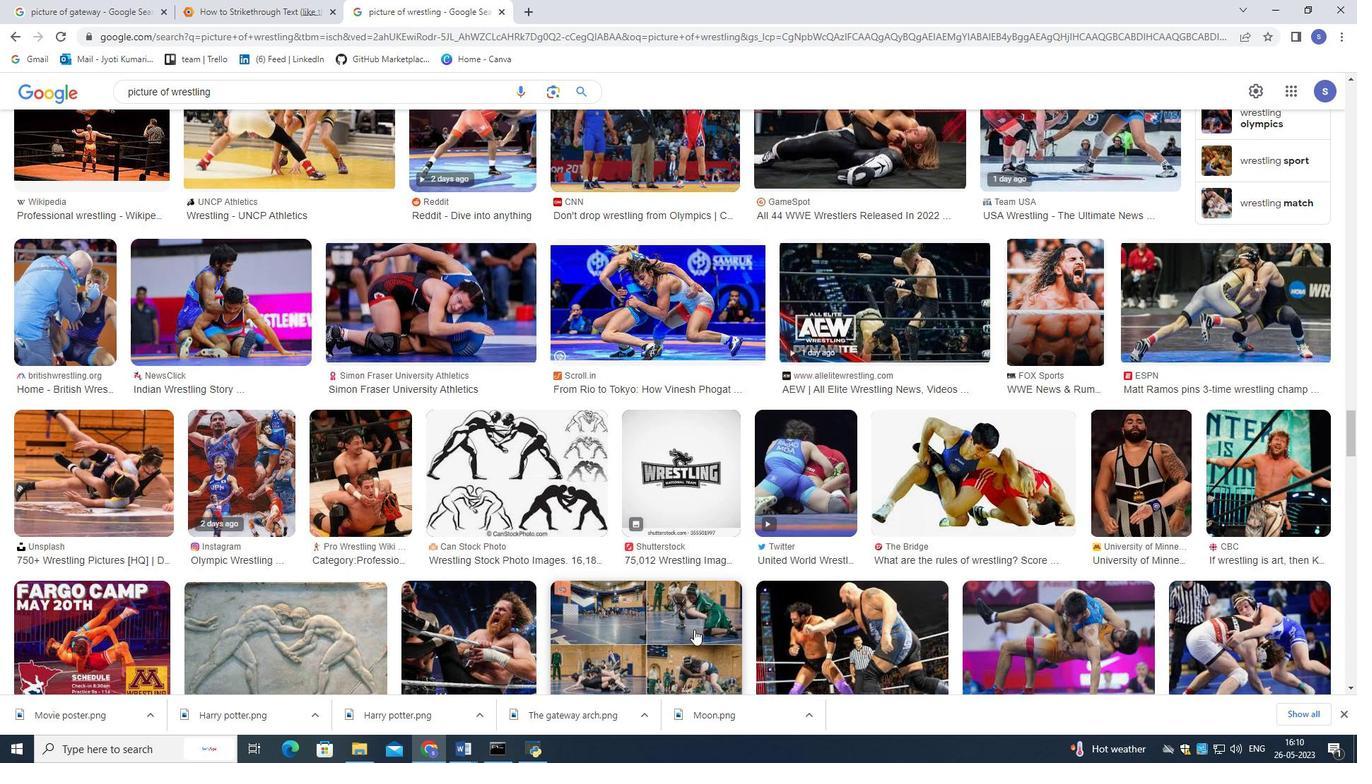
Action: Mouse scrolled (694, 629) with delta (0, 0)
Screenshot: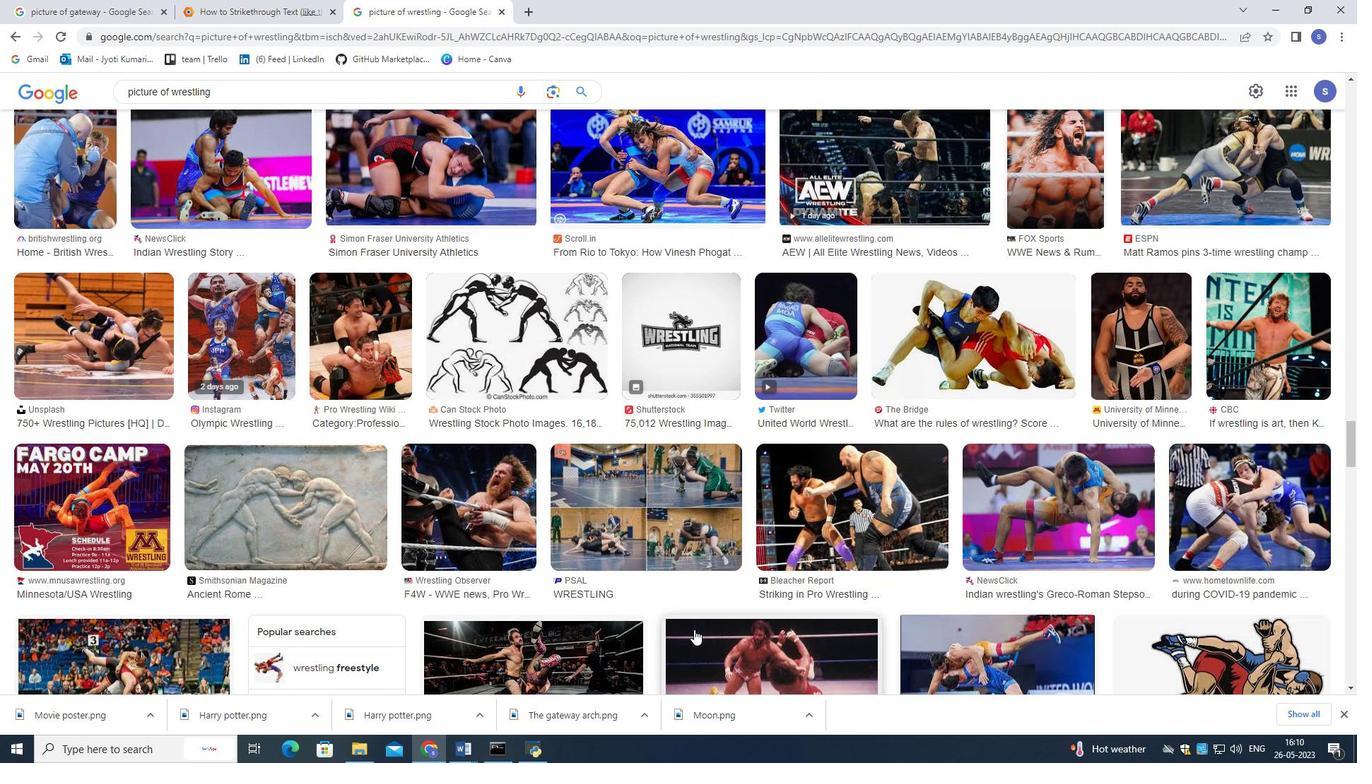 
Action: Mouse scrolled (694, 629) with delta (0, 0)
Screenshot: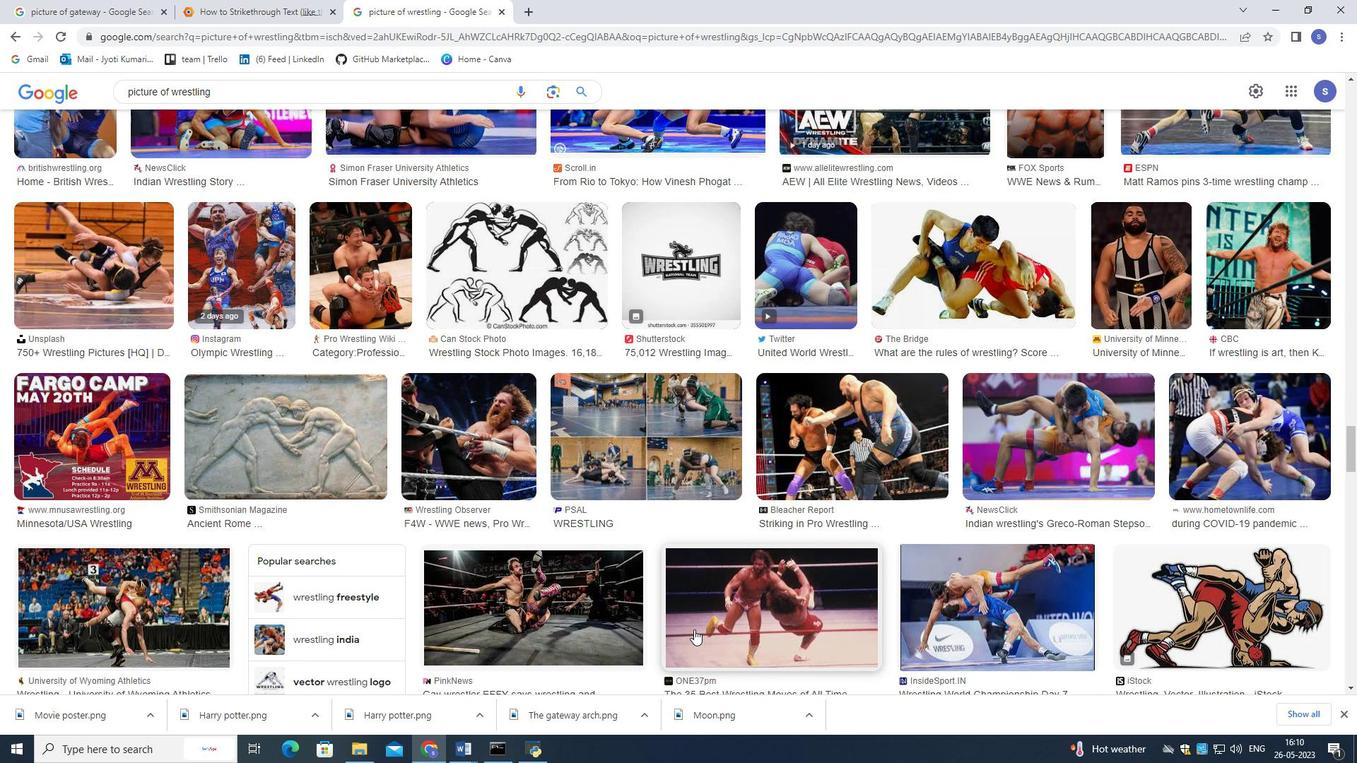
Action: Mouse scrolled (694, 629) with delta (0, 0)
Screenshot: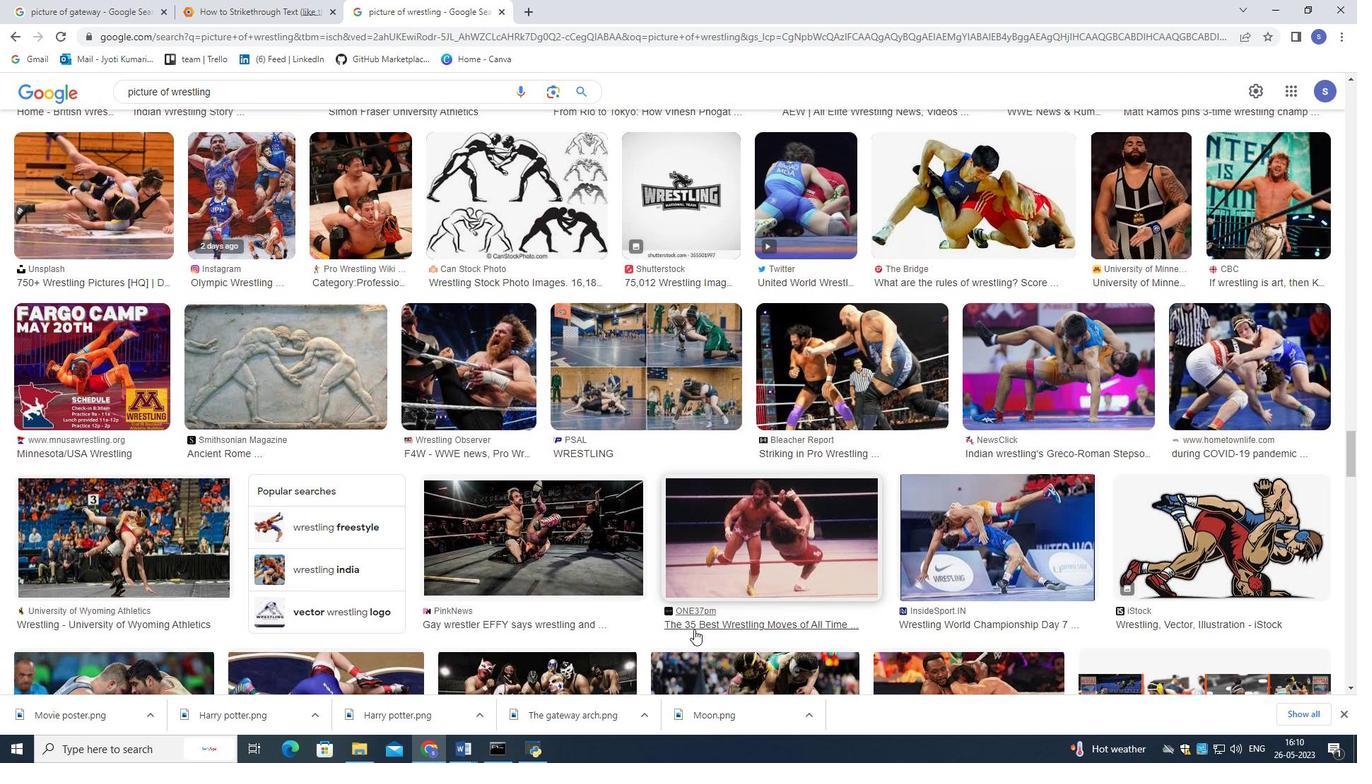 
Action: Mouse scrolled (694, 629) with delta (0, 0)
Screenshot: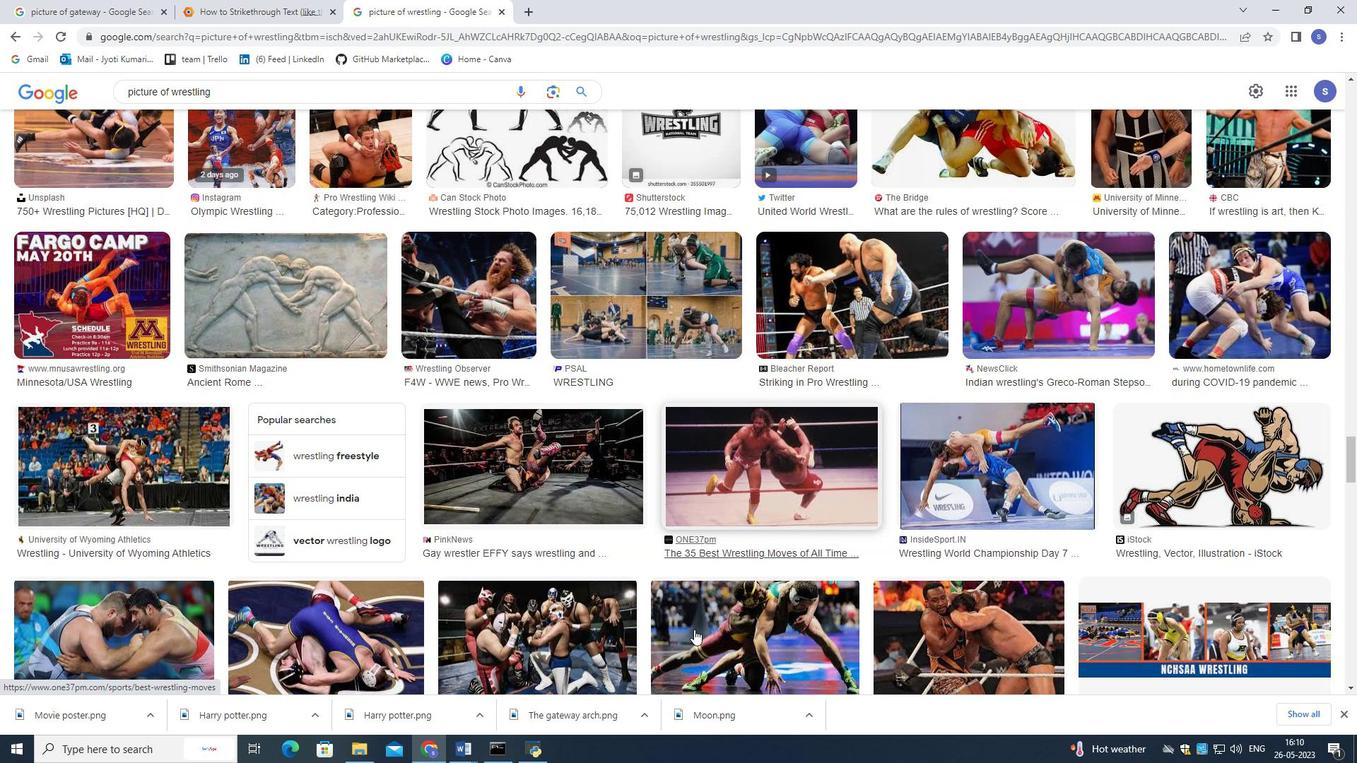 
Action: Mouse scrolled (694, 629) with delta (0, 0)
Screenshot: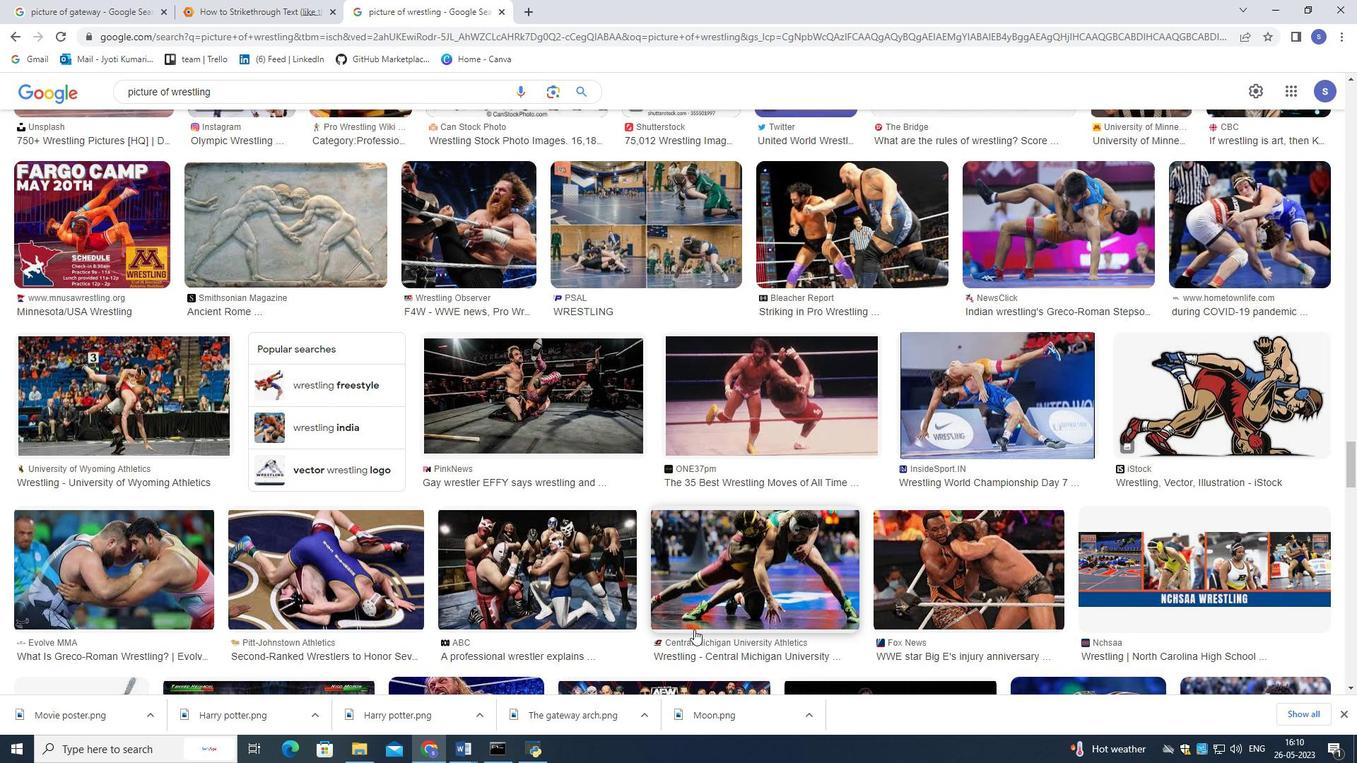 
Action: Mouse scrolled (694, 629) with delta (0, 0)
Screenshot: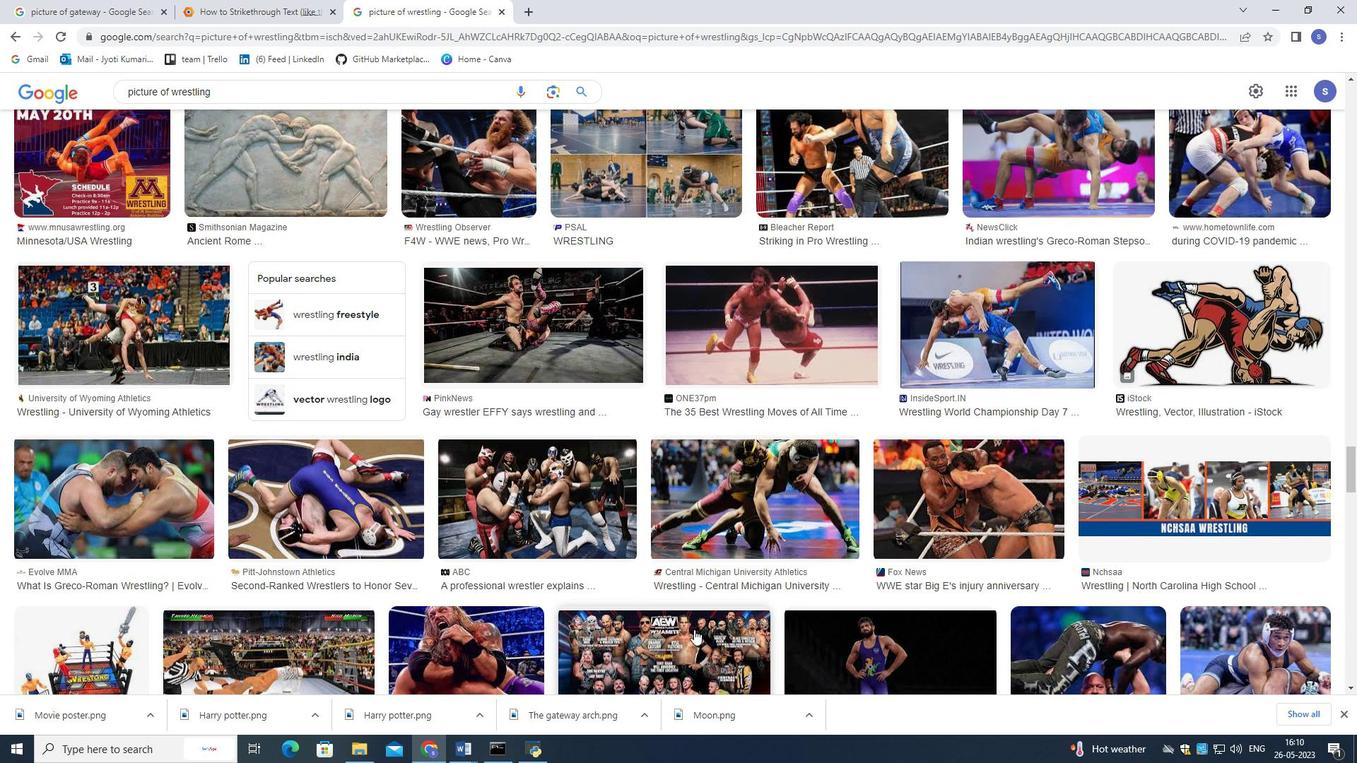 
Action: Mouse scrolled (694, 629) with delta (0, 0)
Screenshot: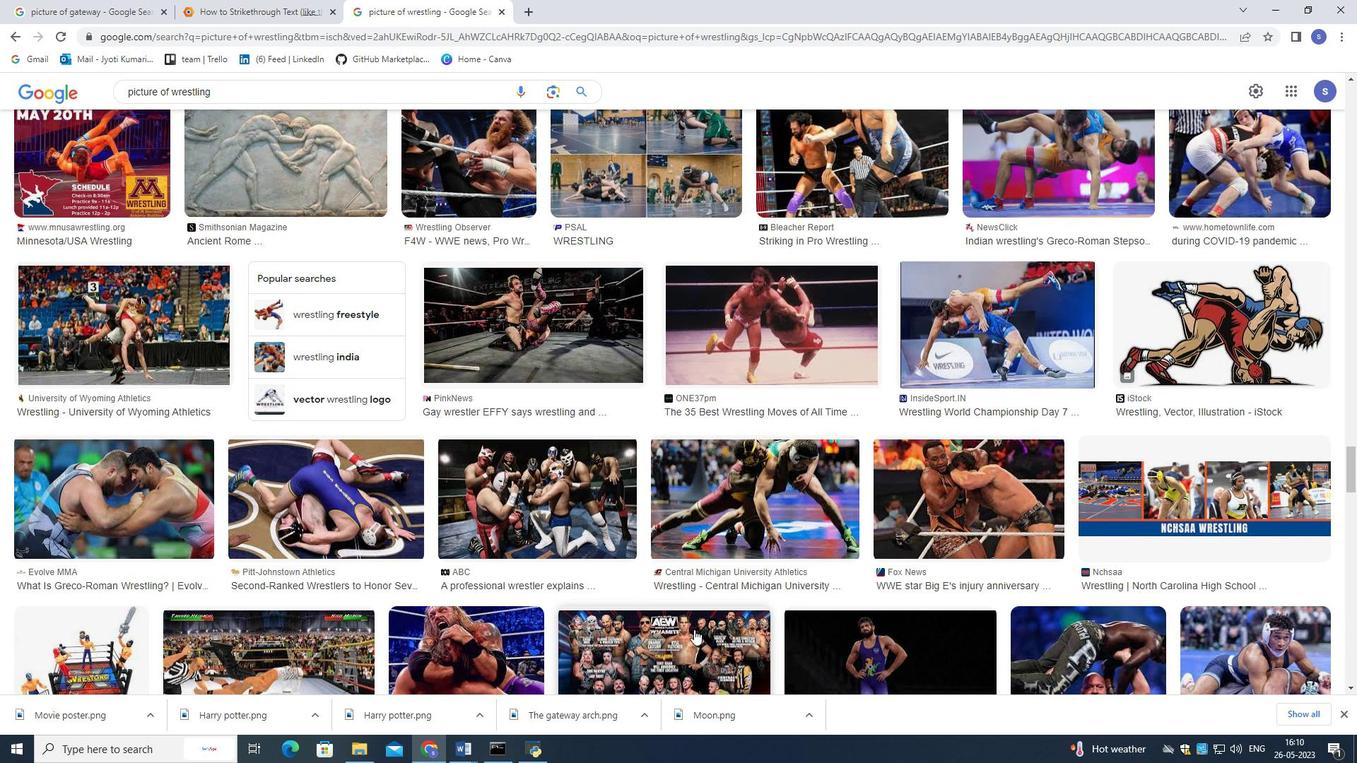 
Action: Mouse scrolled (694, 629) with delta (0, 0)
Screenshot: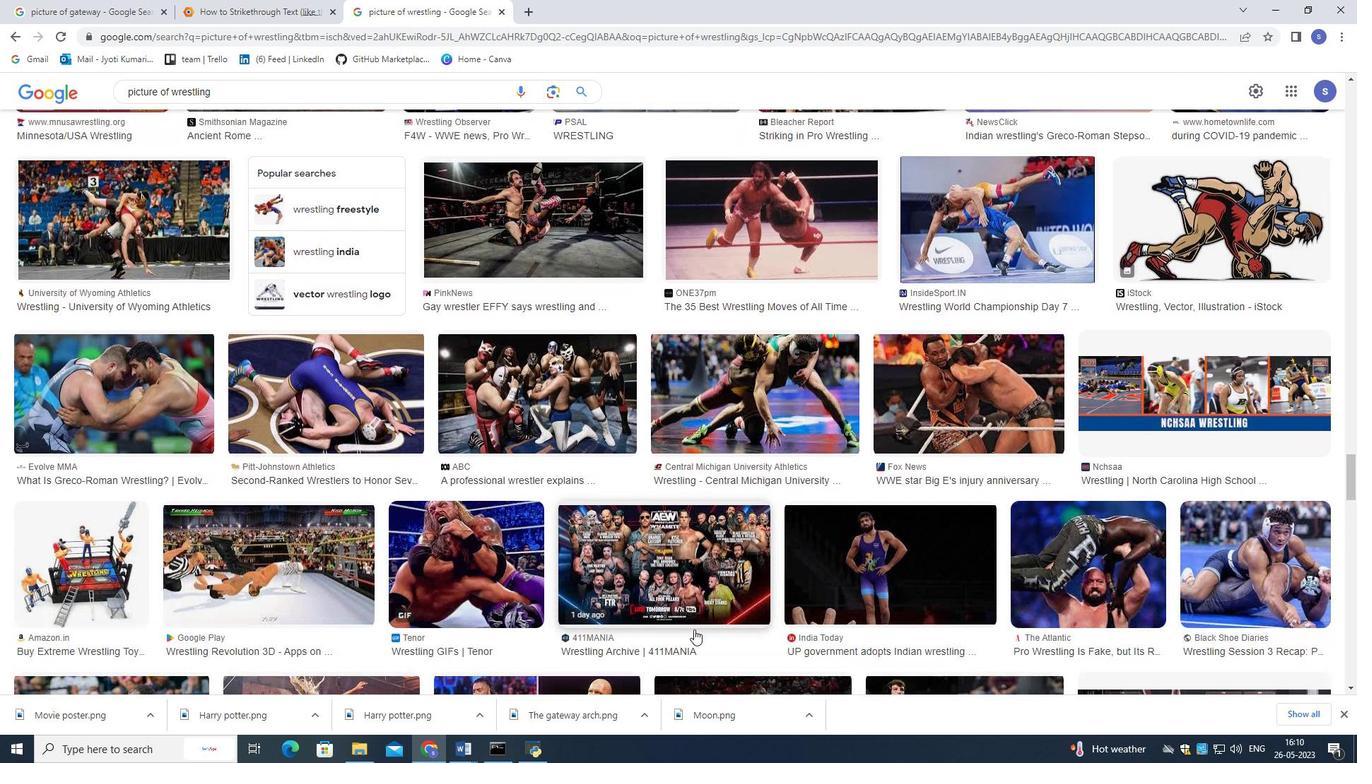 
Action: Mouse scrolled (694, 629) with delta (0, 0)
Screenshot: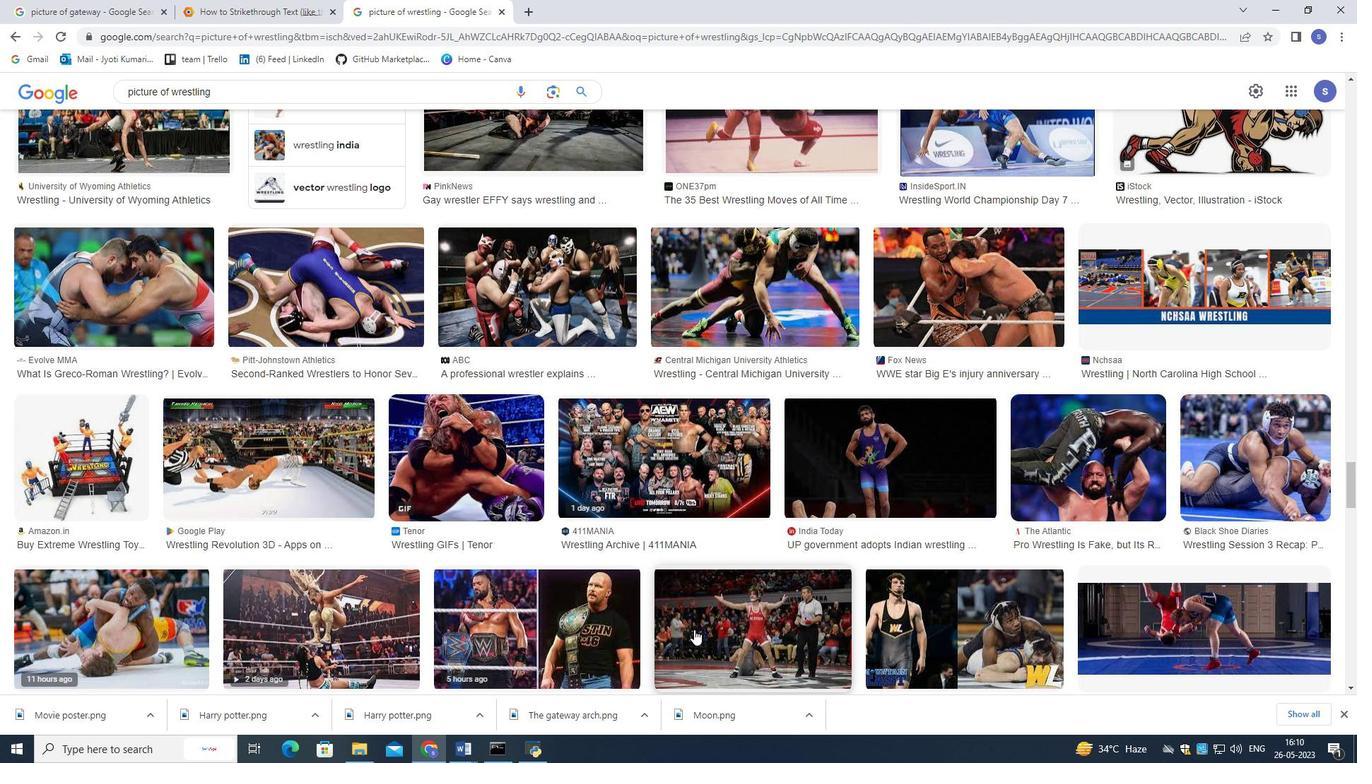 
Action: Mouse scrolled (694, 629) with delta (0, 0)
Screenshot: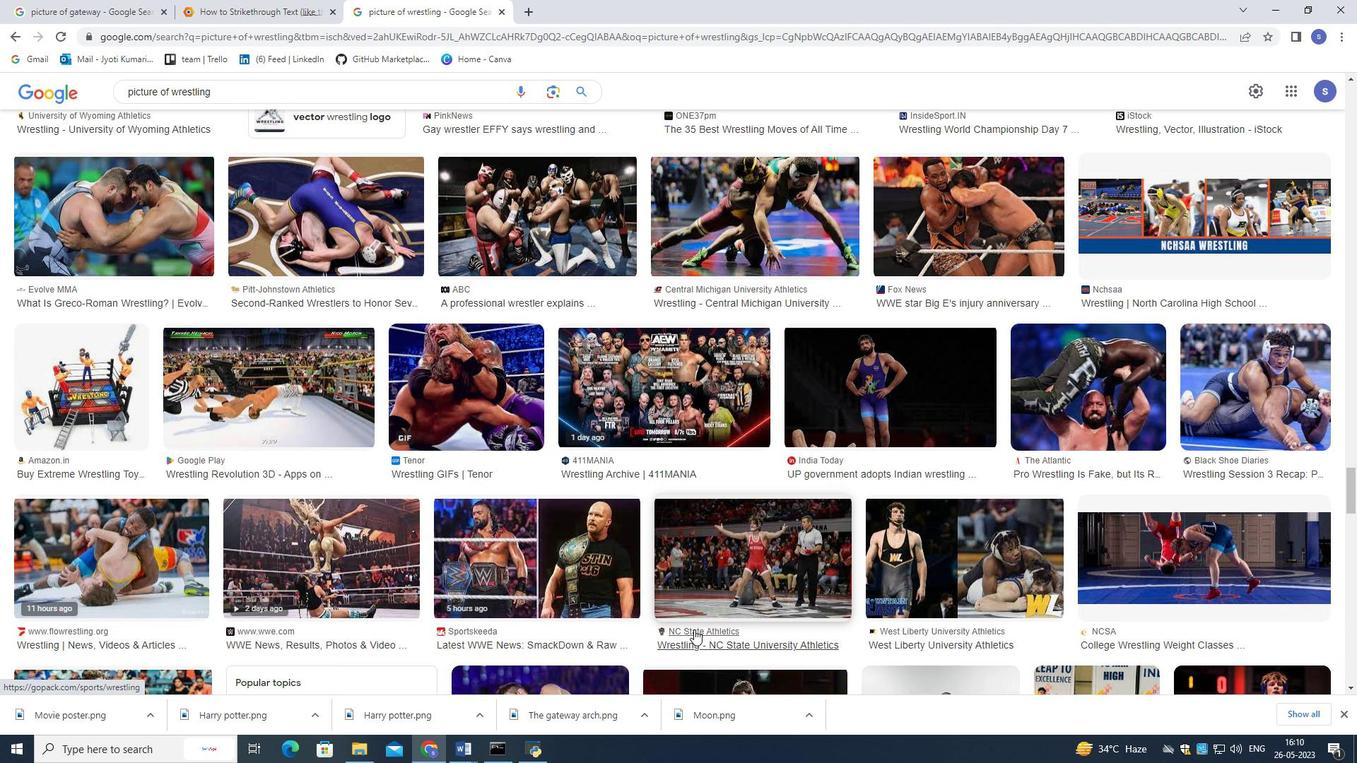 
Action: Mouse scrolled (694, 629) with delta (0, 0)
Screenshot: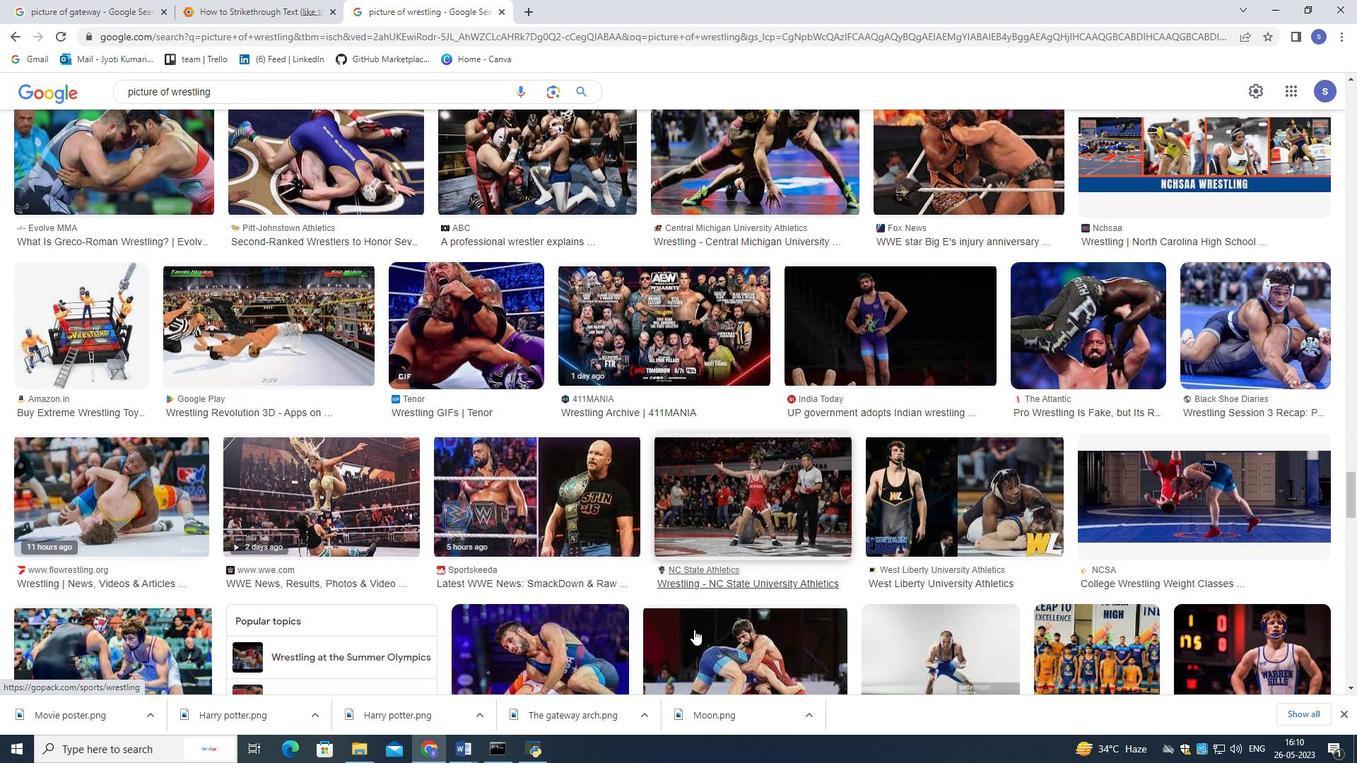 
Action: Mouse moved to (692, 629)
Screenshot: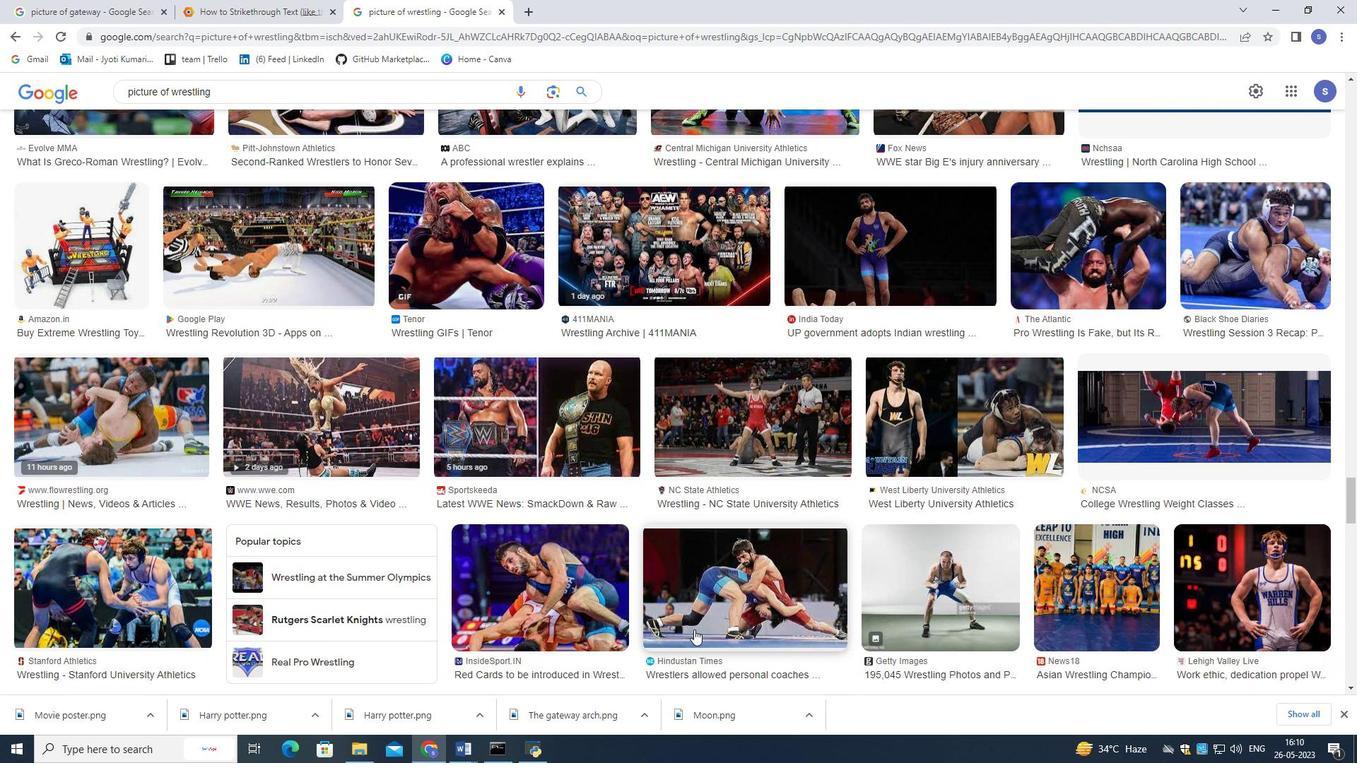 
Action: Mouse scrolled (692, 628) with delta (0, 0)
Screenshot: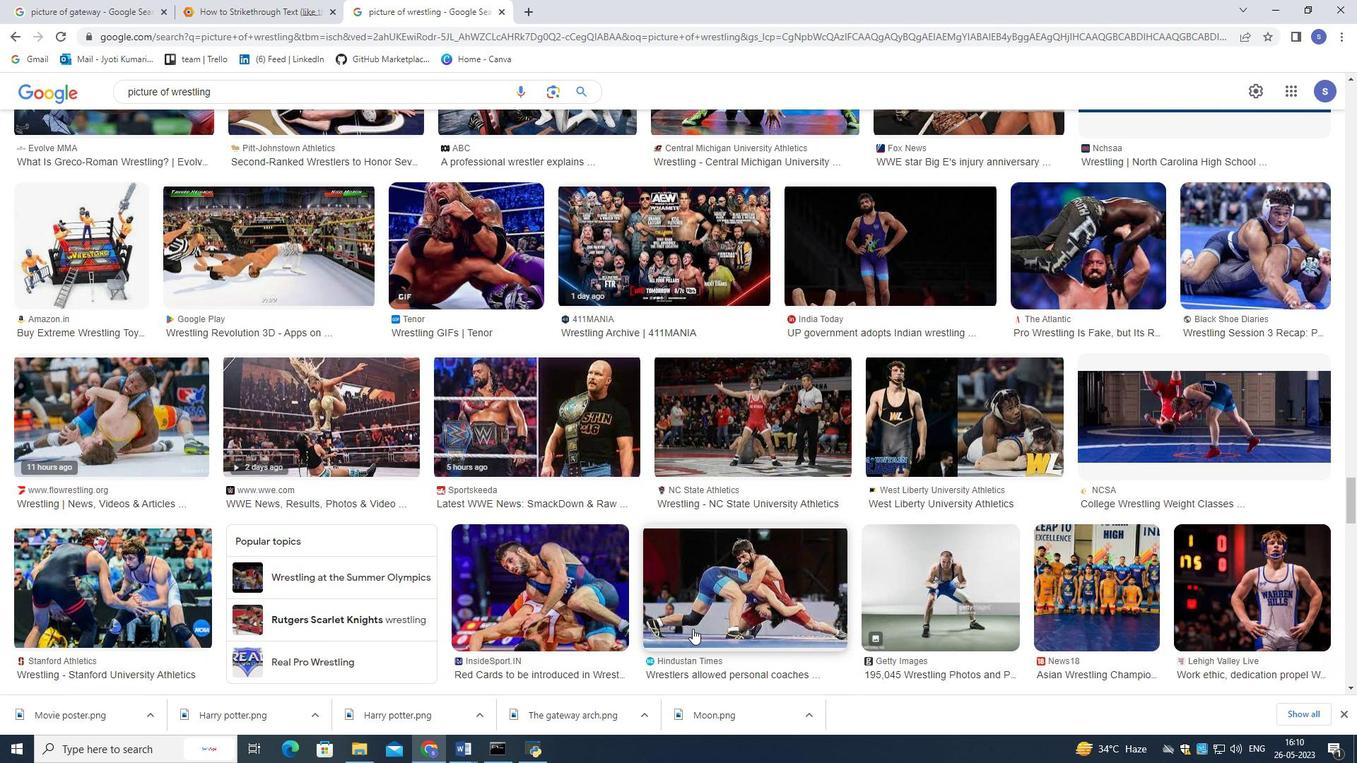 
Action: Mouse scrolled (692, 628) with delta (0, 0)
Screenshot: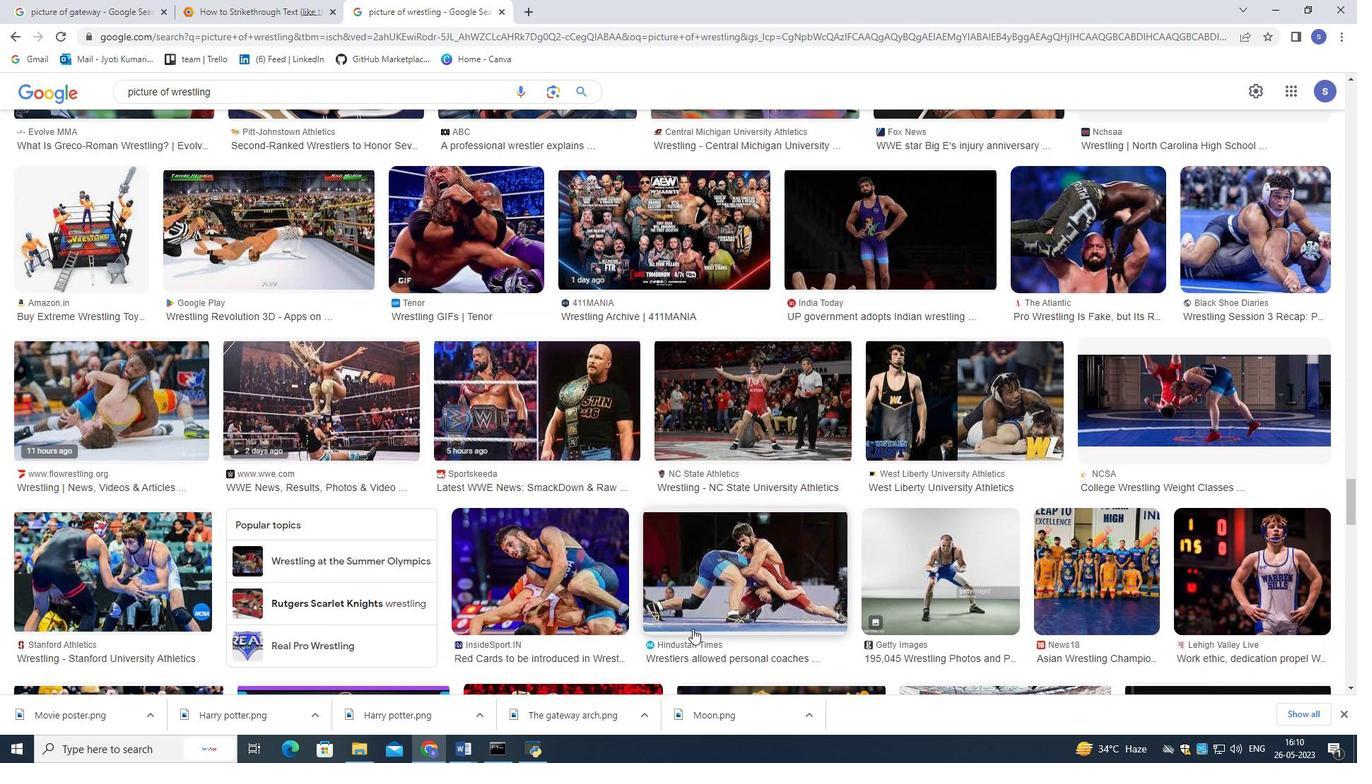 
Action: Mouse scrolled (692, 628) with delta (0, 0)
Screenshot: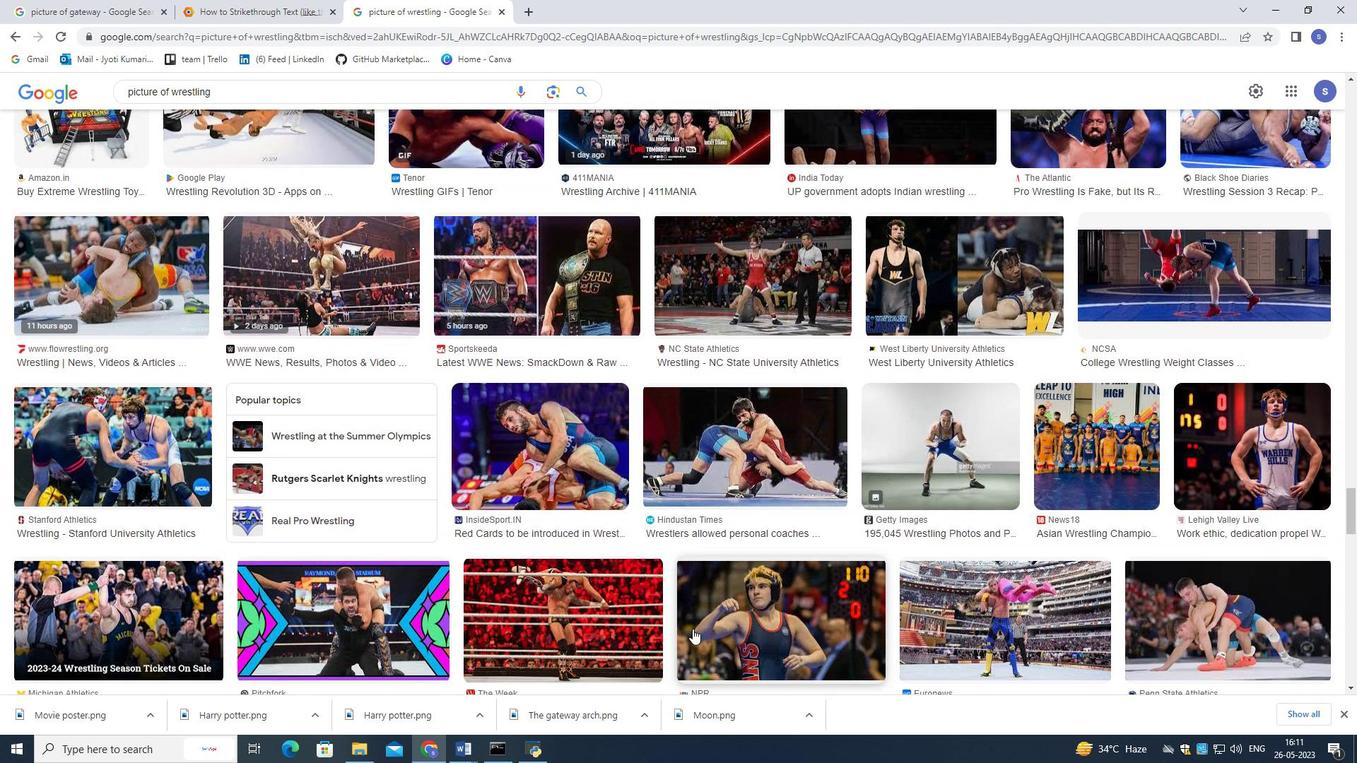 
Action: Mouse scrolled (692, 628) with delta (0, 0)
Screenshot: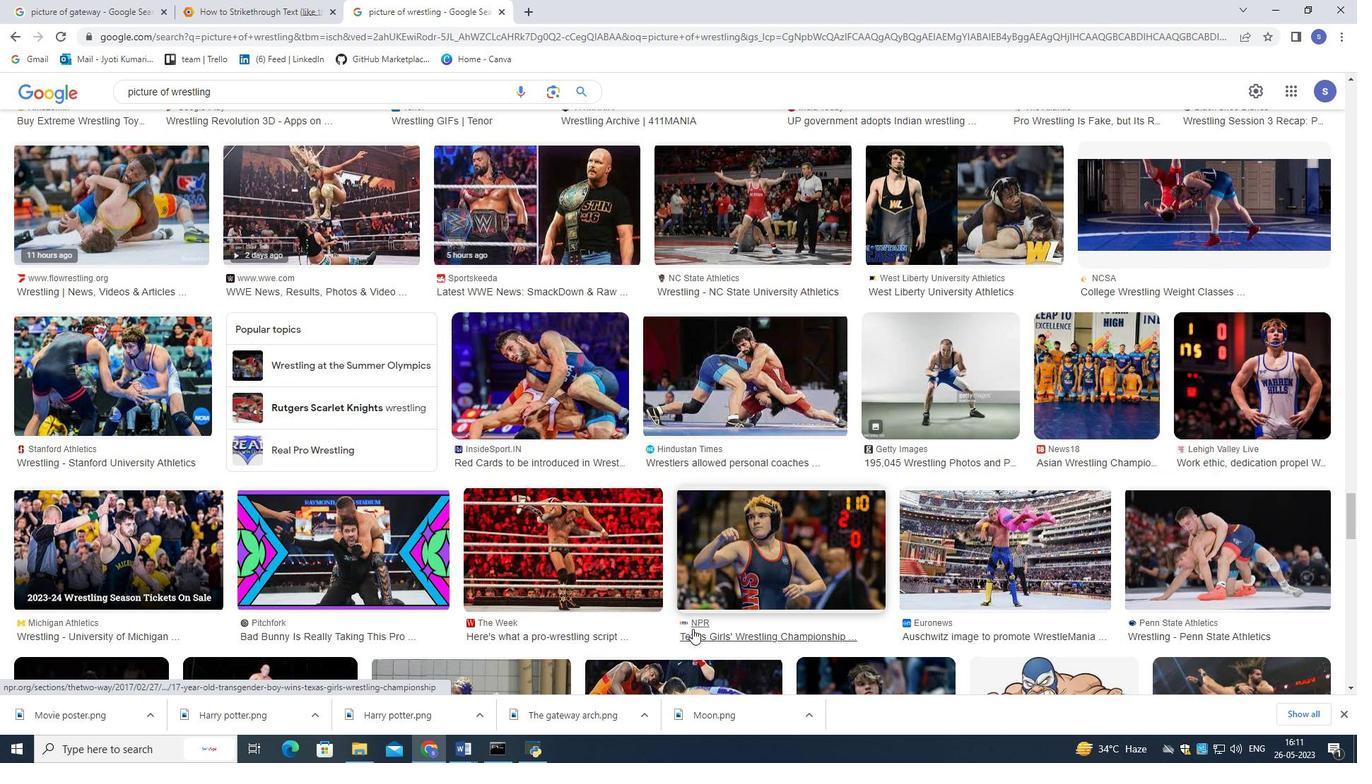 
Action: Mouse scrolled (692, 628) with delta (0, 0)
Screenshot: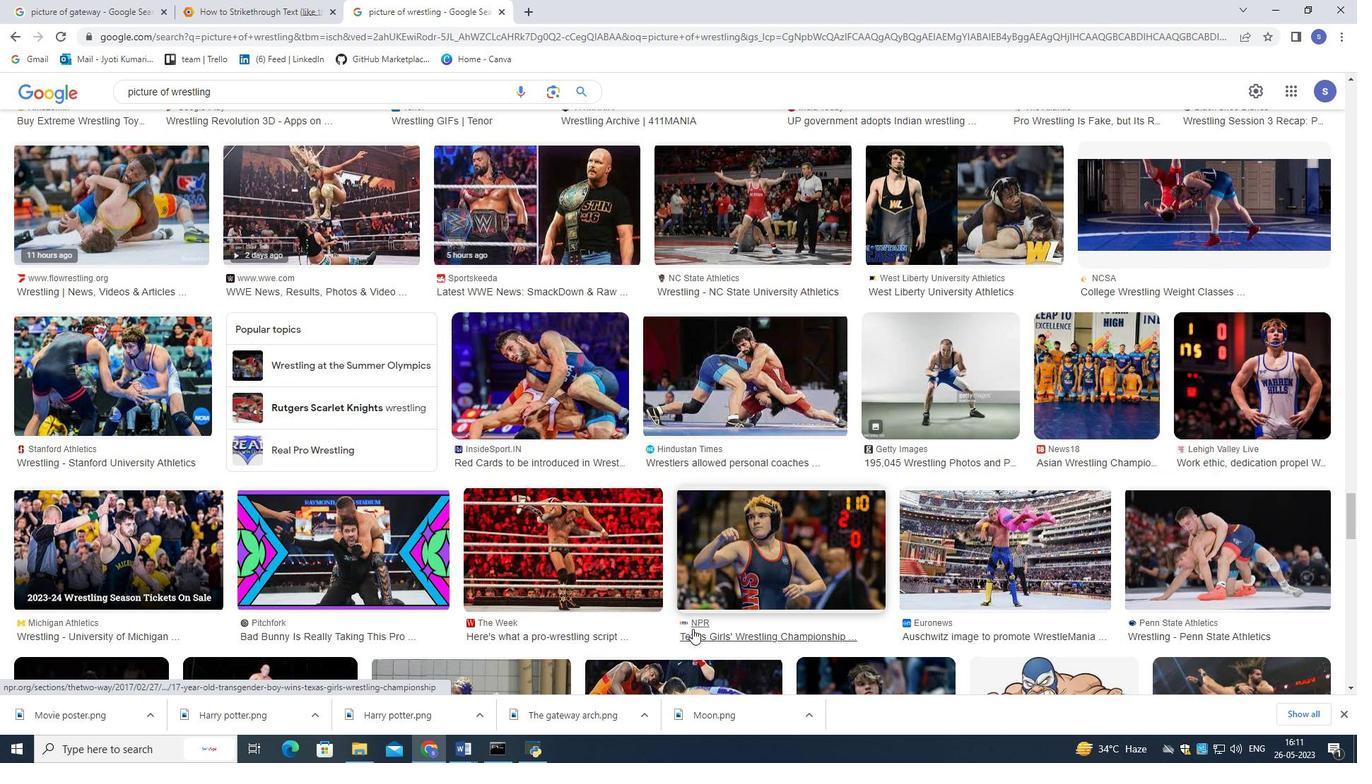 
Action: Mouse scrolled (692, 628) with delta (0, 0)
Screenshot: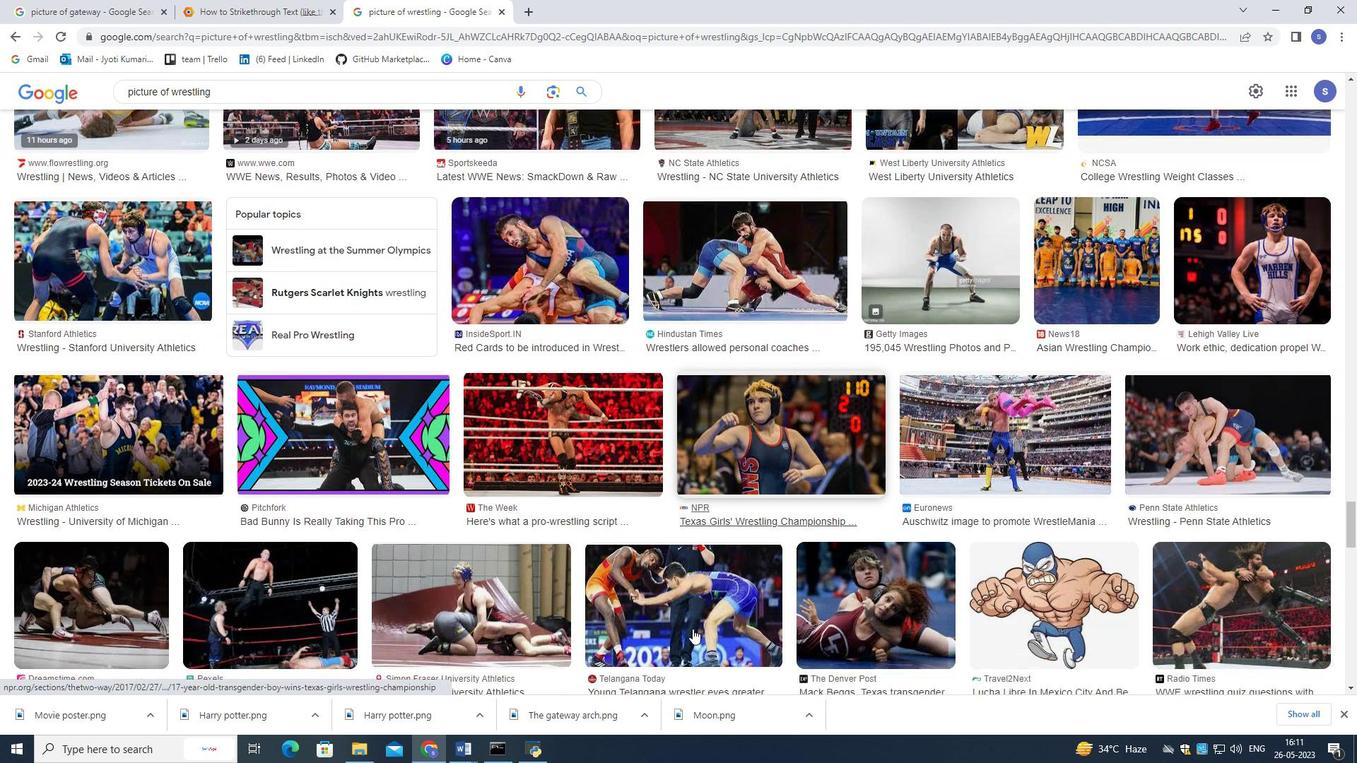 
Action: Mouse scrolled (692, 628) with delta (0, 0)
Screenshot: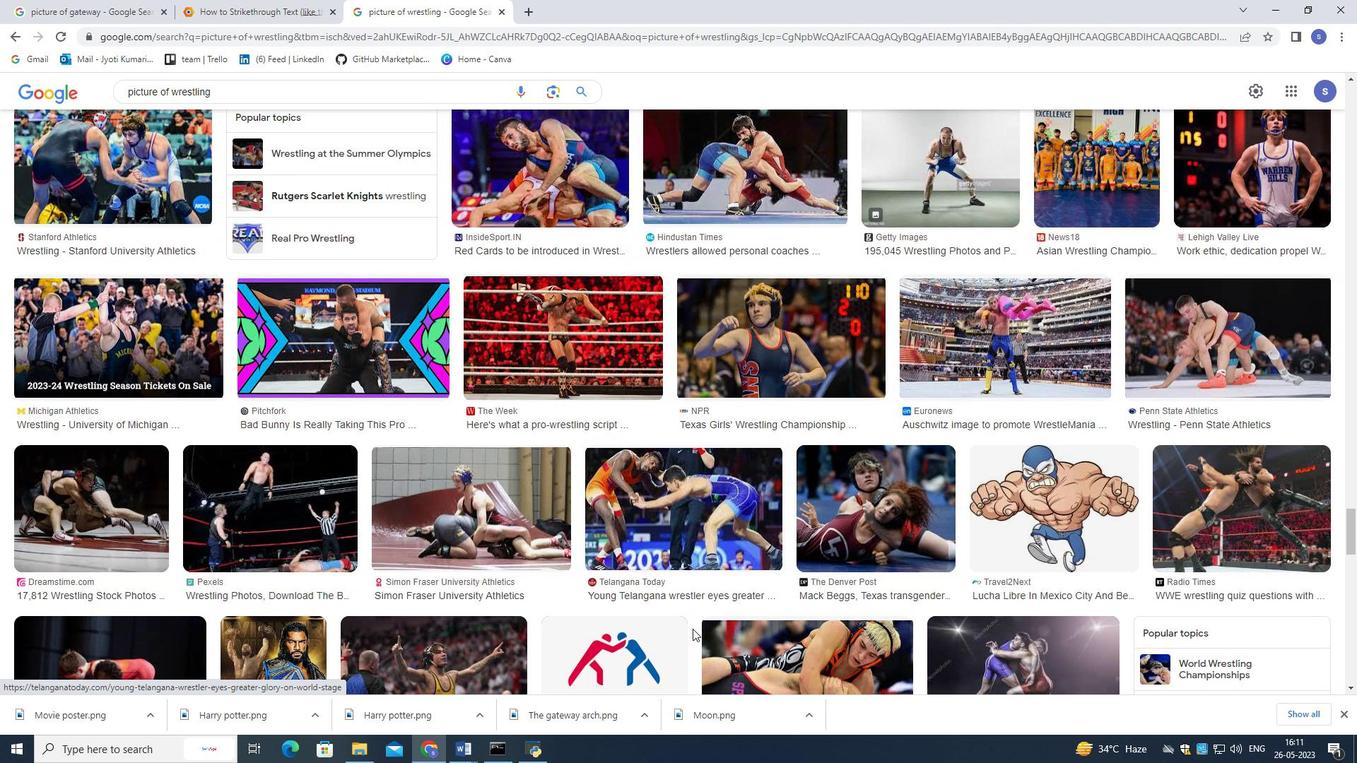 
Action: Mouse scrolled (692, 628) with delta (0, 0)
Screenshot: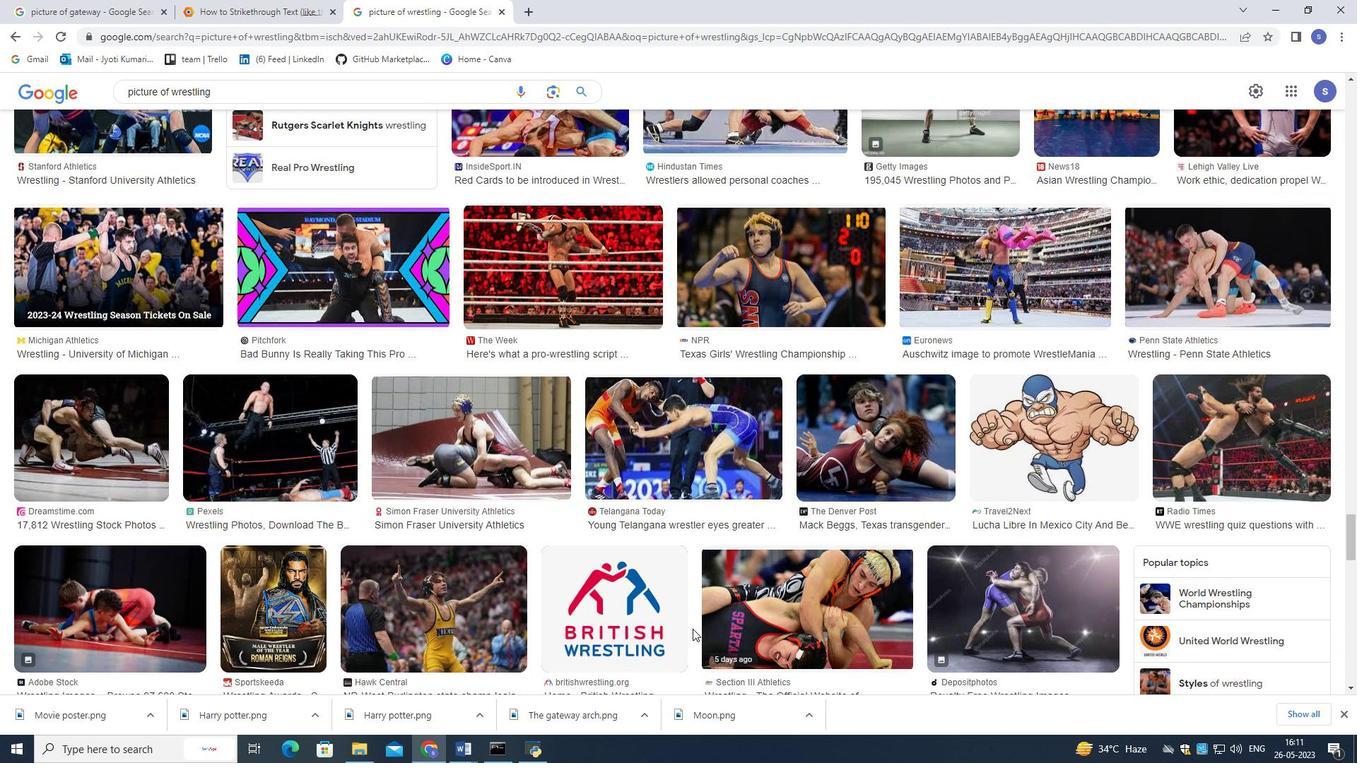 
Action: Mouse scrolled (692, 628) with delta (0, 0)
Screenshot: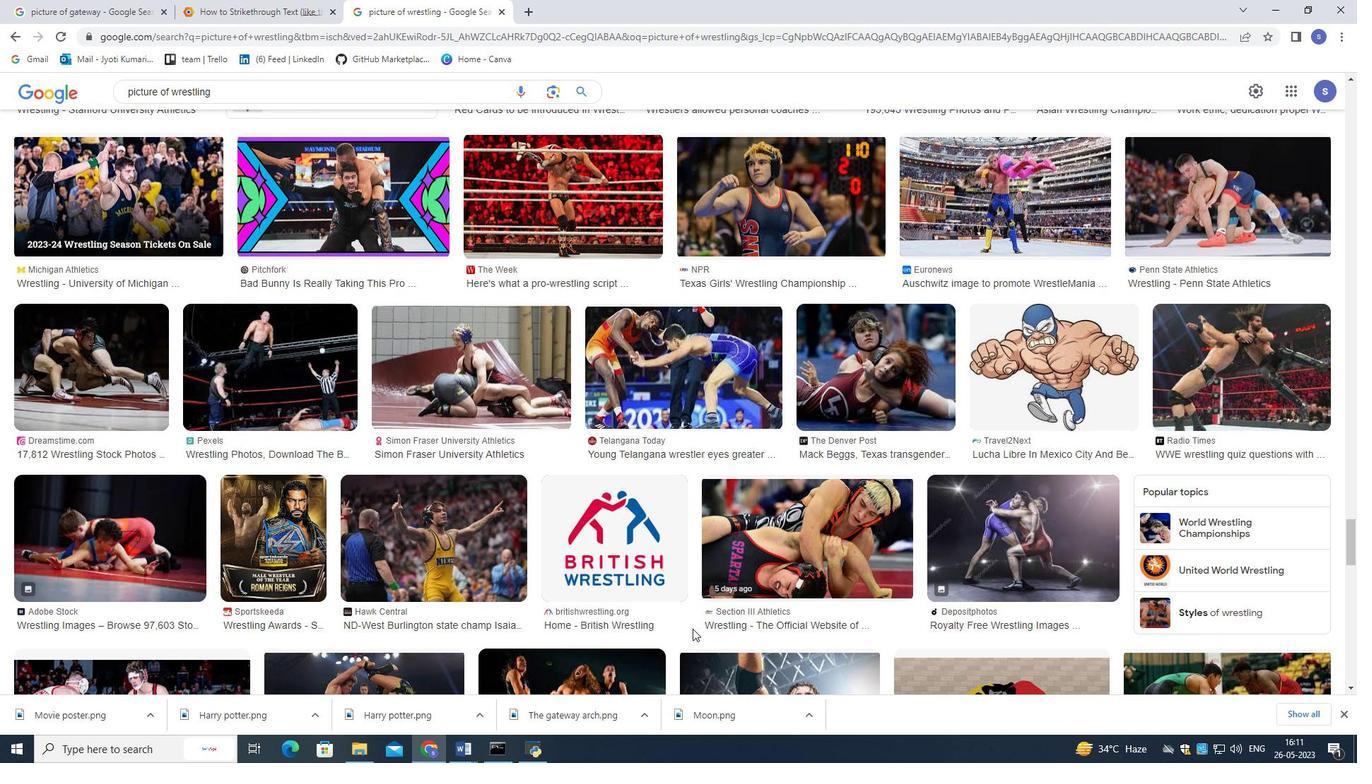 
Action: Mouse scrolled (692, 628) with delta (0, 0)
Screenshot: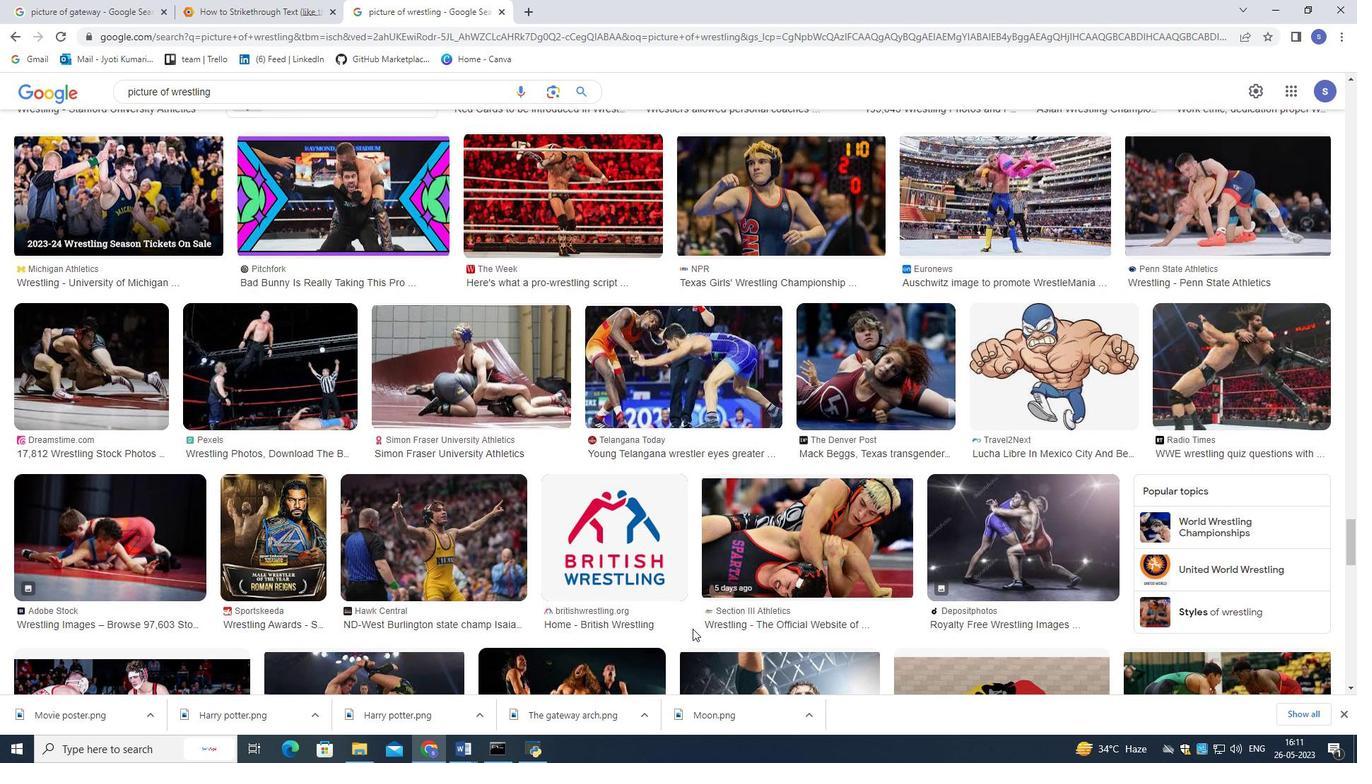 
Action: Mouse scrolled (692, 628) with delta (0, 0)
Screenshot: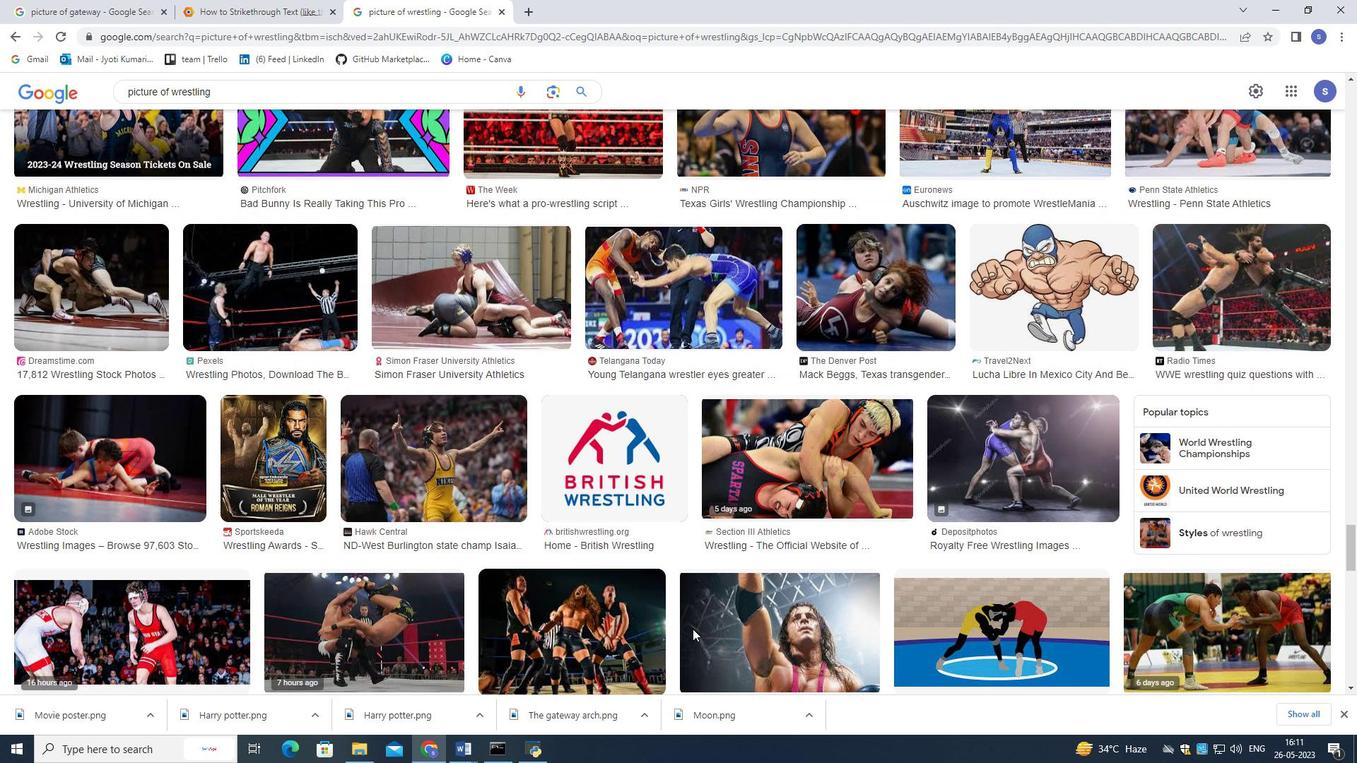 
Action: Mouse scrolled (692, 628) with delta (0, 0)
Screenshot: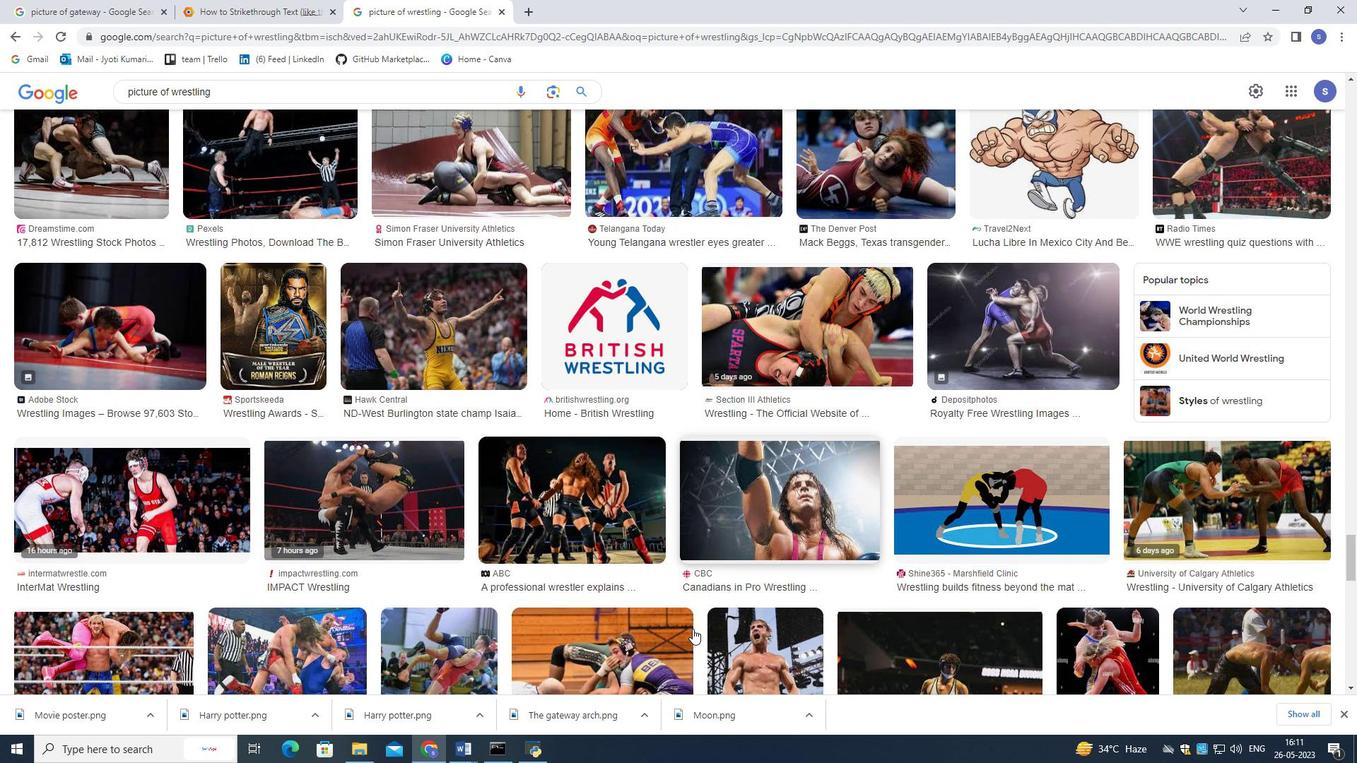 
Action: Mouse moved to (692, 628)
Screenshot: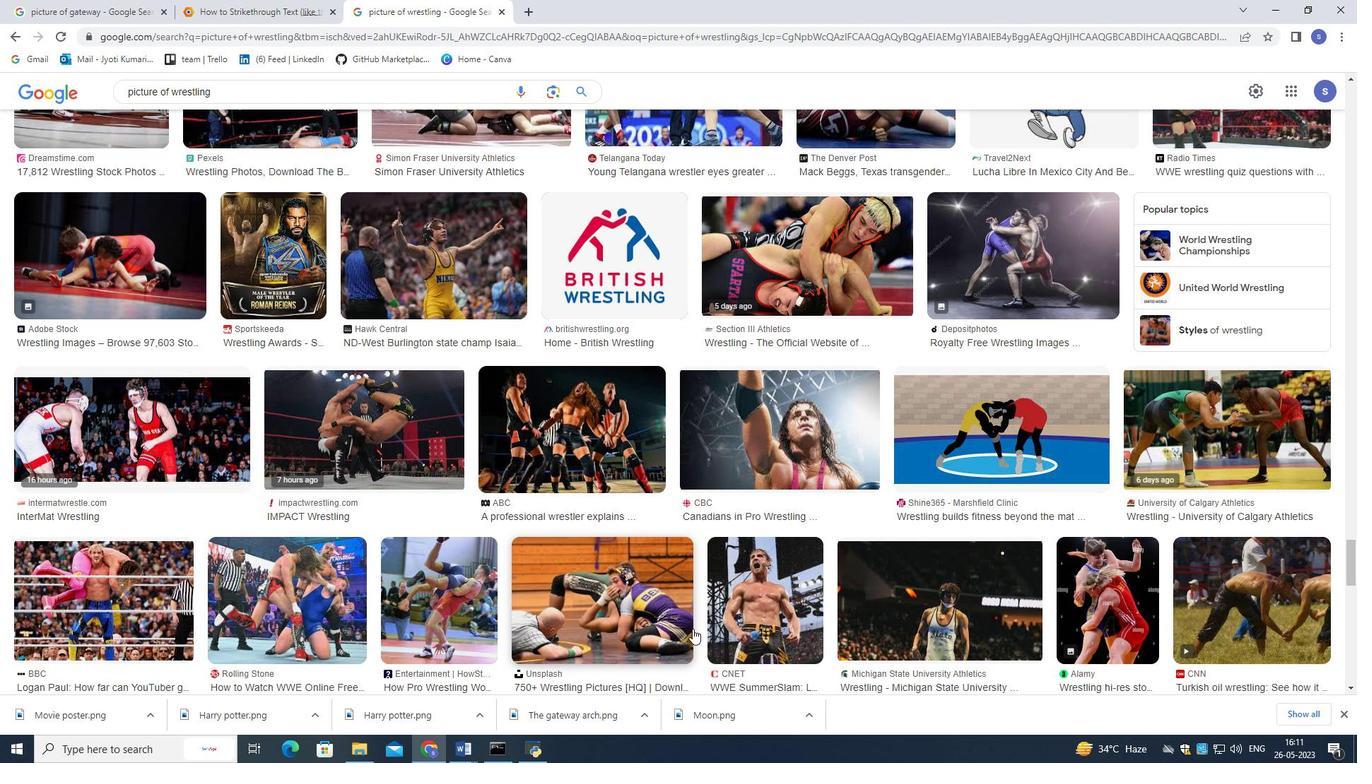 
Action: Mouse scrolled (692, 627) with delta (0, 0)
Screenshot: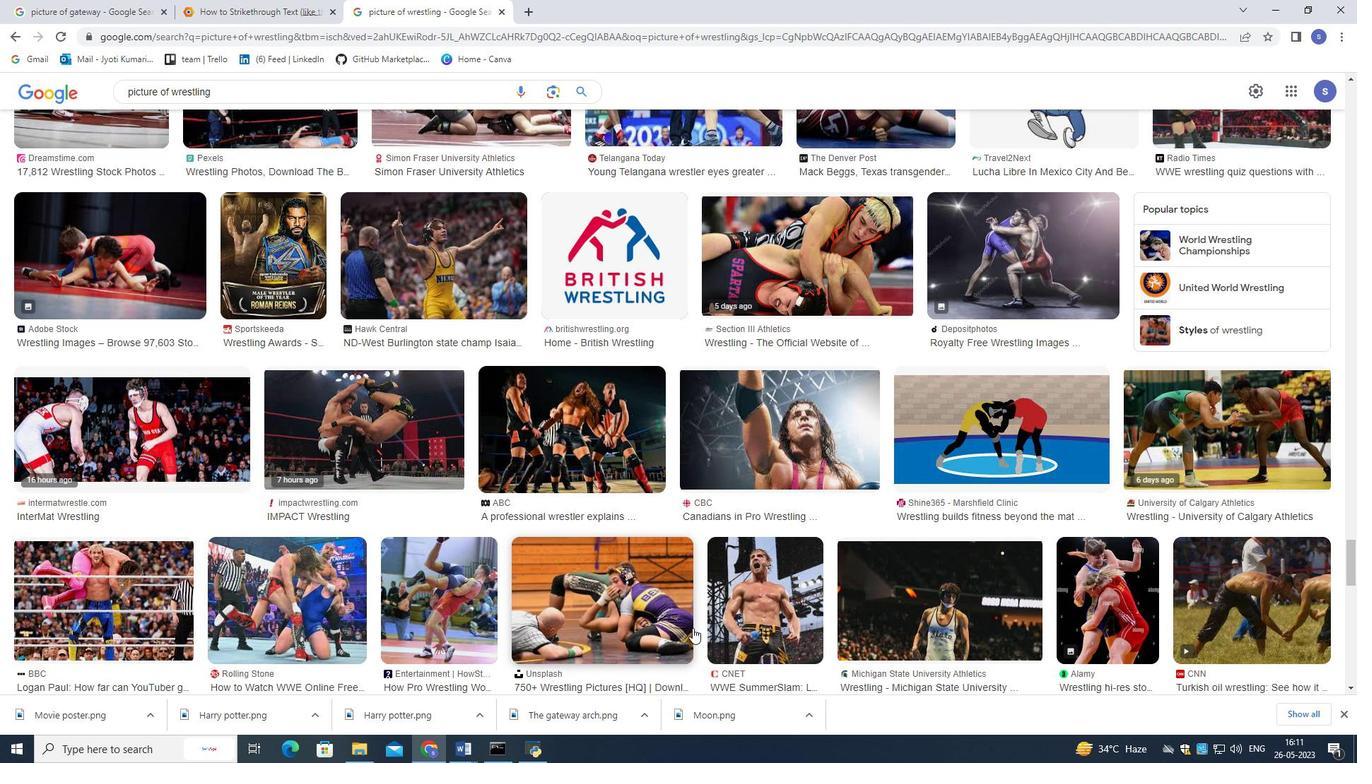 
Action: Mouse scrolled (692, 627) with delta (0, 0)
Screenshot: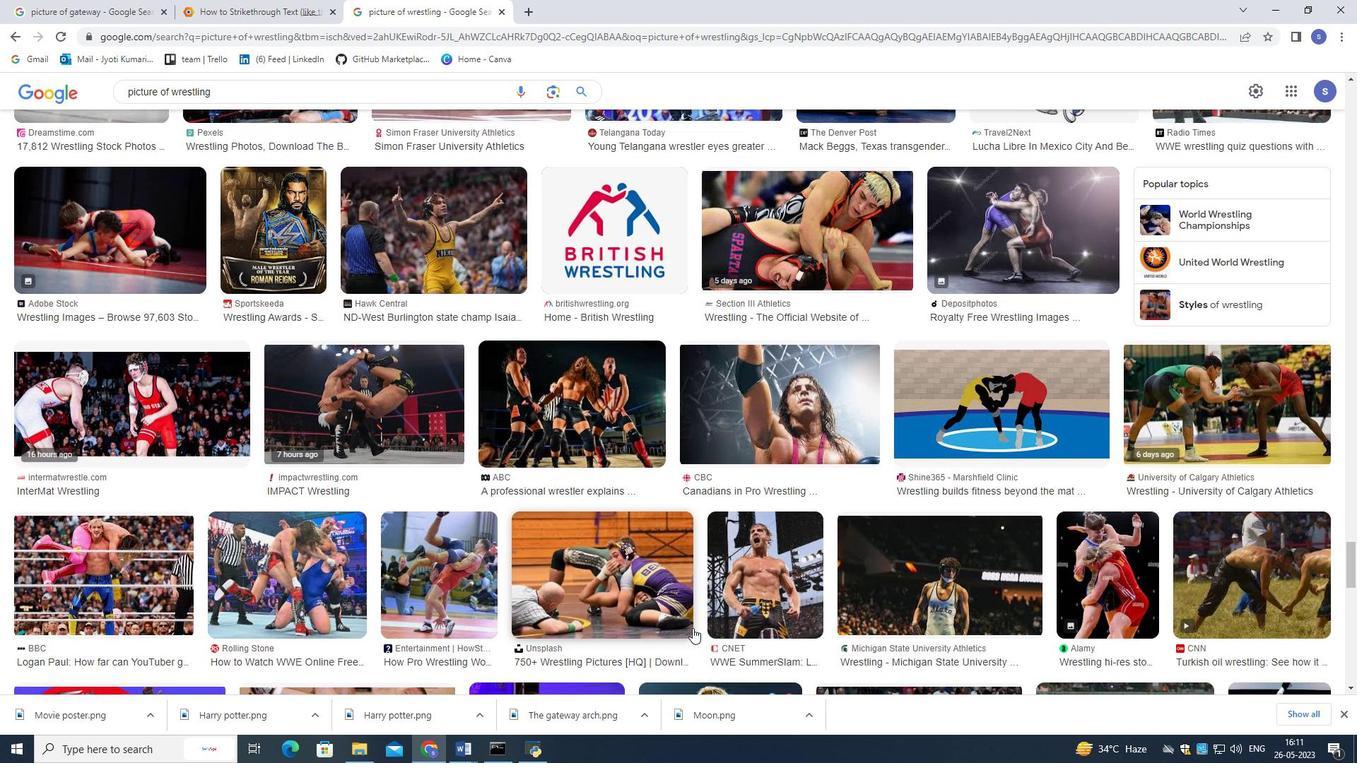 
Action: Mouse scrolled (692, 627) with delta (0, 0)
Screenshot: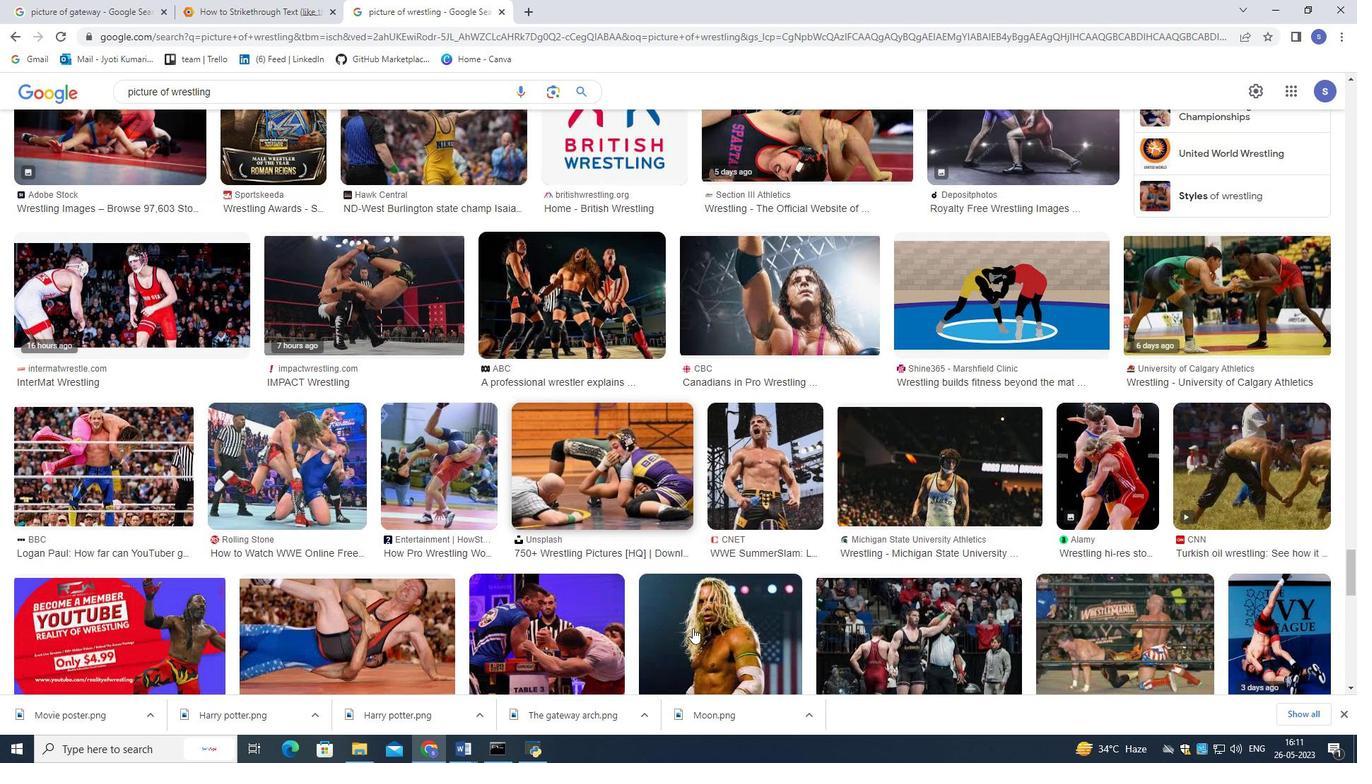 
Action: Mouse scrolled (692, 627) with delta (0, 0)
Screenshot: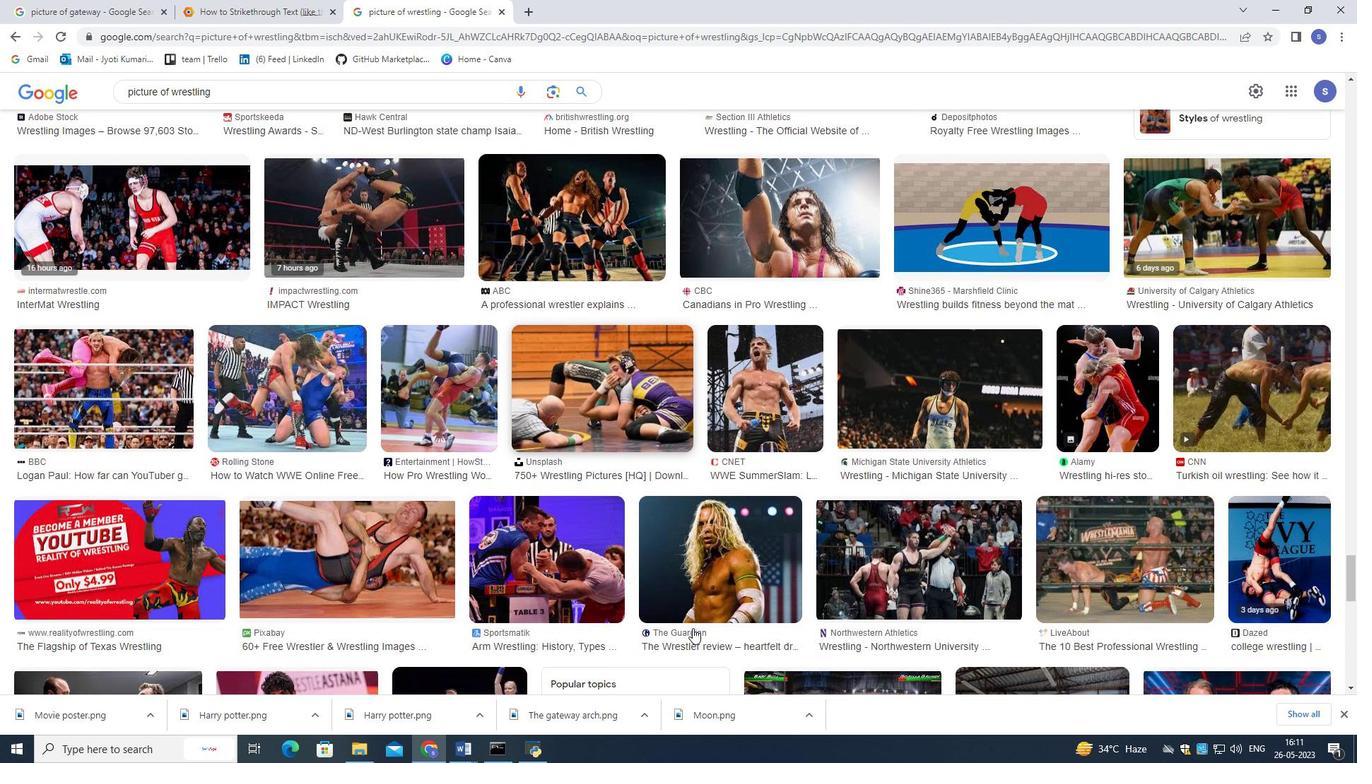 
Action: Mouse scrolled (692, 627) with delta (0, 0)
Screenshot: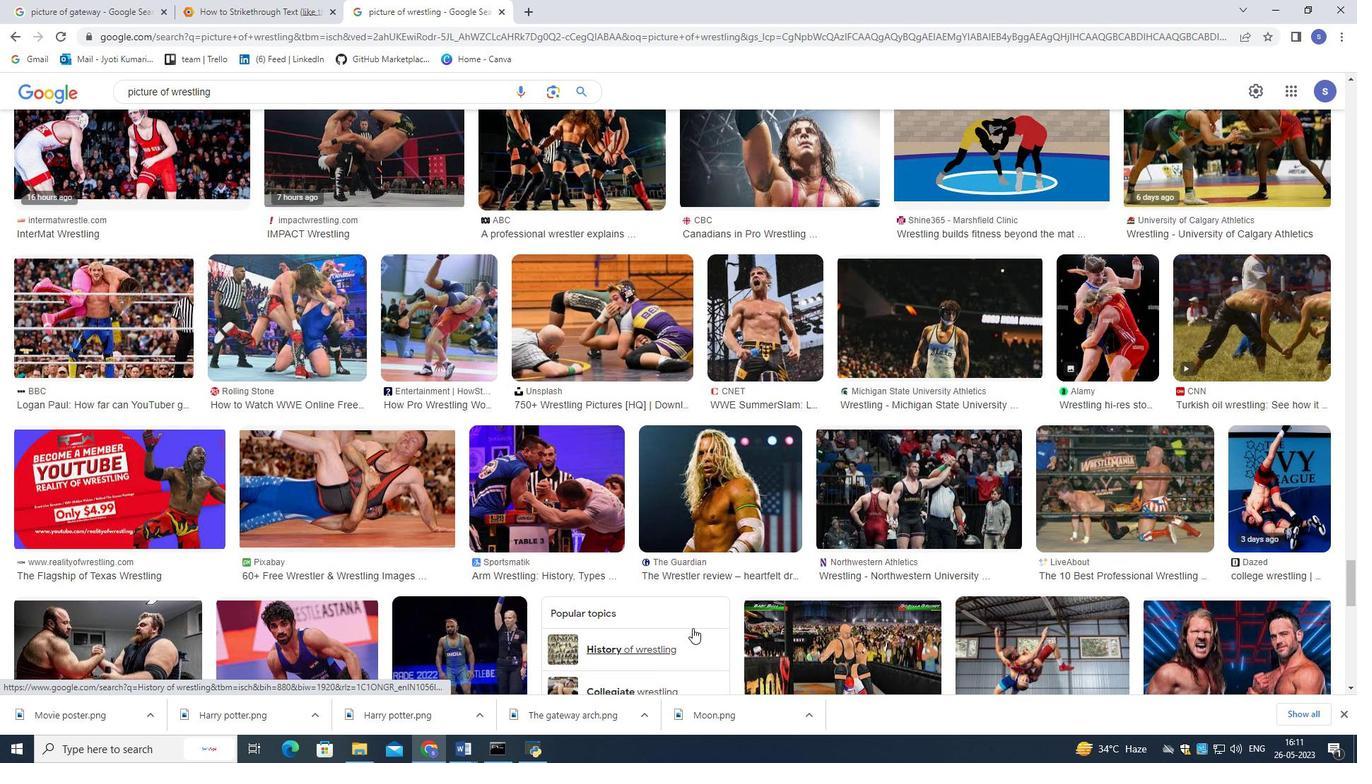 
Action: Mouse scrolled (692, 627) with delta (0, 0)
Screenshot: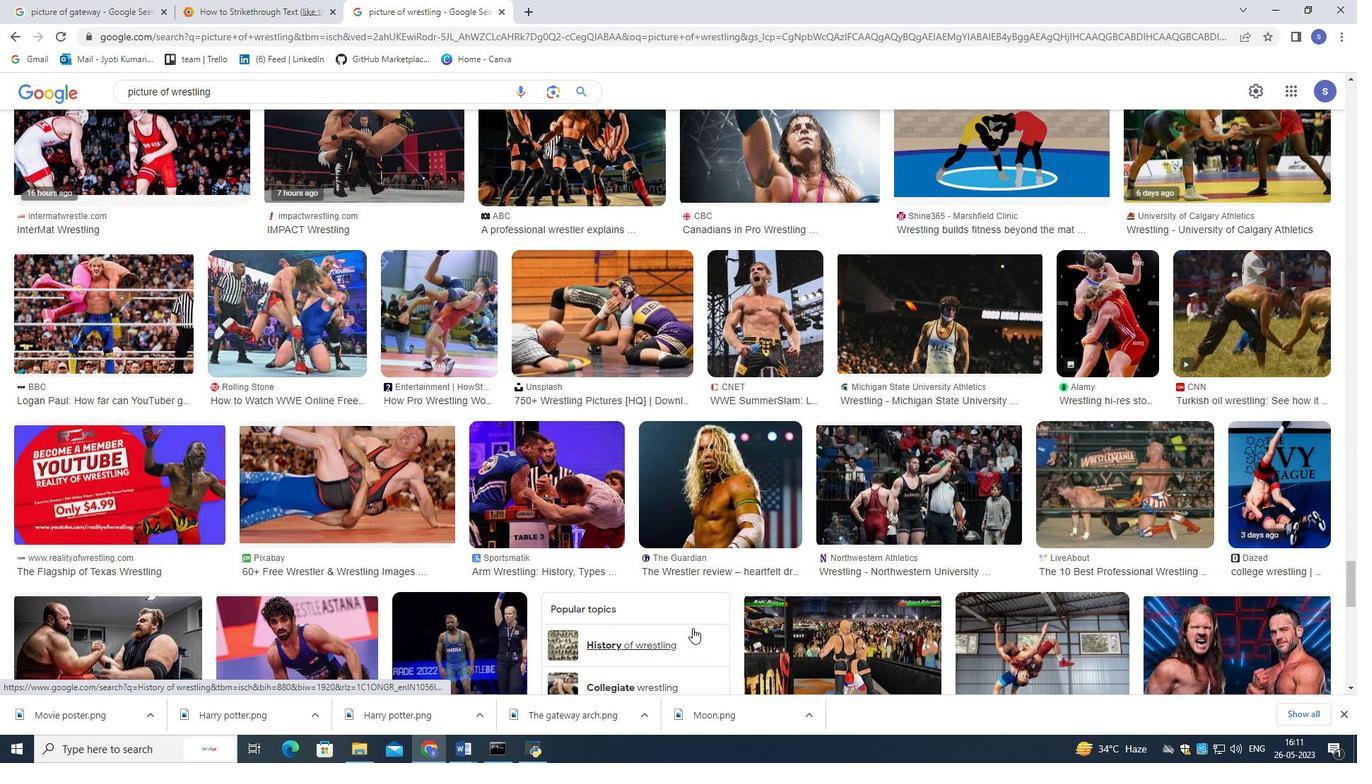 
Action: Mouse scrolled (692, 627) with delta (0, 0)
Screenshot: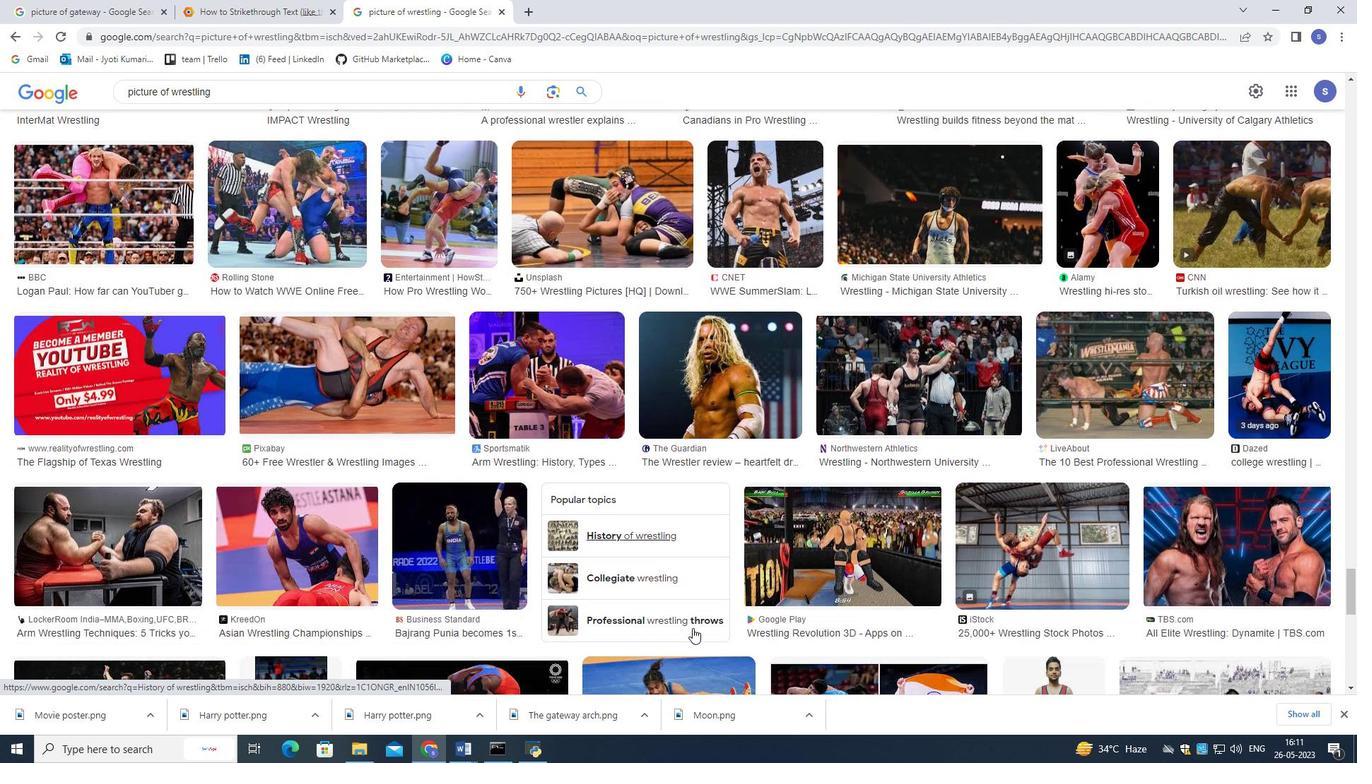 
Action: Mouse scrolled (692, 627) with delta (0, 0)
Screenshot: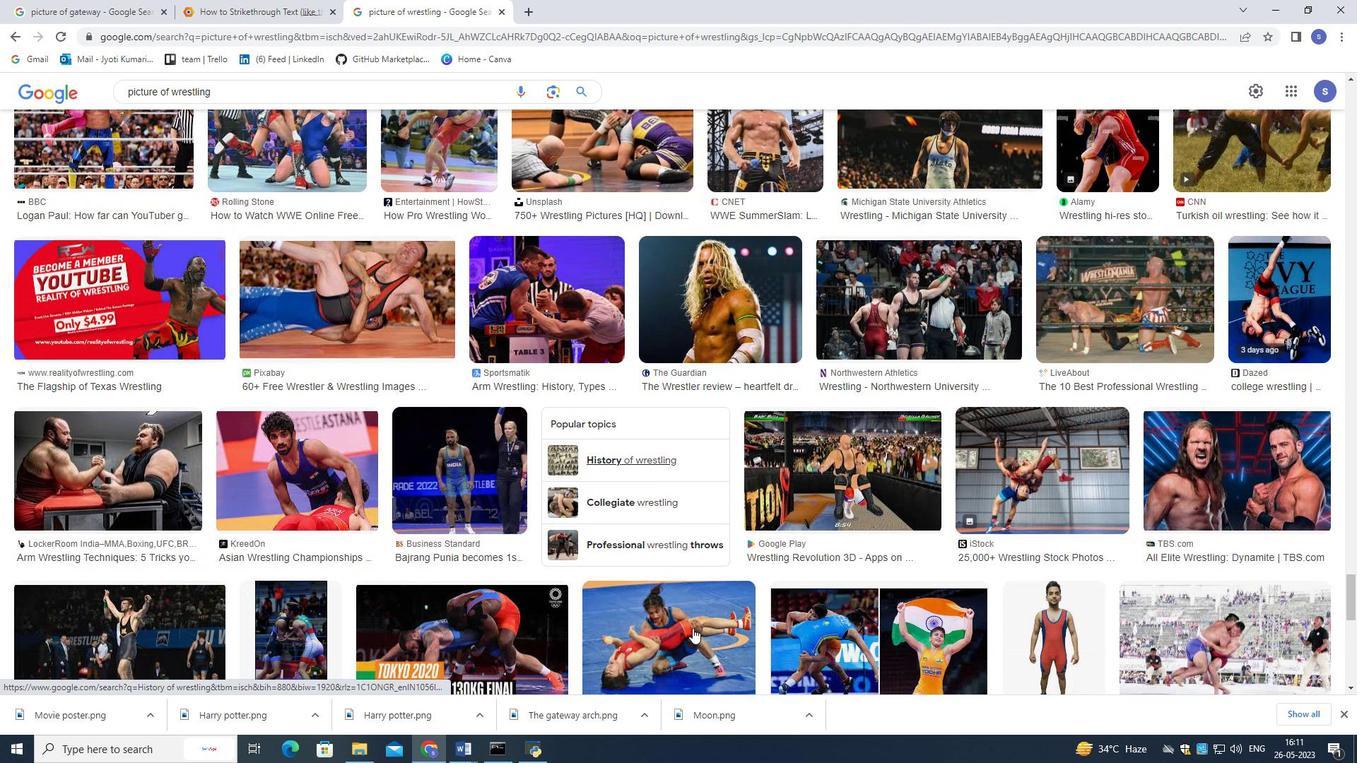 
Action: Mouse scrolled (692, 627) with delta (0, 0)
Screenshot: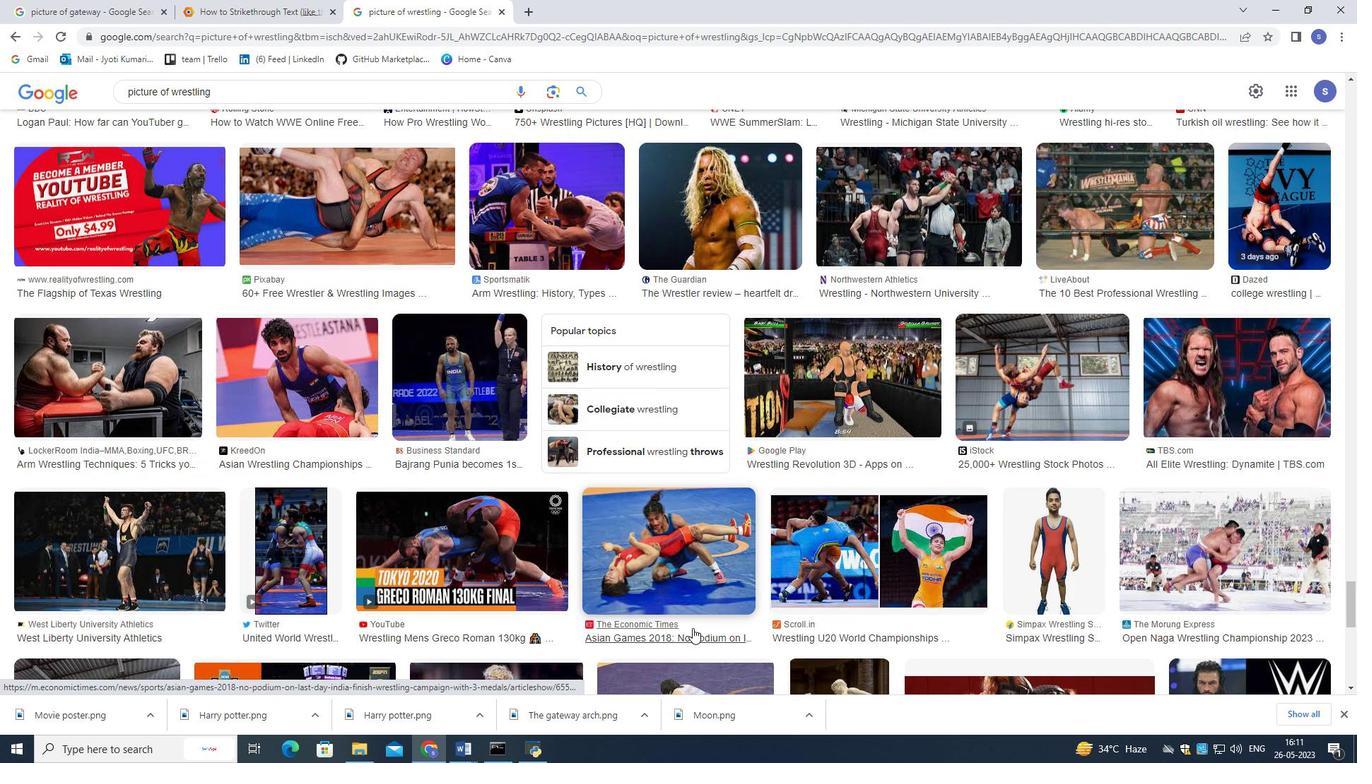
Action: Mouse scrolled (692, 627) with delta (0, 0)
Screenshot: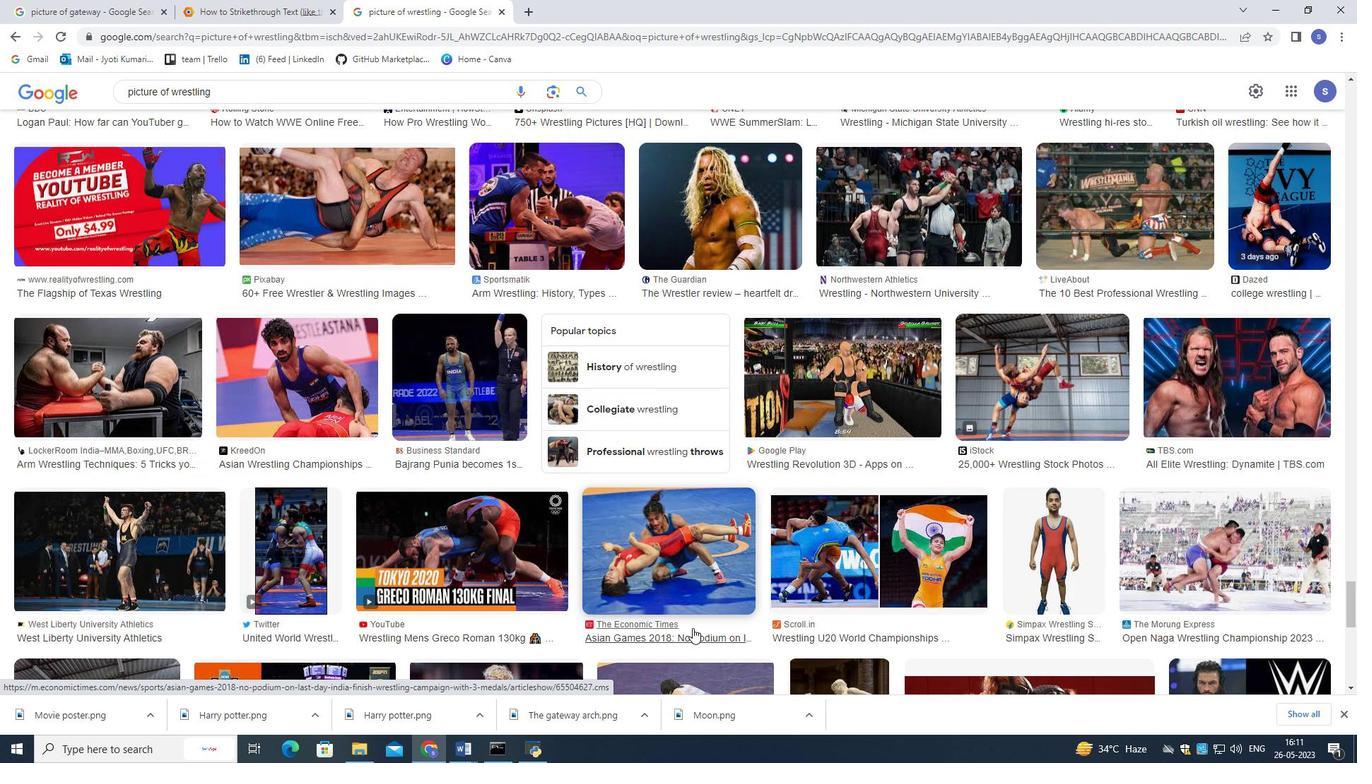 
Action: Mouse scrolled (692, 627) with delta (0, 0)
Screenshot: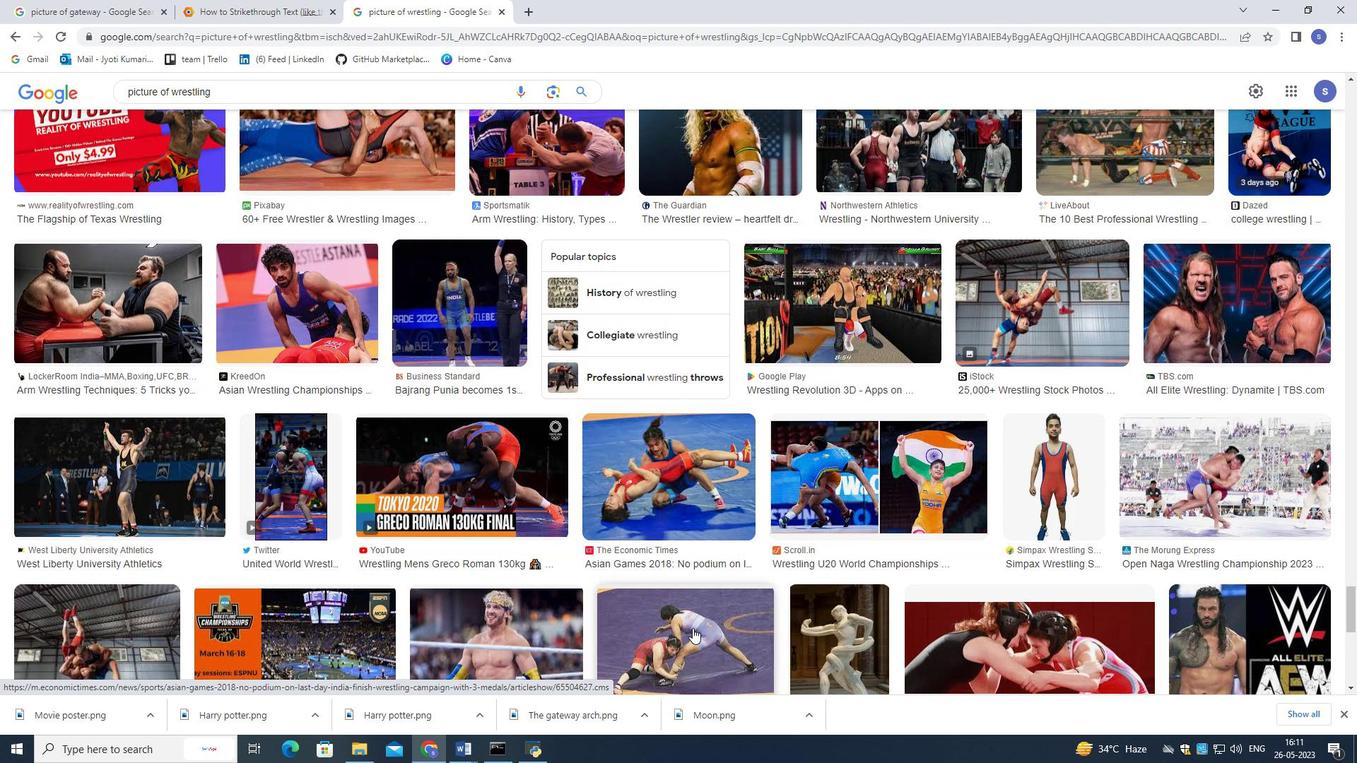 
Action: Mouse scrolled (692, 627) with delta (0, 0)
Screenshot: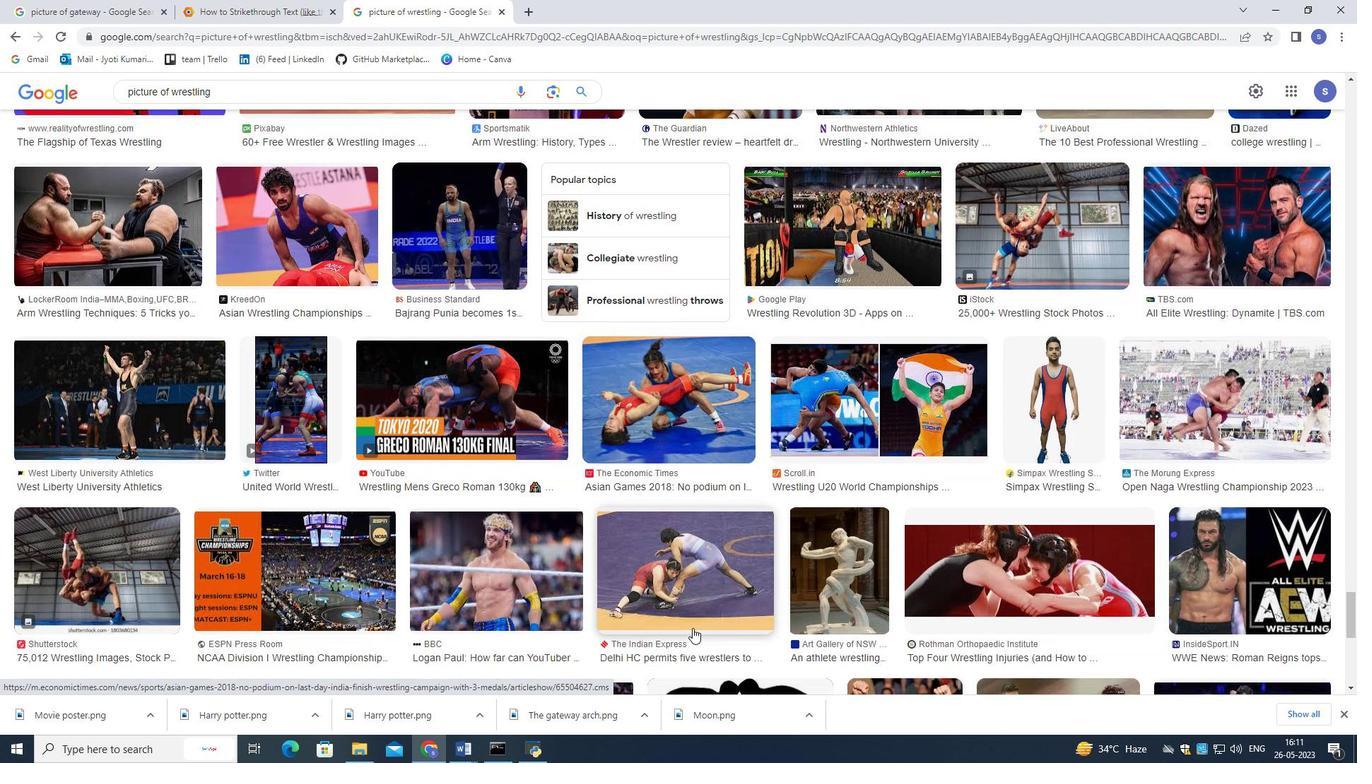 
Action: Mouse scrolled (692, 627) with delta (0, 0)
Screenshot: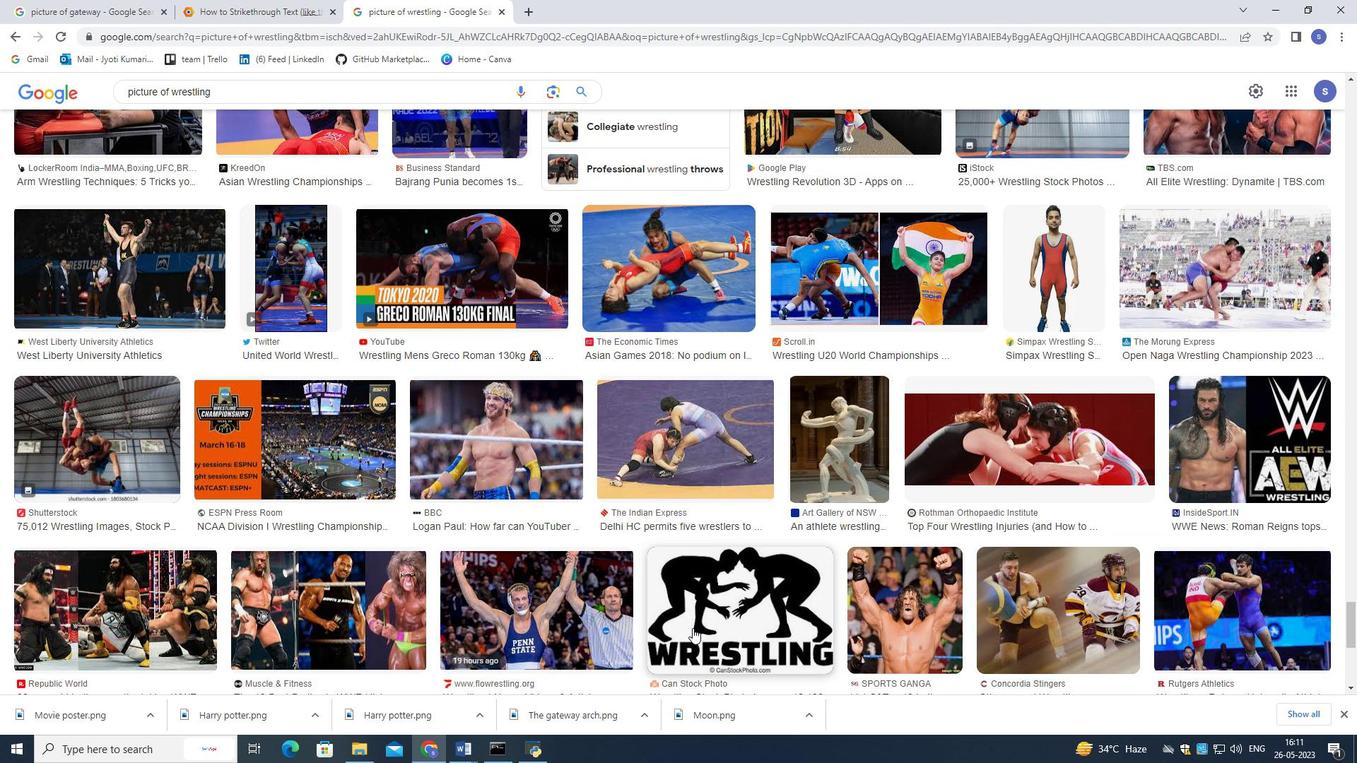 
Action: Mouse scrolled (692, 627) with delta (0, 0)
Screenshot: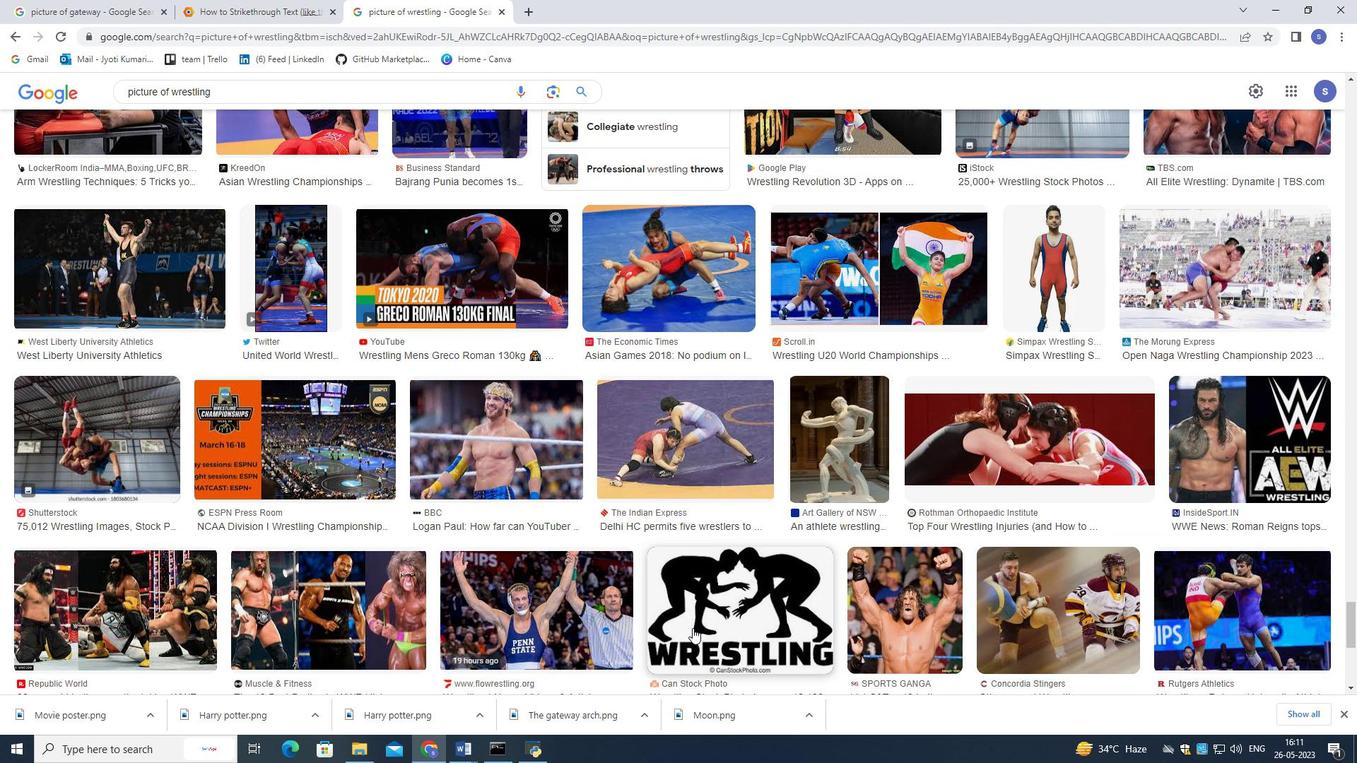 
Action: Mouse scrolled (692, 627) with delta (0, 0)
Screenshot: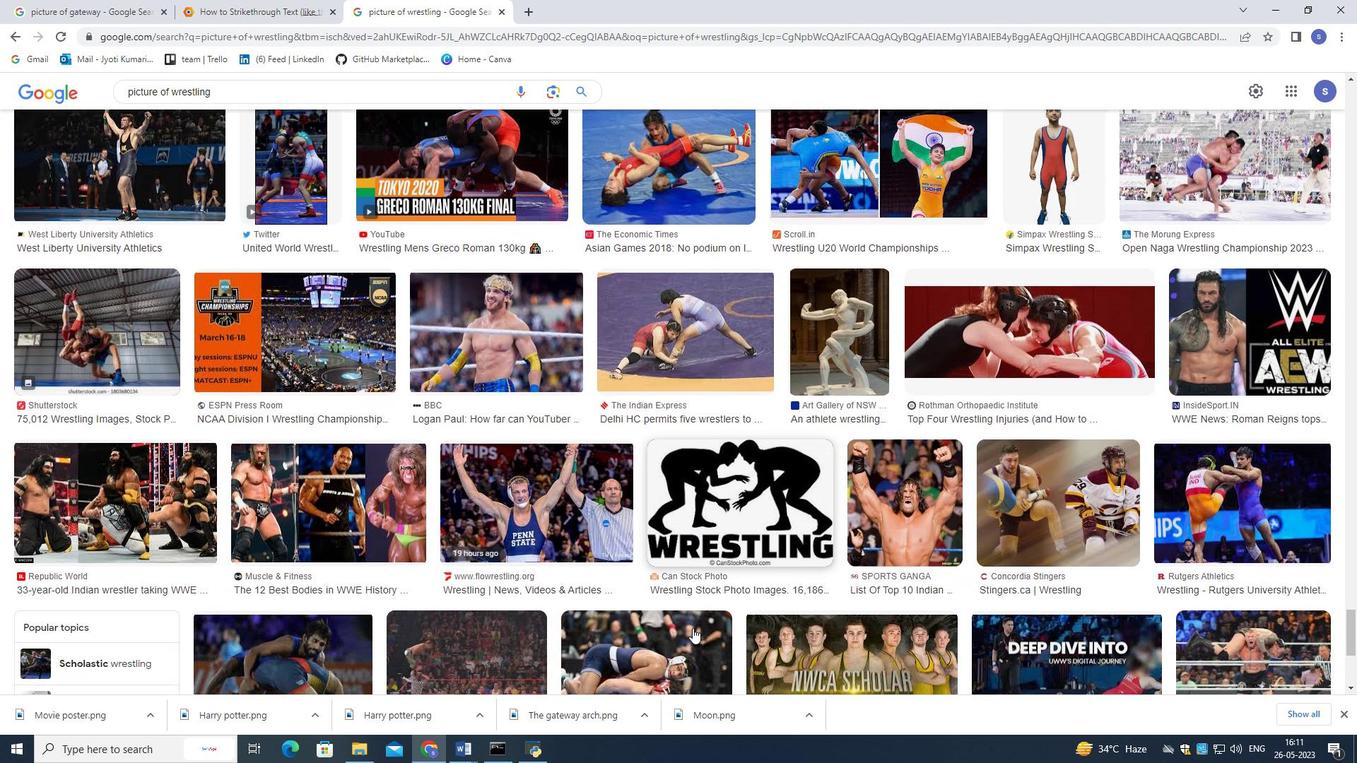 
Action: Mouse scrolled (692, 627) with delta (0, 0)
Screenshot: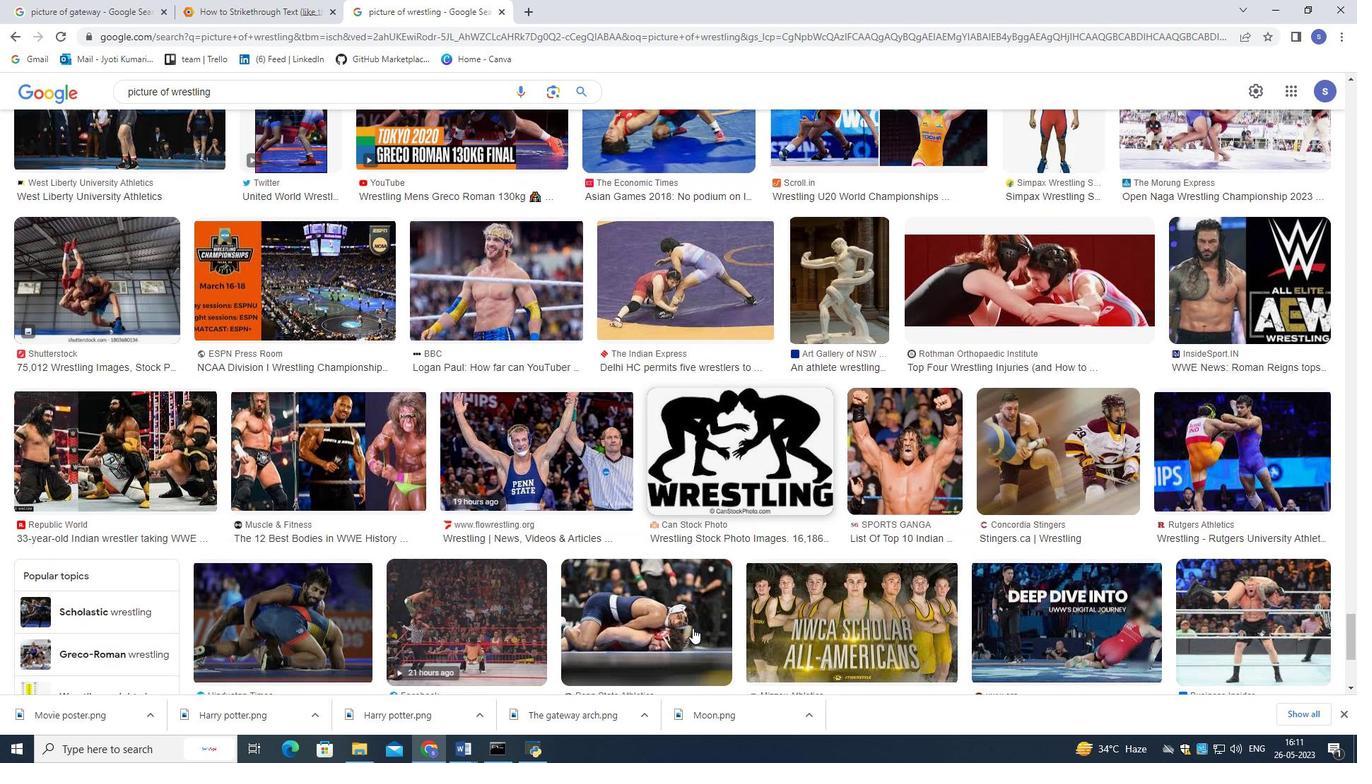 
Action: Mouse moved to (720, 330)
Screenshot: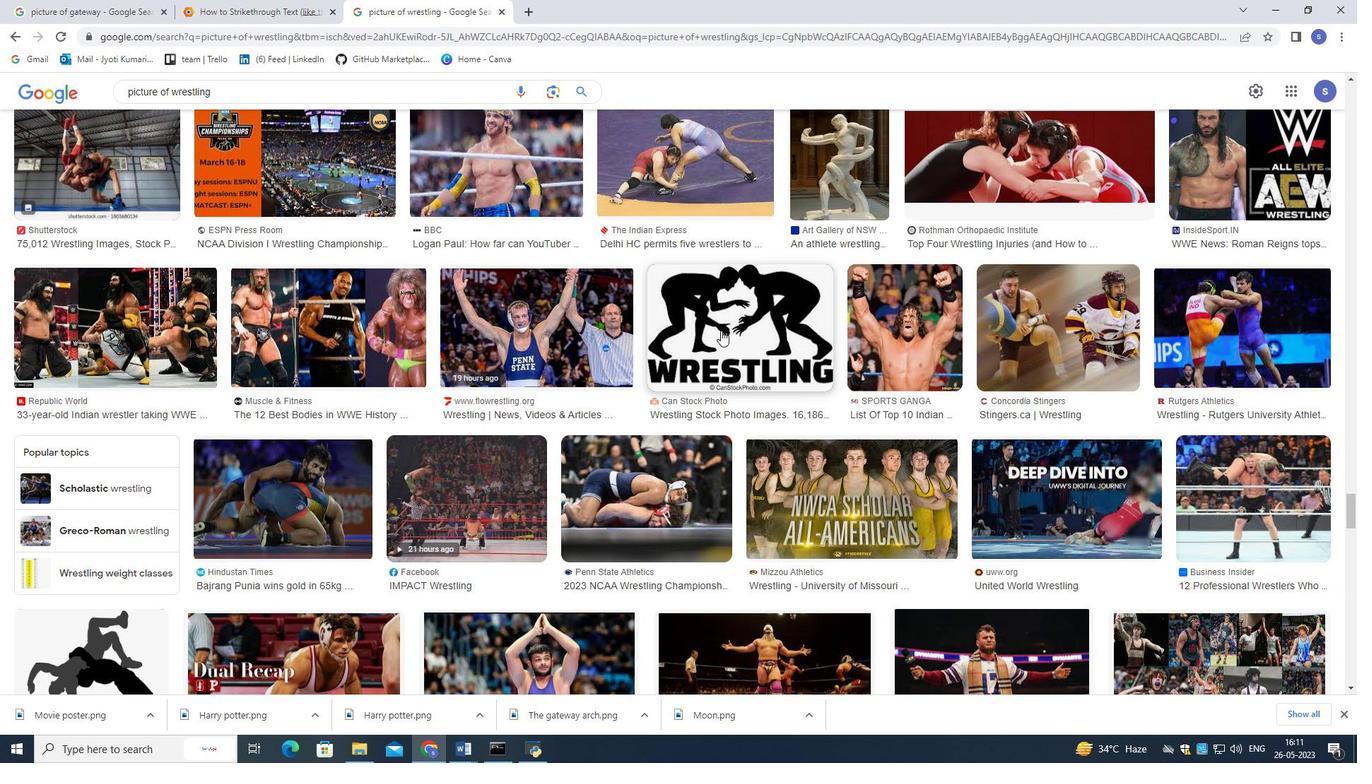 
Action: Mouse pressed left at (720, 330)
Screenshot: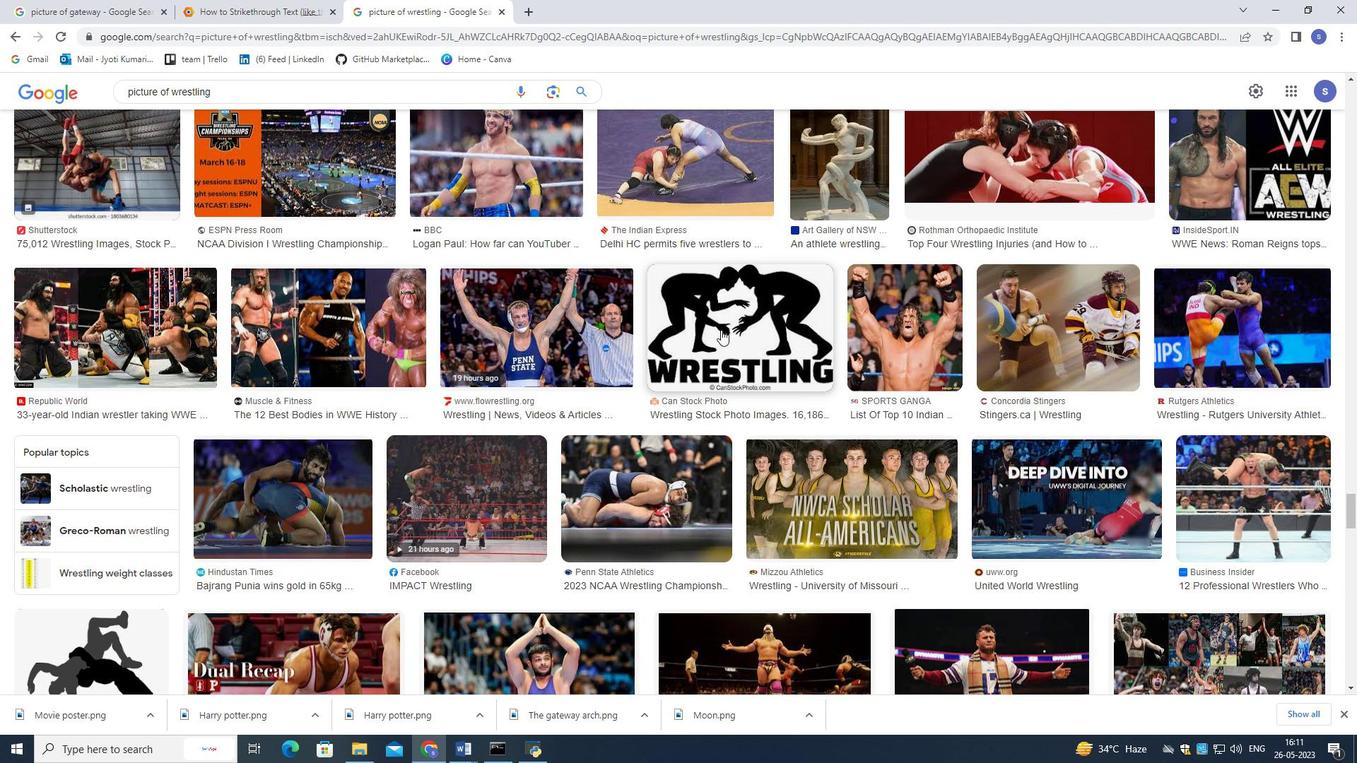 
Action: Mouse moved to (989, 432)
Screenshot: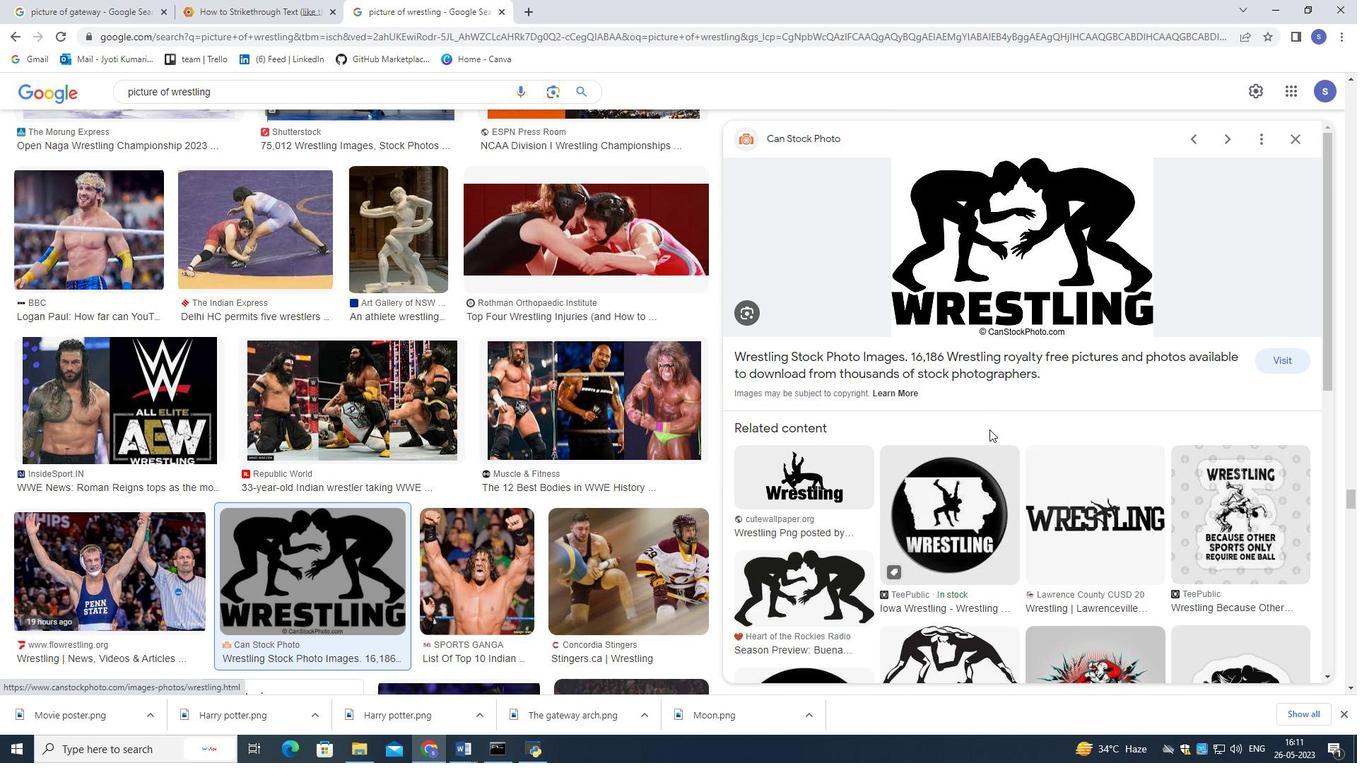 
Action: Mouse scrolled (989, 431) with delta (0, 0)
Screenshot: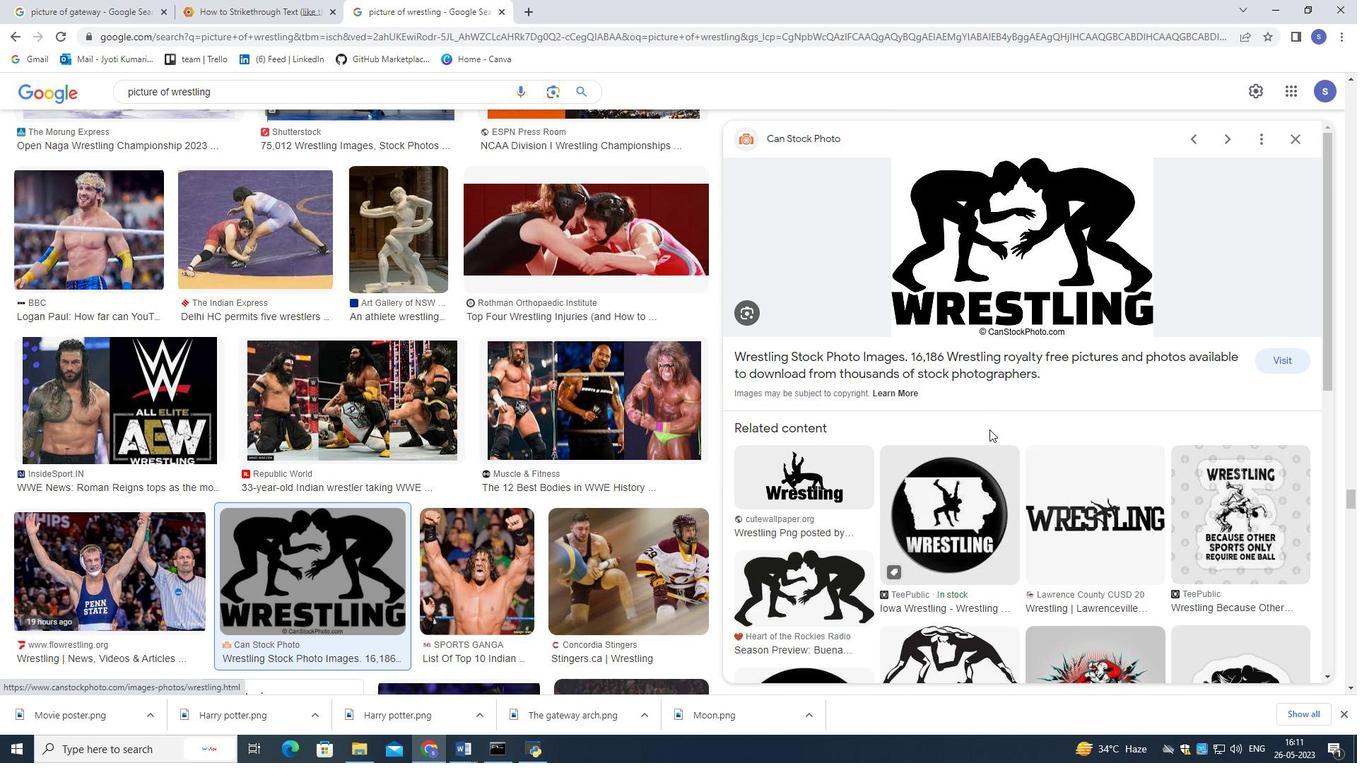 
Action: Mouse moved to (989, 433)
Screenshot: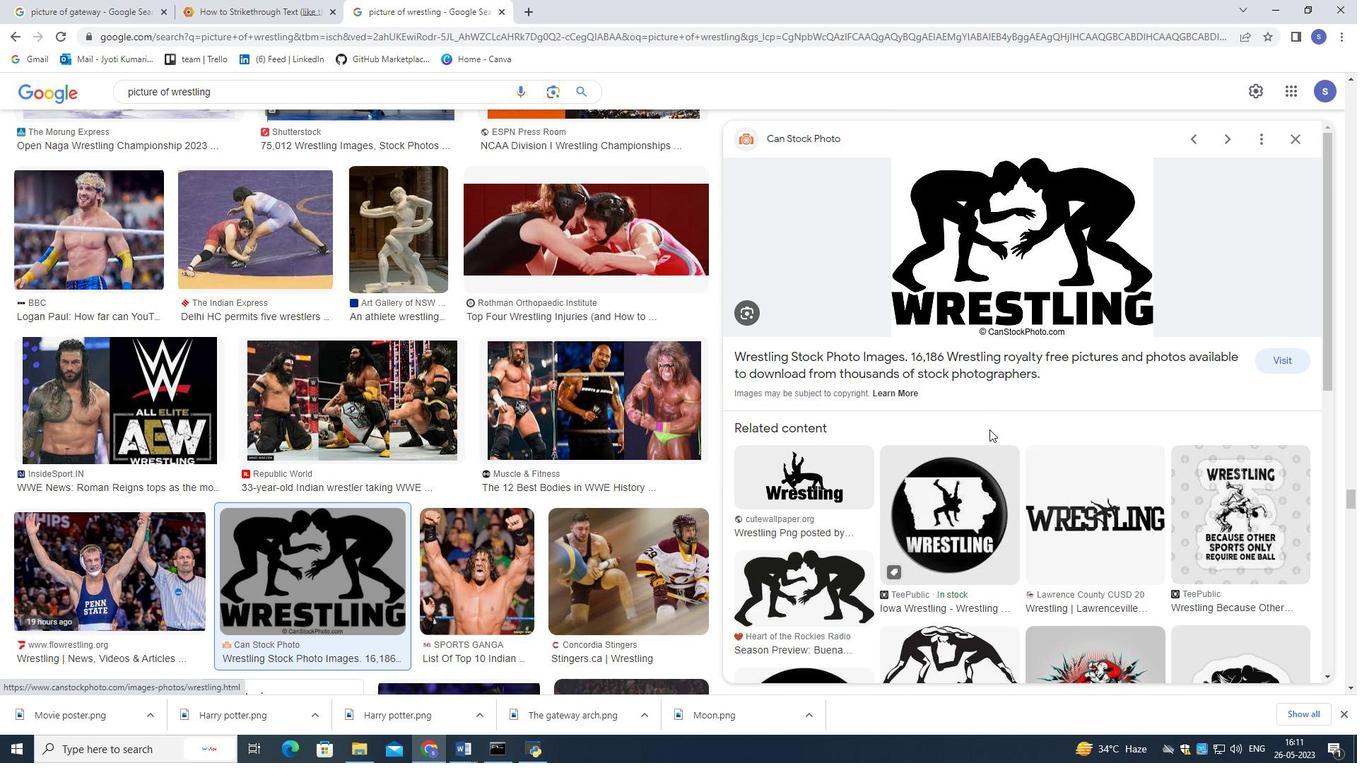 
Action: Mouse scrolled (989, 432) with delta (0, 0)
Screenshot: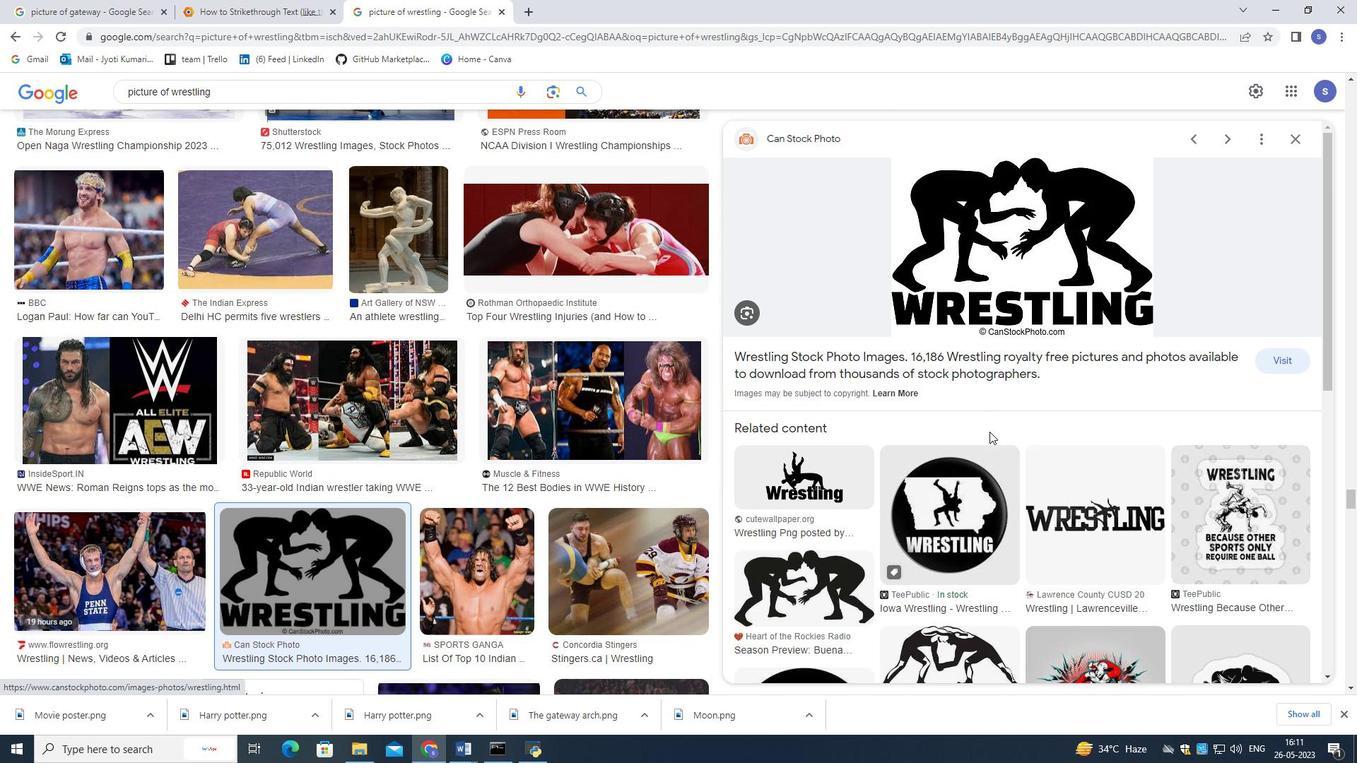 
Action: Mouse scrolled (989, 432) with delta (0, 0)
Screenshot: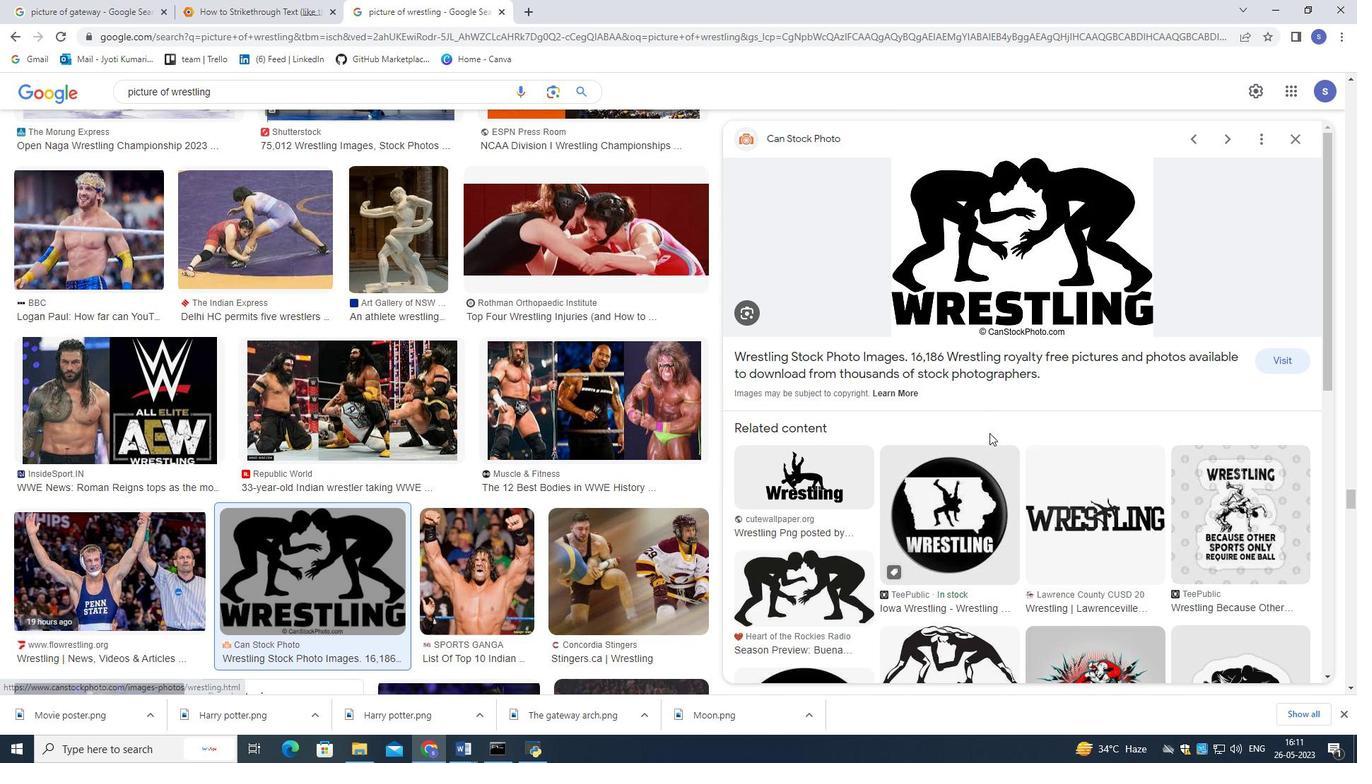 
Action: Mouse moved to (981, 440)
Screenshot: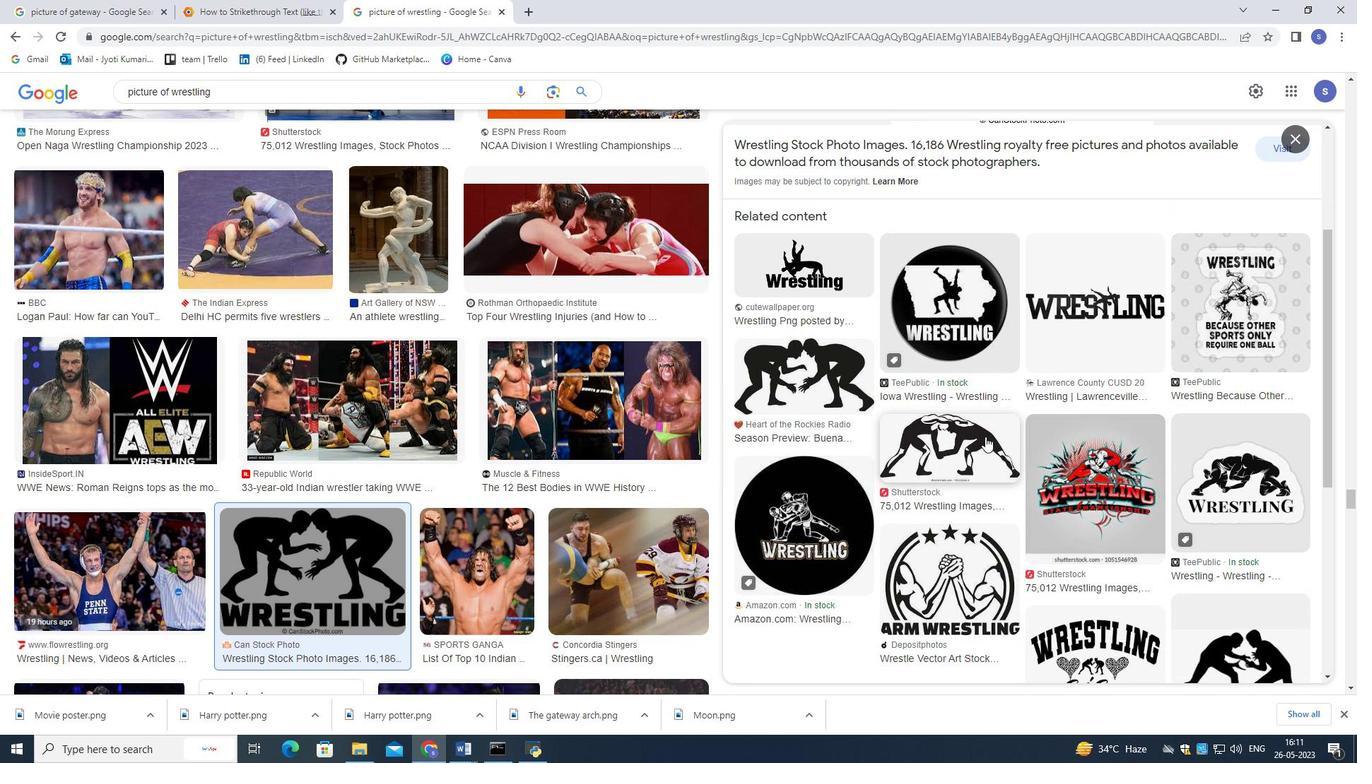 
Action: Mouse scrolled (981, 439) with delta (0, 0)
Screenshot: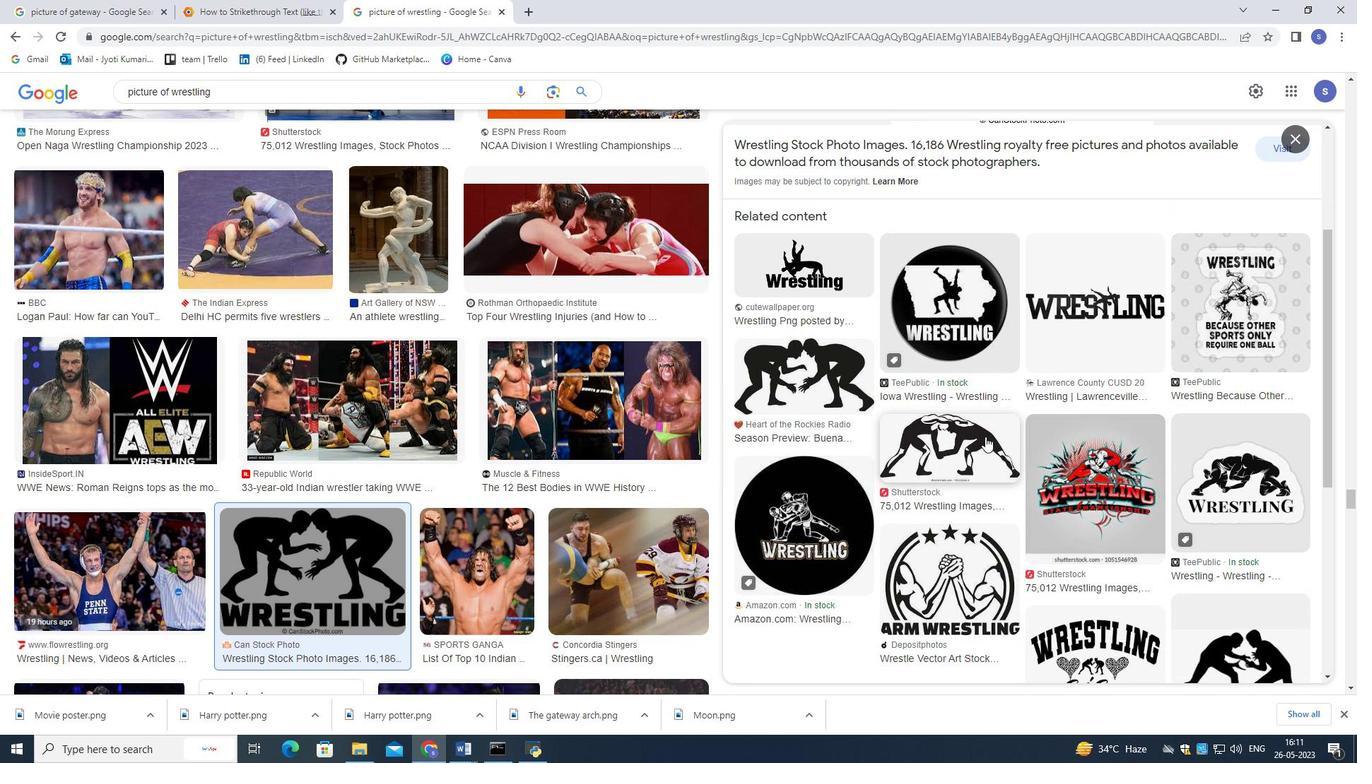 
Action: Mouse scrolled (981, 439) with delta (0, 0)
Screenshot: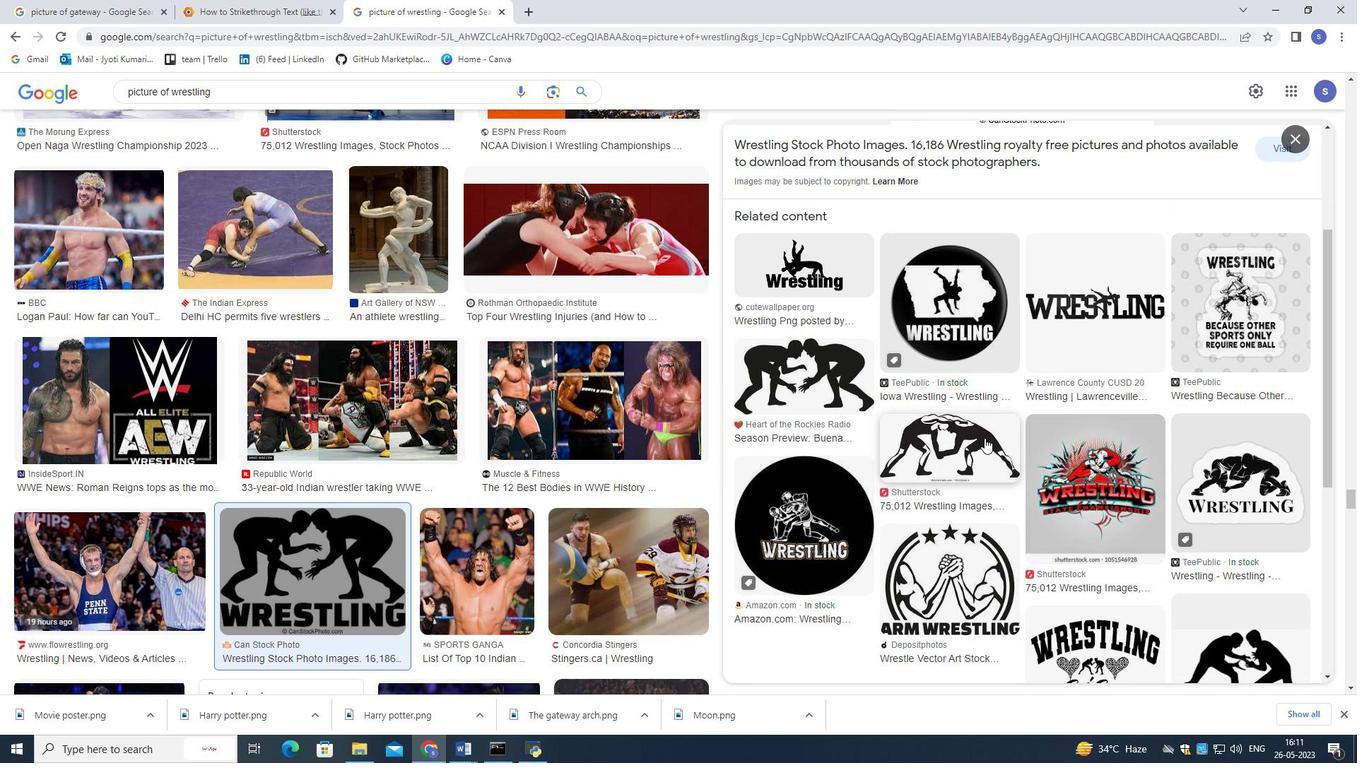 
Action: Mouse moved to (783, 385)
Screenshot: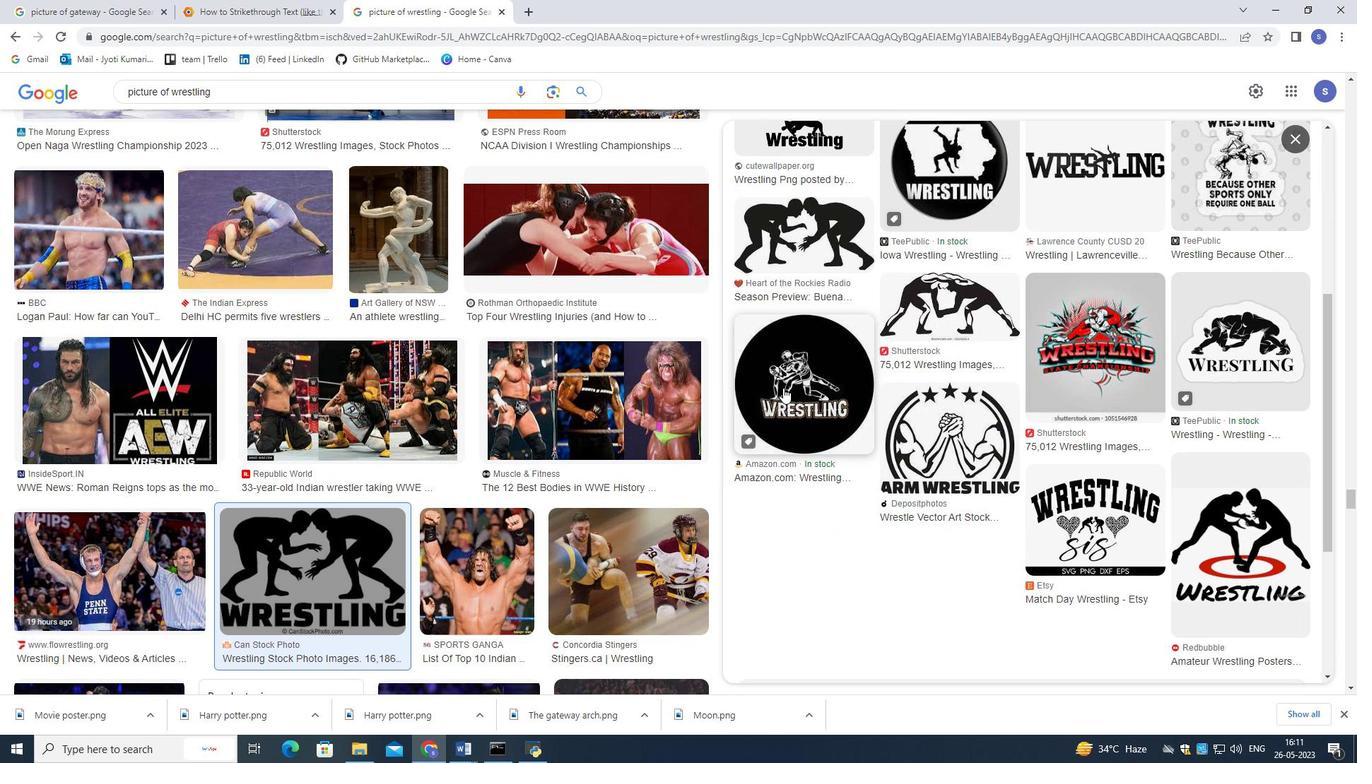 
Action: Mouse pressed left at (783, 385)
Screenshot: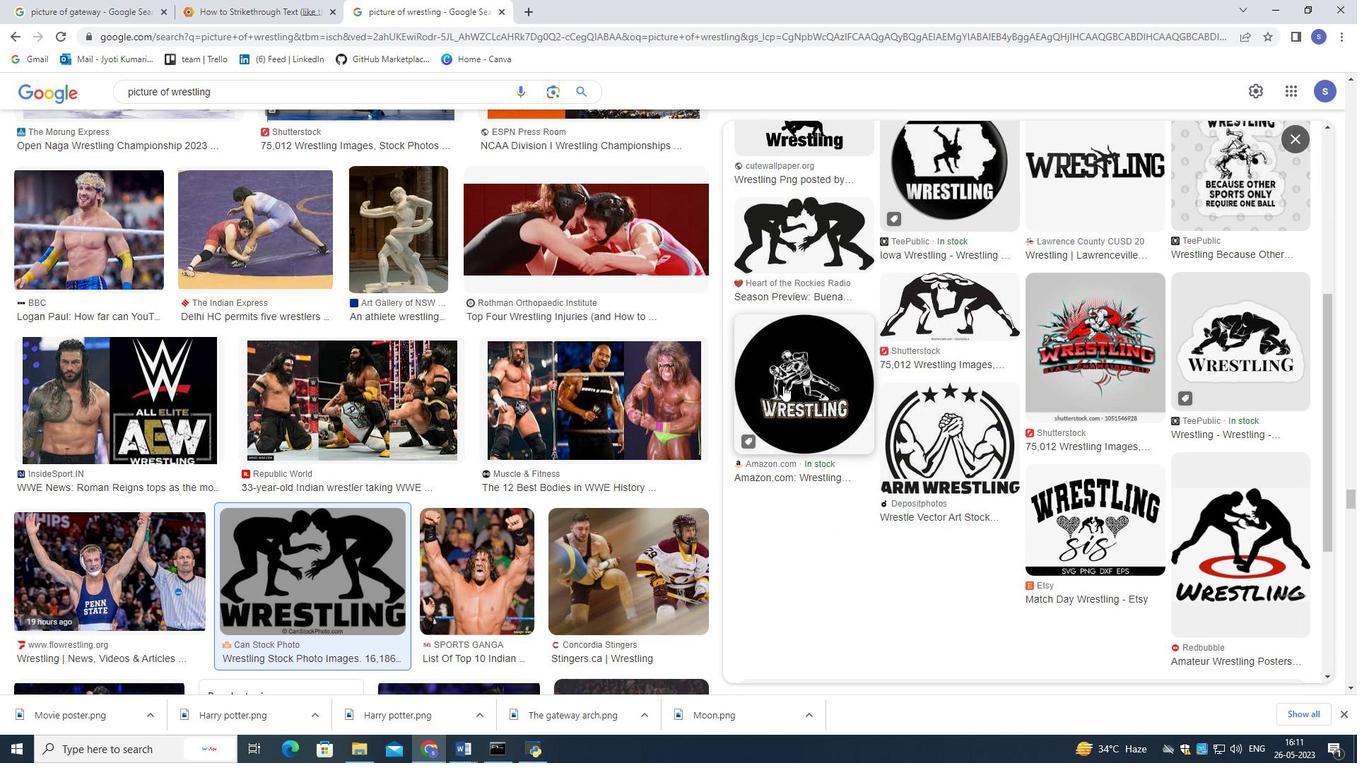 
Action: Mouse moved to (999, 269)
Screenshot: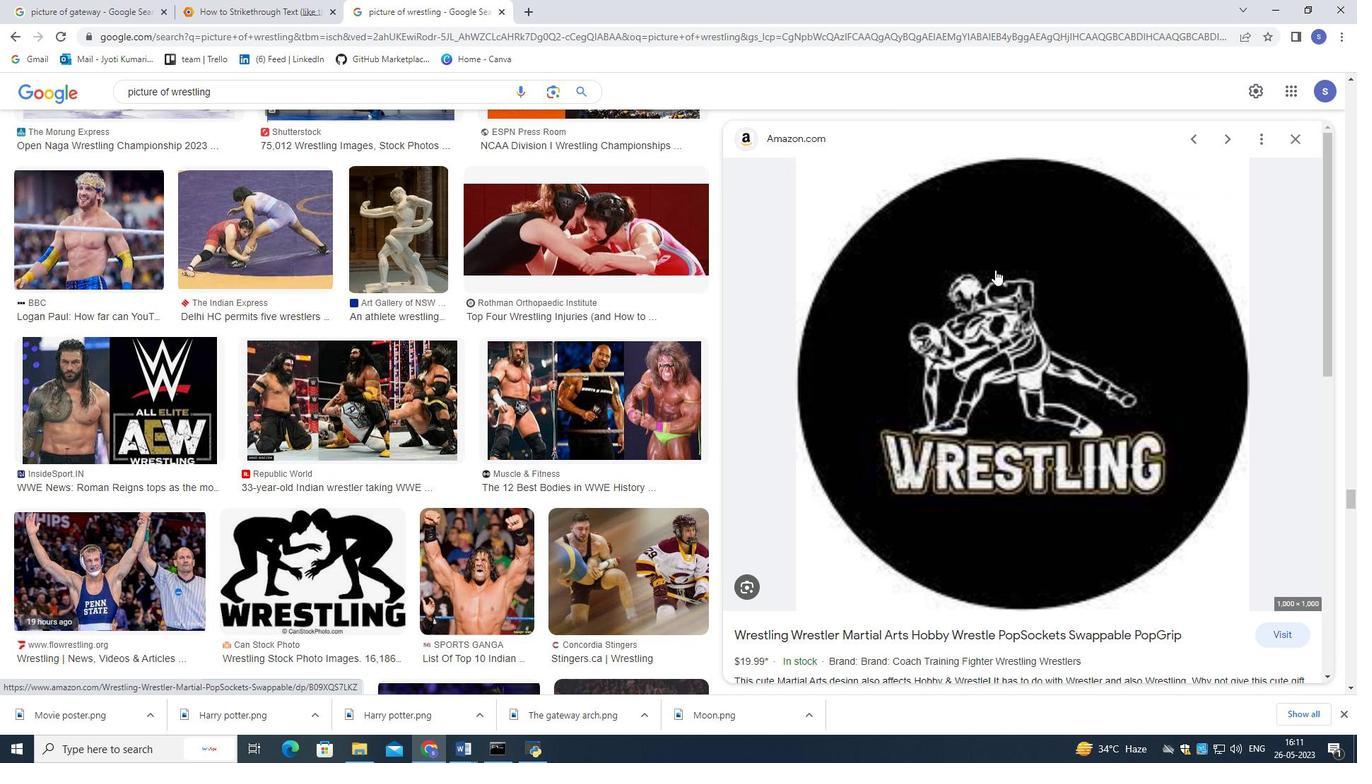 
Action: Mouse pressed right at (999, 269)
Screenshot: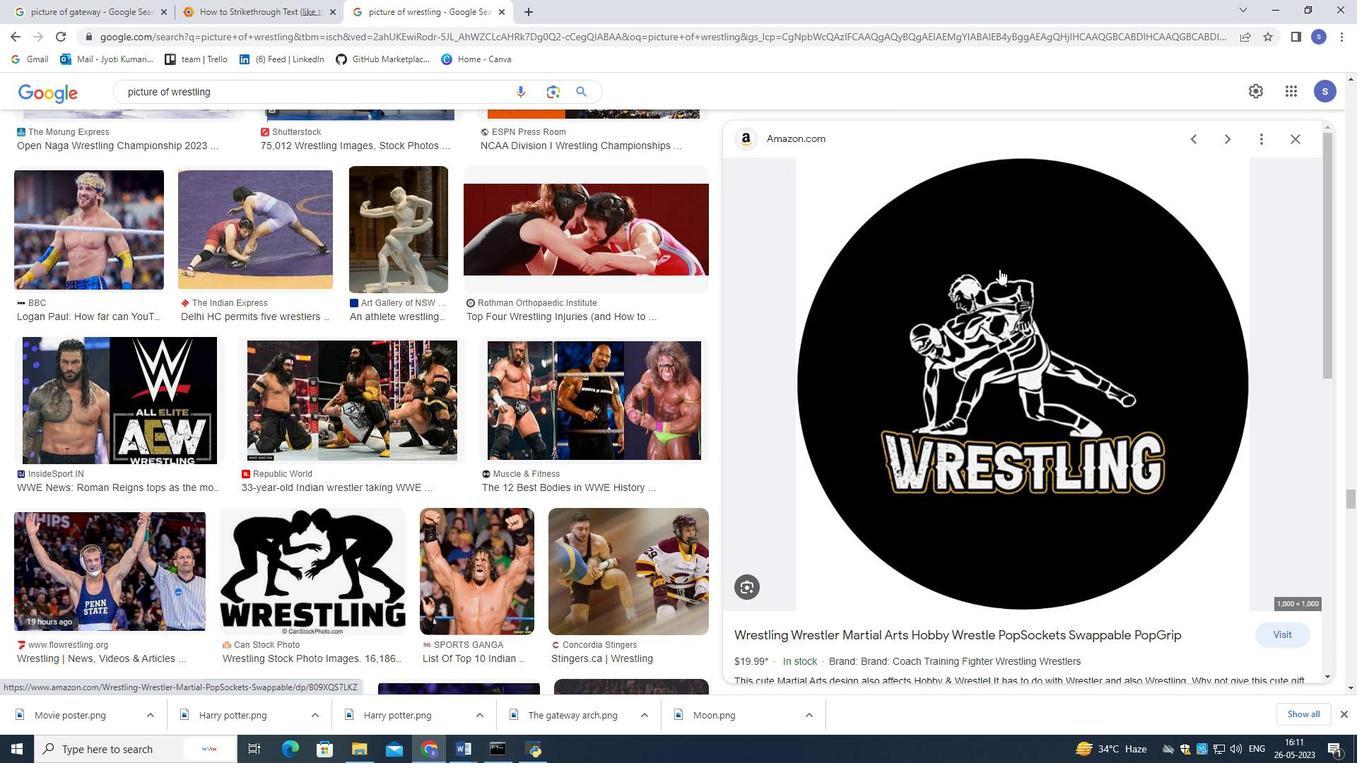 
Action: Mouse moved to (1052, 419)
Screenshot: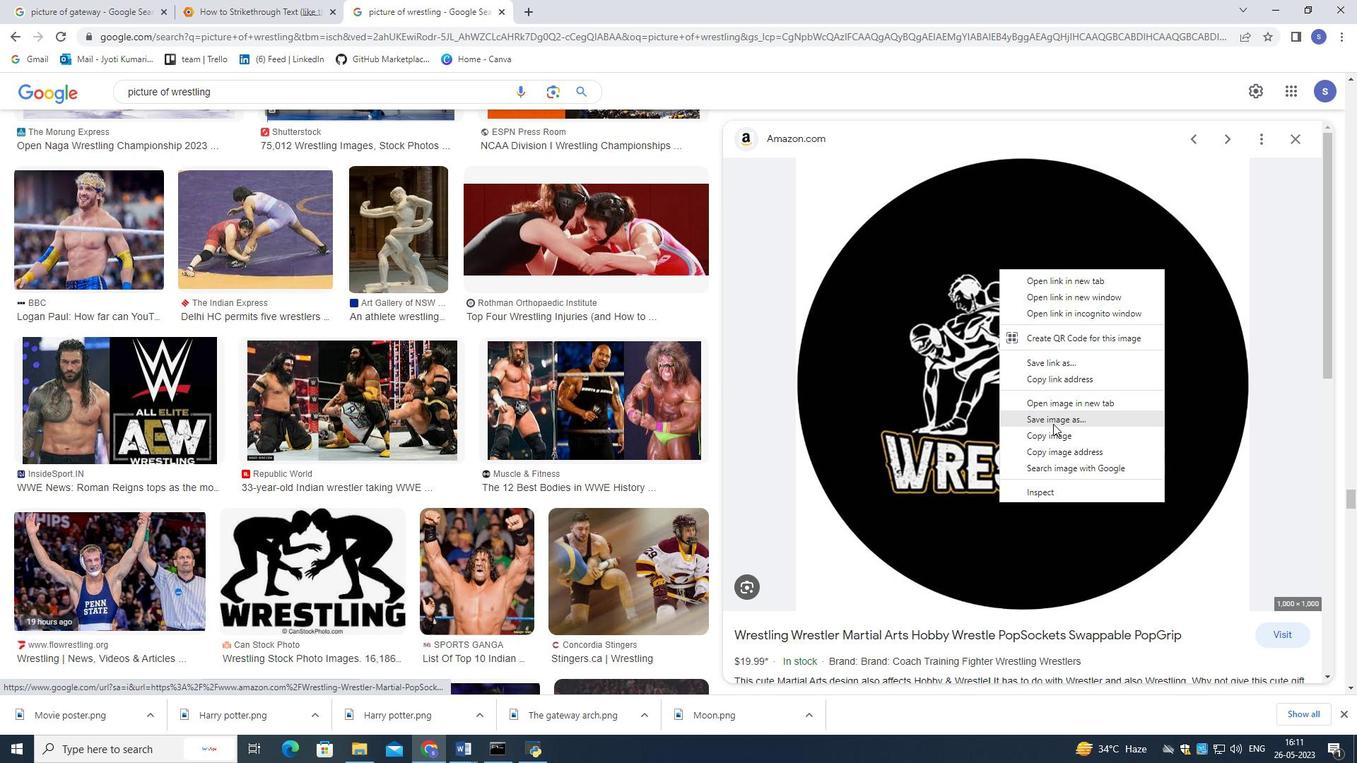 
Action: Mouse pressed left at (1052, 419)
Screenshot: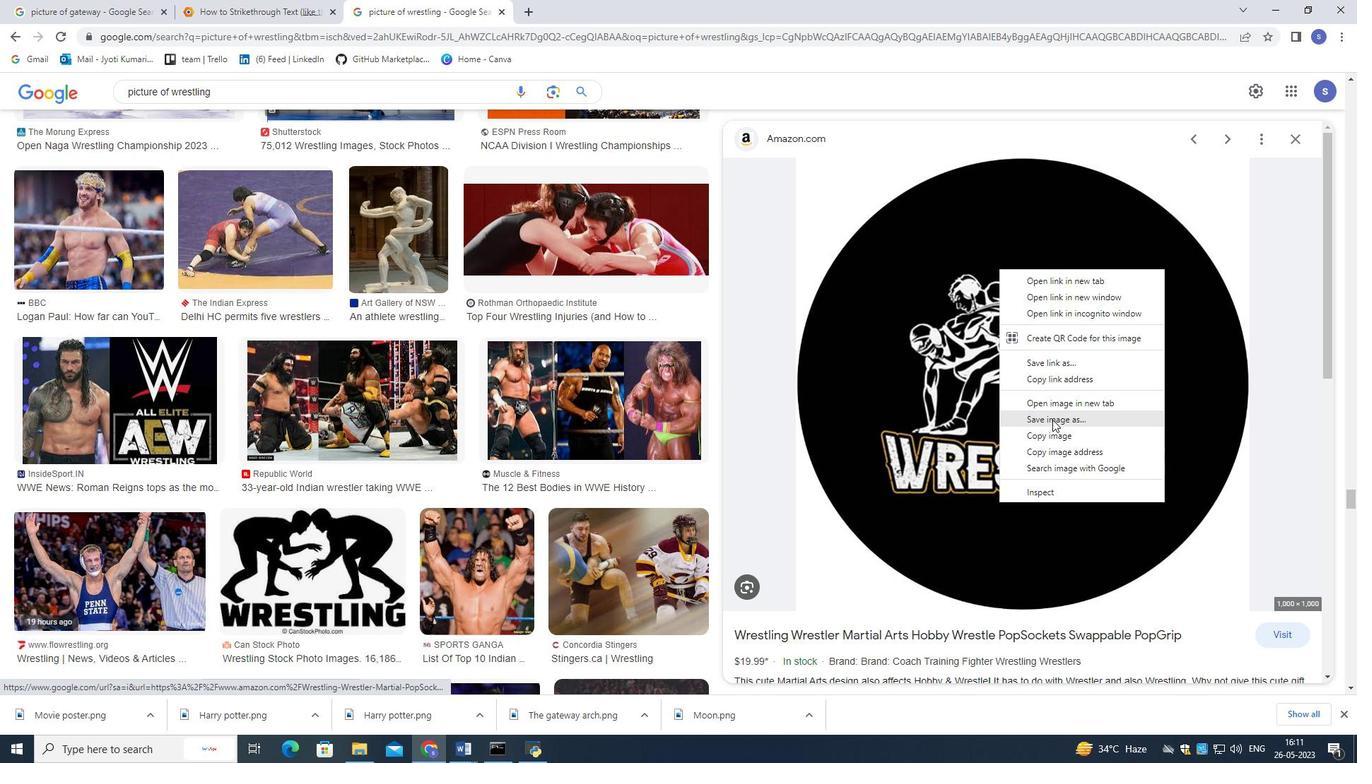 
Action: Mouse moved to (809, 376)
Screenshot: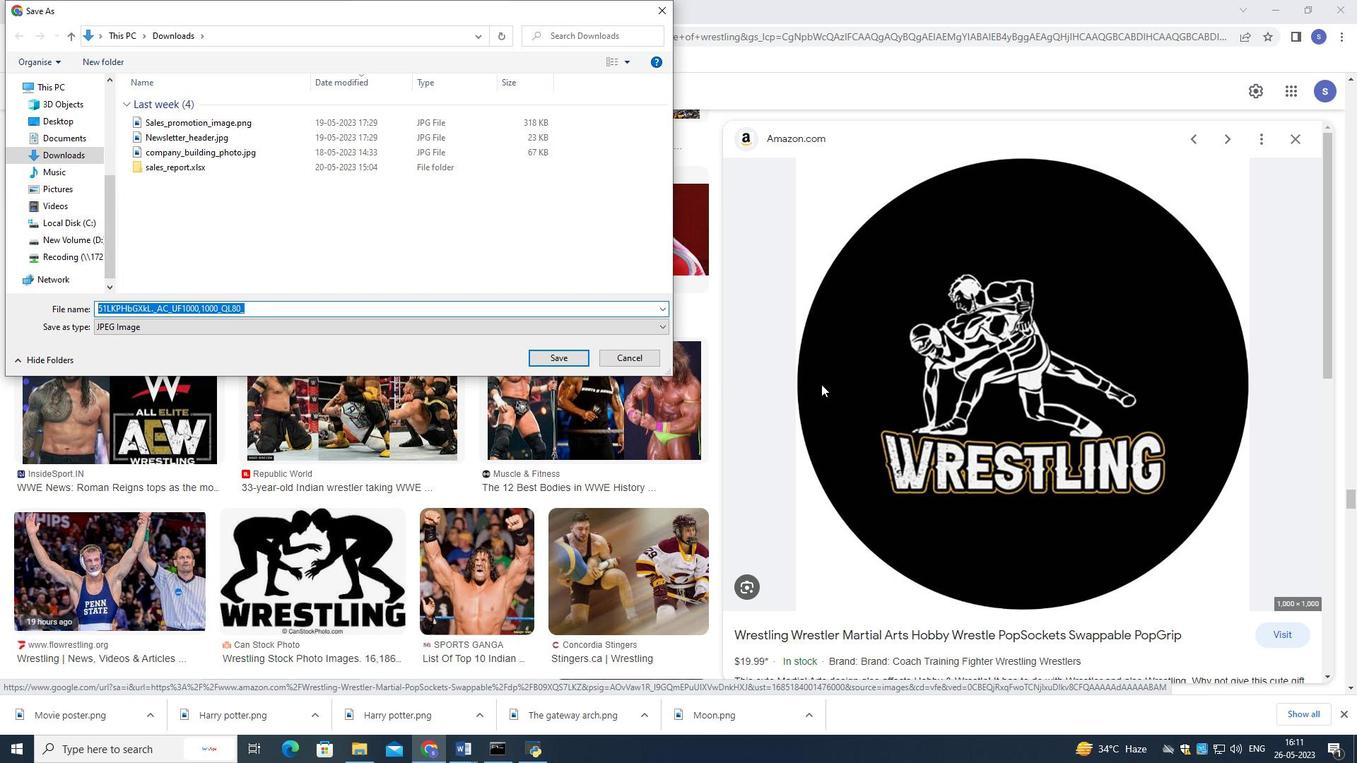 
Action: Key pressed <Key.shift>Wrestling.png<Key.enter>
Screenshot: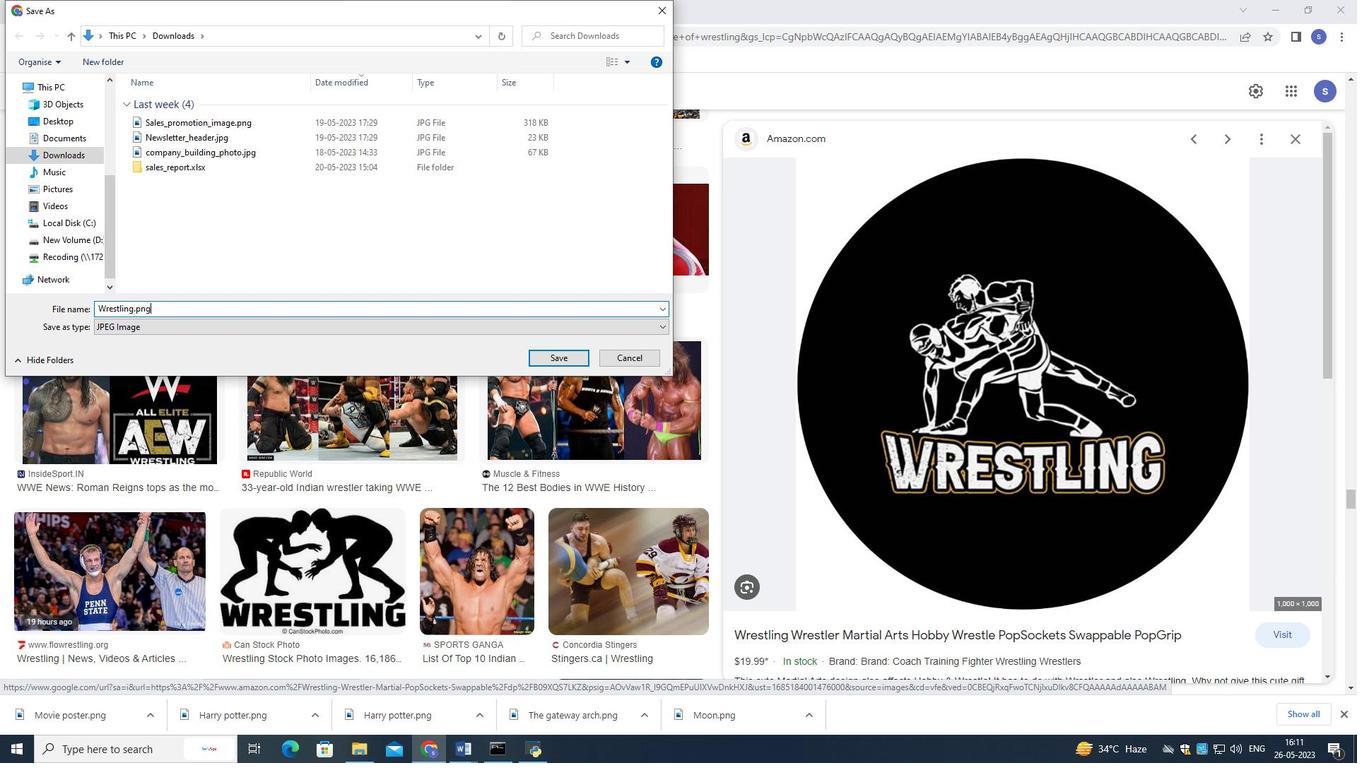 
Action: Mouse moved to (463, 756)
Screenshot: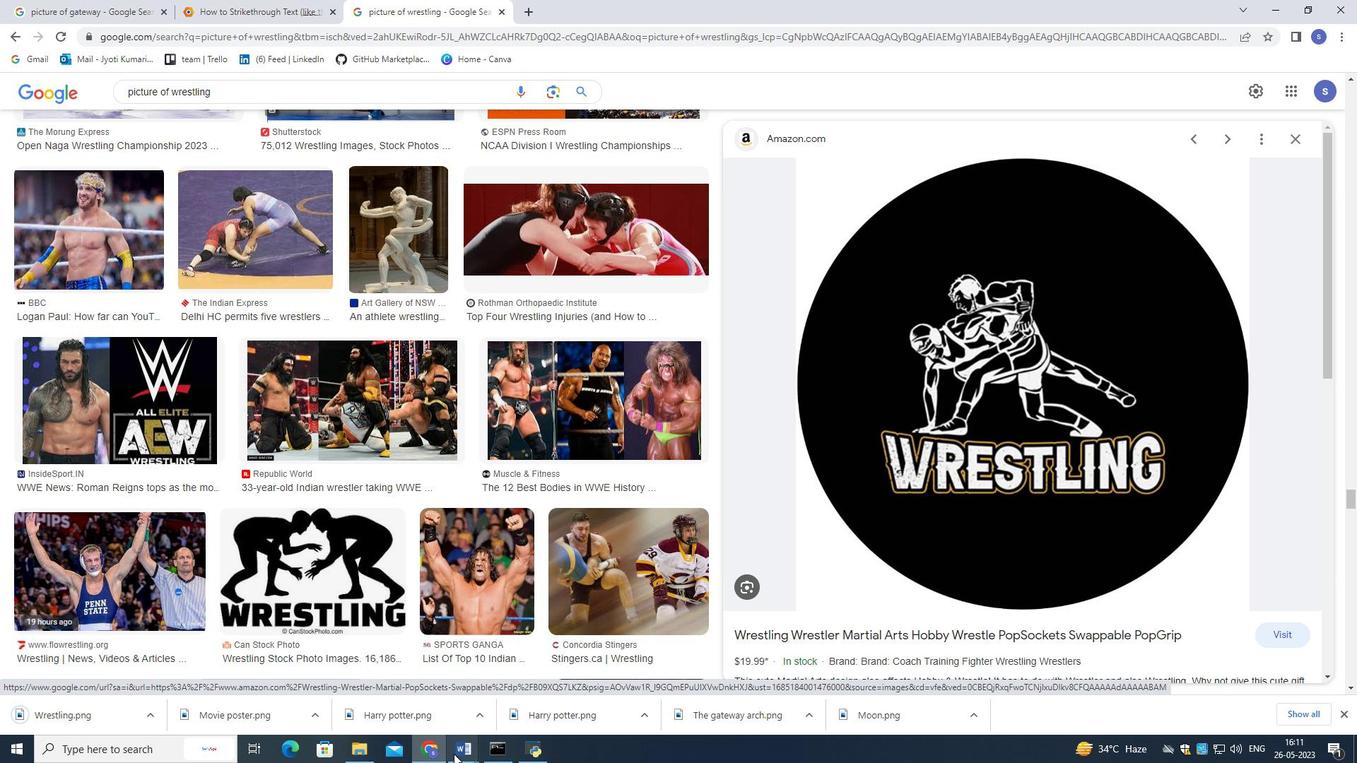 
Action: Mouse pressed left at (463, 756)
Screenshot: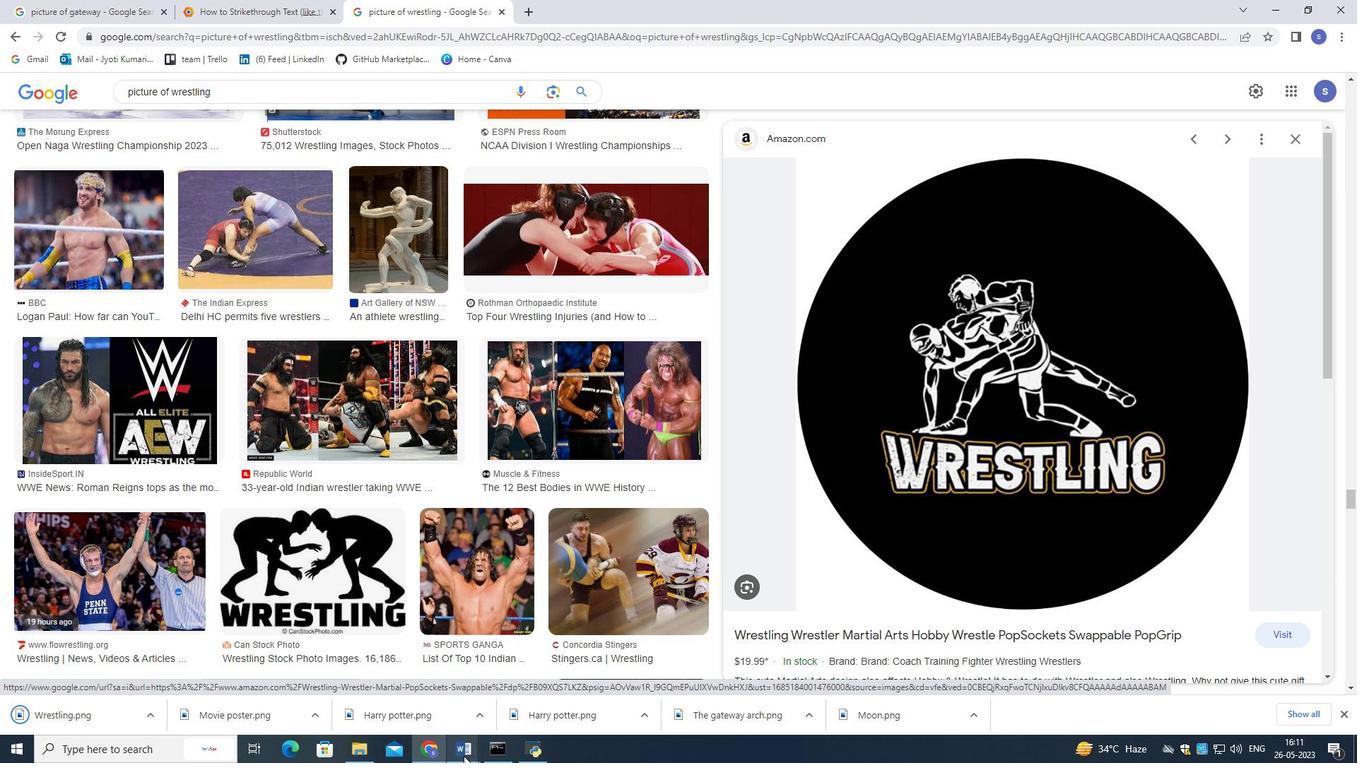 
Action: Mouse moved to (595, 708)
Screenshot: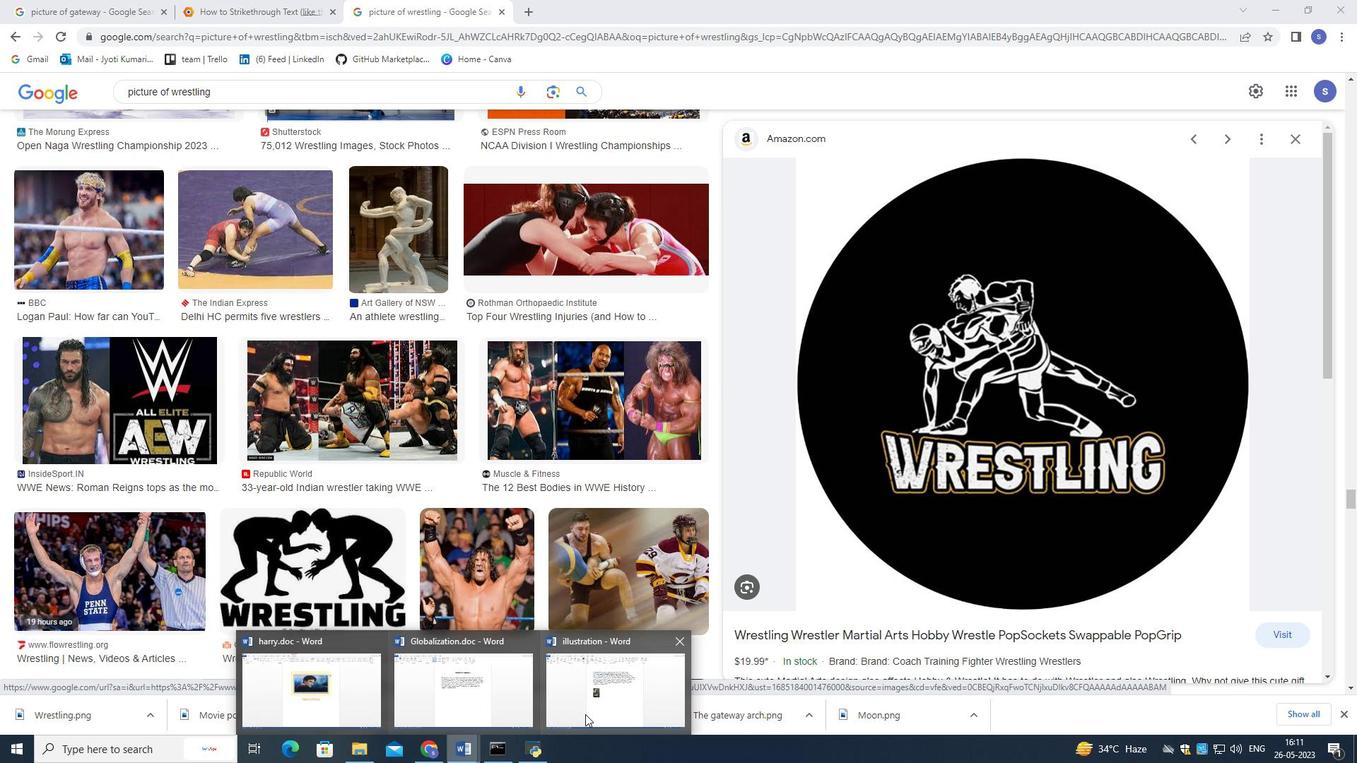 
Action: Mouse pressed left at (595, 708)
Screenshot: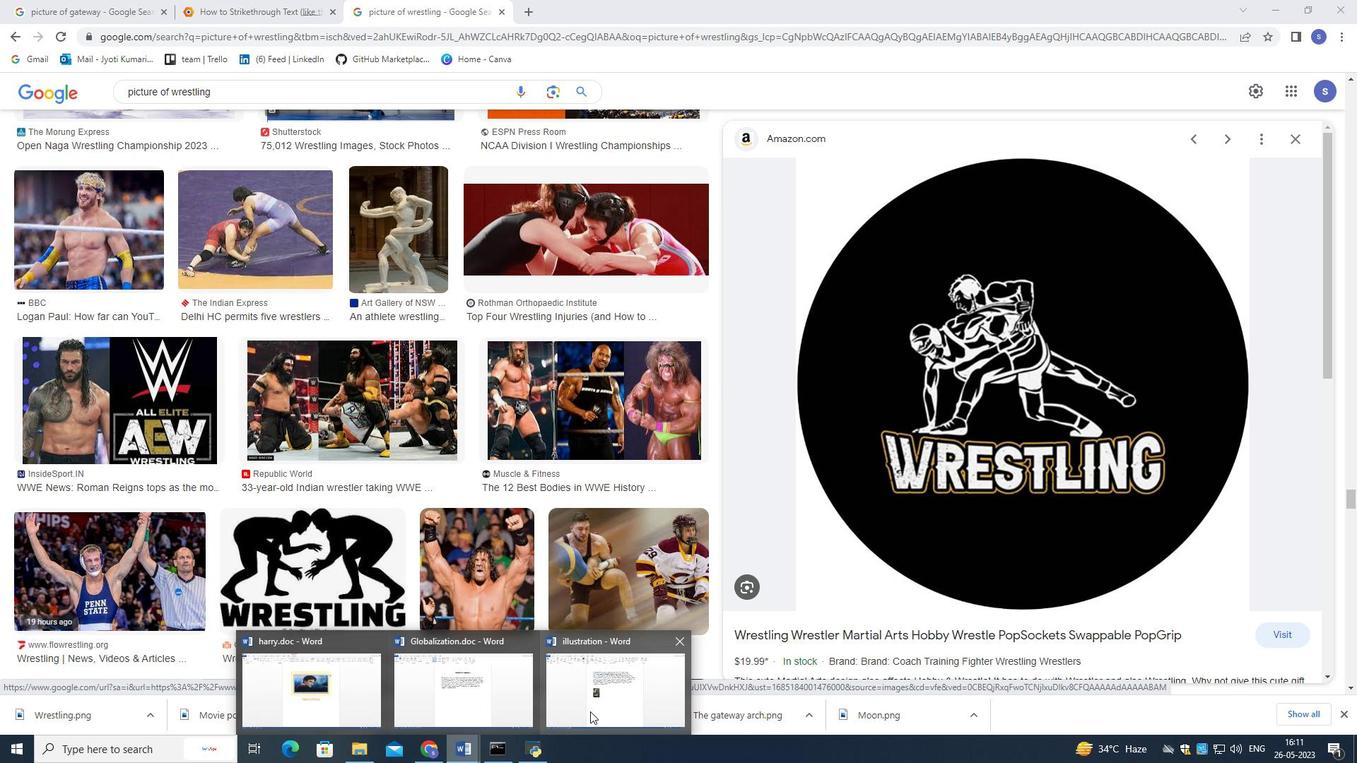 
Action: Mouse moved to (768, 376)
Screenshot: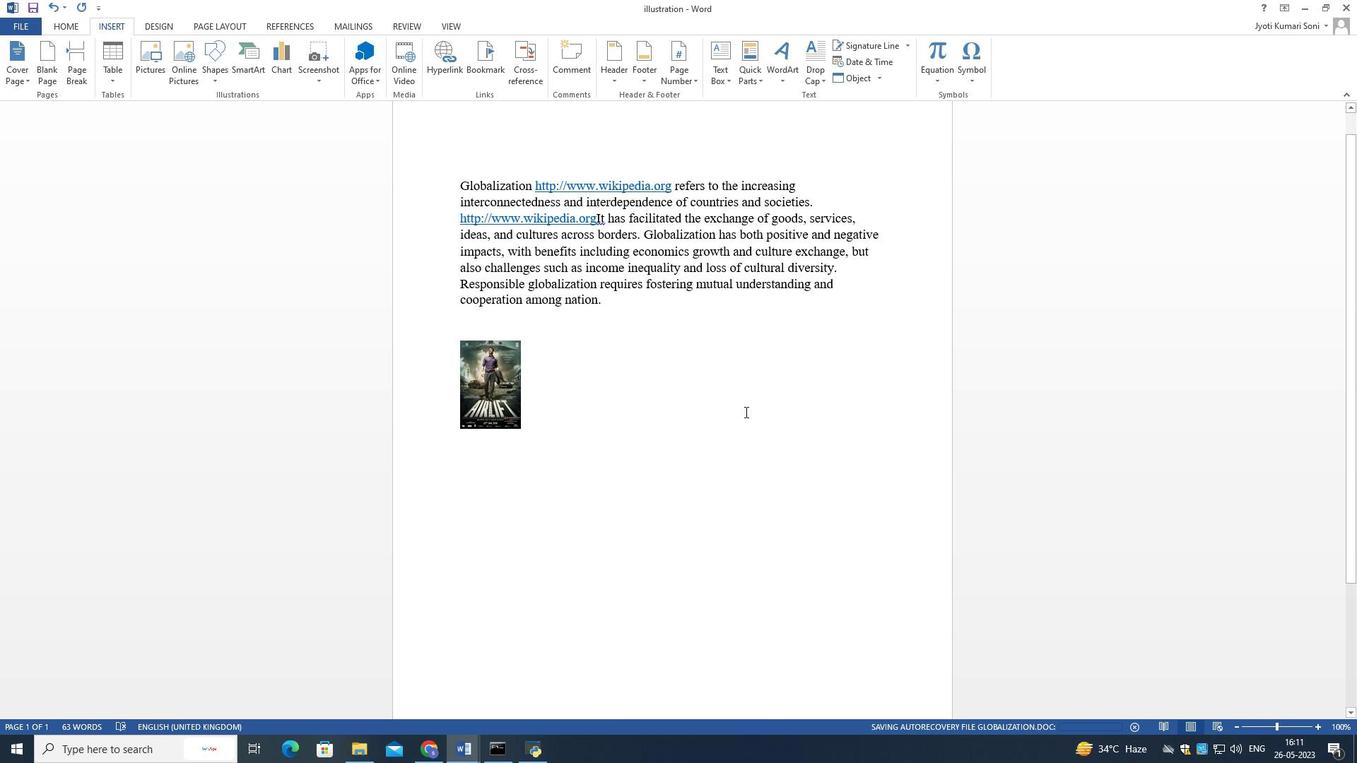 
Action: Mouse pressed left at (768, 376)
Screenshot: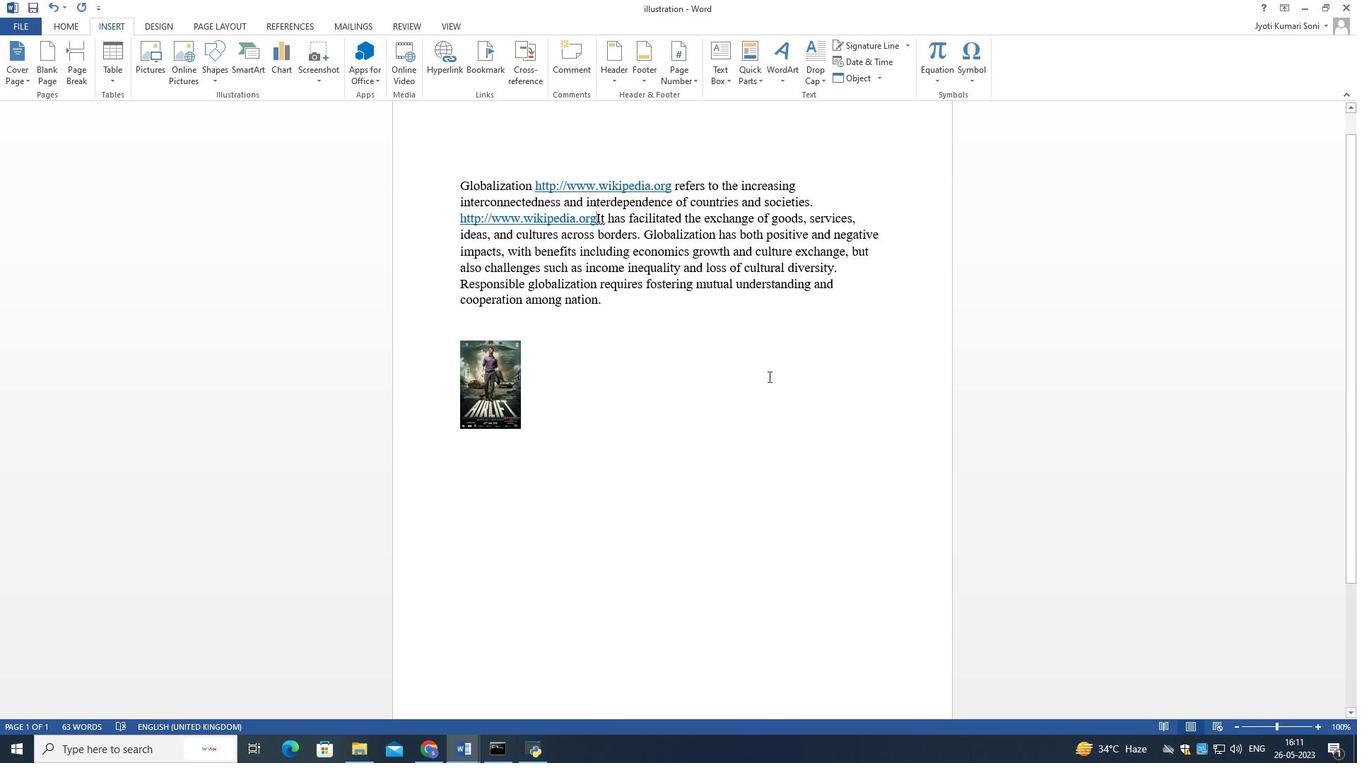 
Action: Mouse moved to (688, 337)
Screenshot: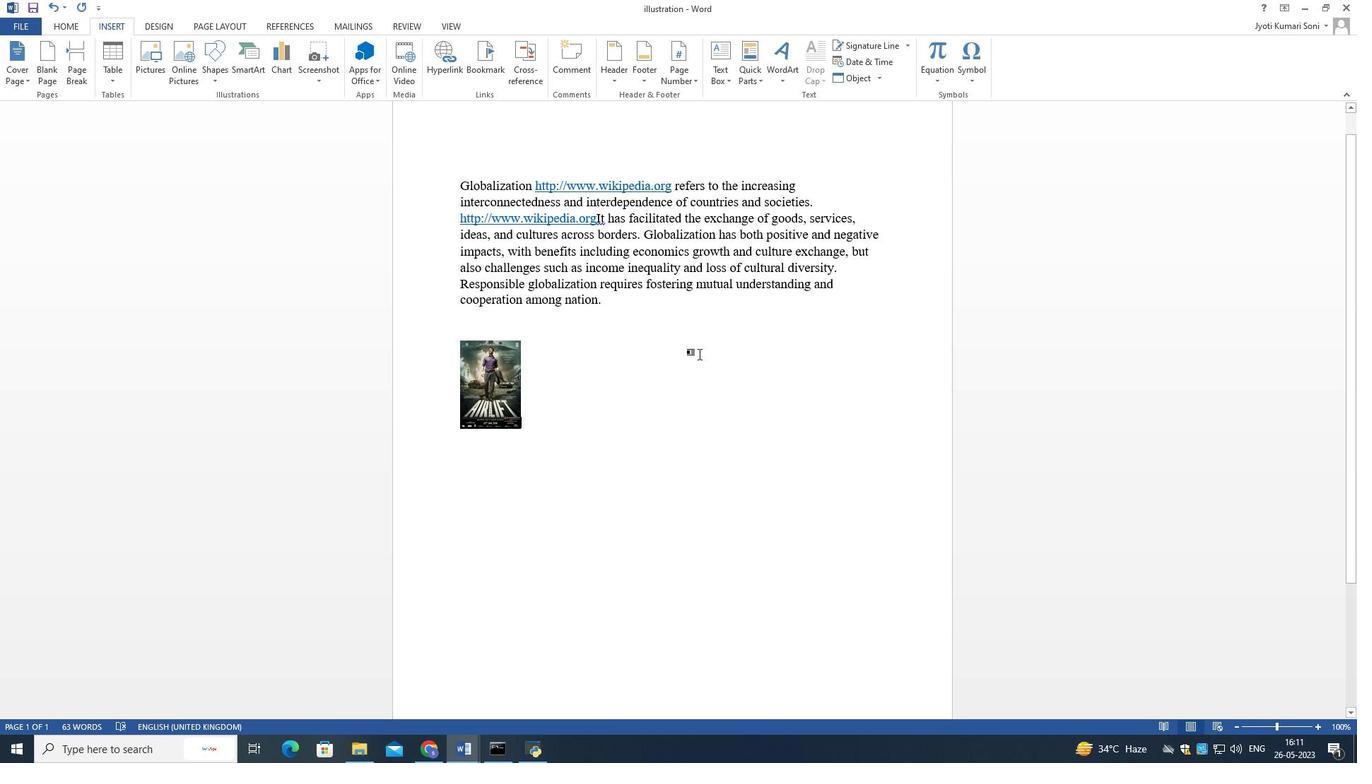 
Action: Mouse pressed left at (688, 337)
Screenshot: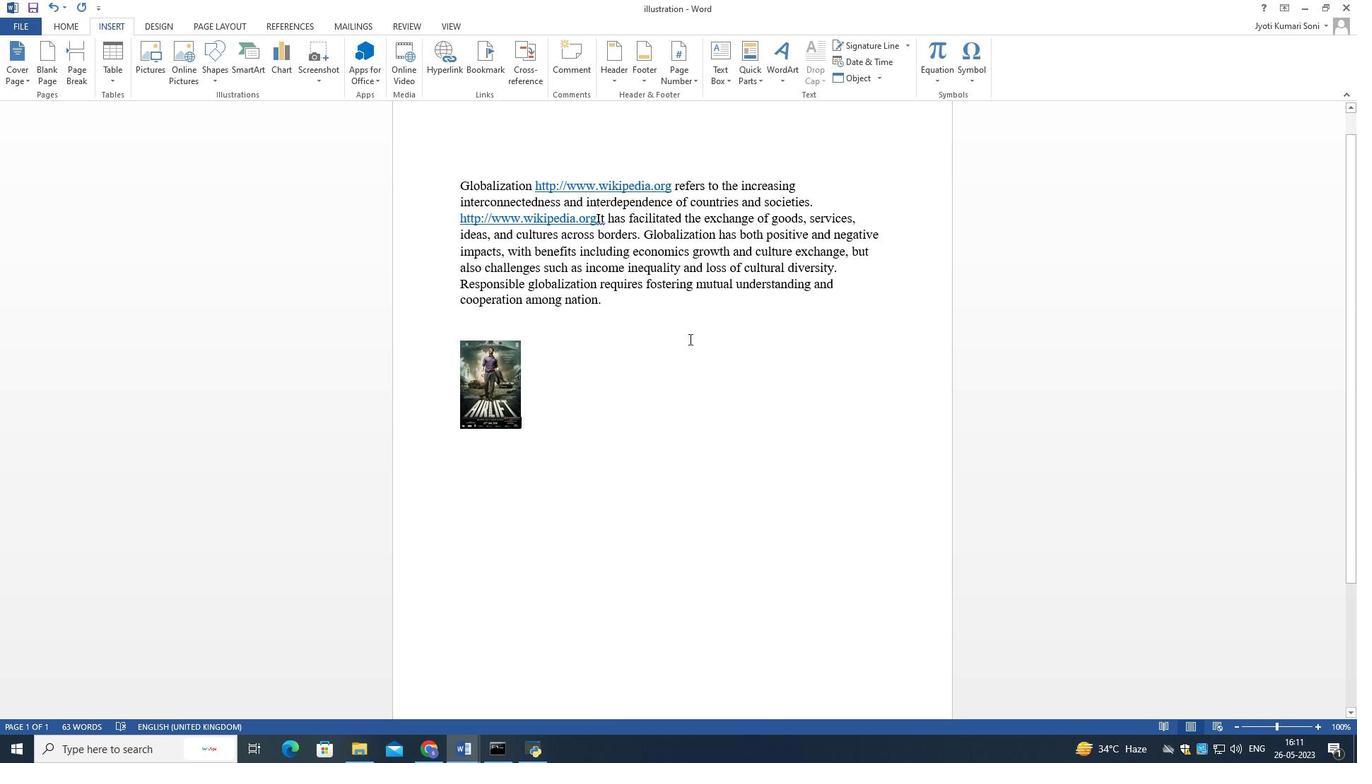 
Action: Key pressed <Key.enter><Key.enter><Key.enter><Key.up><Key.up><Key.up>
Screenshot: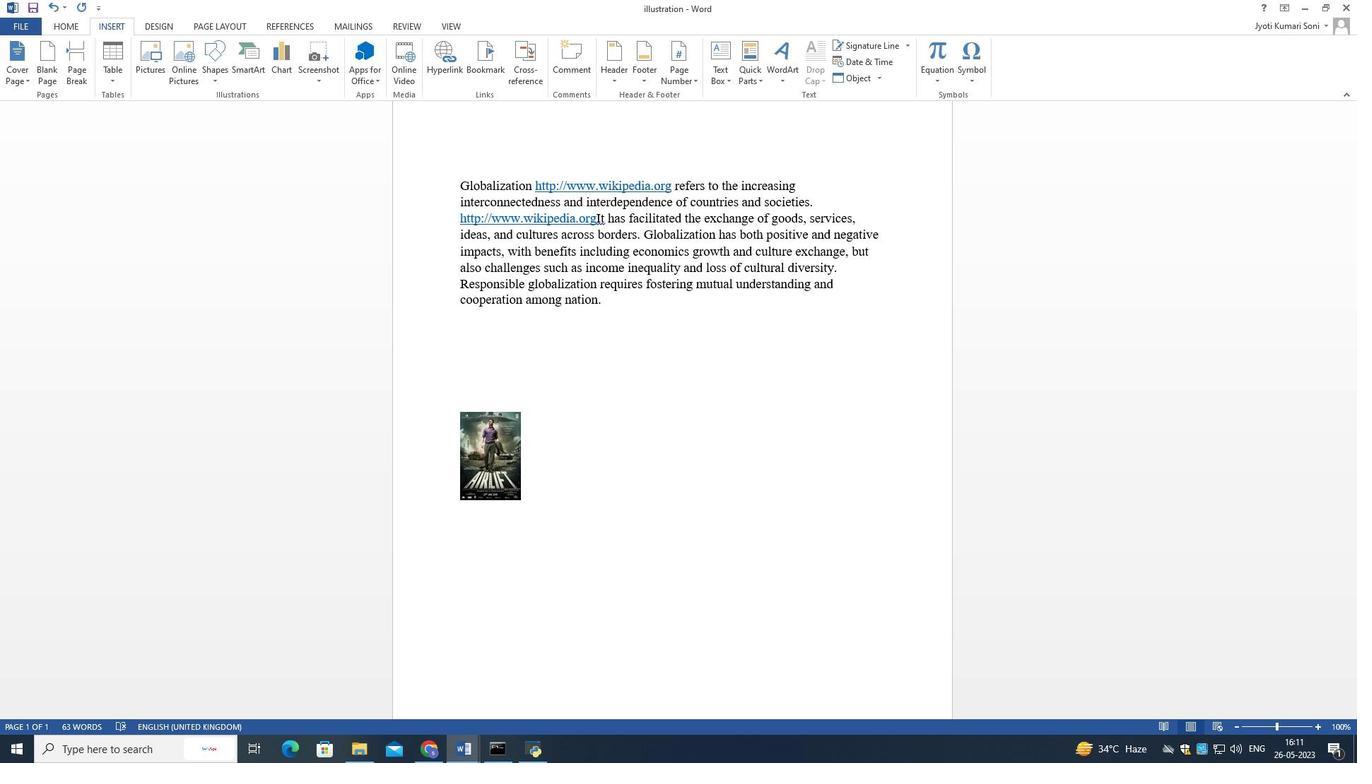 
Action: Mouse moved to (152, 57)
Screenshot: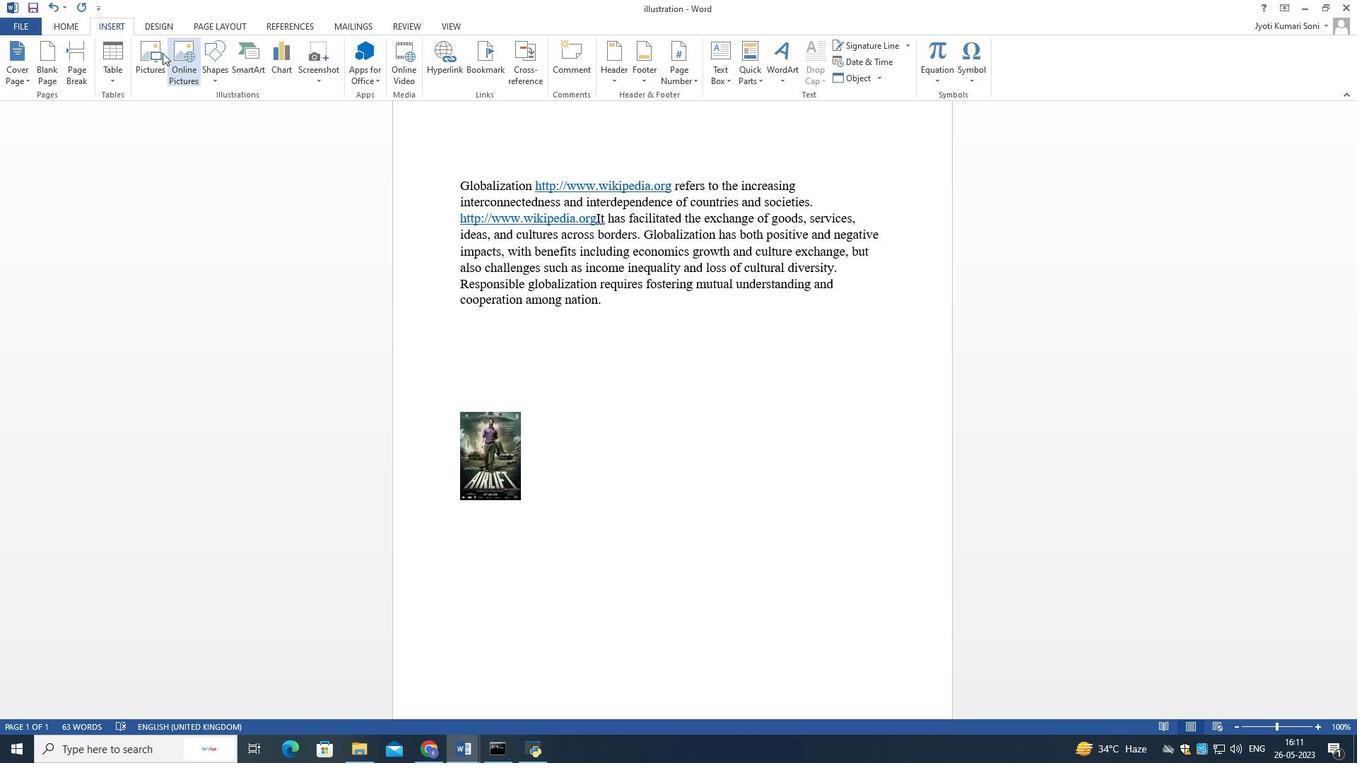 
Action: Mouse pressed left at (152, 57)
Screenshot: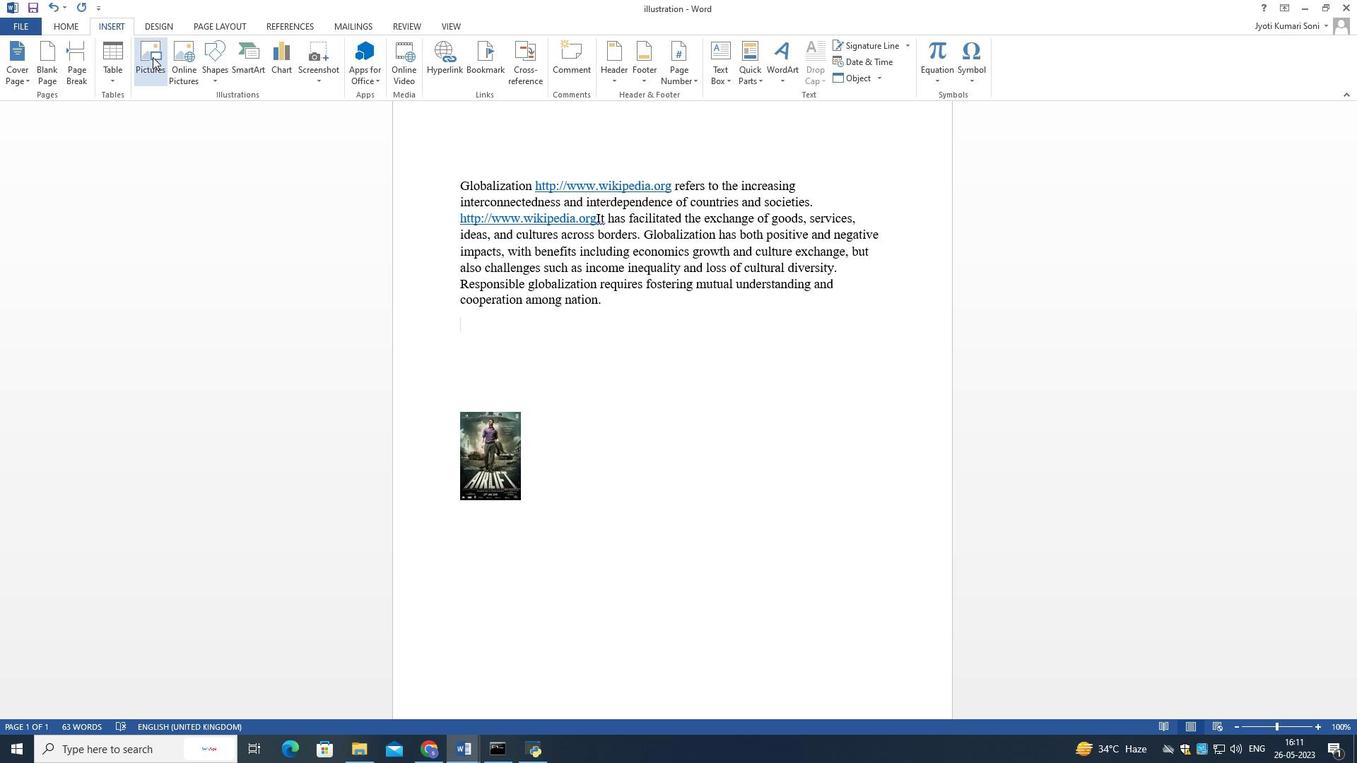 
Action: Mouse moved to (238, 121)
Screenshot: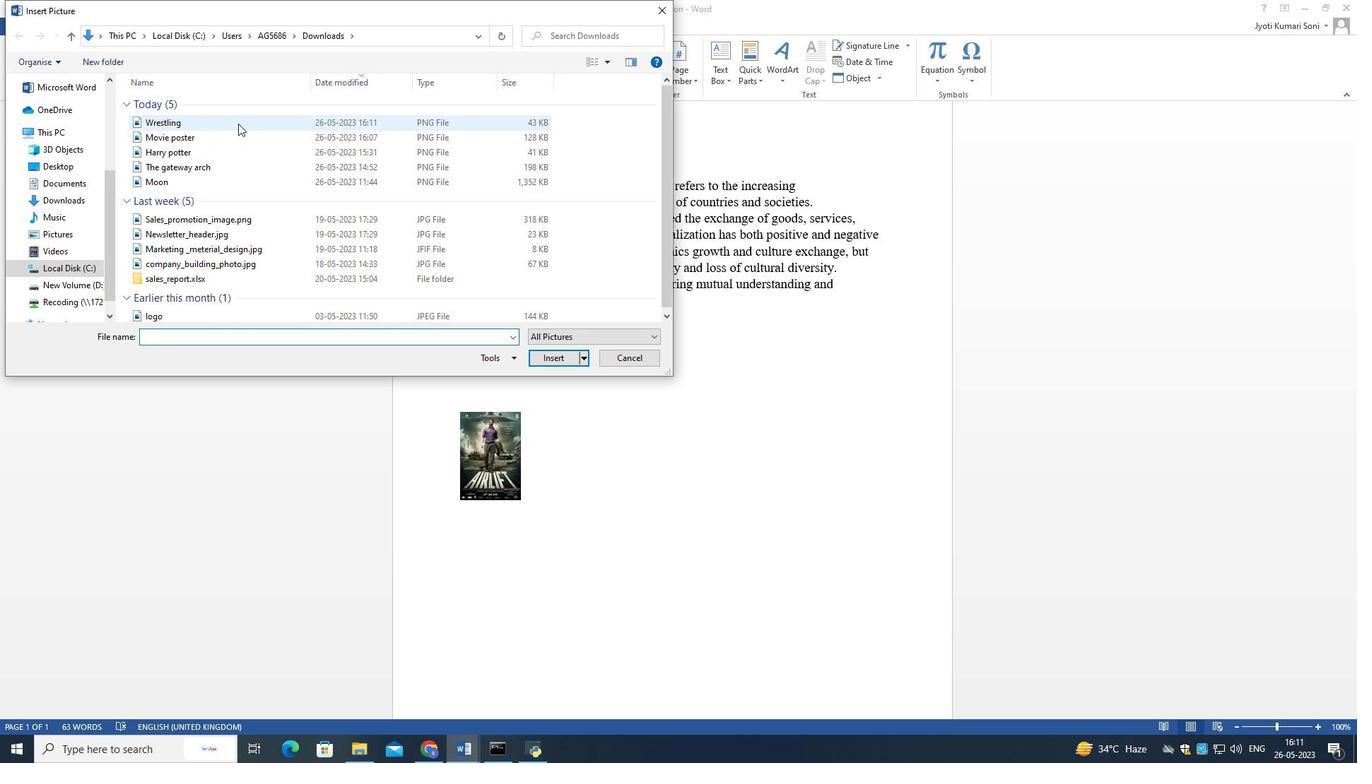
Action: Mouse pressed left at (238, 121)
Screenshot: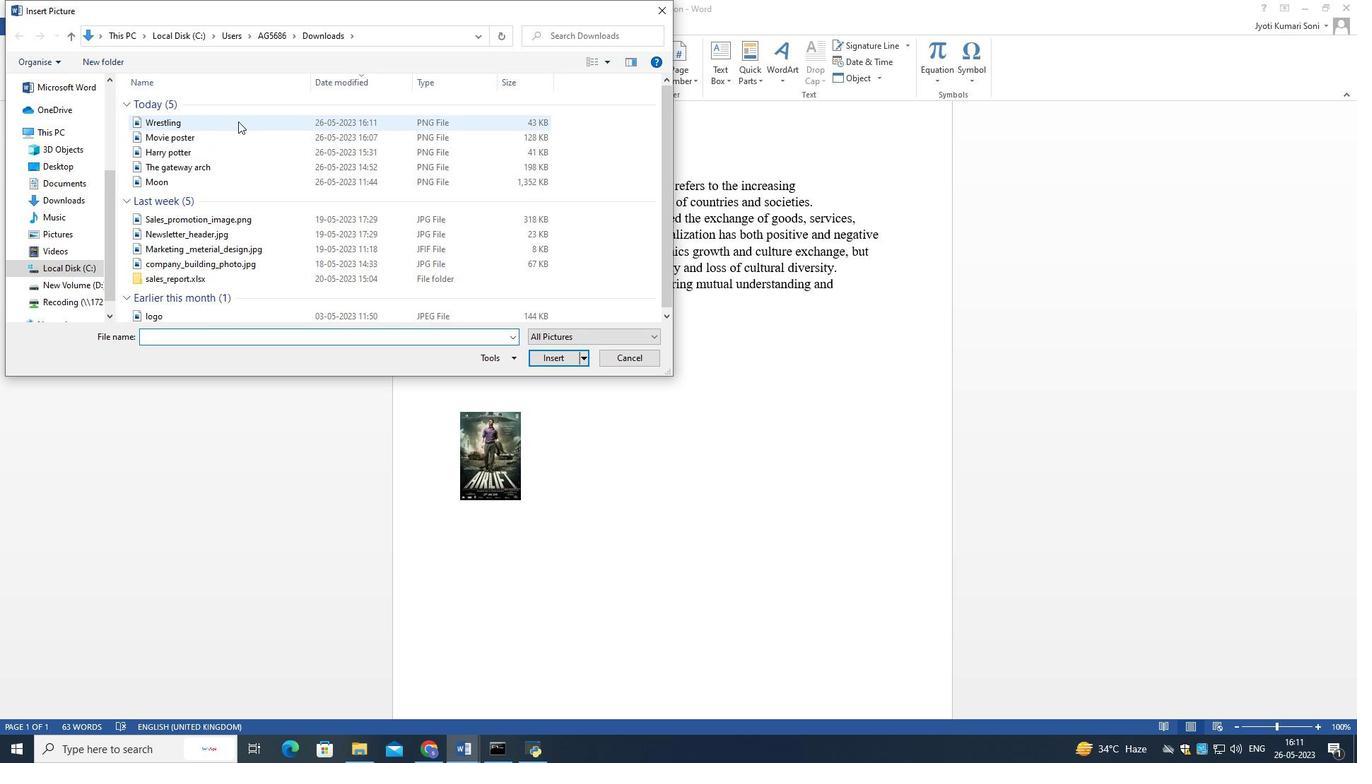 
Action: Mouse moved to (539, 356)
Screenshot: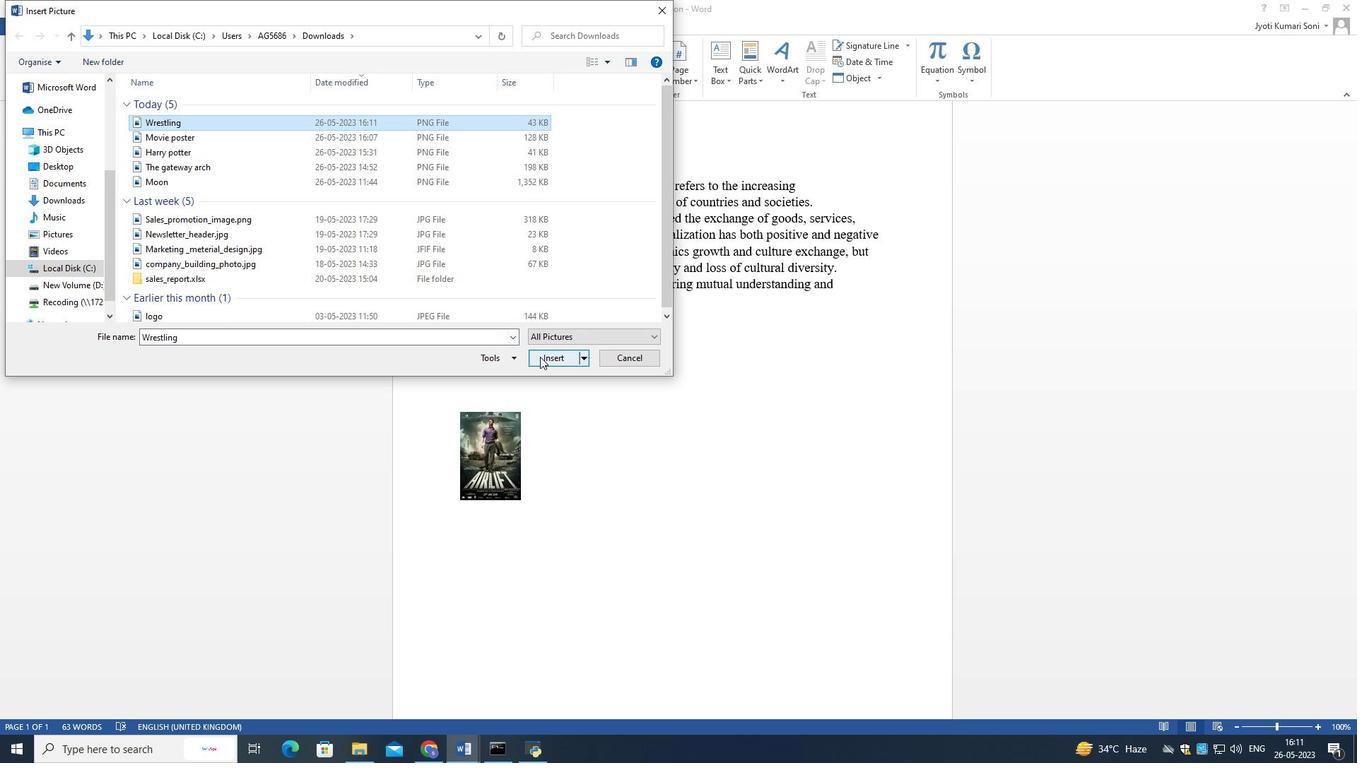 
Action: Mouse pressed left at (539, 356)
Screenshot: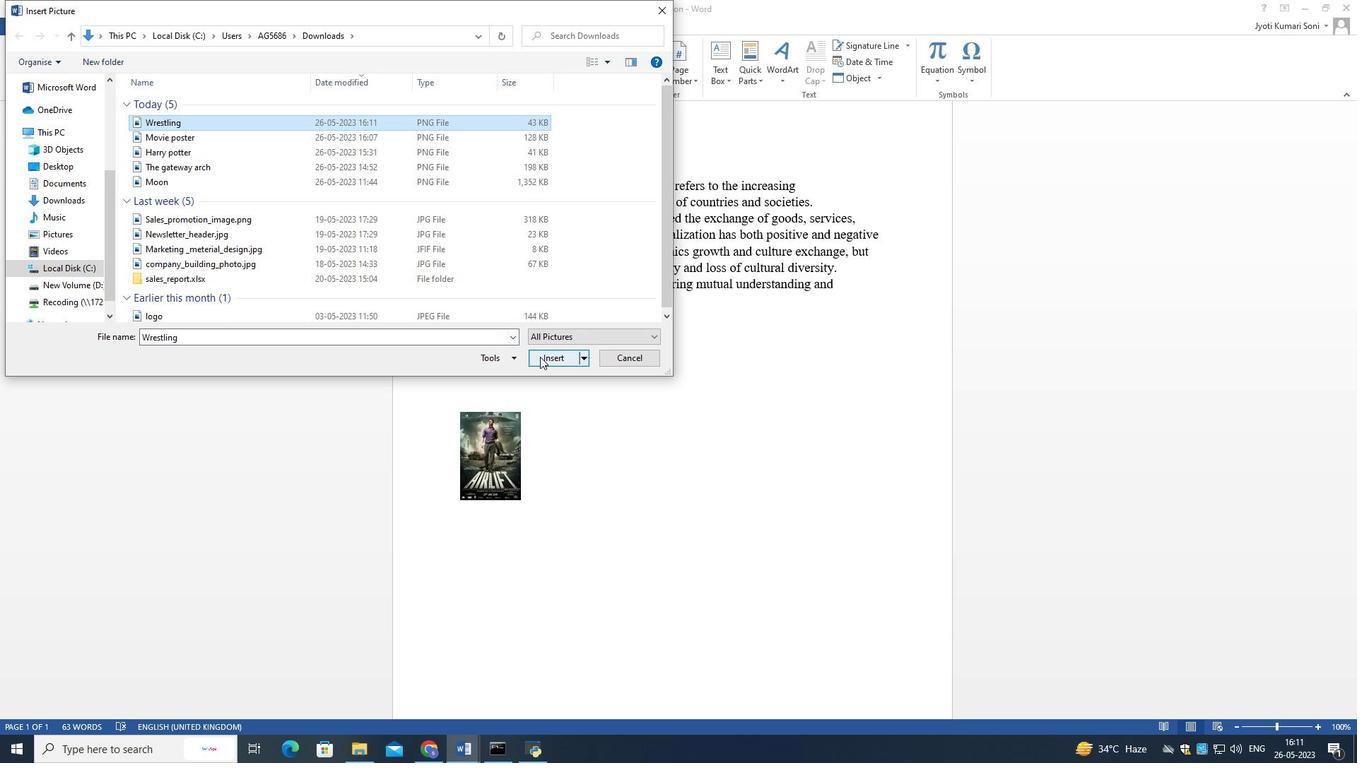 
Action: Mouse moved to (1286, 57)
Screenshot: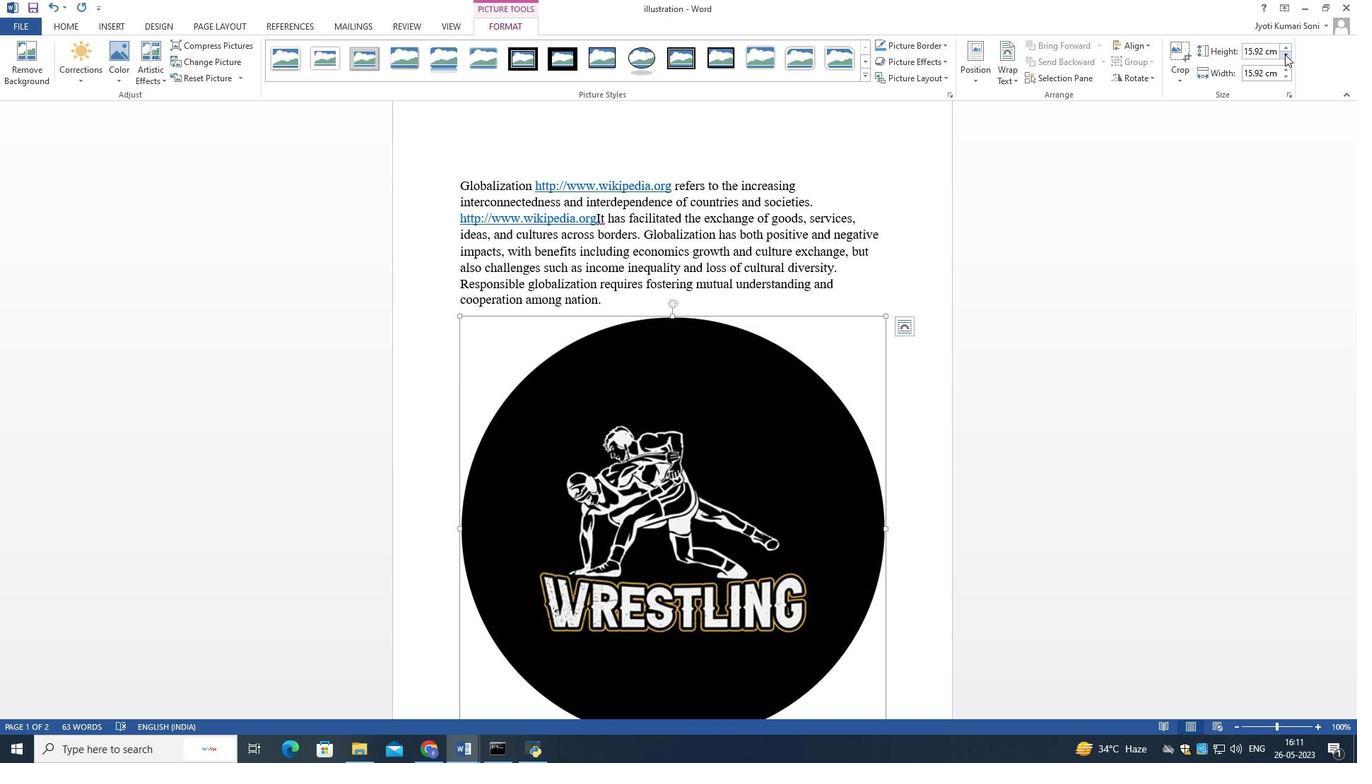 
Action: Mouse pressed left at (1286, 57)
Screenshot: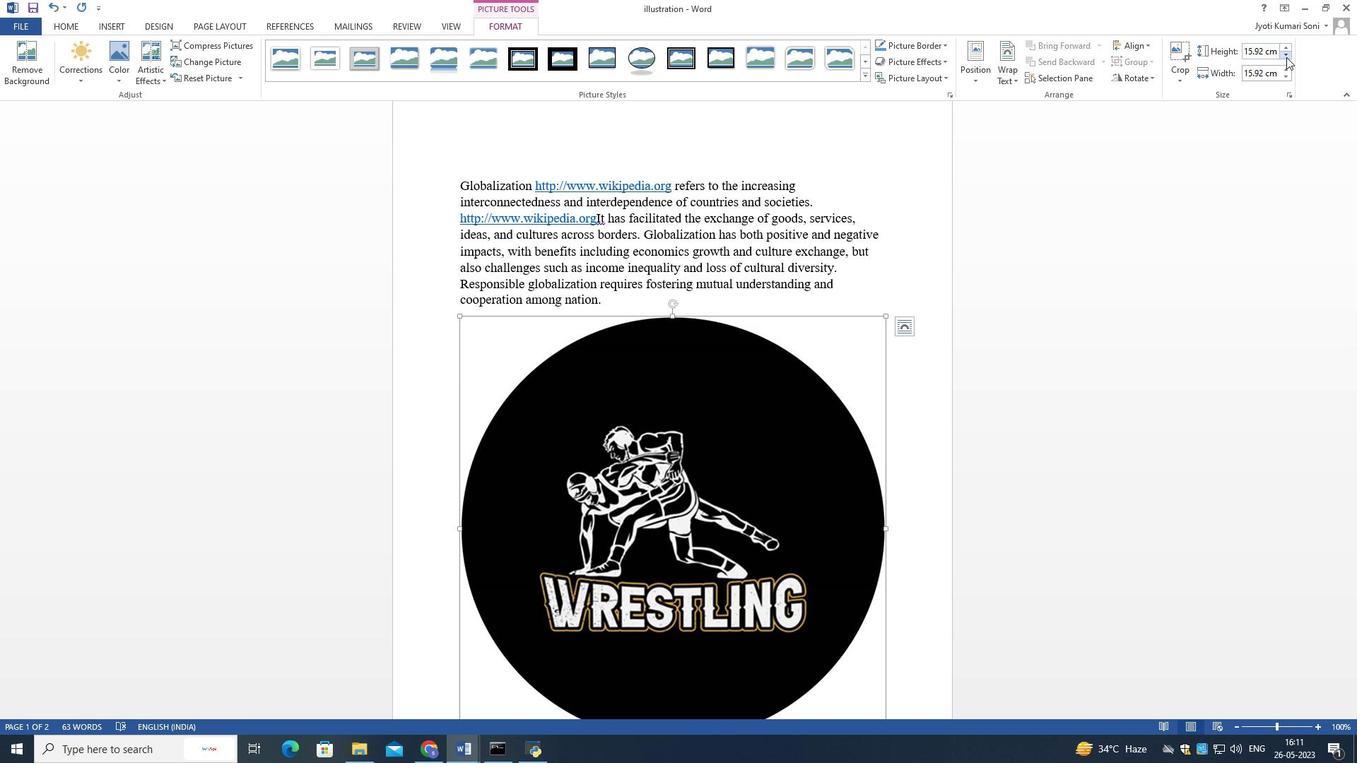 
Action: Mouse pressed left at (1286, 57)
Screenshot: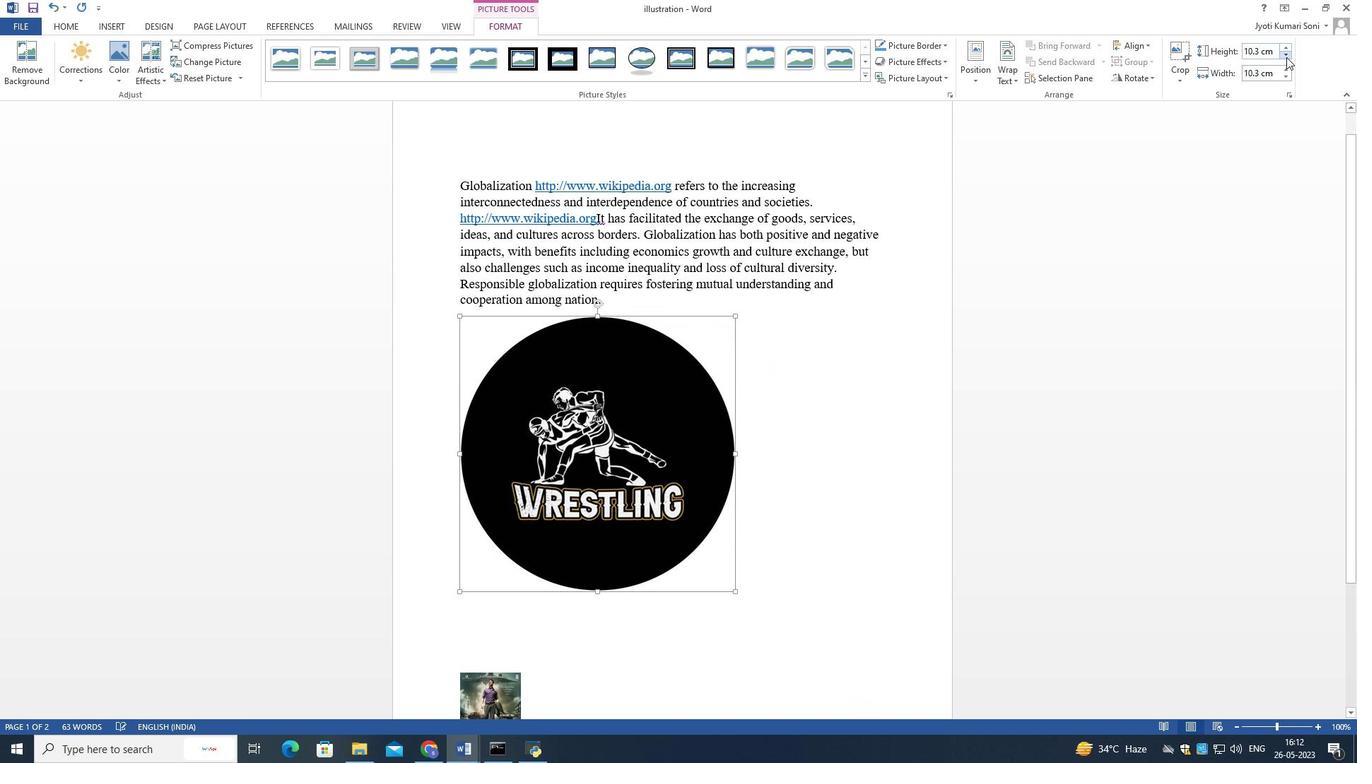 
Action: Mouse pressed left at (1286, 57)
Screenshot: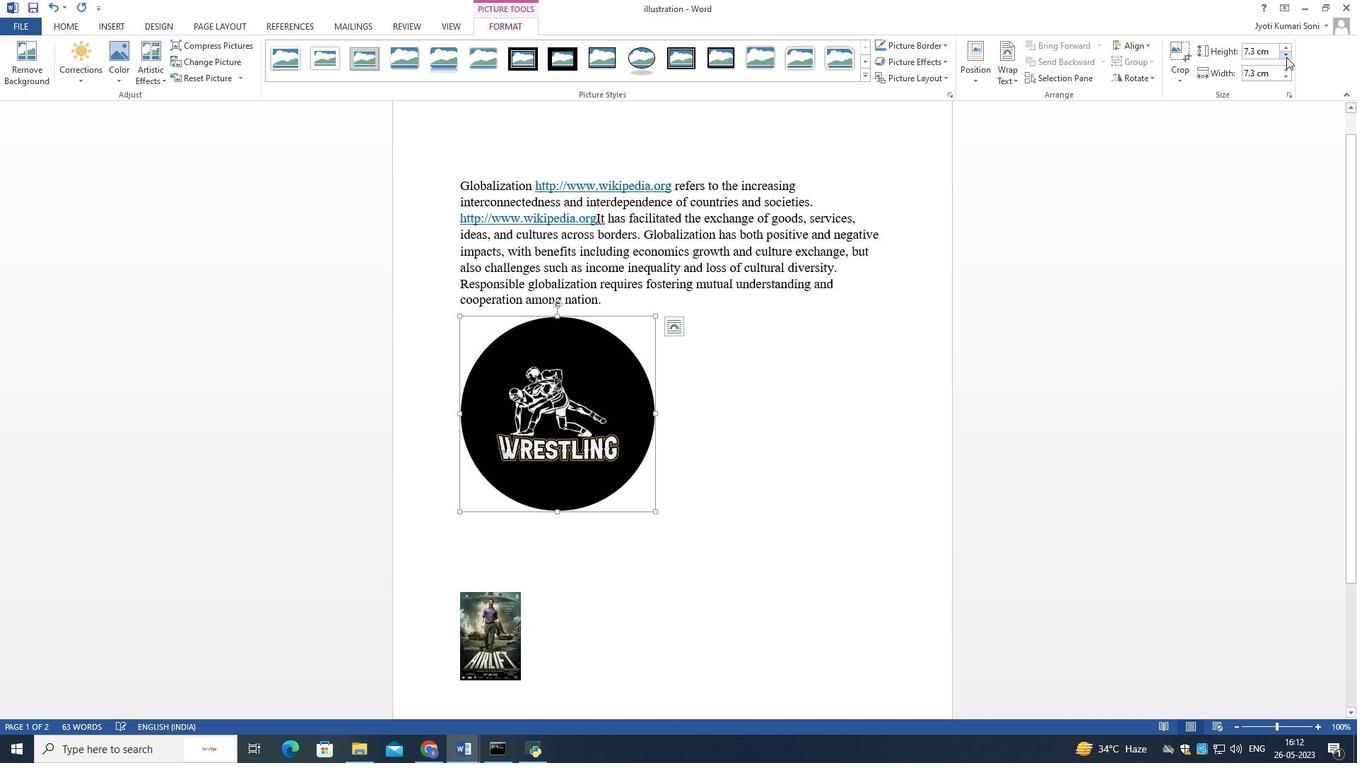 
Action: Mouse pressed left at (1286, 57)
Screenshot: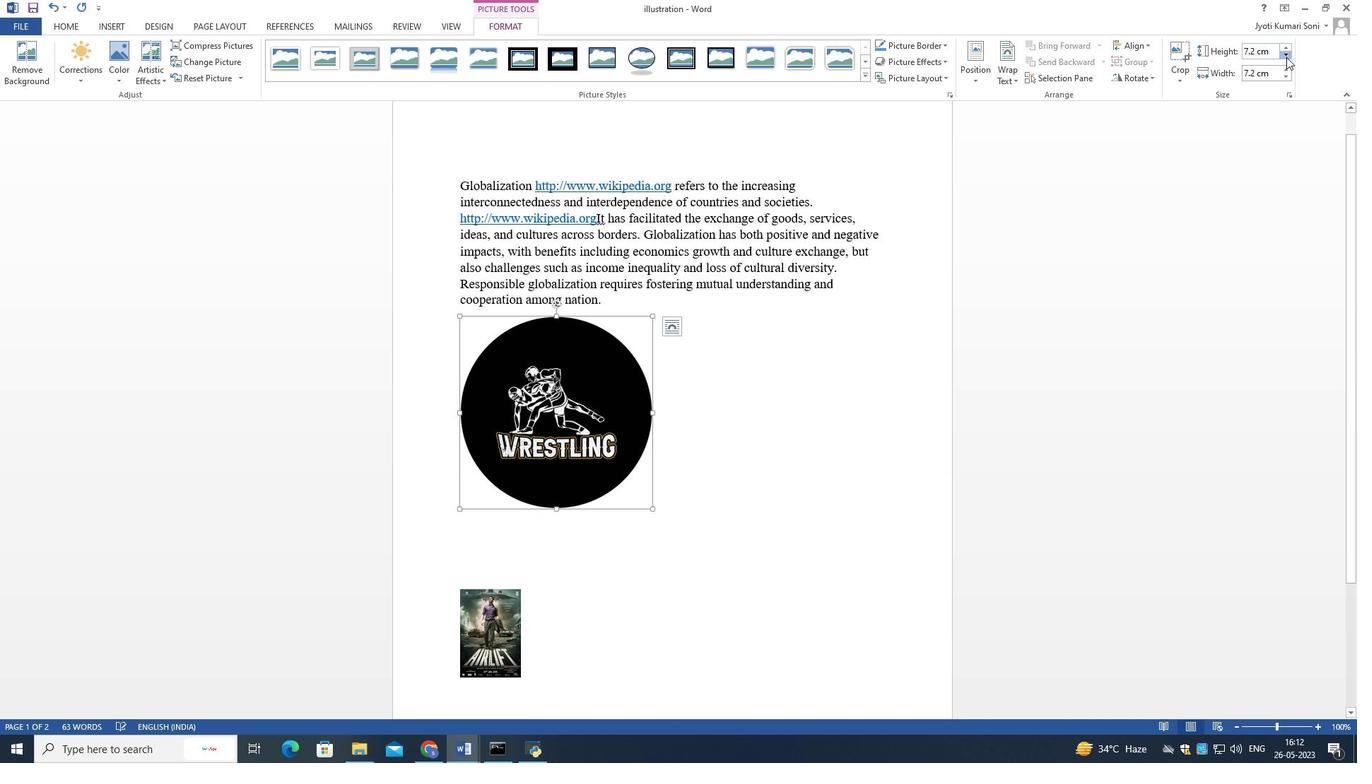 
Action: Mouse pressed left at (1286, 57)
Screenshot: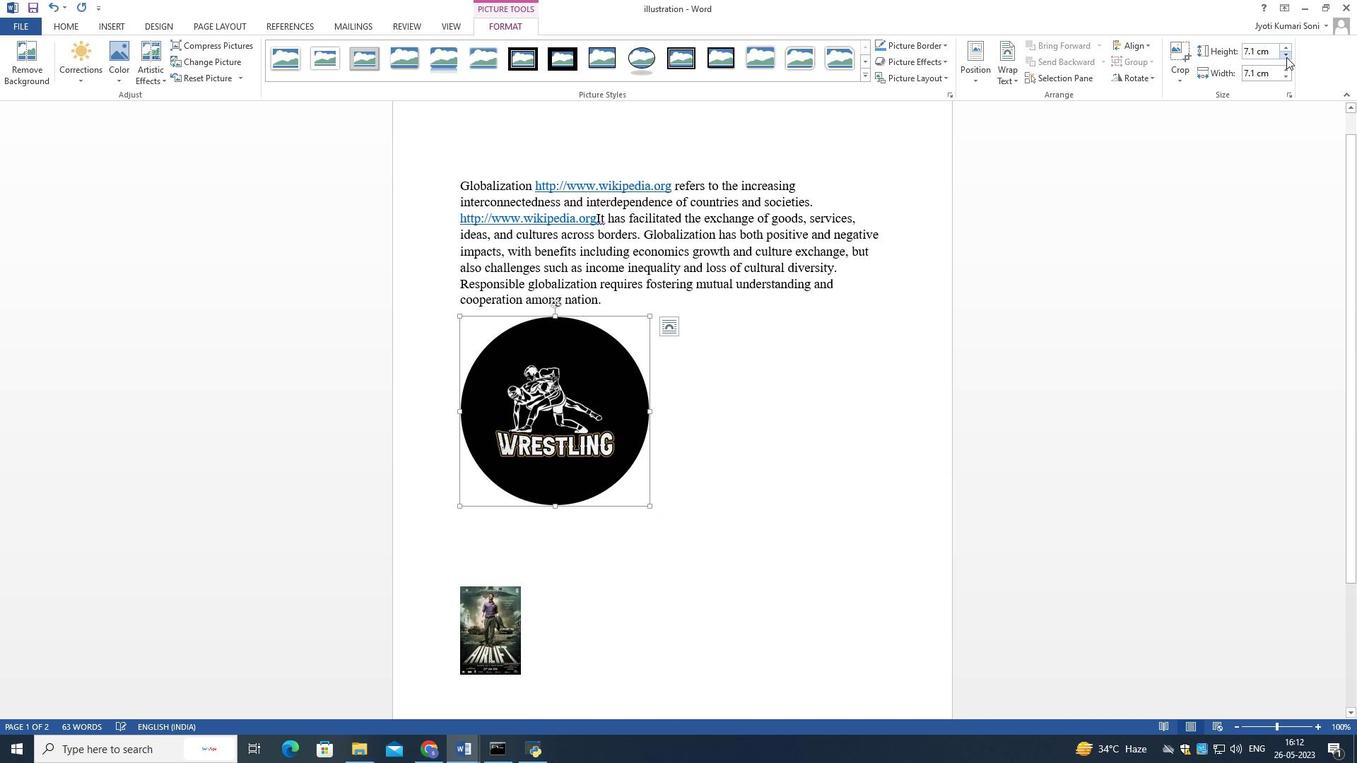
Action: Mouse pressed left at (1286, 57)
Screenshot: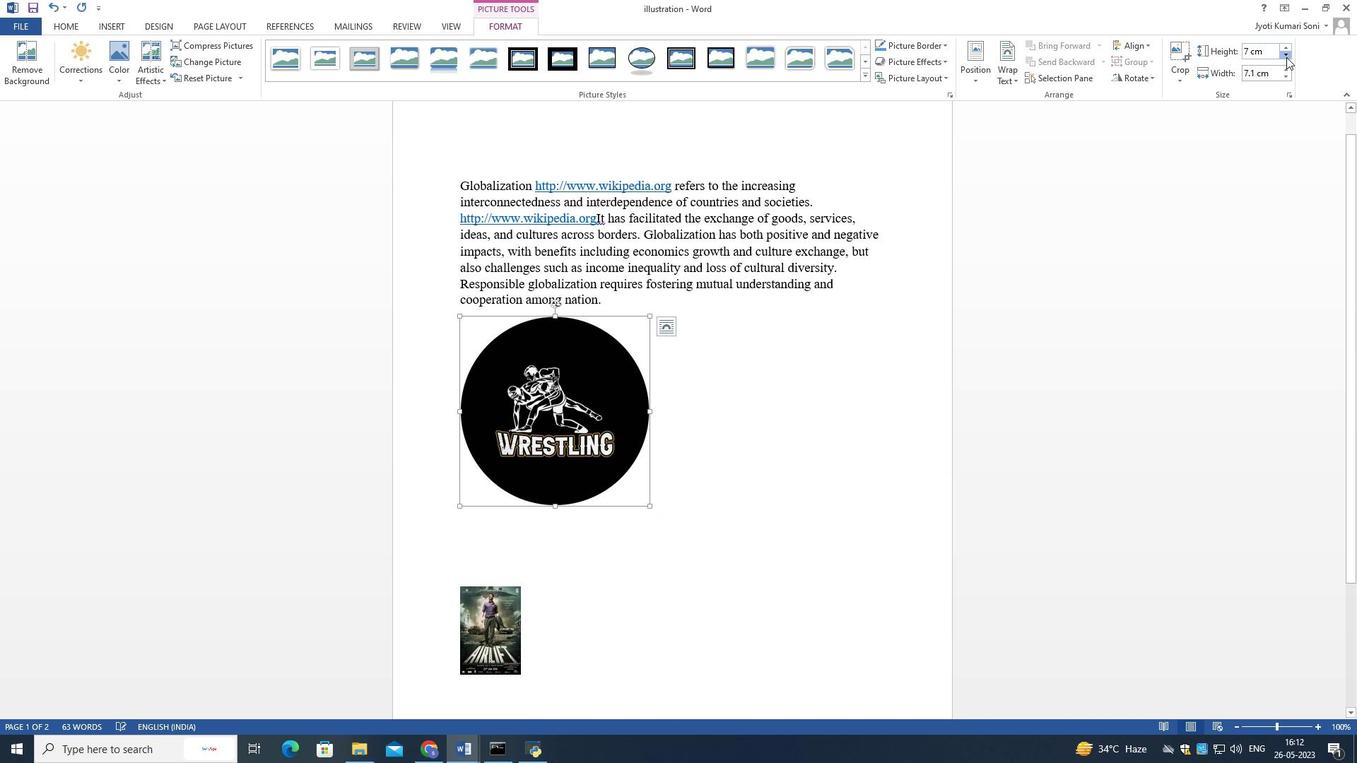 
Action: Mouse pressed left at (1286, 57)
Screenshot: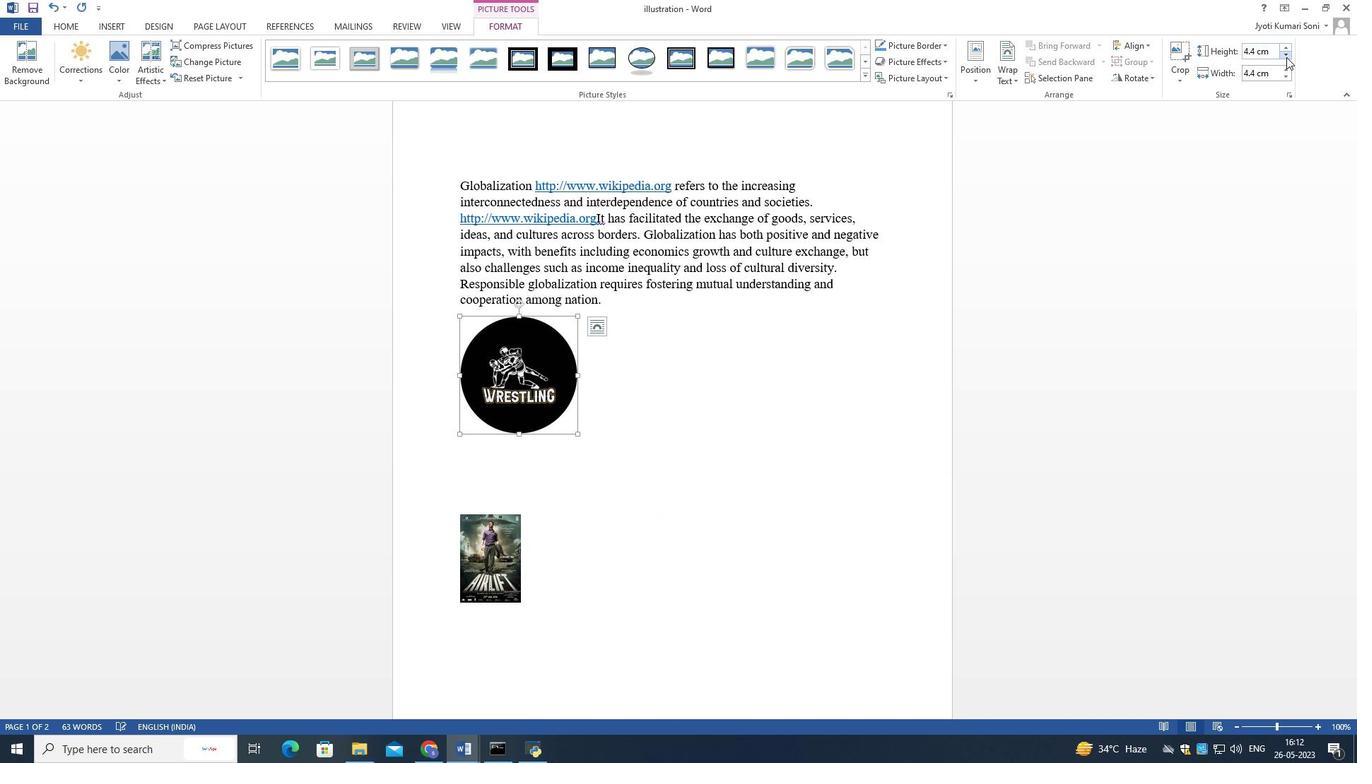 
Action: Mouse pressed left at (1286, 57)
Screenshot: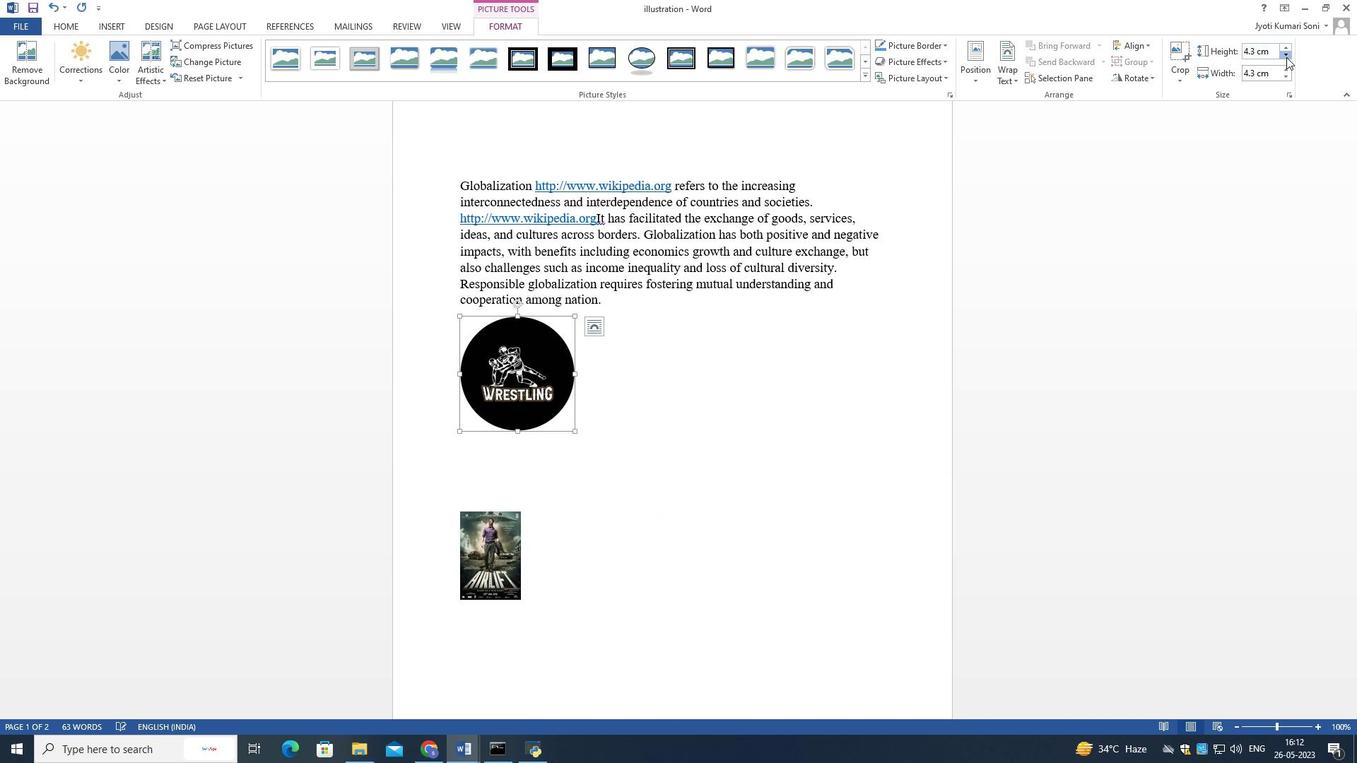 
Action: Mouse pressed left at (1286, 57)
Screenshot: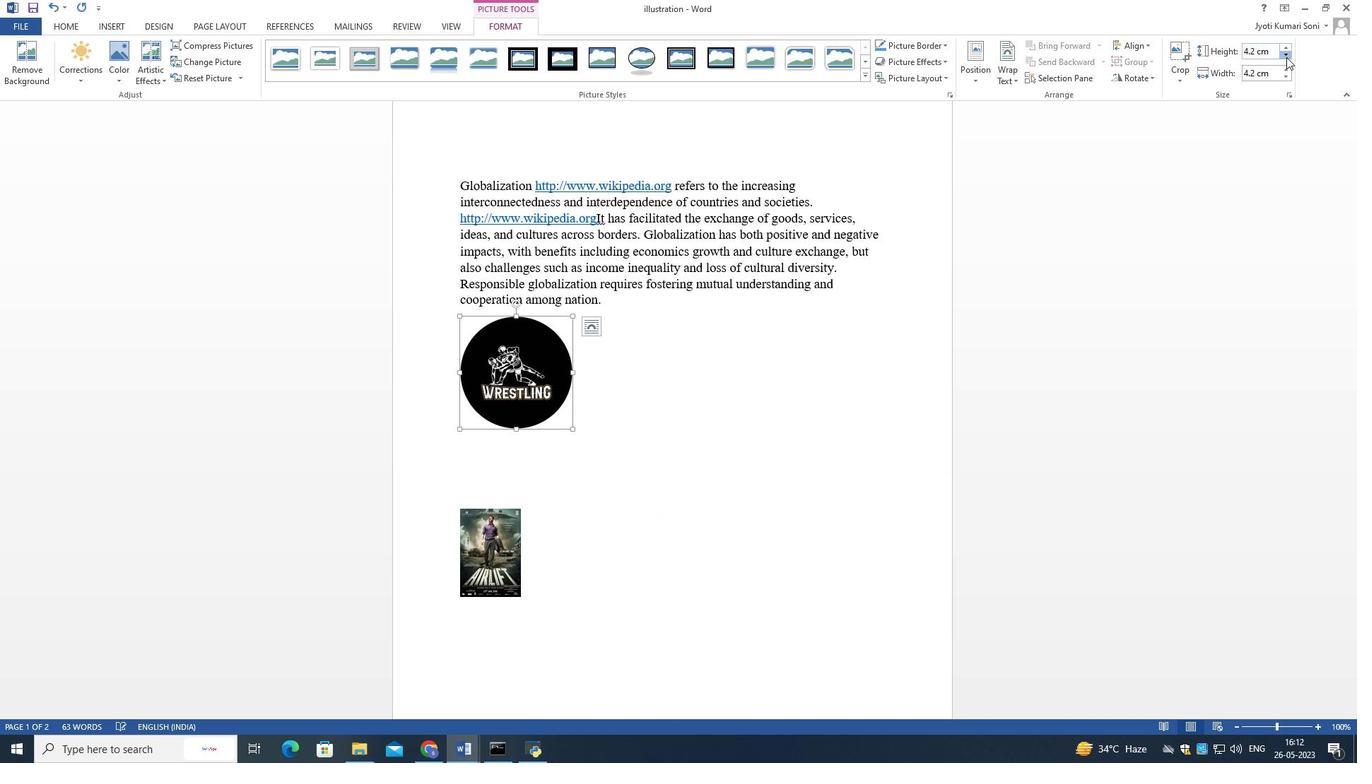 
Action: Mouse pressed left at (1286, 57)
Screenshot: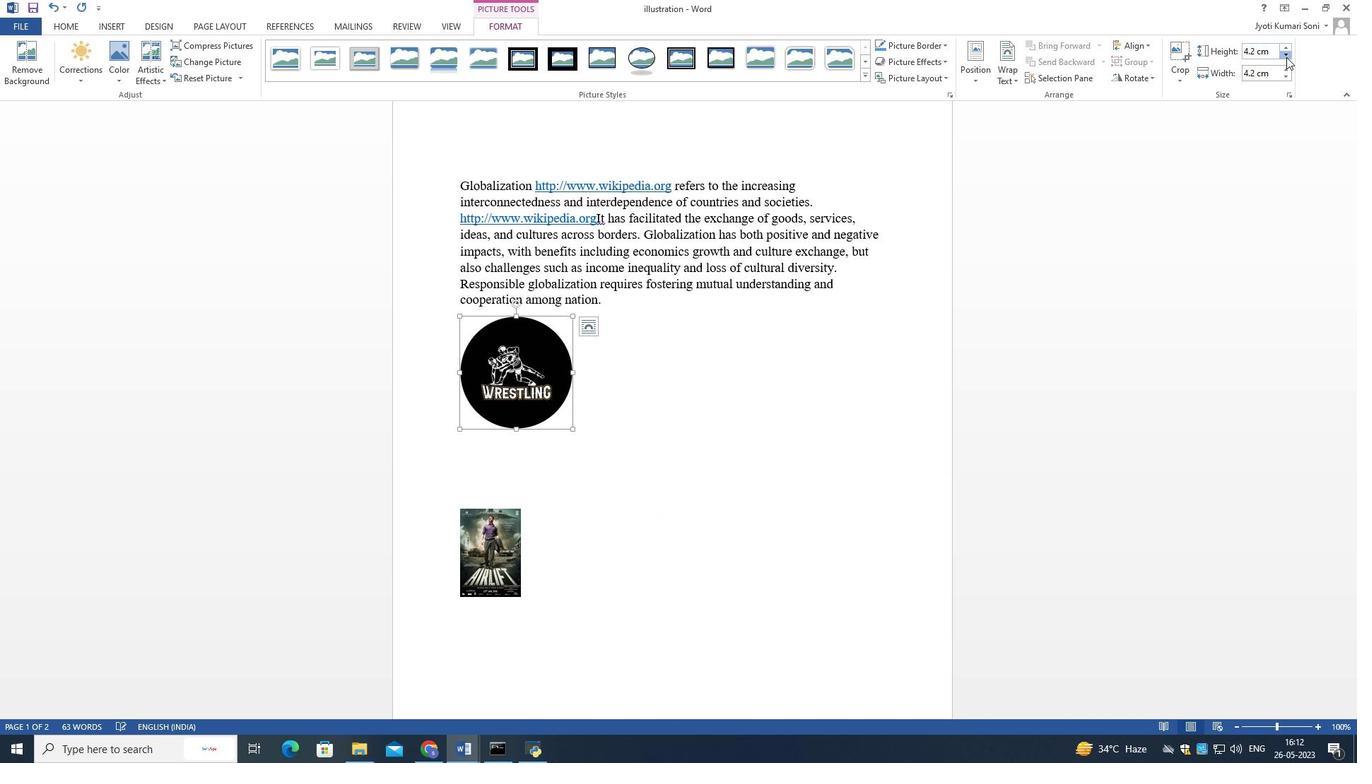
Action: Mouse pressed left at (1286, 57)
Screenshot: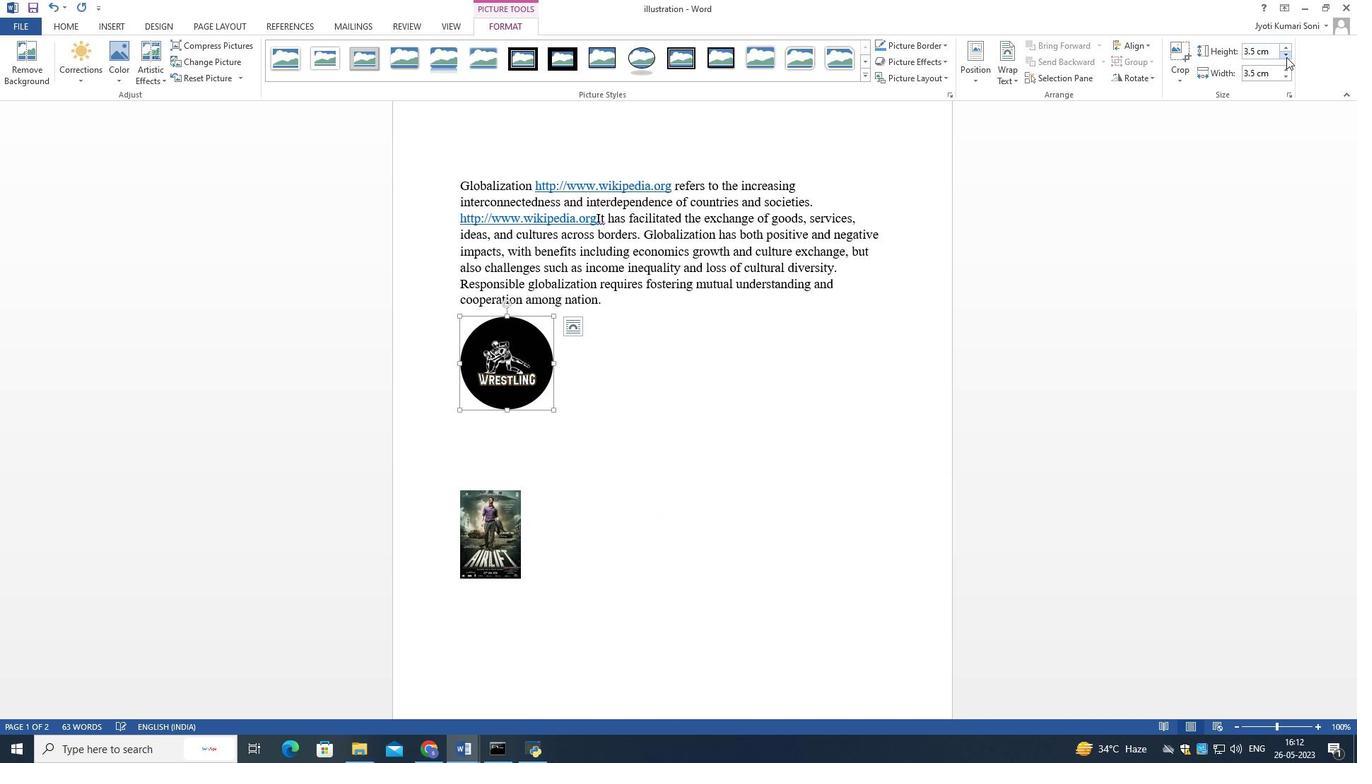 
Action: Mouse pressed left at (1286, 57)
Screenshot: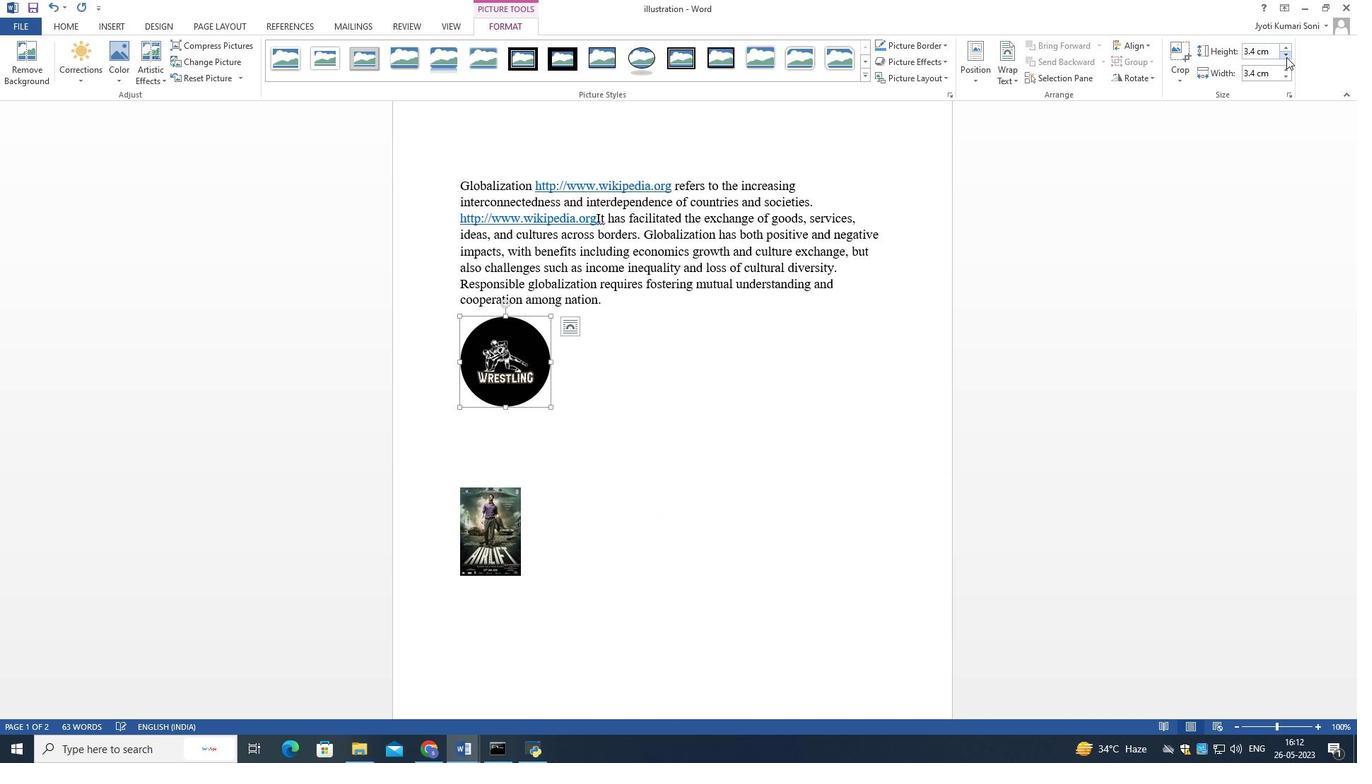 
Action: Mouse moved to (630, 410)
Screenshot: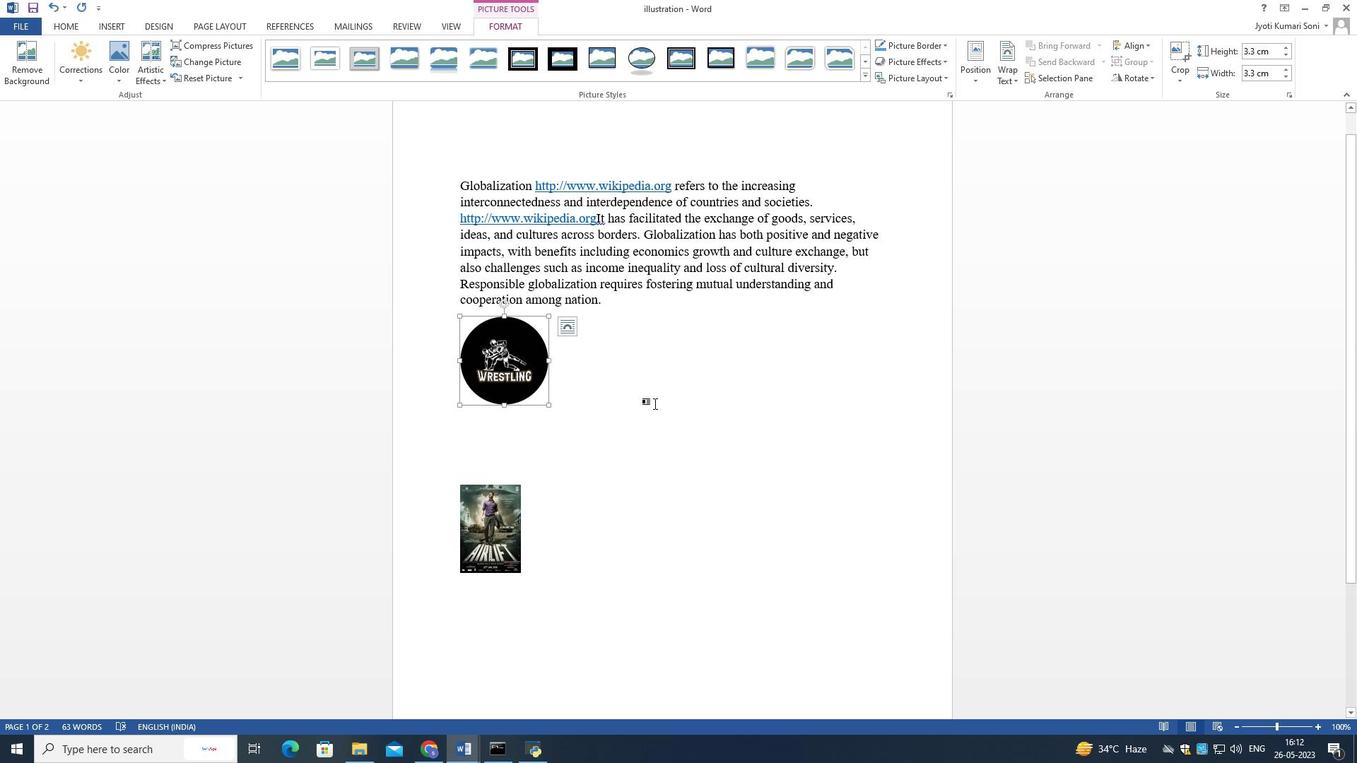 
Action: Mouse pressed left at (630, 410)
Screenshot: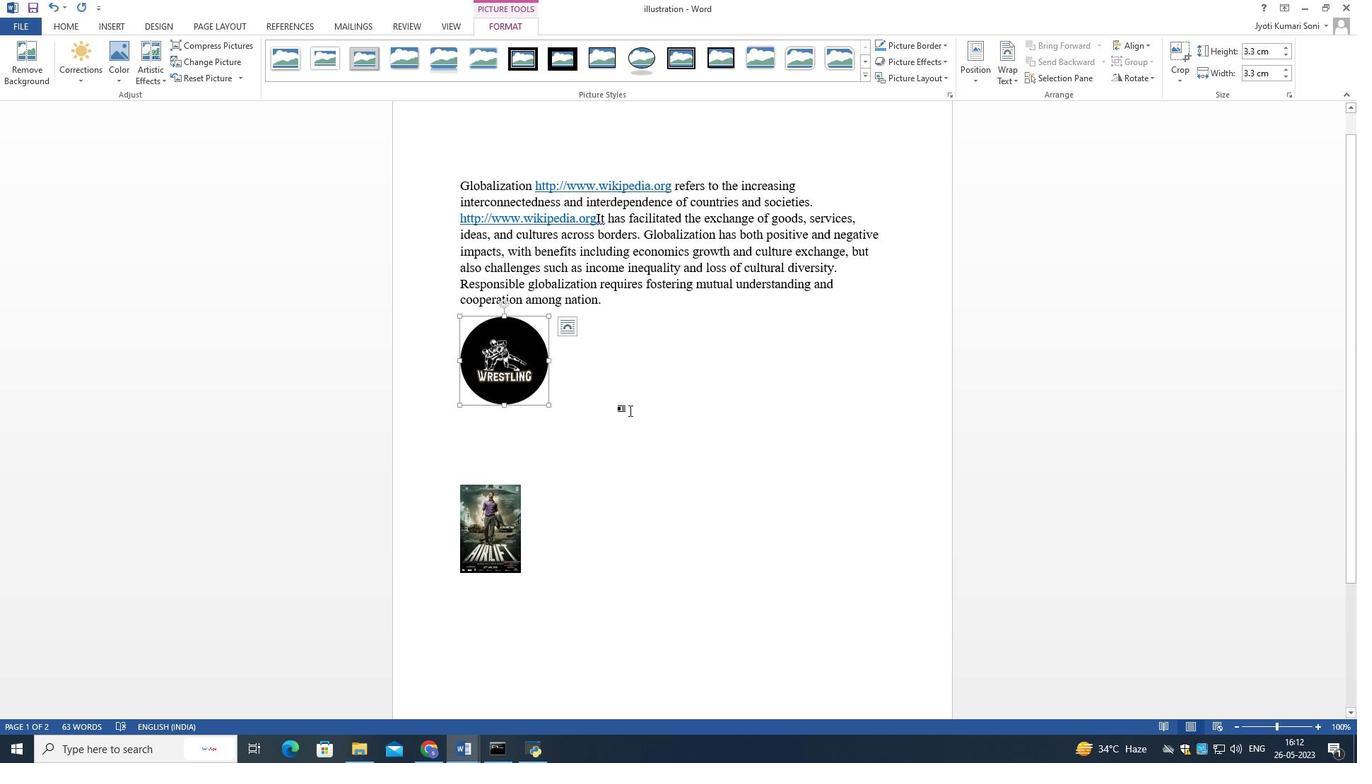 
Action: Mouse moved to (614, 307)
Screenshot: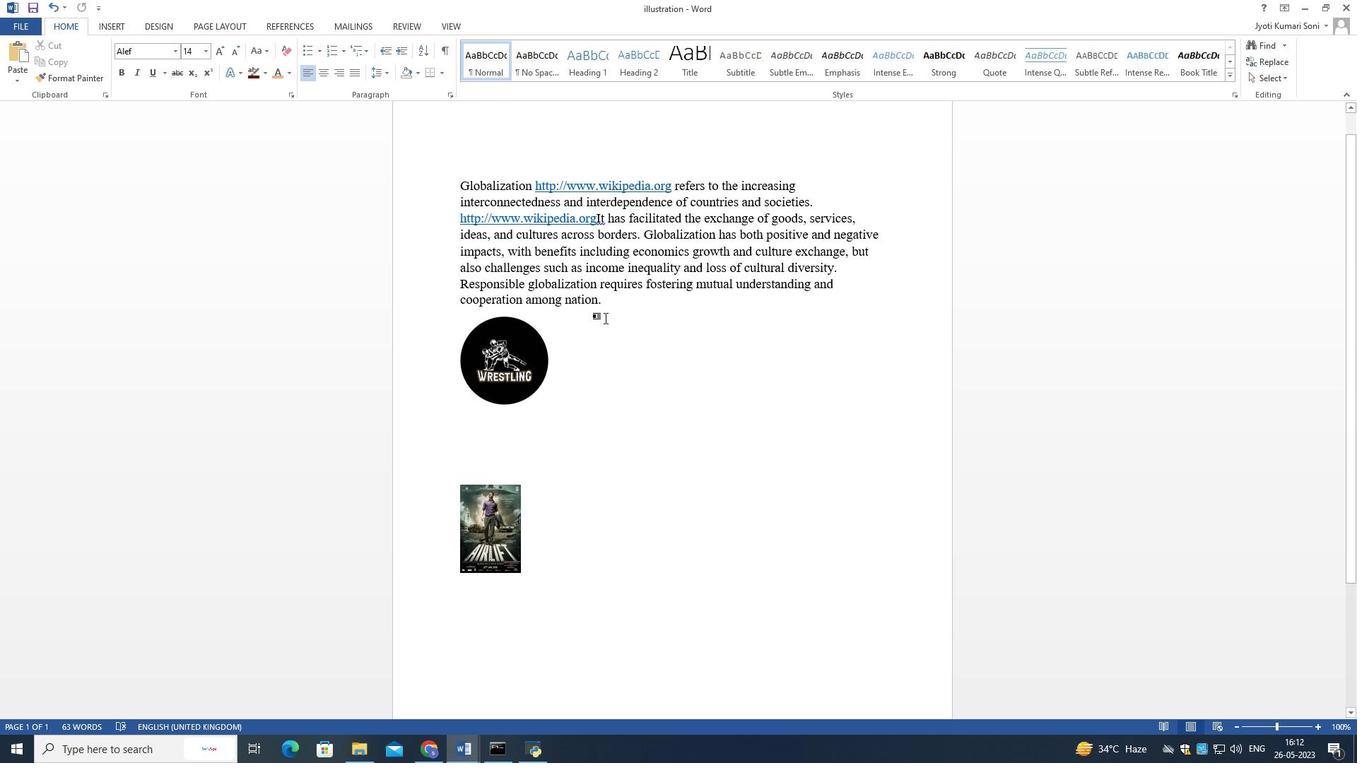 
Action: Mouse pressed left at (614, 307)
Screenshot: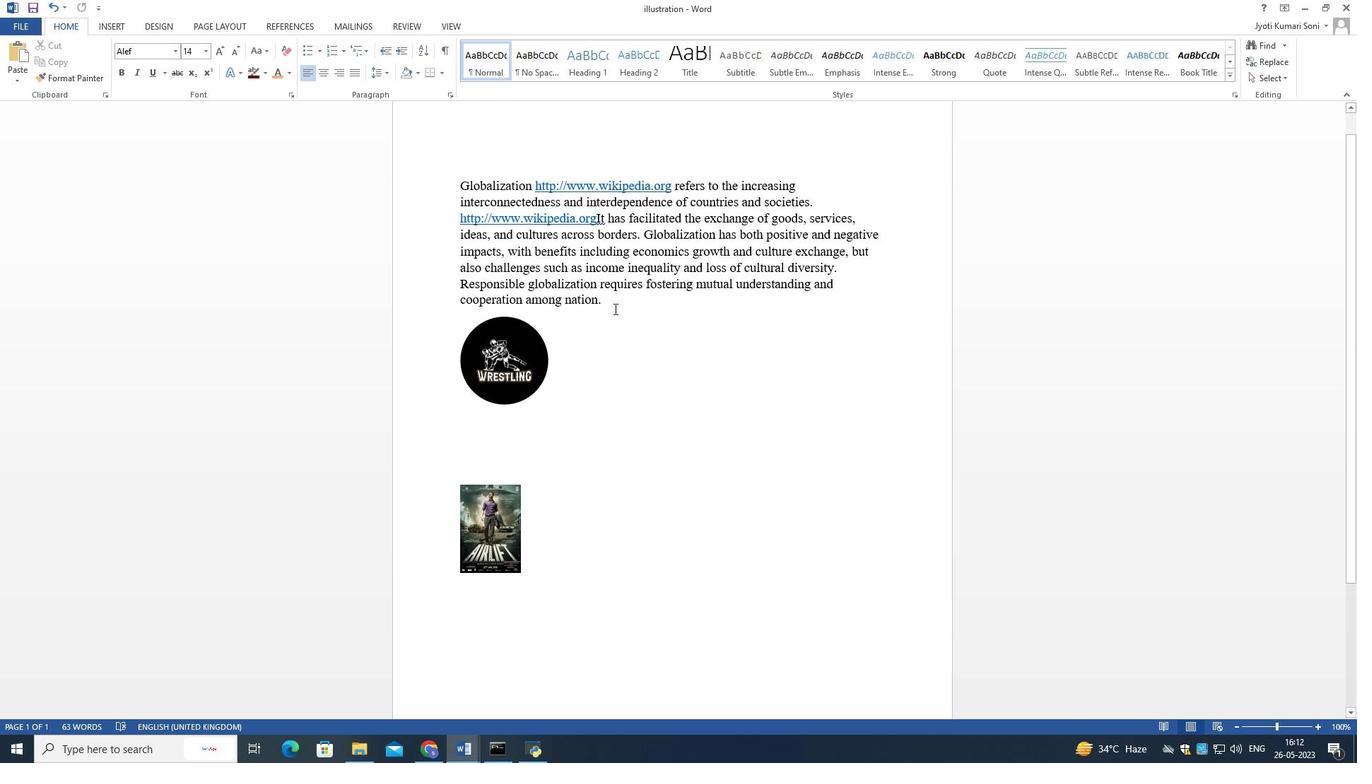 
